 Task: Design a modern blog for food enthusiasts, featuring recipes, cooking tips, and vibrant food photography.
Action: Mouse moved to (48, 258)
Screenshot: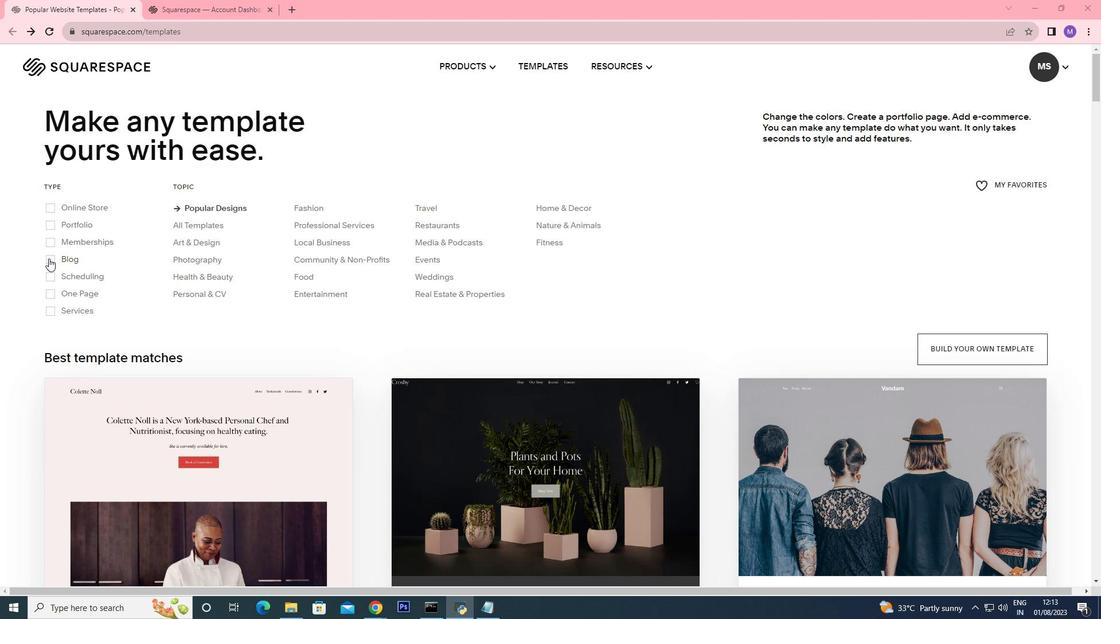 
Action: Mouse pressed left at (48, 258)
Screenshot: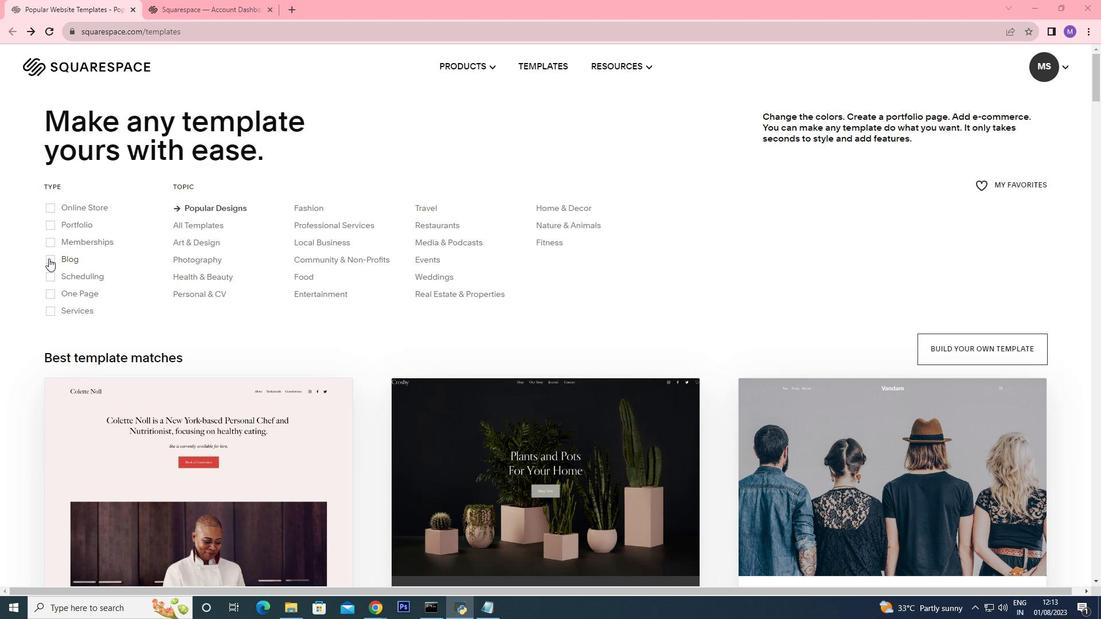 
Action: Mouse moved to (306, 278)
Screenshot: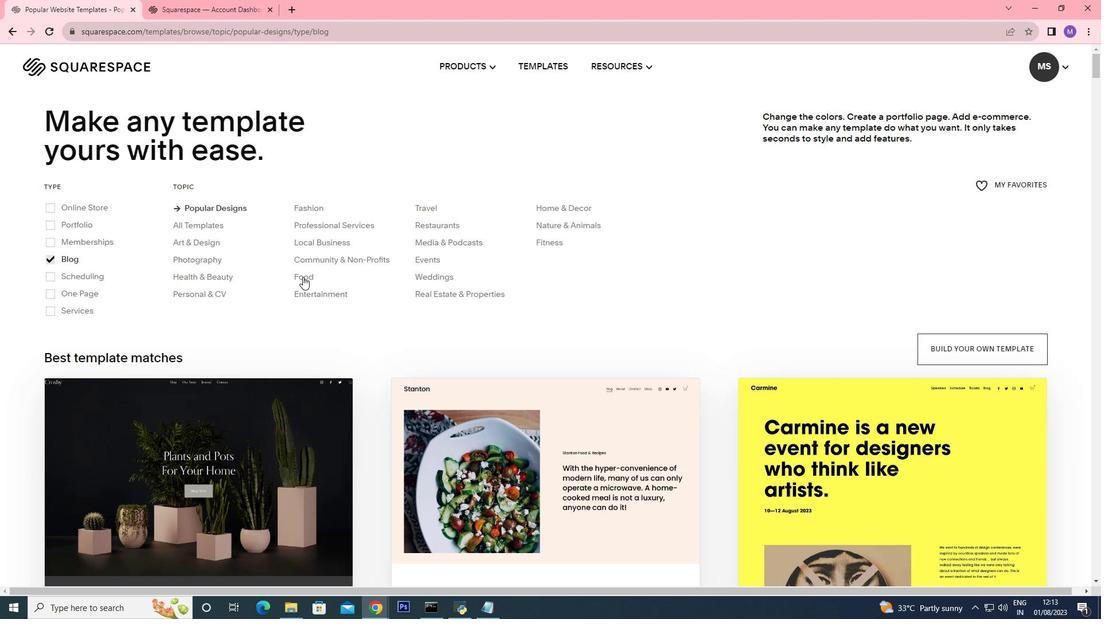 
Action: Mouse pressed left at (306, 278)
Screenshot: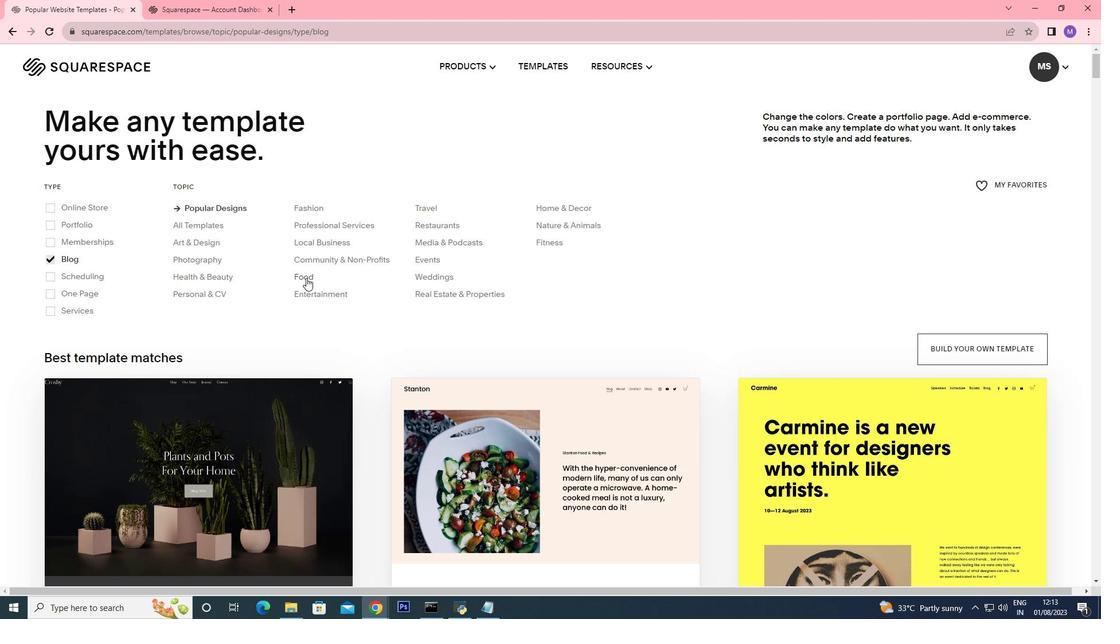 
Action: Mouse moved to (656, 327)
Screenshot: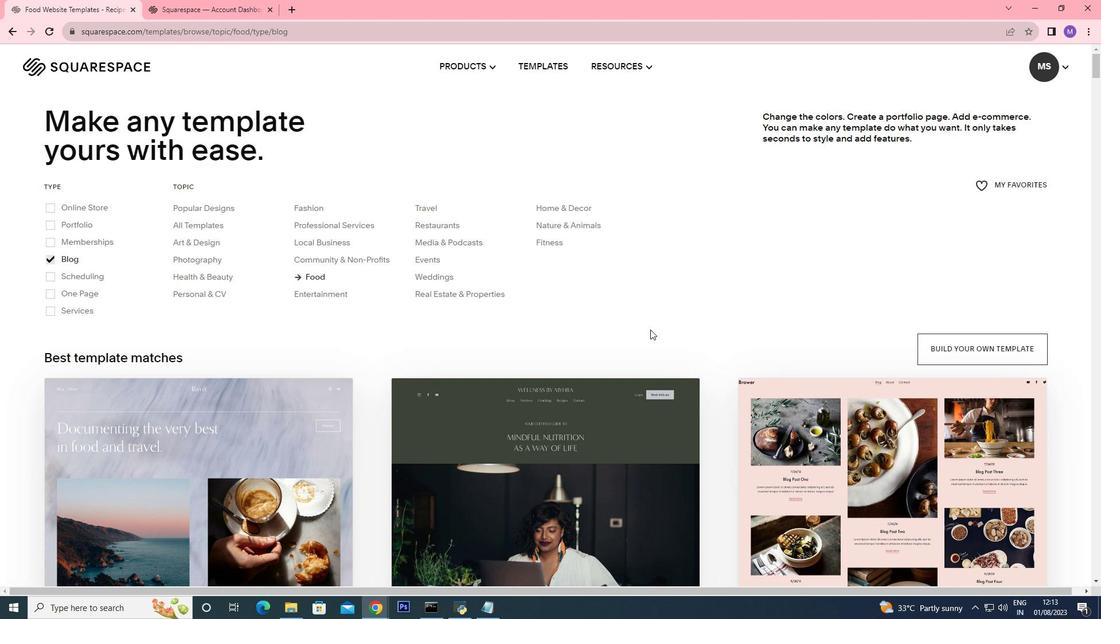 
Action: Mouse scrolled (656, 327) with delta (0, 0)
Screenshot: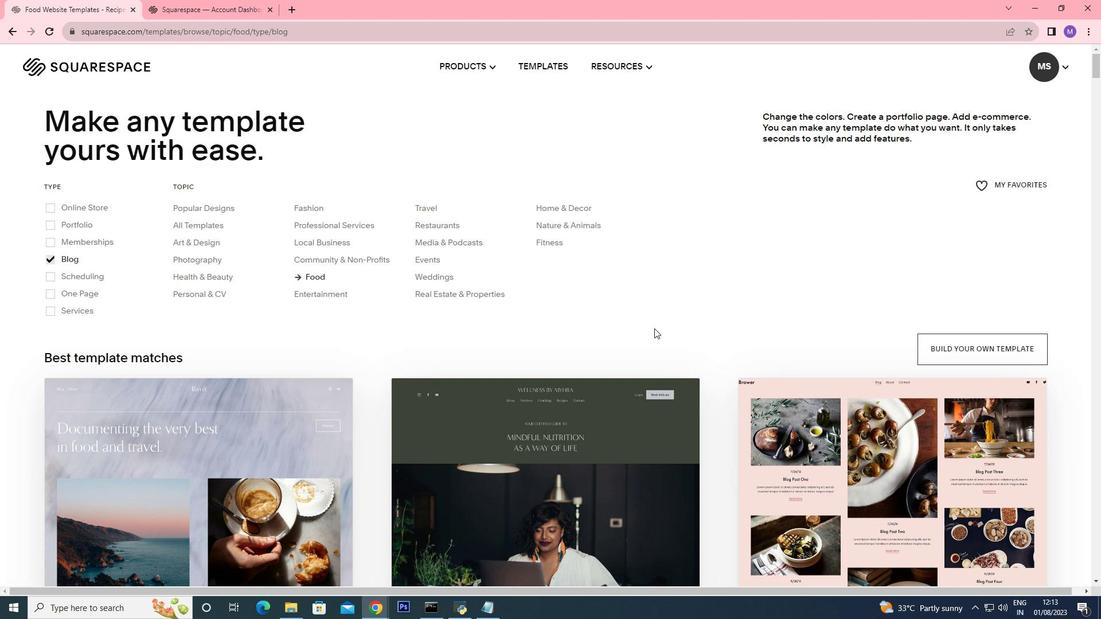 
Action: Mouse moved to (655, 327)
Screenshot: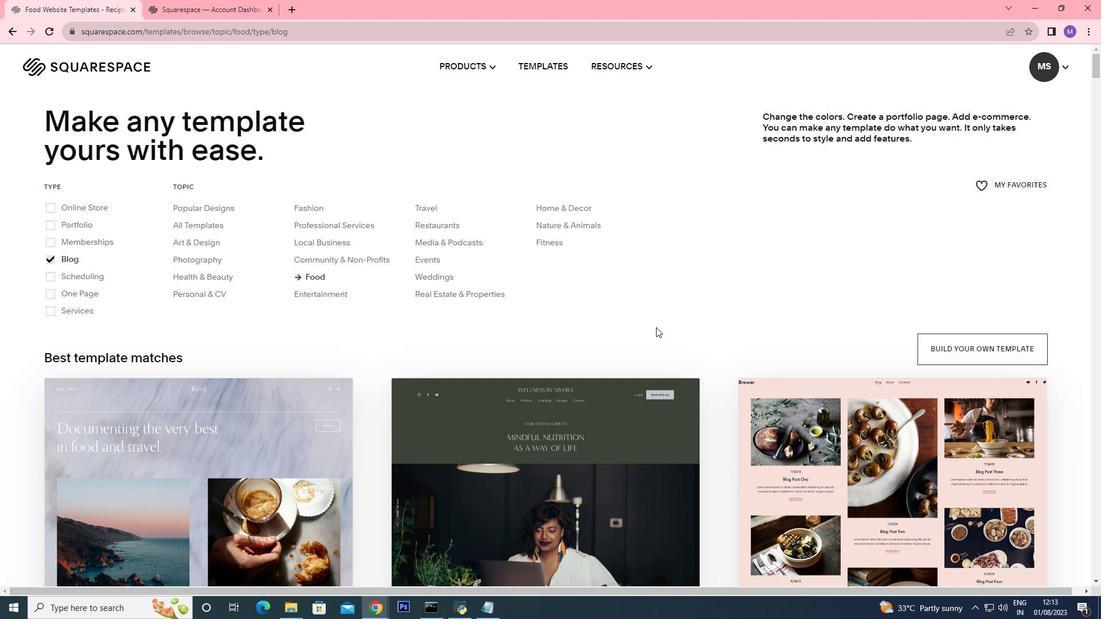 
Action: Mouse scrolled (655, 327) with delta (0, 0)
Screenshot: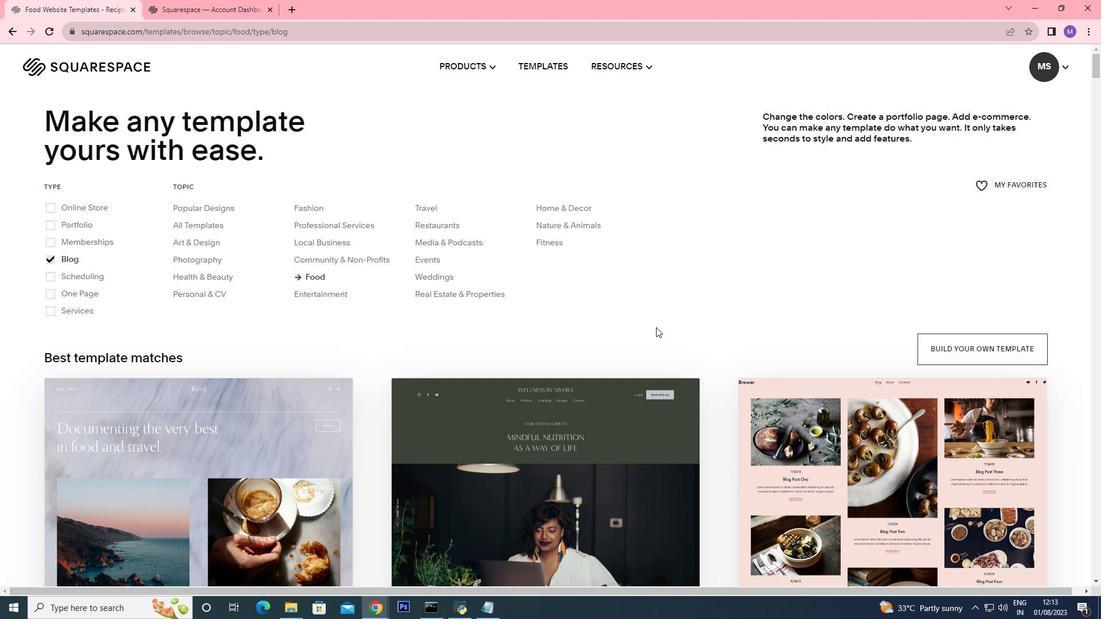 
Action: Mouse moved to (655, 327)
Screenshot: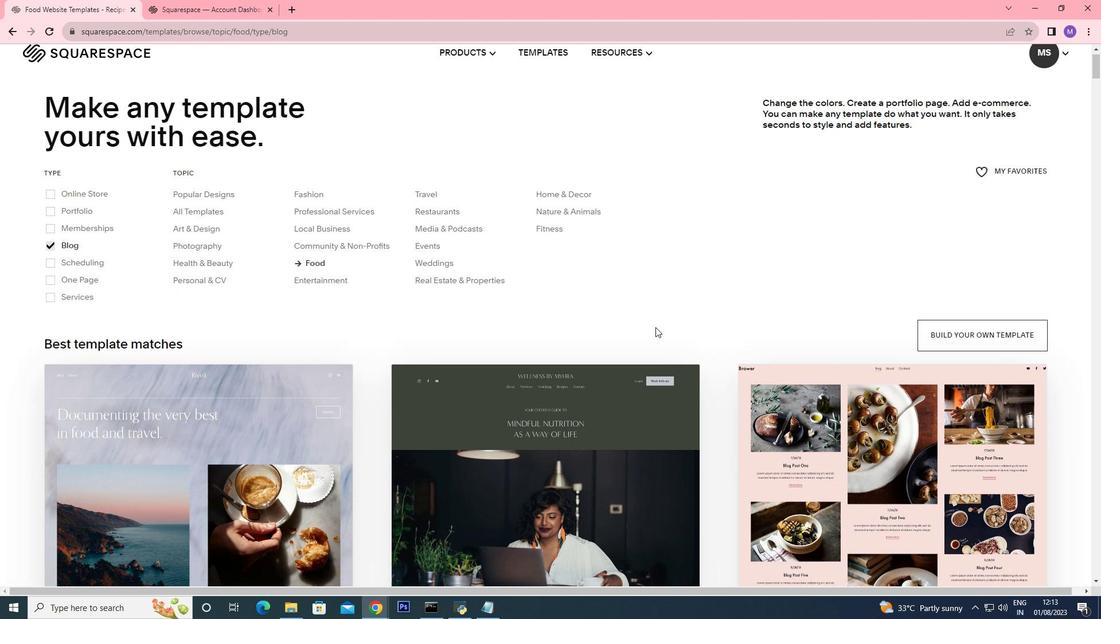 
Action: Mouse scrolled (655, 326) with delta (0, 0)
Screenshot: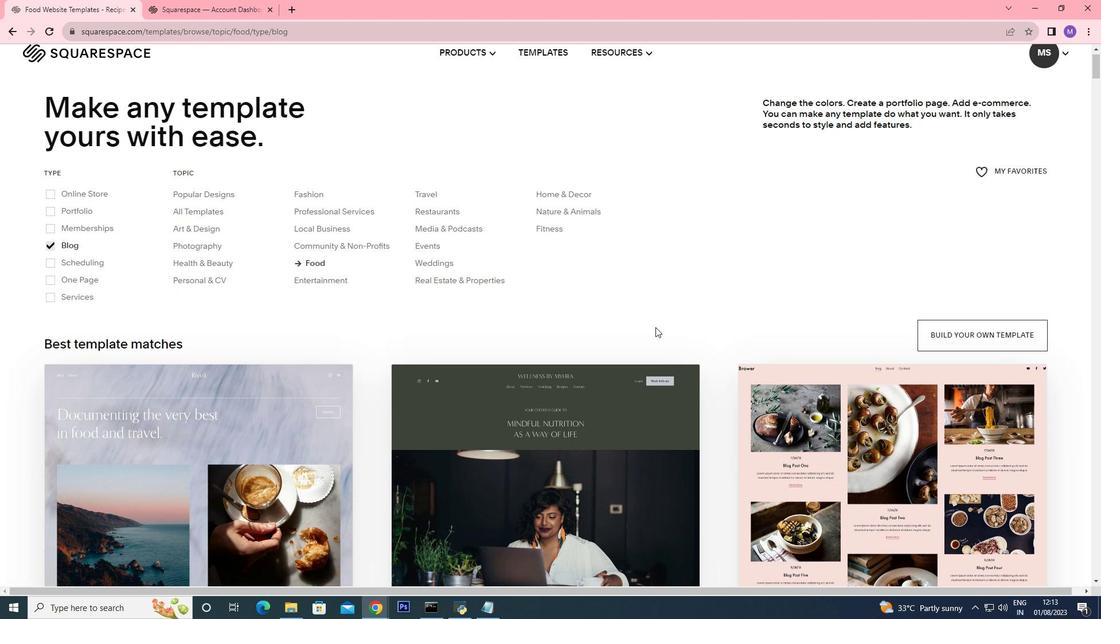 
Action: Mouse scrolled (655, 326) with delta (0, 0)
Screenshot: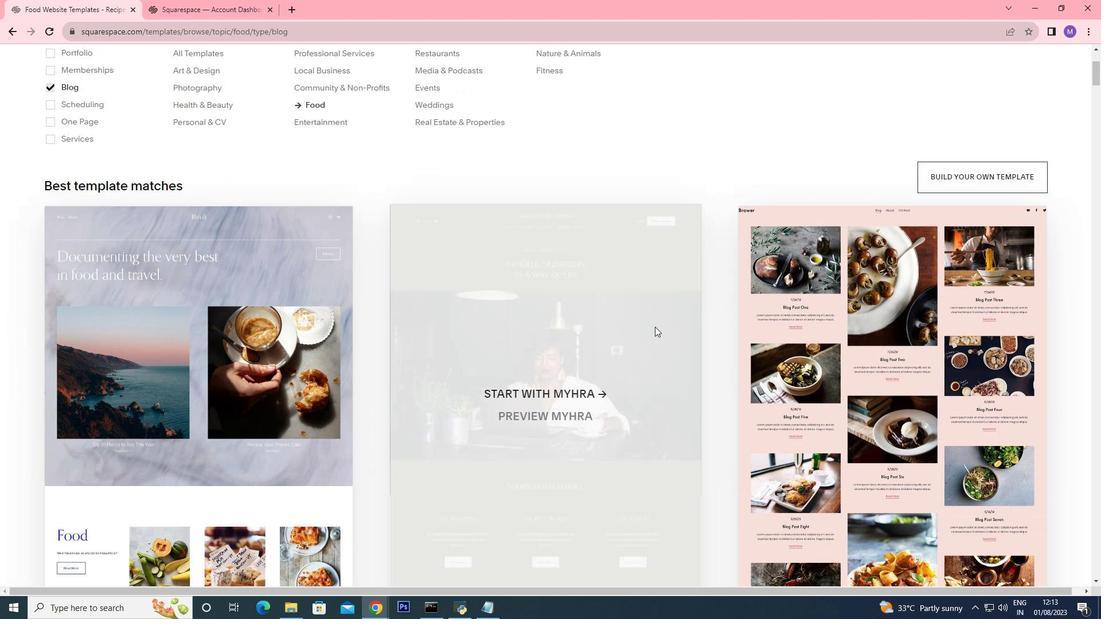 
Action: Mouse moved to (268, 347)
Screenshot: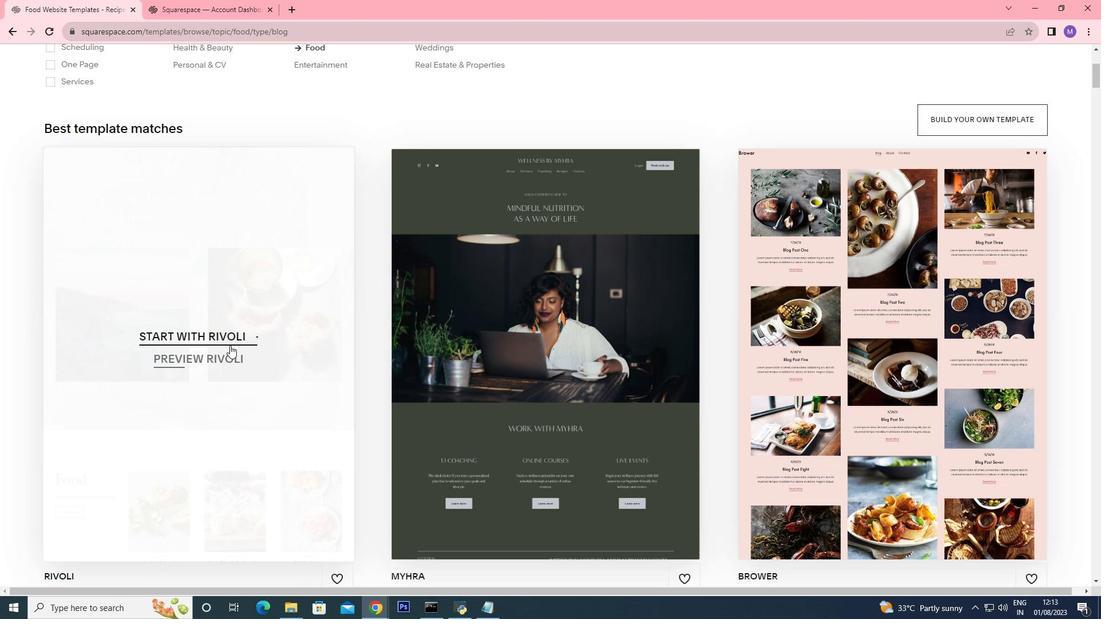 
Action: Mouse pressed left at (268, 347)
Screenshot: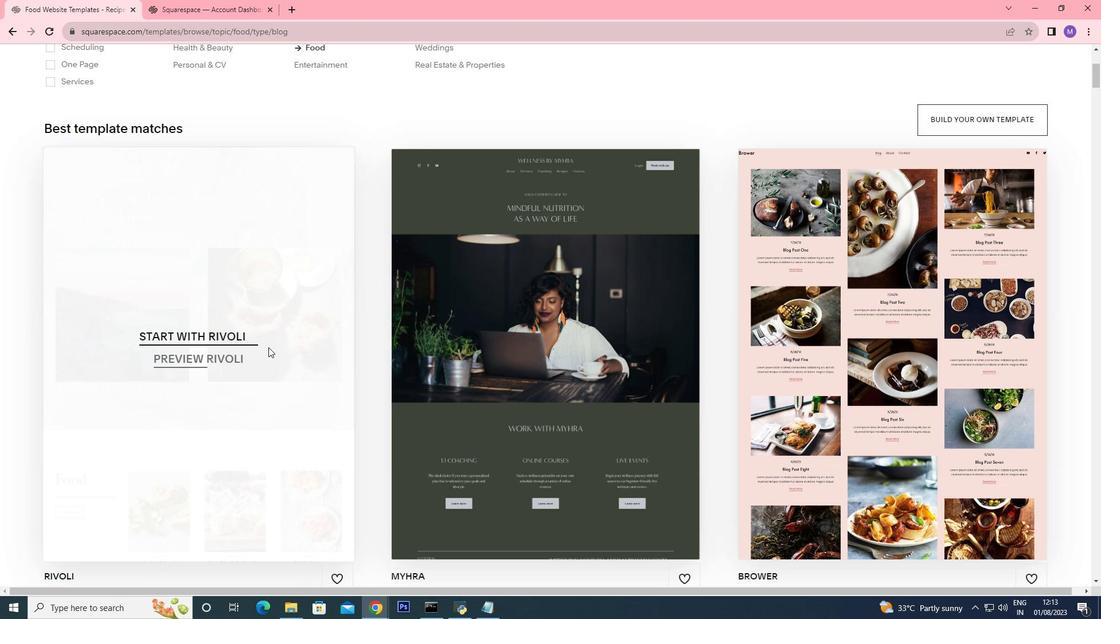 
Action: Mouse pressed left at (268, 347)
Screenshot: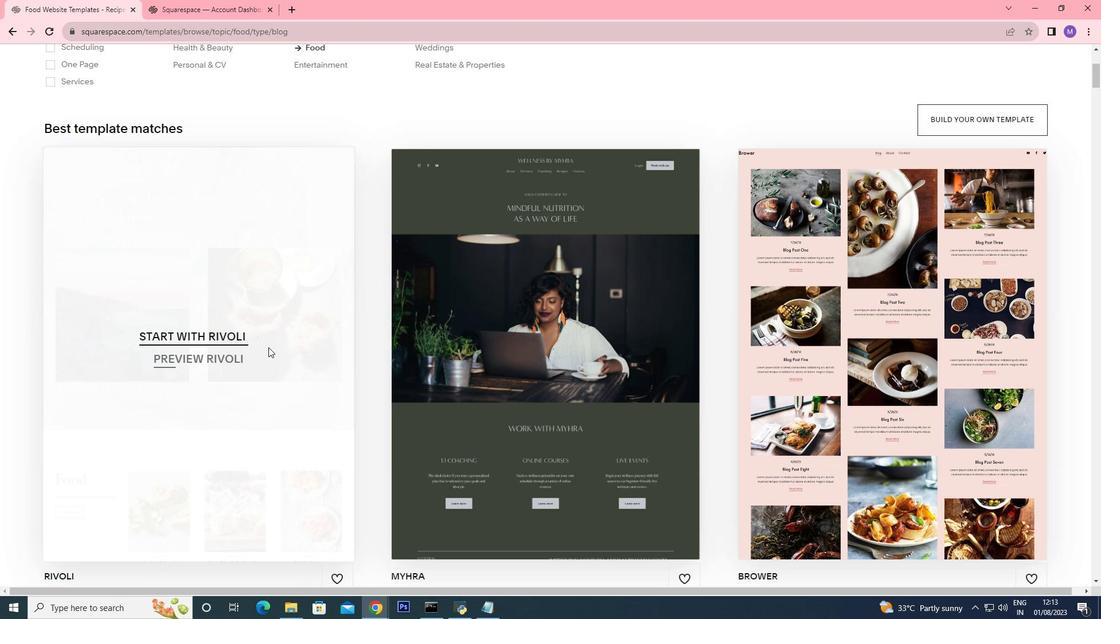 
Action: Mouse moved to (238, 336)
Screenshot: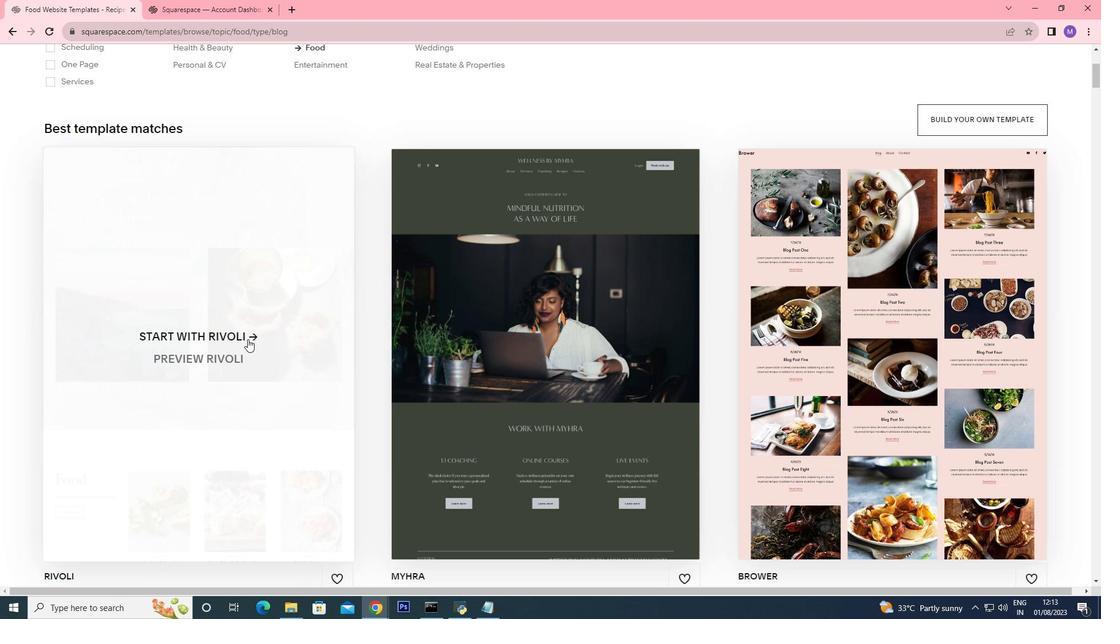 
Action: Mouse pressed left at (238, 336)
Screenshot: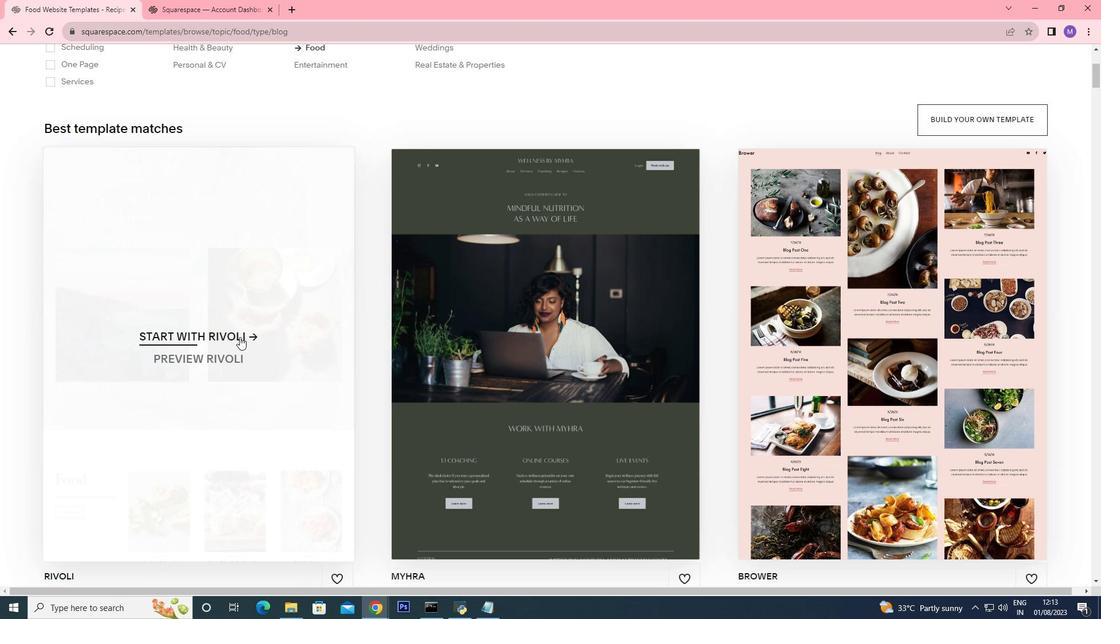 
Action: Mouse moved to (367, 304)
Screenshot: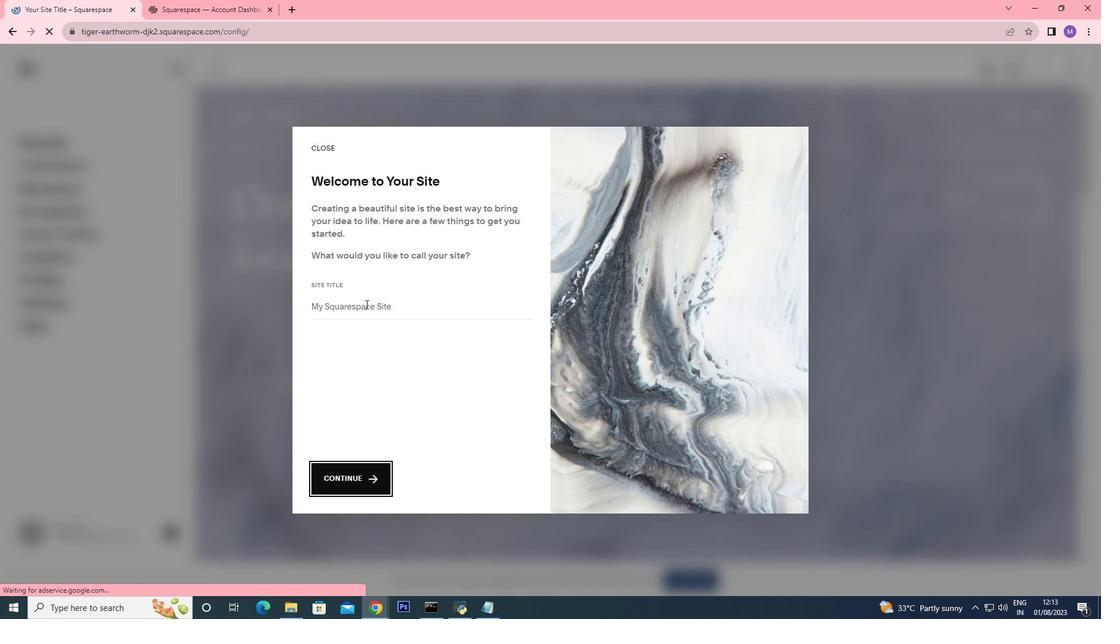 
Action: Mouse pressed left at (367, 304)
Screenshot: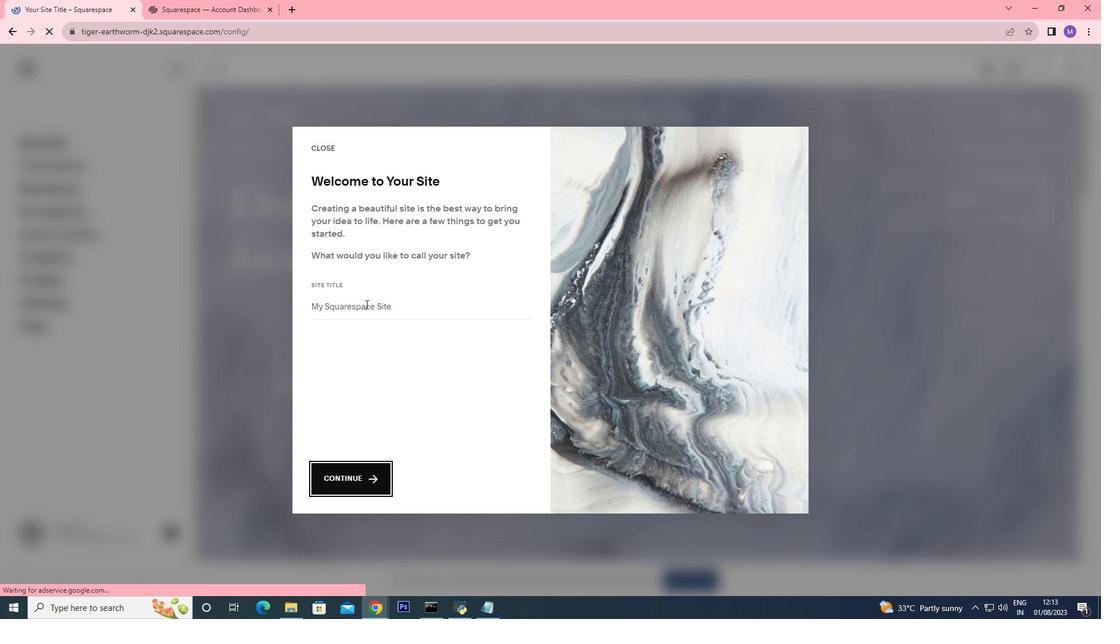 
Action: Mouse moved to (367, 304)
Screenshot: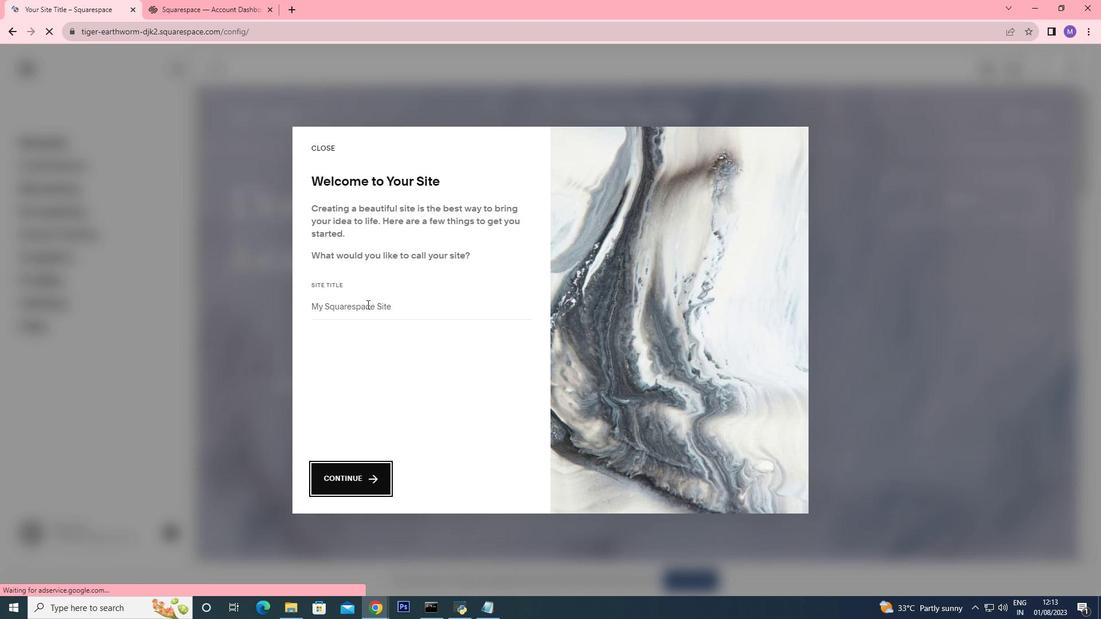 
Action: Mouse pressed left at (367, 304)
Screenshot: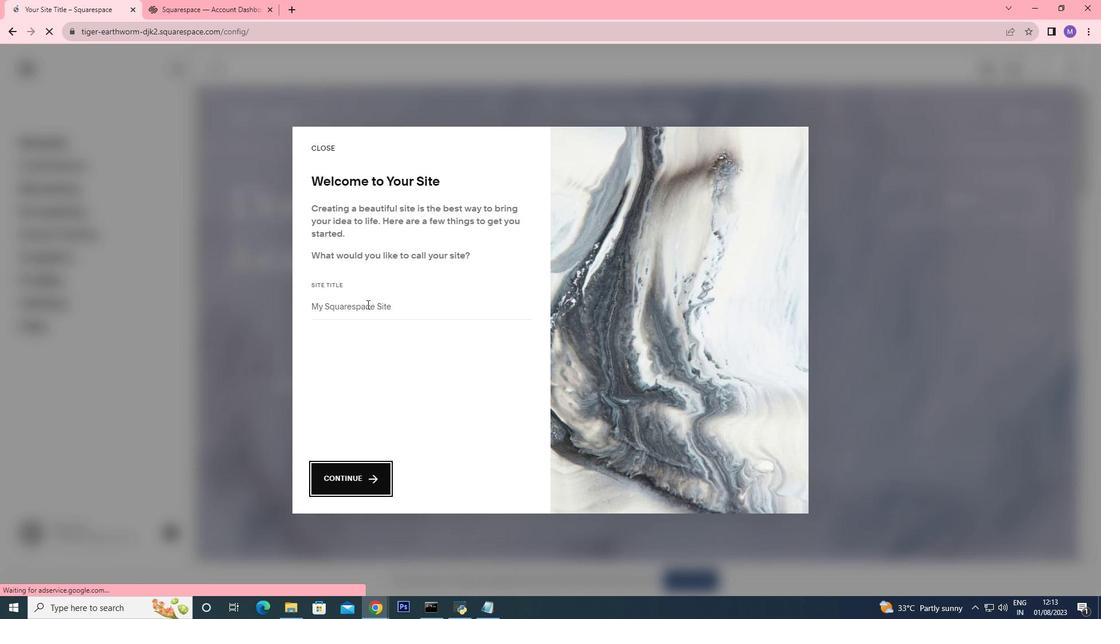 
Action: Key pressed foody
Screenshot: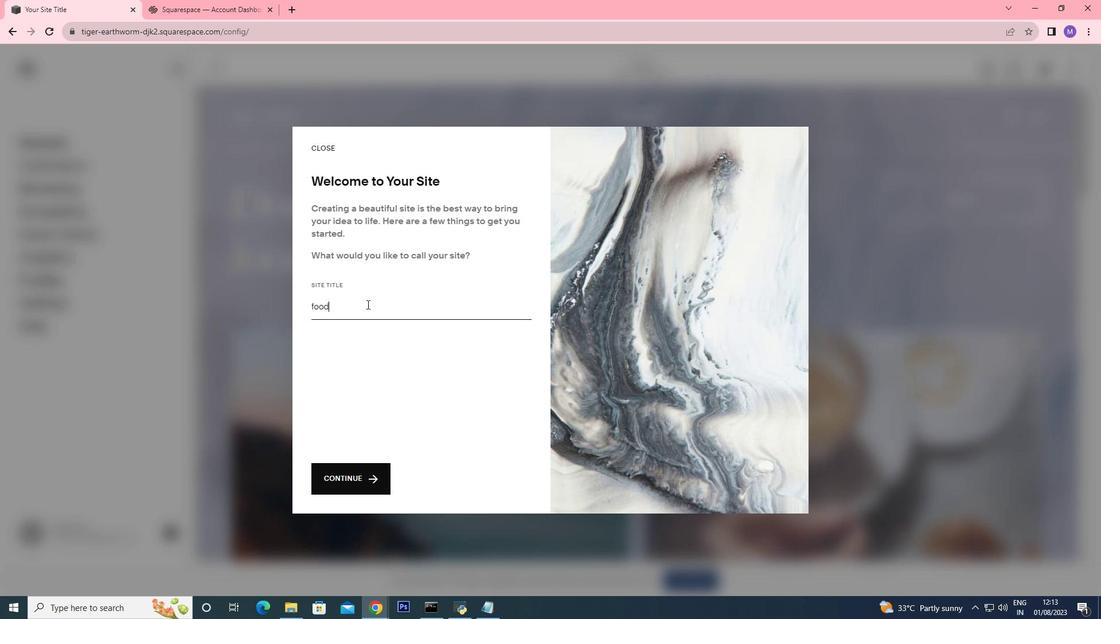 
Action: Mouse moved to (352, 479)
Screenshot: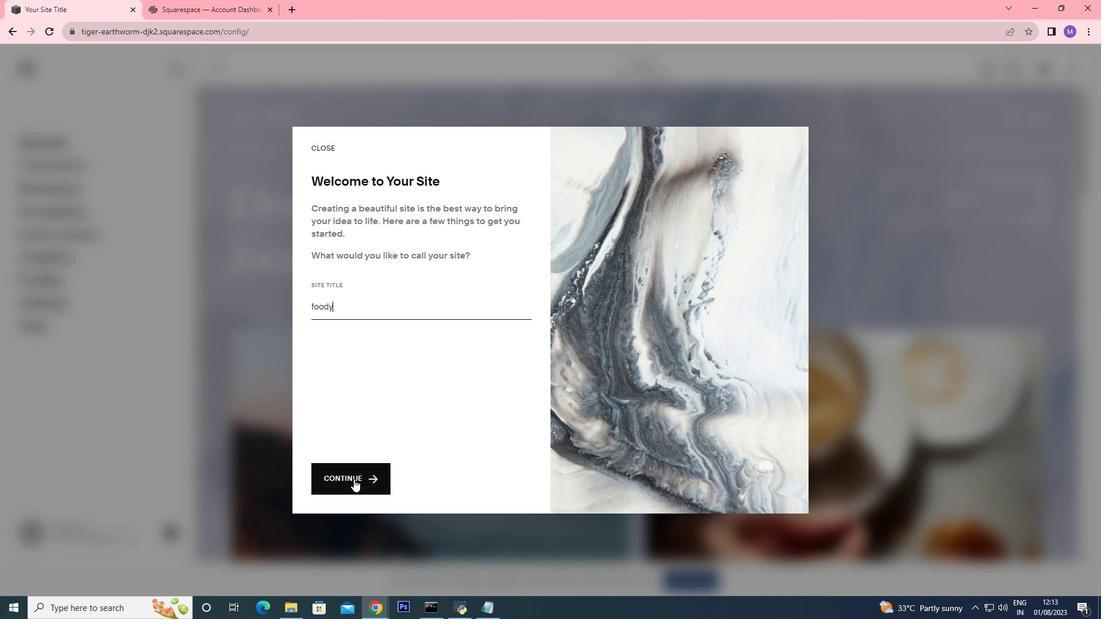 
Action: Mouse pressed left at (352, 479)
Screenshot: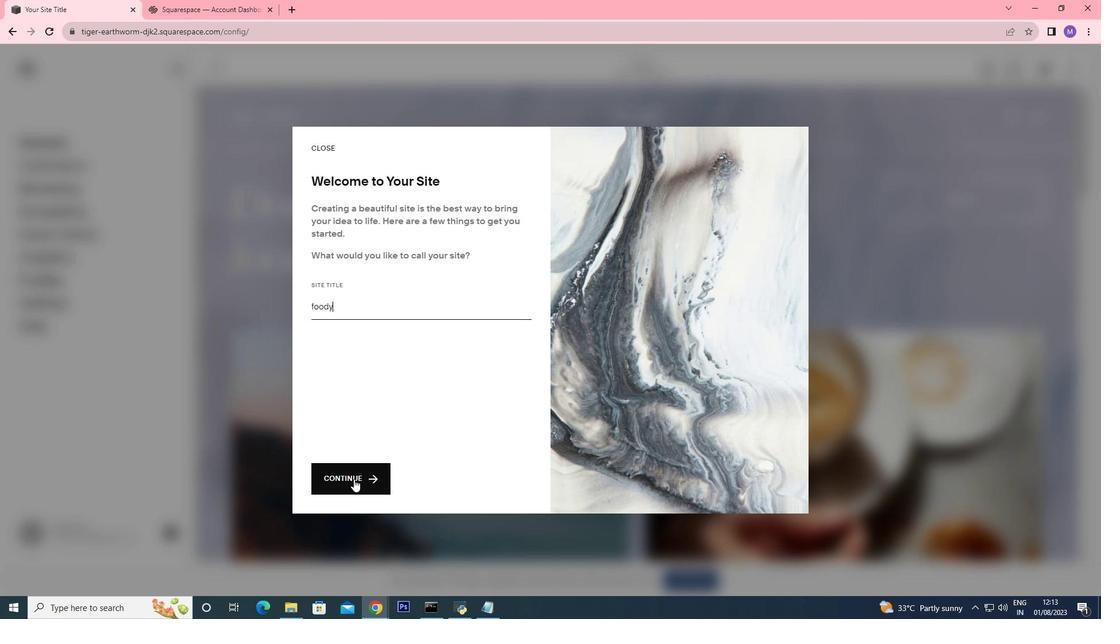 
Action: Mouse moved to (352, 479)
Screenshot: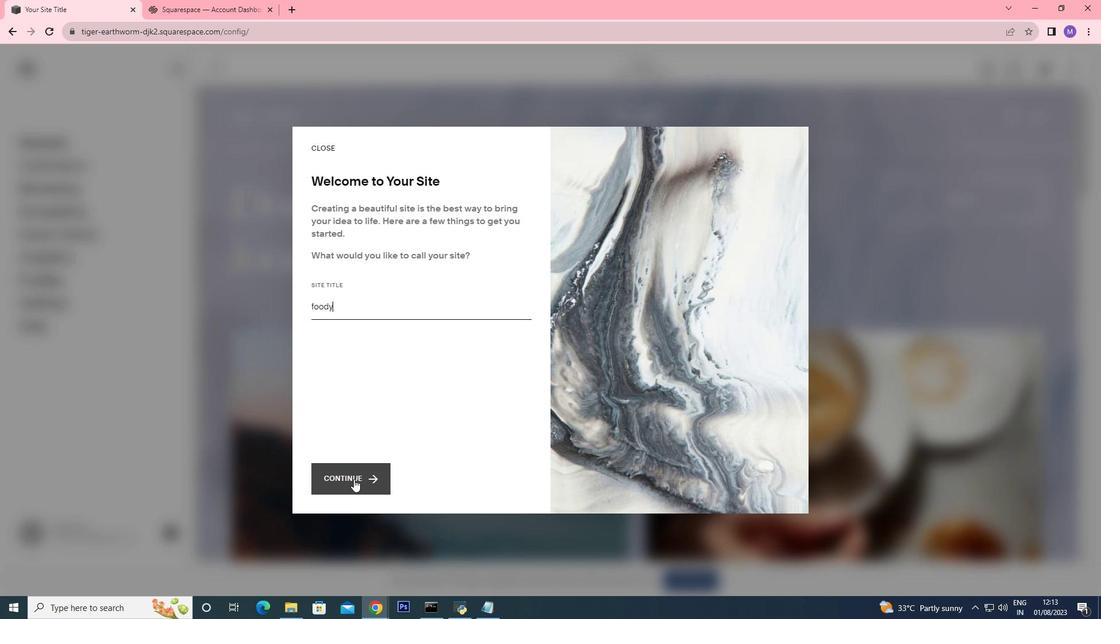 
Action: Mouse pressed left at (352, 479)
Screenshot: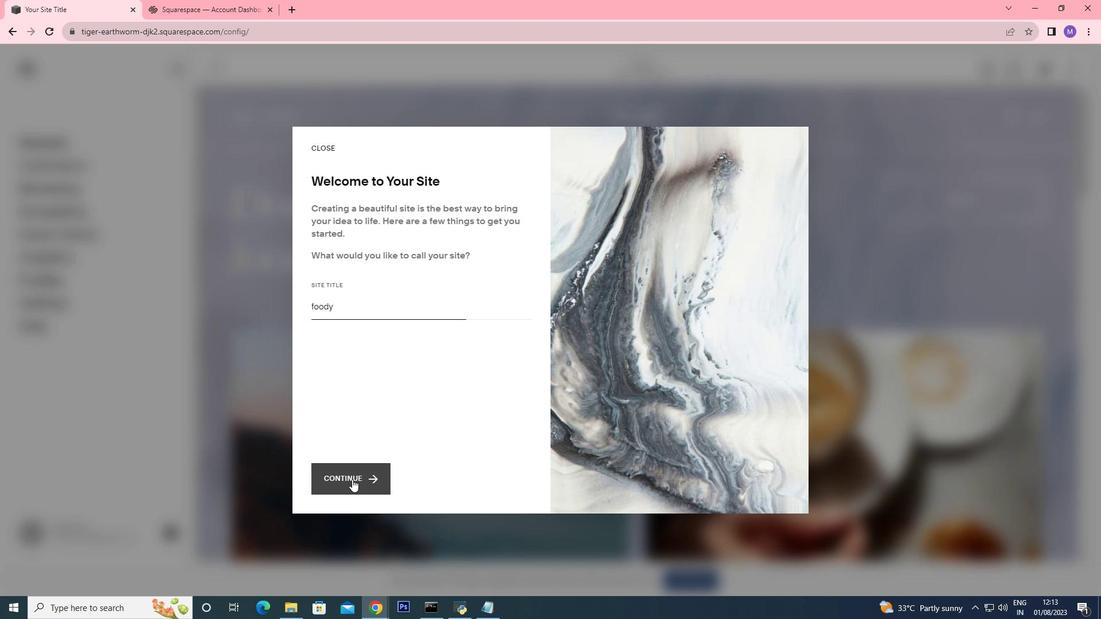 
Action: Mouse moved to (494, 485)
Screenshot: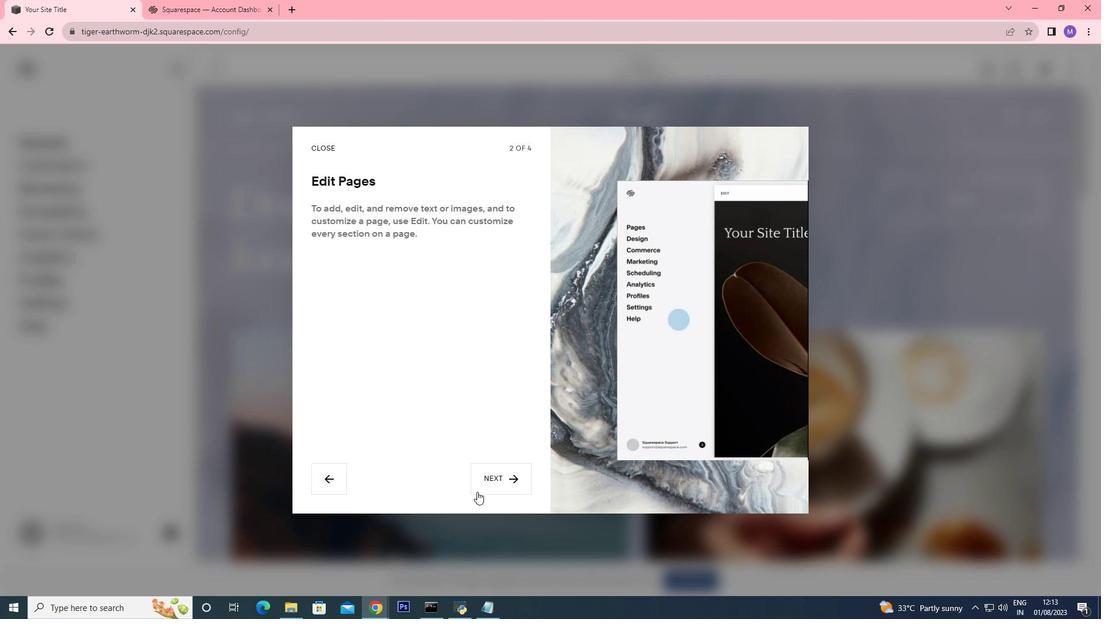 
Action: Mouse pressed left at (494, 485)
Screenshot: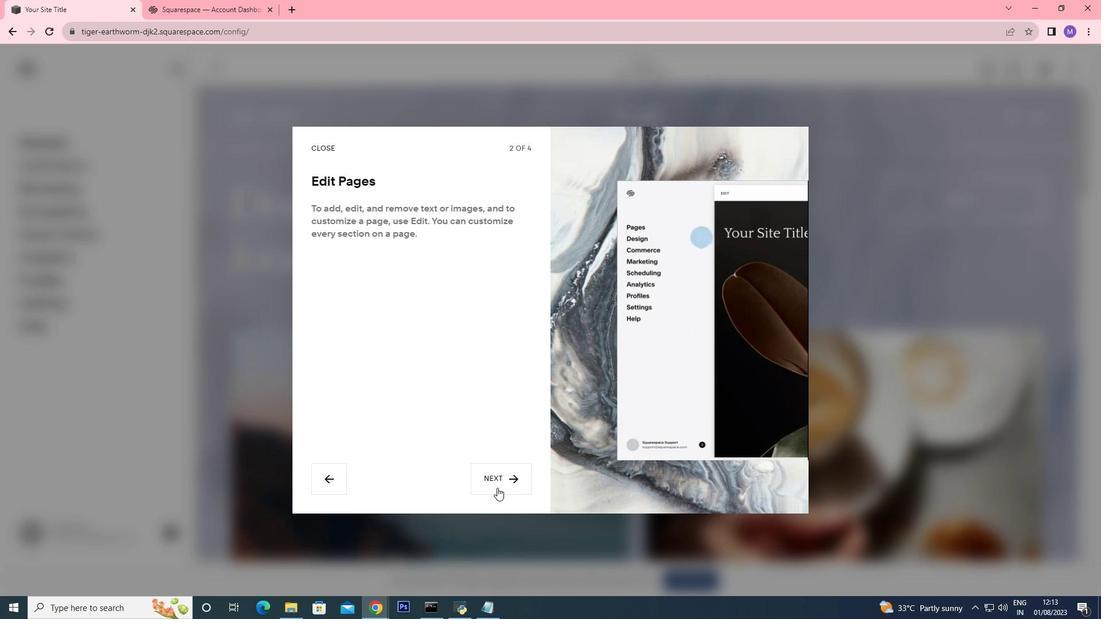 
Action: Mouse pressed left at (494, 485)
Screenshot: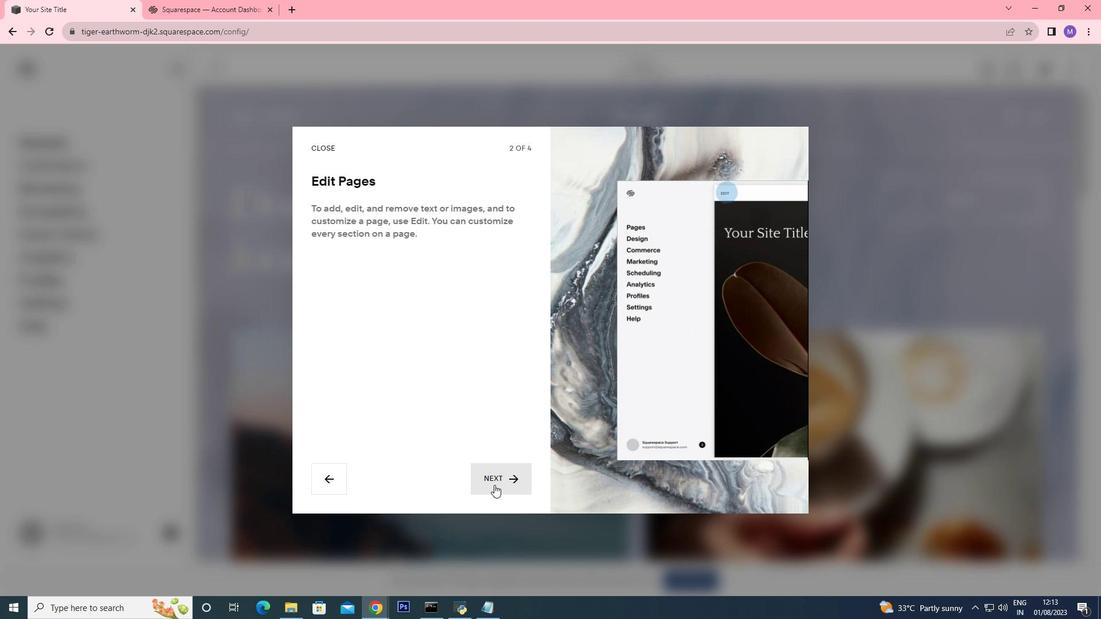 
Action: Mouse pressed left at (494, 485)
Screenshot: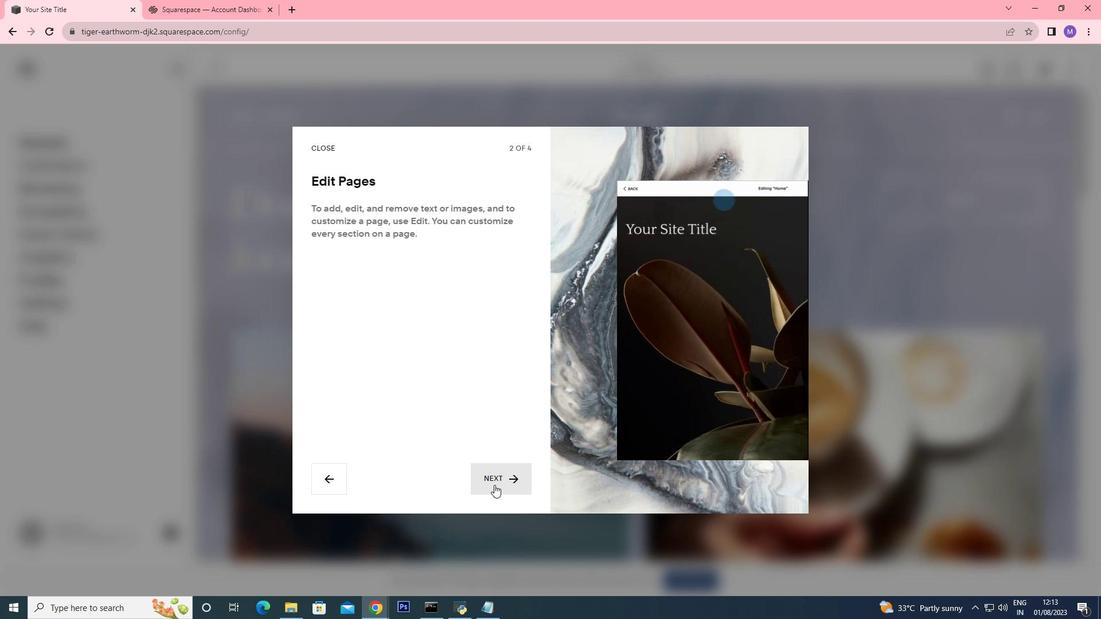 
Action: Mouse moved to (494, 485)
Screenshot: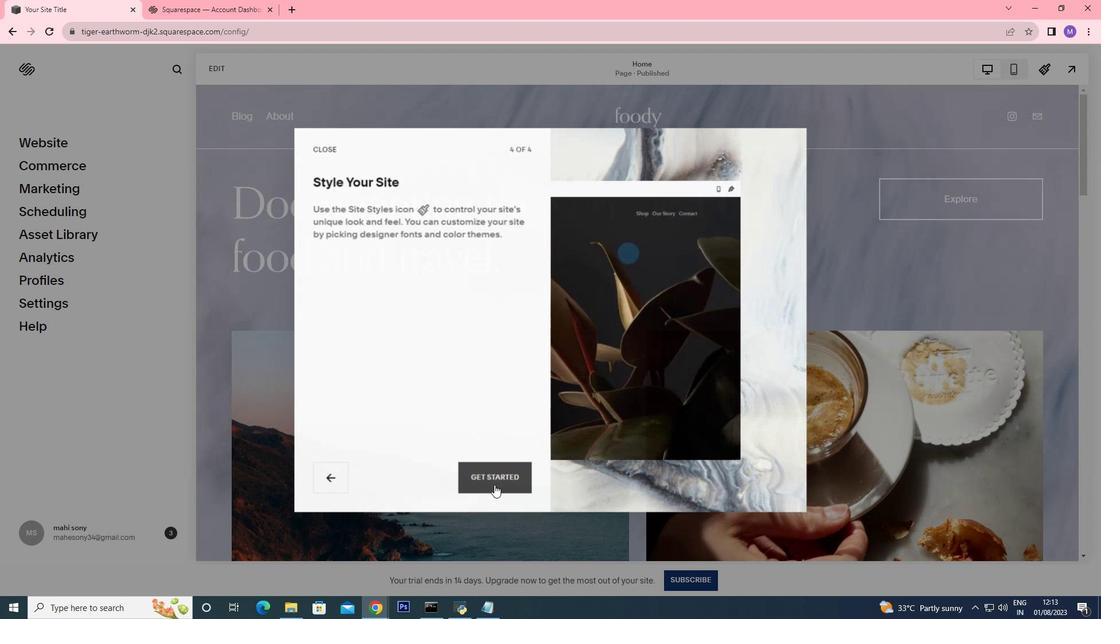 
Action: Mouse pressed left at (494, 485)
Screenshot: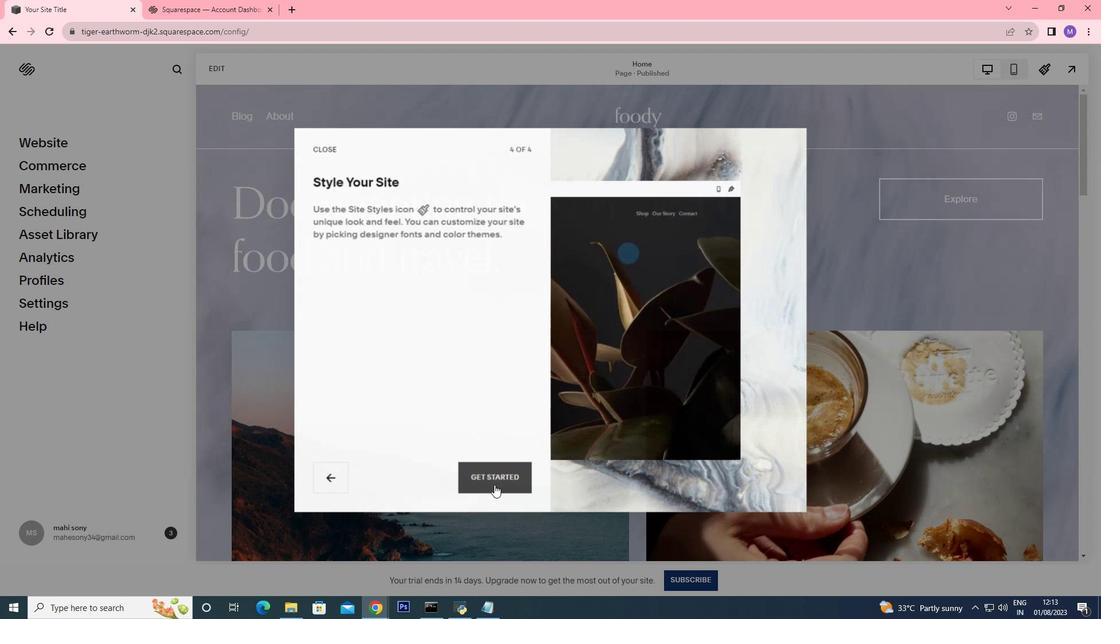 
Action: Mouse moved to (1060, 505)
Screenshot: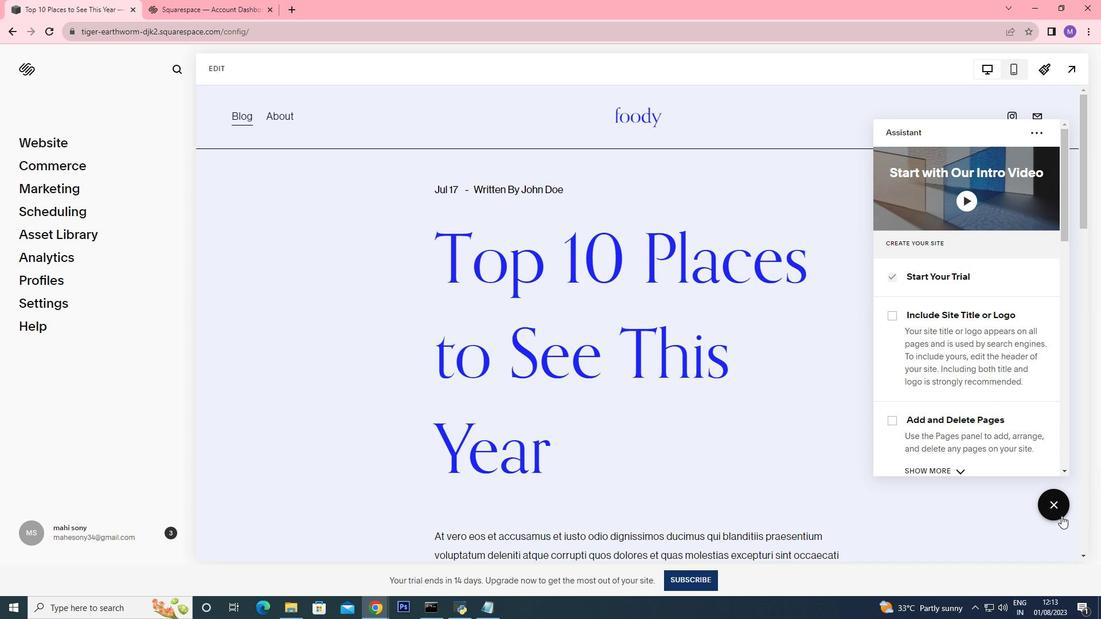 
Action: Mouse pressed left at (1060, 505)
Screenshot: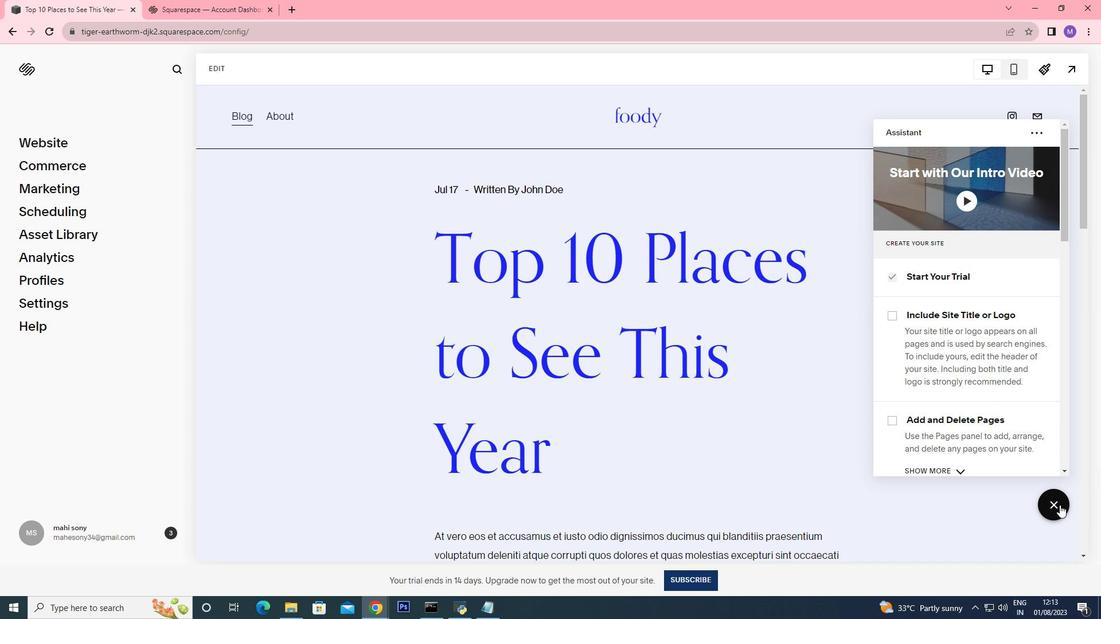 
Action: Mouse moved to (618, 340)
Screenshot: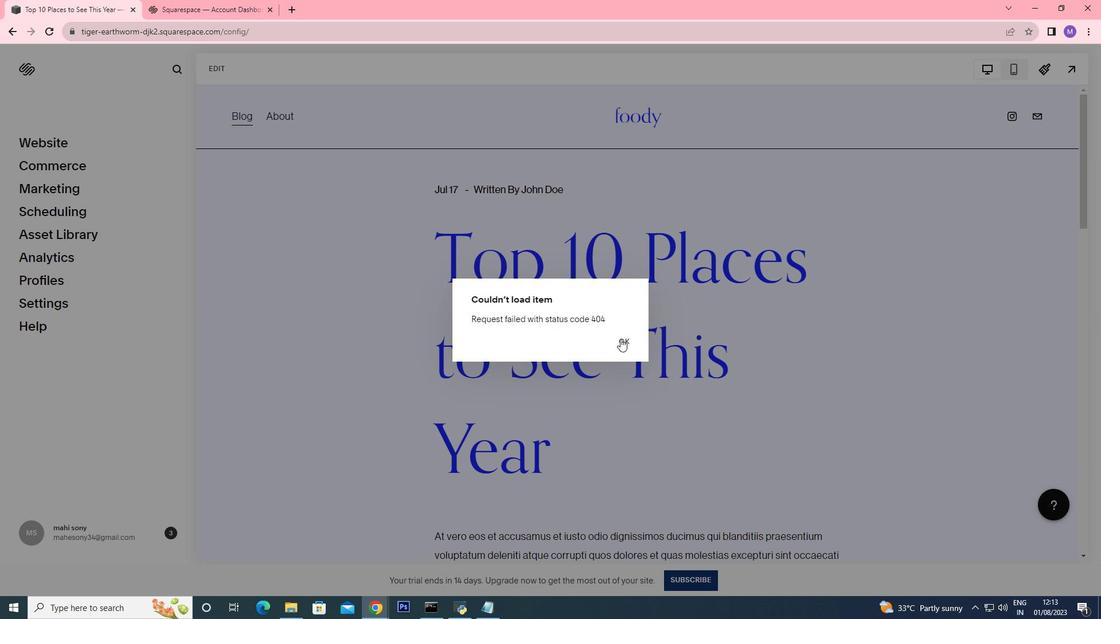 
Action: Mouse pressed left at (618, 340)
Screenshot: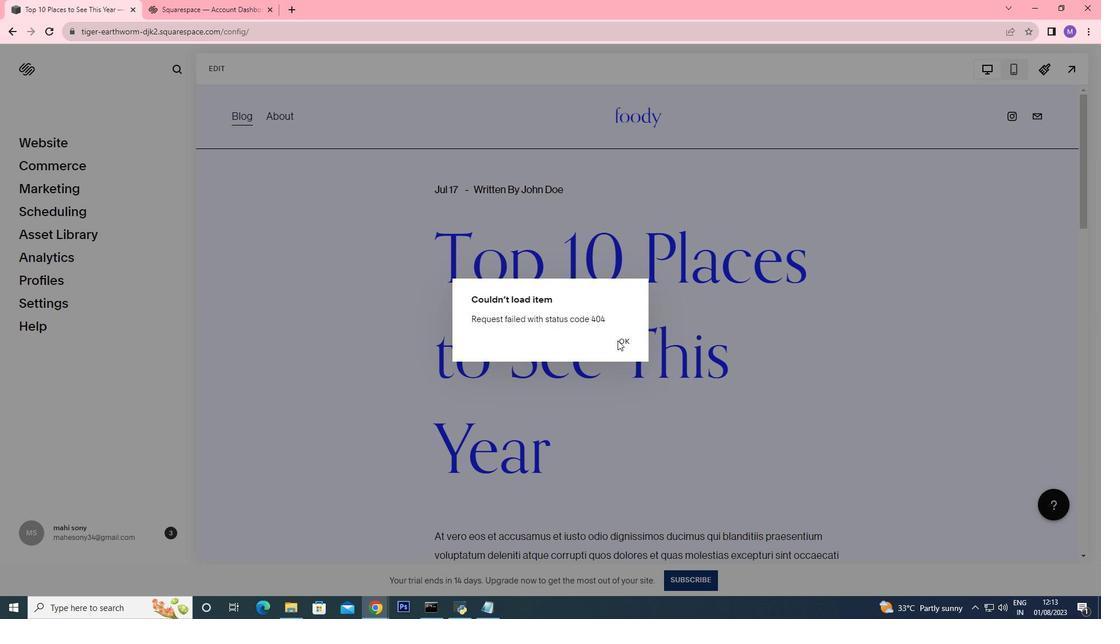 
Action: Mouse moved to (625, 339)
Screenshot: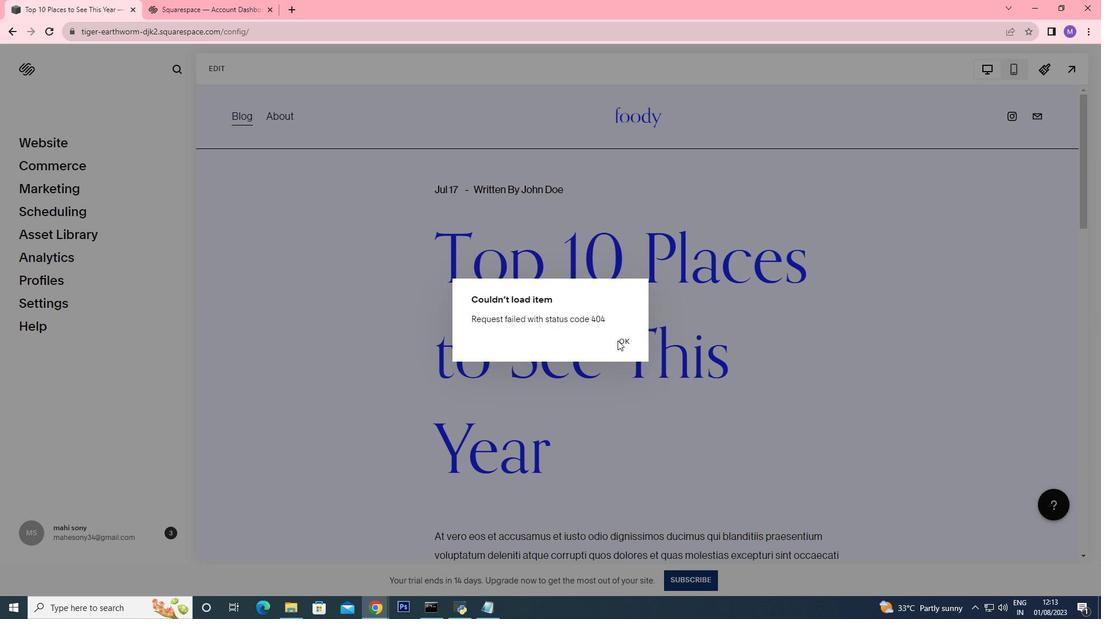 
Action: Mouse pressed left at (625, 339)
Screenshot: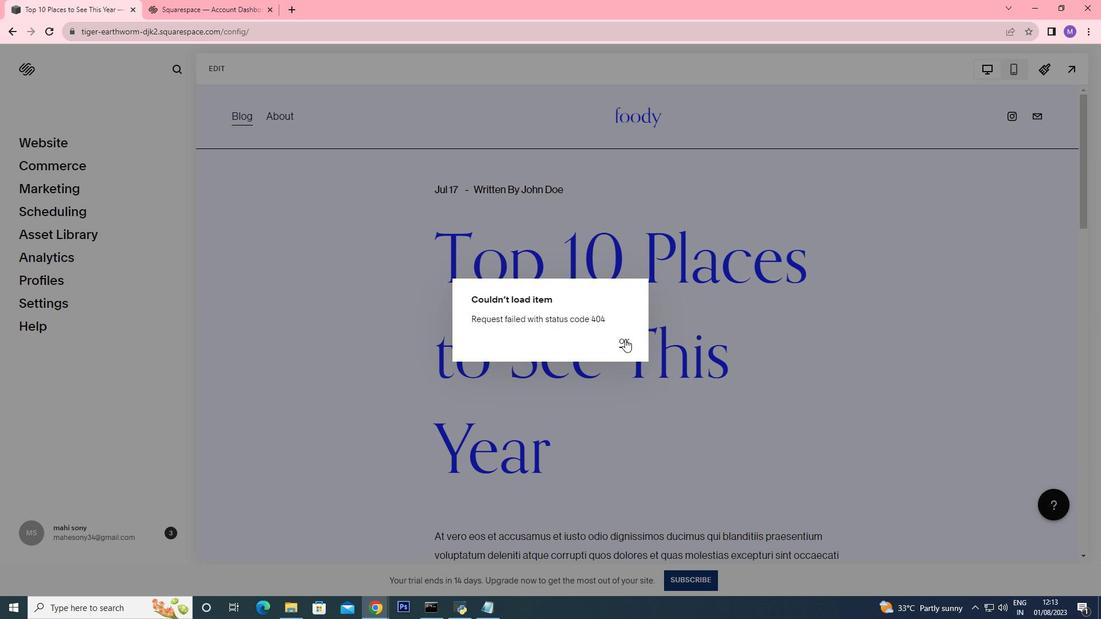 
Action: Mouse moved to (271, 117)
Screenshot: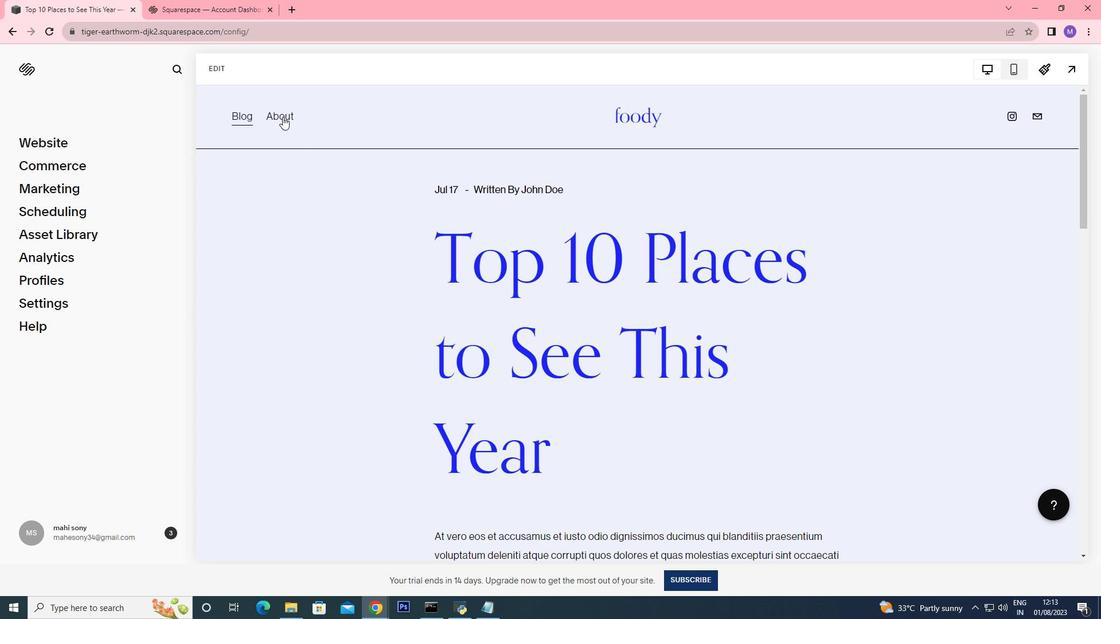 
Action: Mouse pressed left at (271, 117)
Screenshot: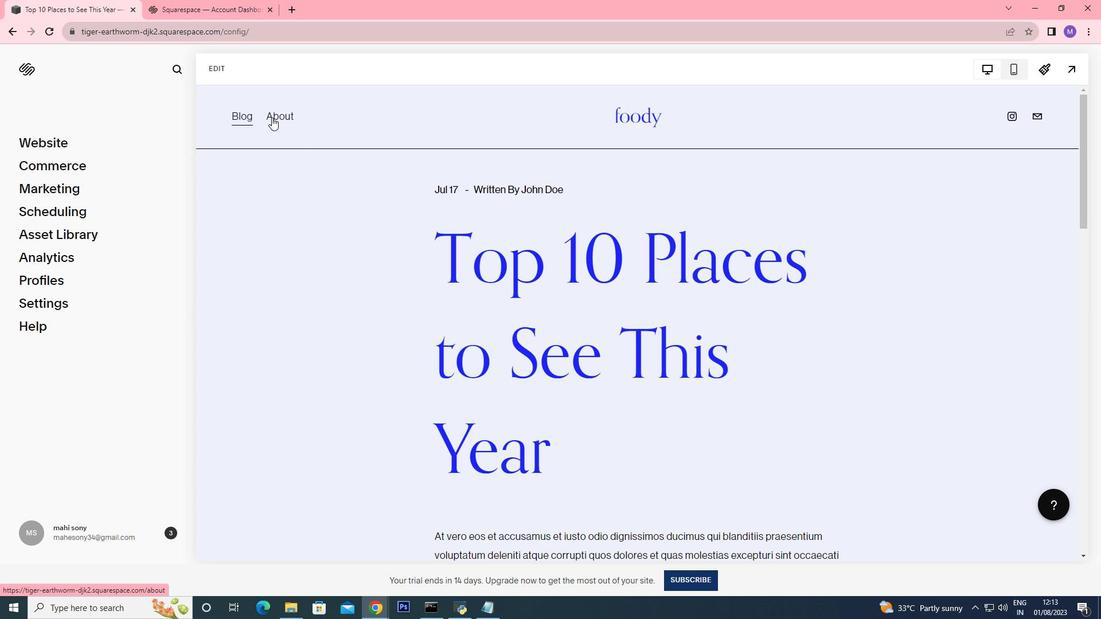 
Action: Mouse moved to (243, 113)
Screenshot: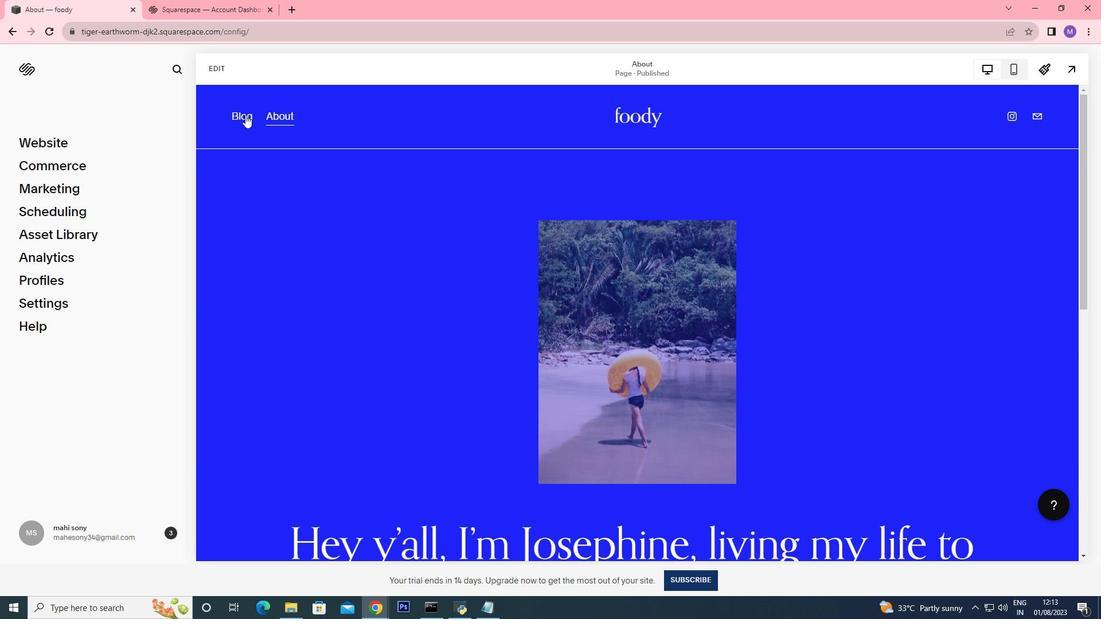 
Action: Mouse pressed left at (243, 113)
Screenshot: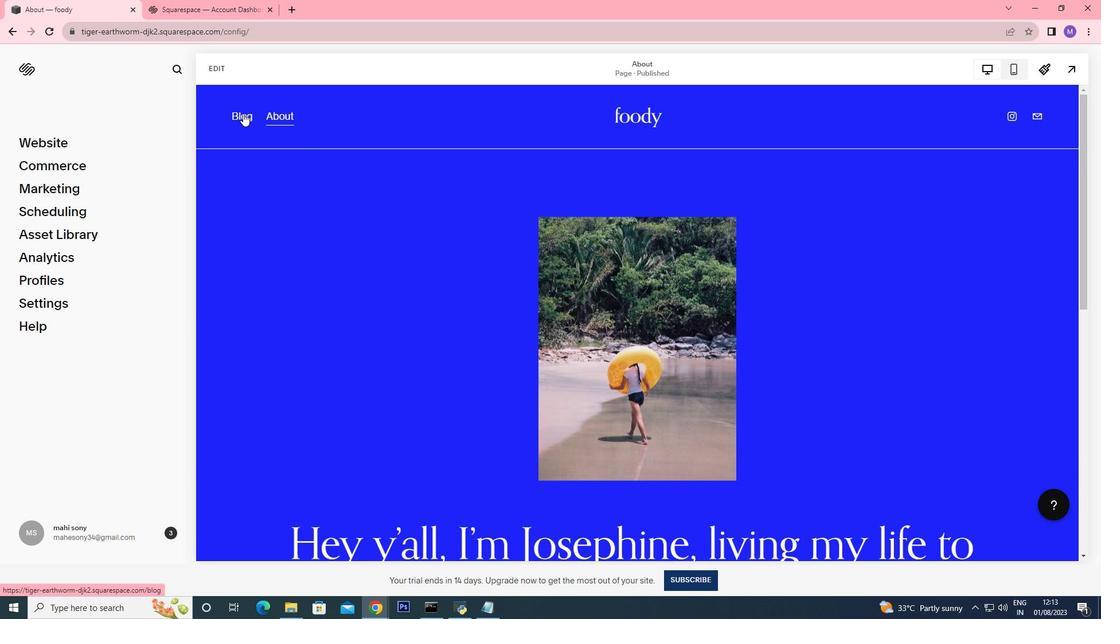 
Action: Mouse moved to (214, 72)
Screenshot: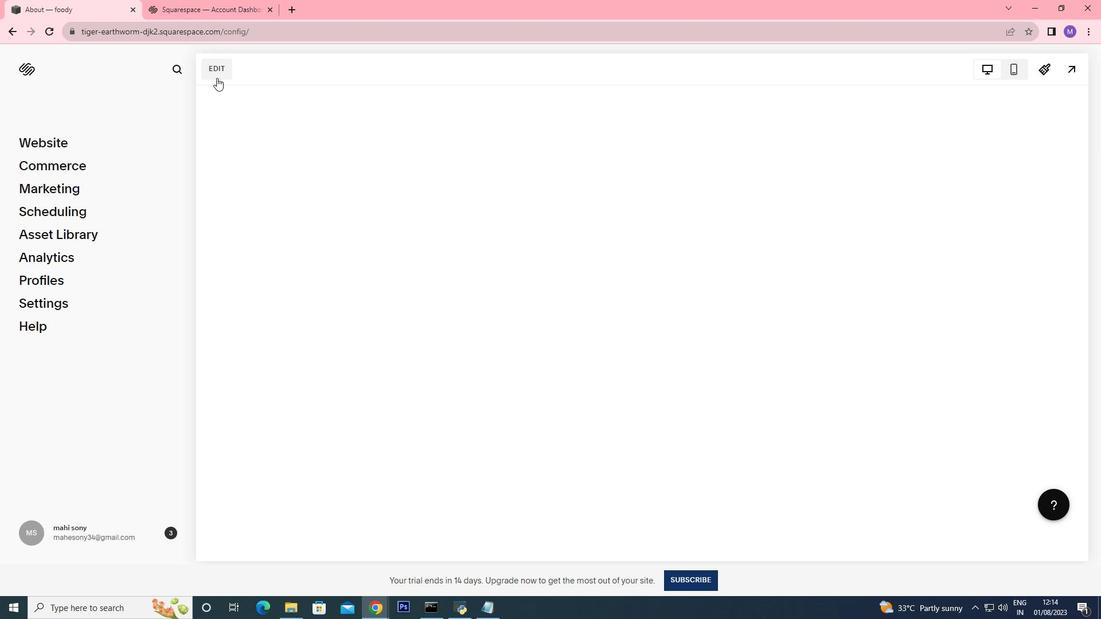 
Action: Mouse pressed left at (214, 71)
Screenshot: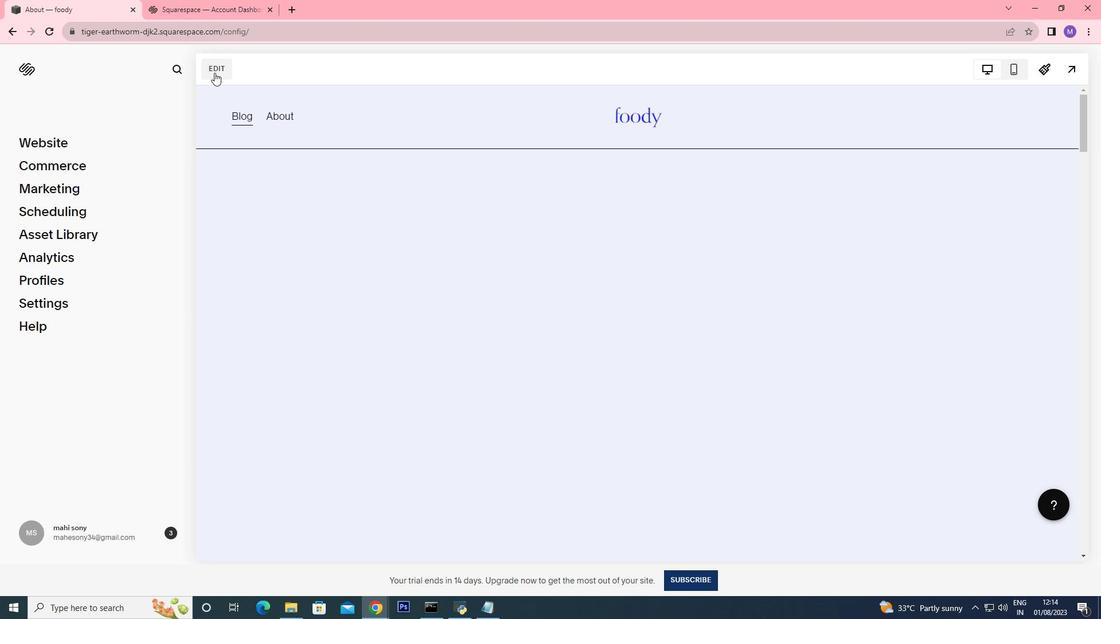 
Action: Mouse moved to (564, 293)
Screenshot: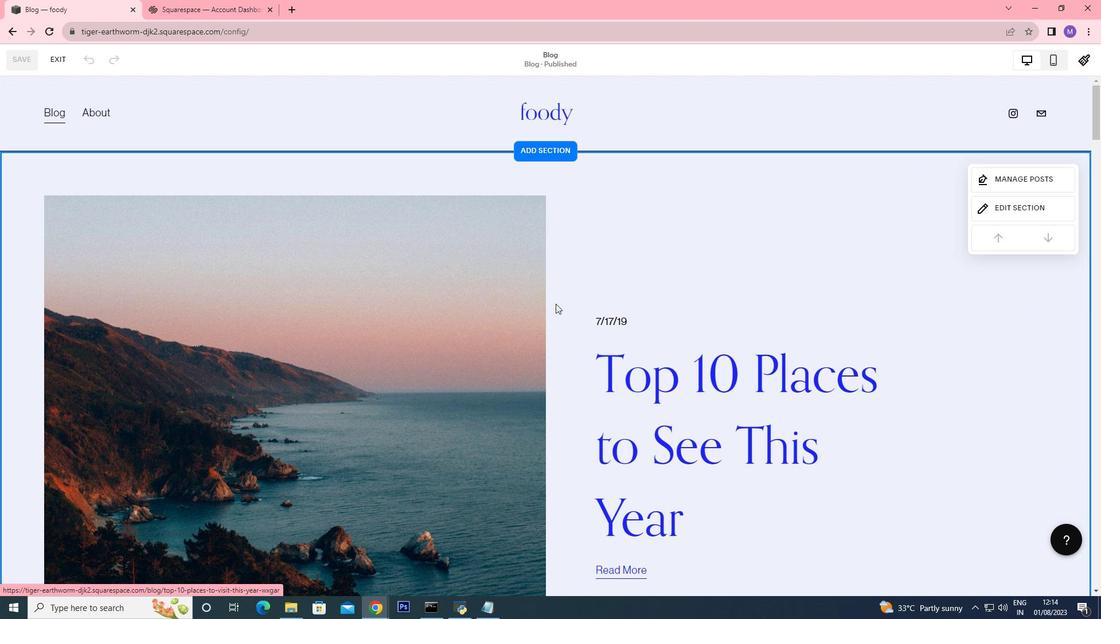 
Action: Mouse scrolled (564, 294) with delta (0, 0)
Screenshot: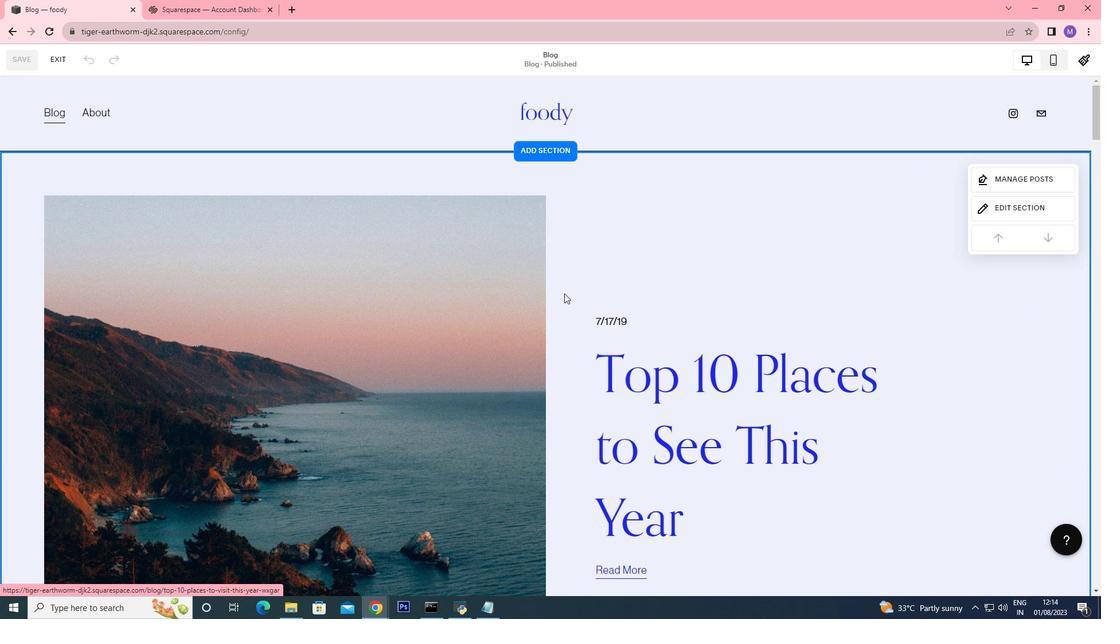 
Action: Mouse scrolled (564, 294) with delta (0, 0)
Screenshot: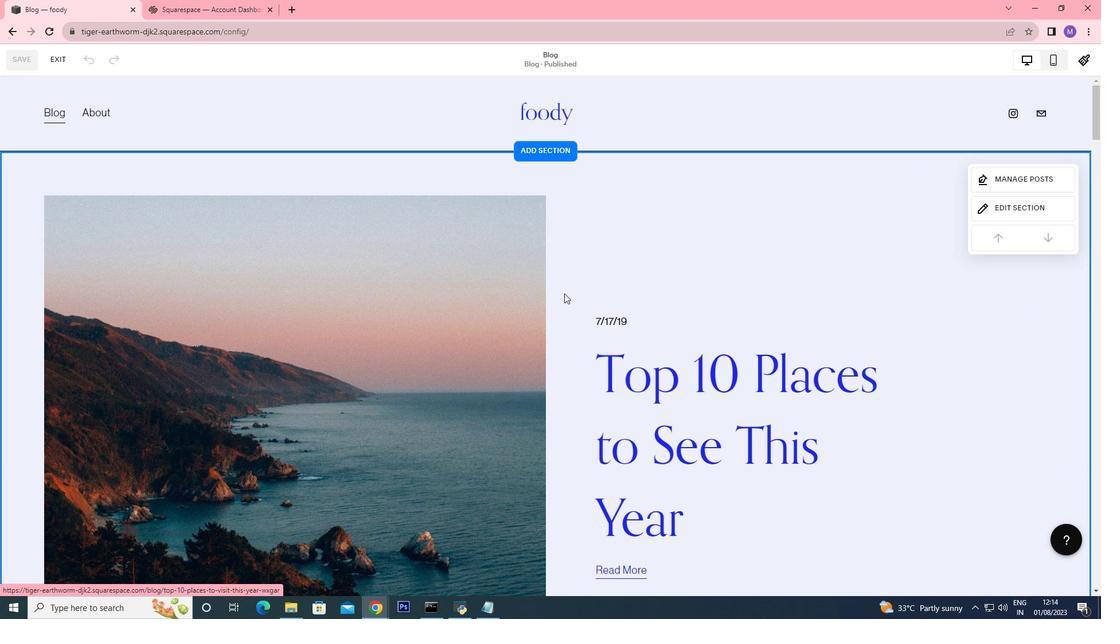 
Action: Mouse moved to (477, 305)
Screenshot: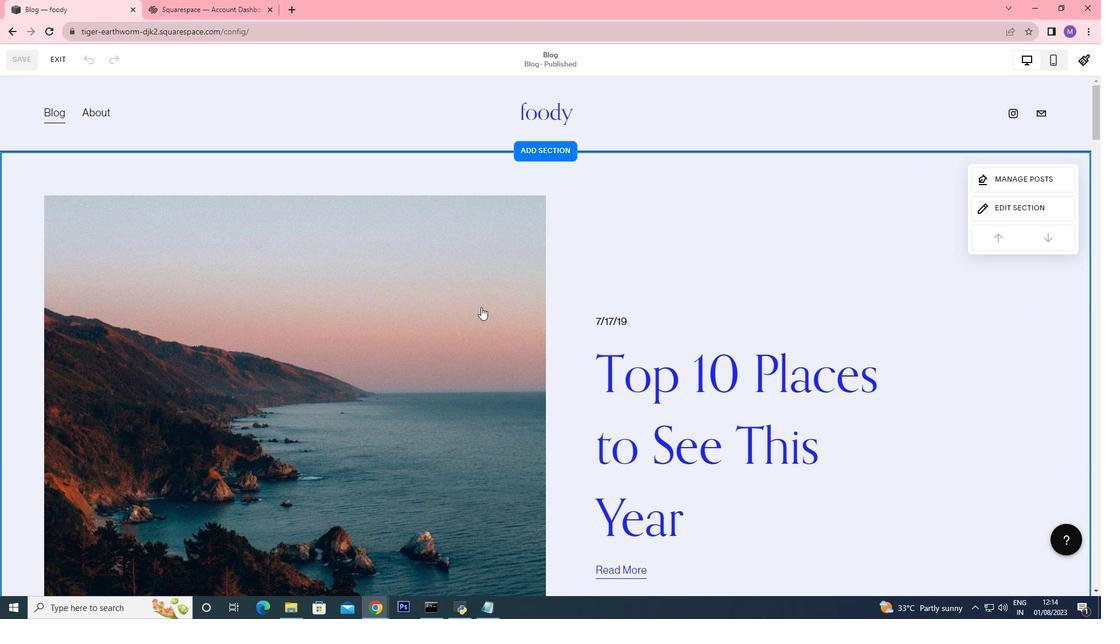 
Action: Mouse scrolled (477, 305) with delta (0, 0)
Screenshot: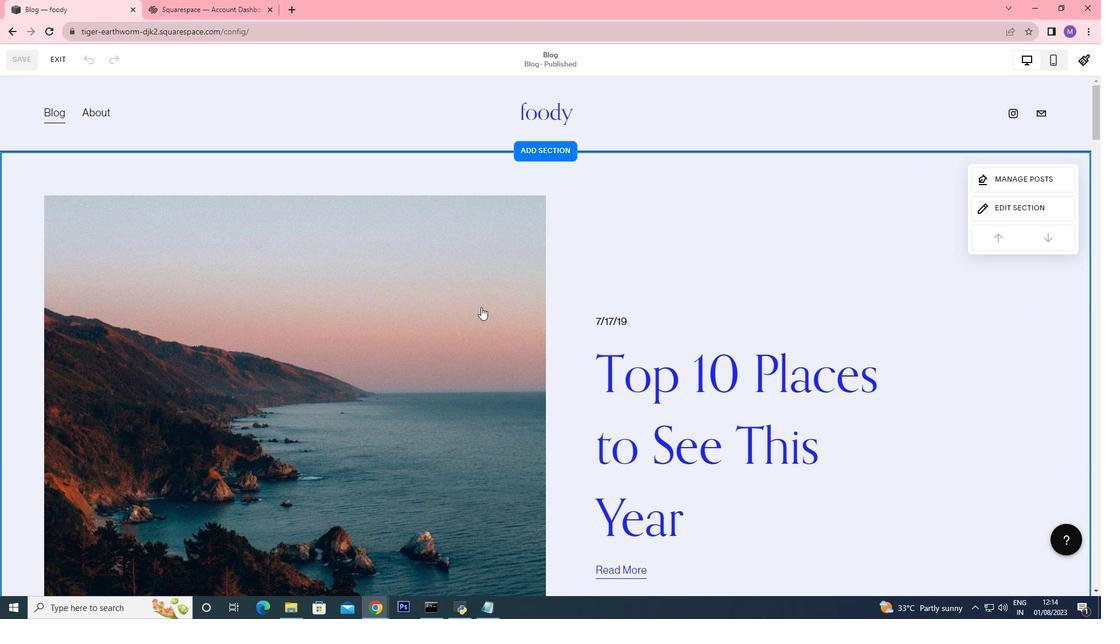 
Action: Mouse moved to (477, 305)
Screenshot: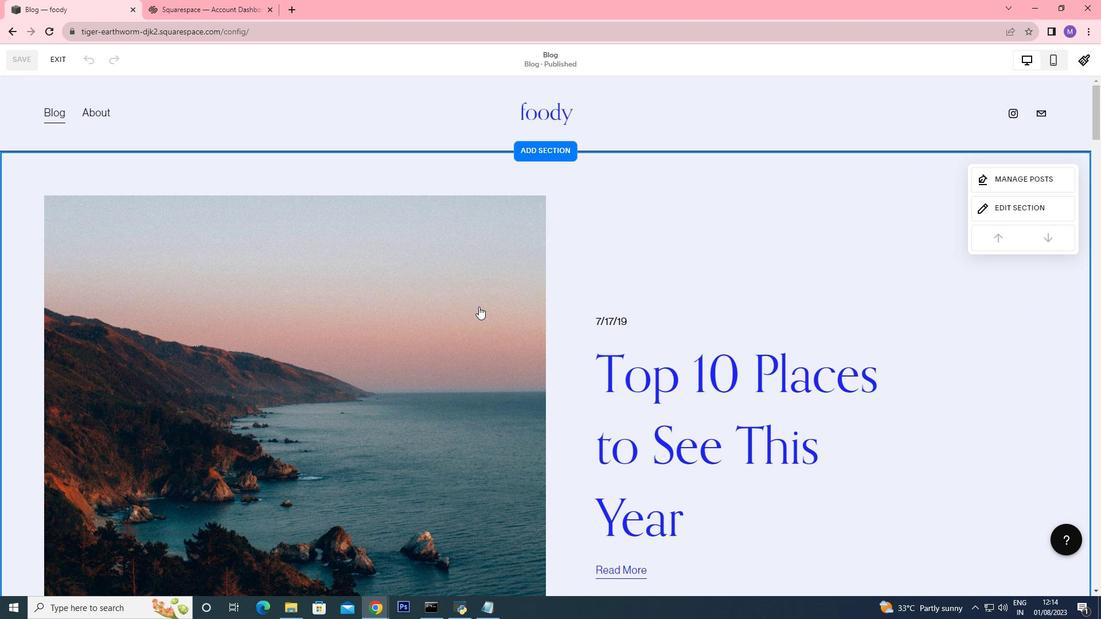 
Action: Mouse scrolled (477, 305) with delta (0, 0)
Screenshot: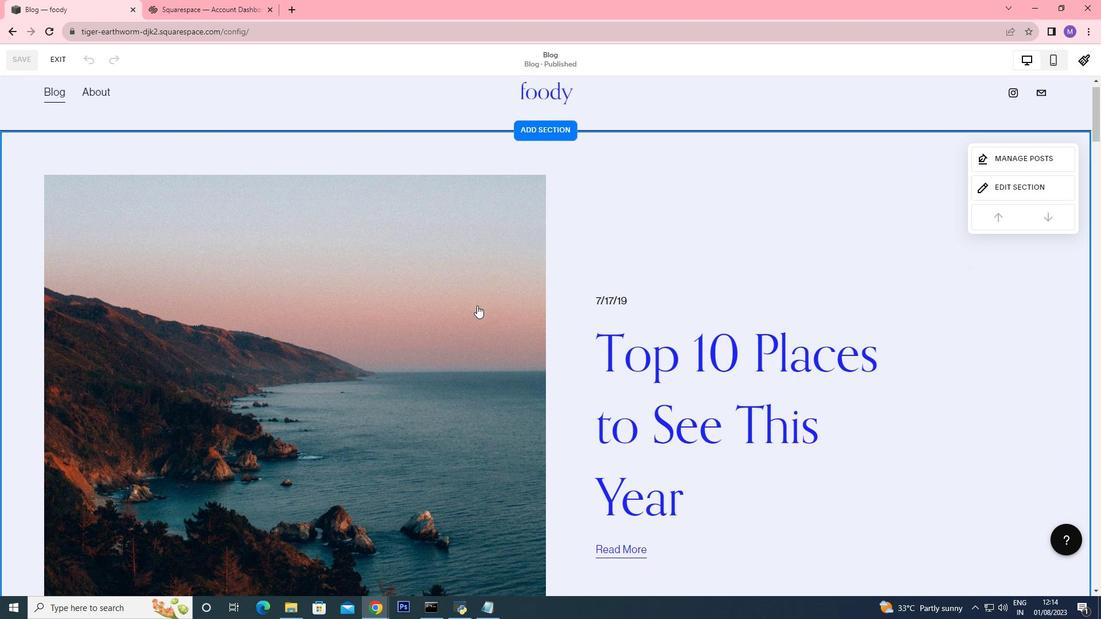 
Action: Mouse moved to (477, 305)
Screenshot: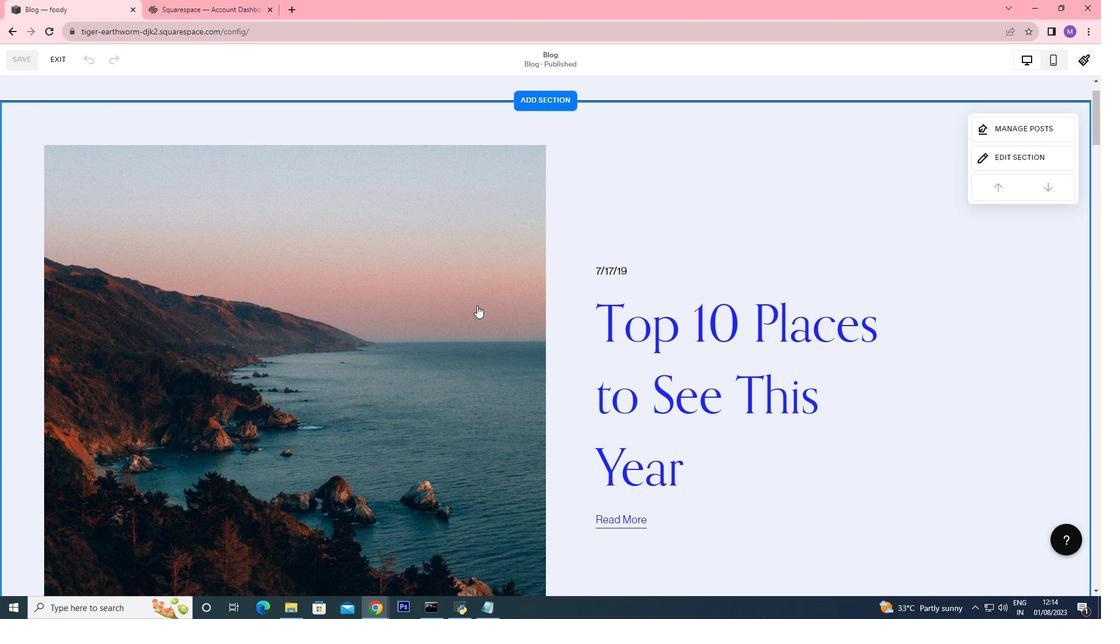 
Action: Mouse scrolled (477, 304) with delta (0, 0)
Screenshot: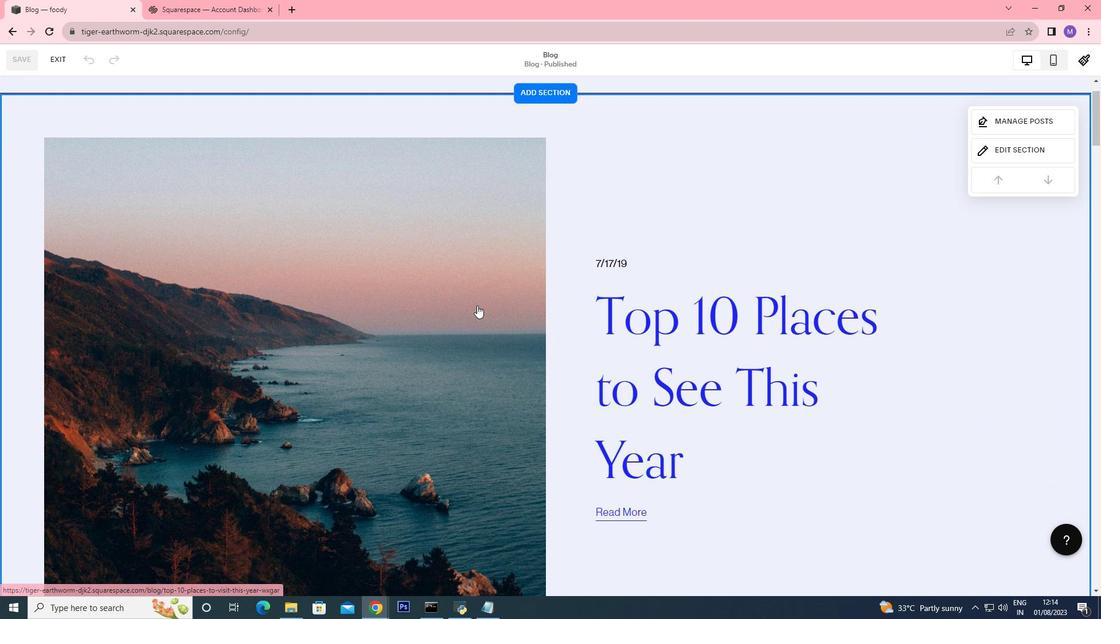 
Action: Mouse scrolled (477, 304) with delta (0, 0)
Screenshot: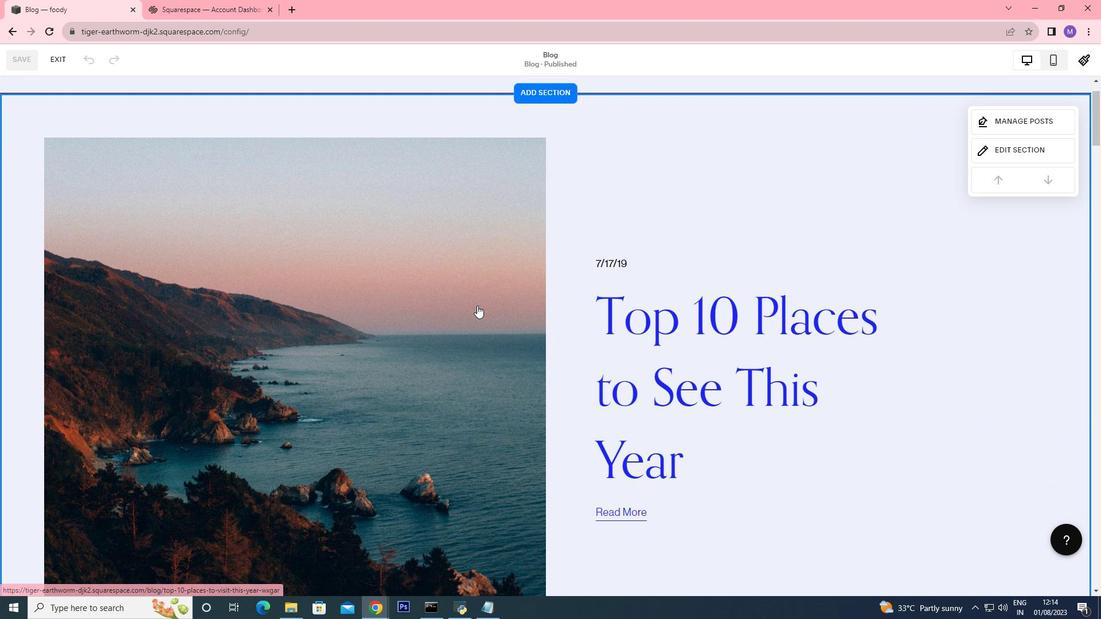 
Action: Mouse scrolled (477, 304) with delta (0, 0)
Screenshot: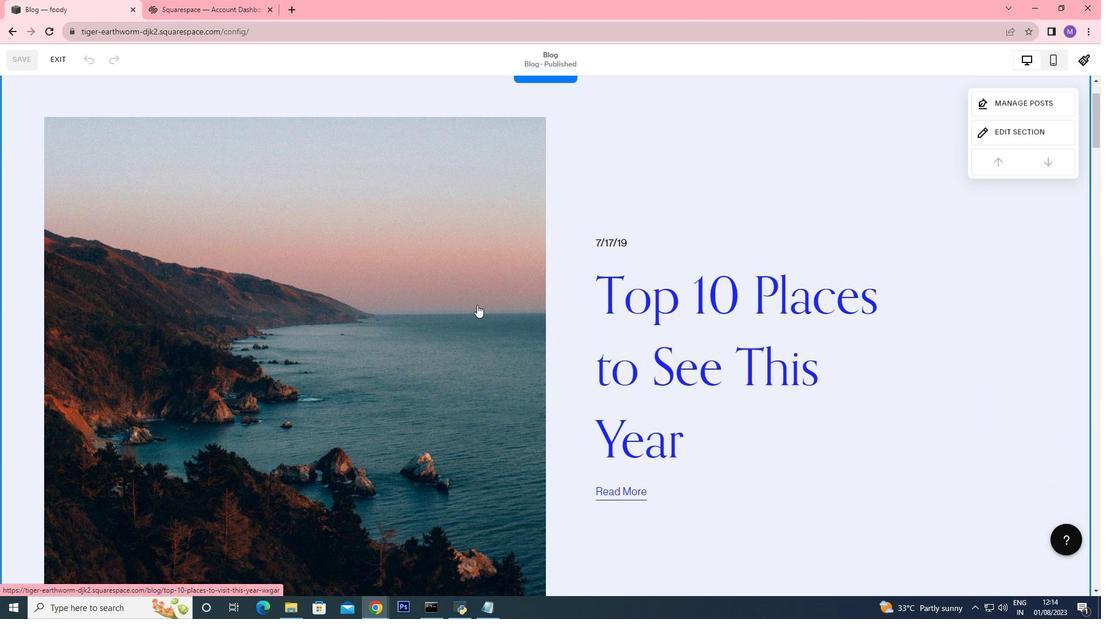 
Action: Mouse scrolled (477, 304) with delta (0, 0)
Screenshot: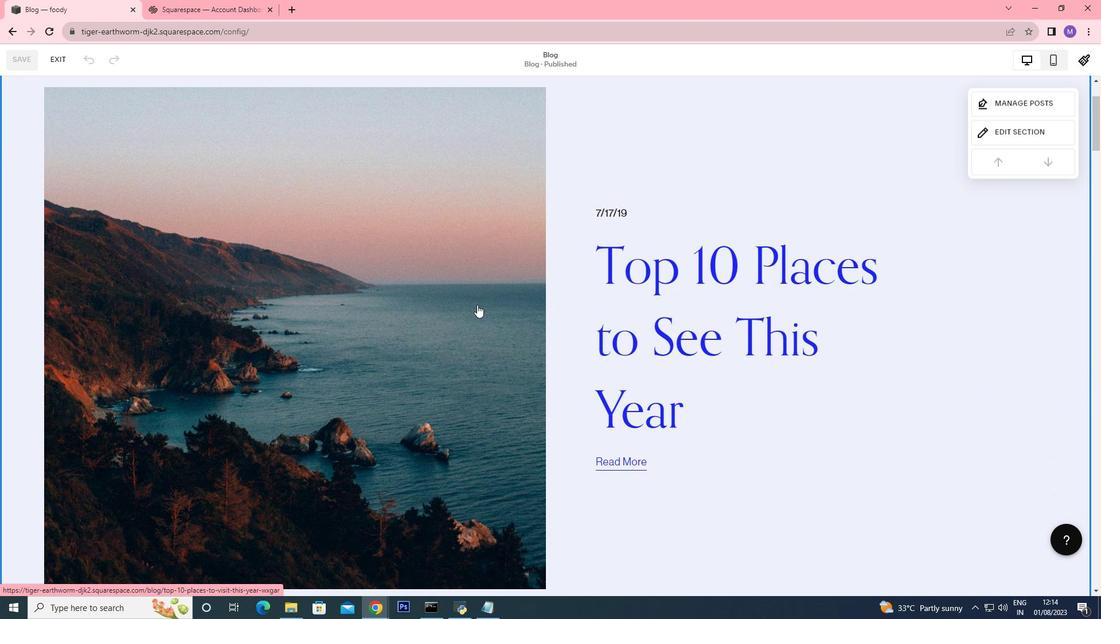 
Action: Mouse scrolled (477, 305) with delta (0, 0)
Screenshot: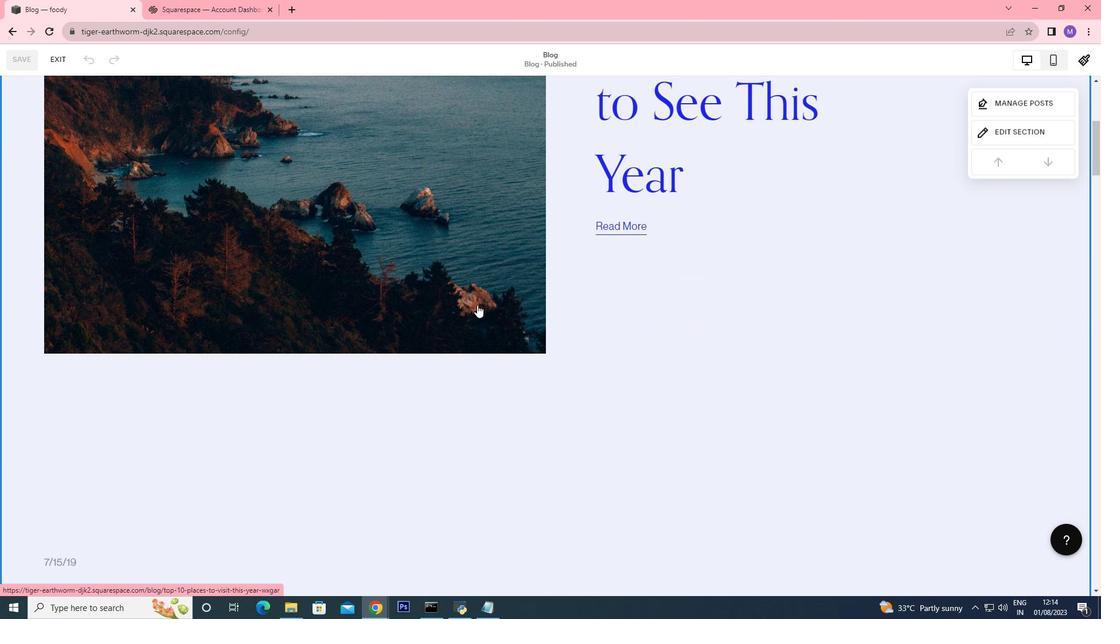 
Action: Mouse scrolled (477, 305) with delta (0, 0)
Screenshot: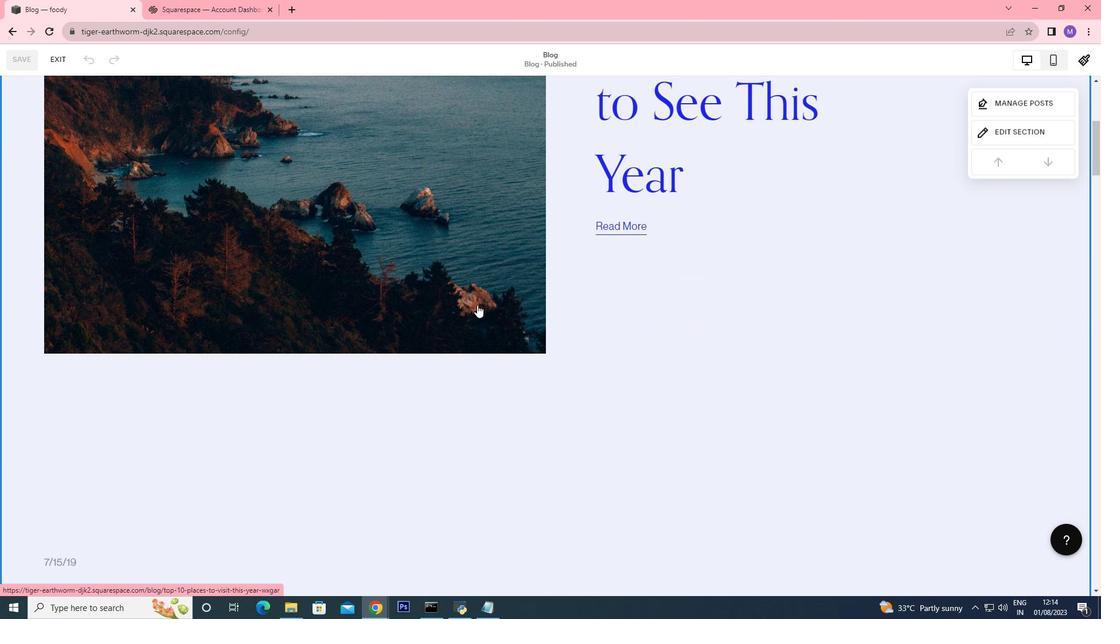 
Action: Mouse scrolled (477, 305) with delta (0, 0)
Screenshot: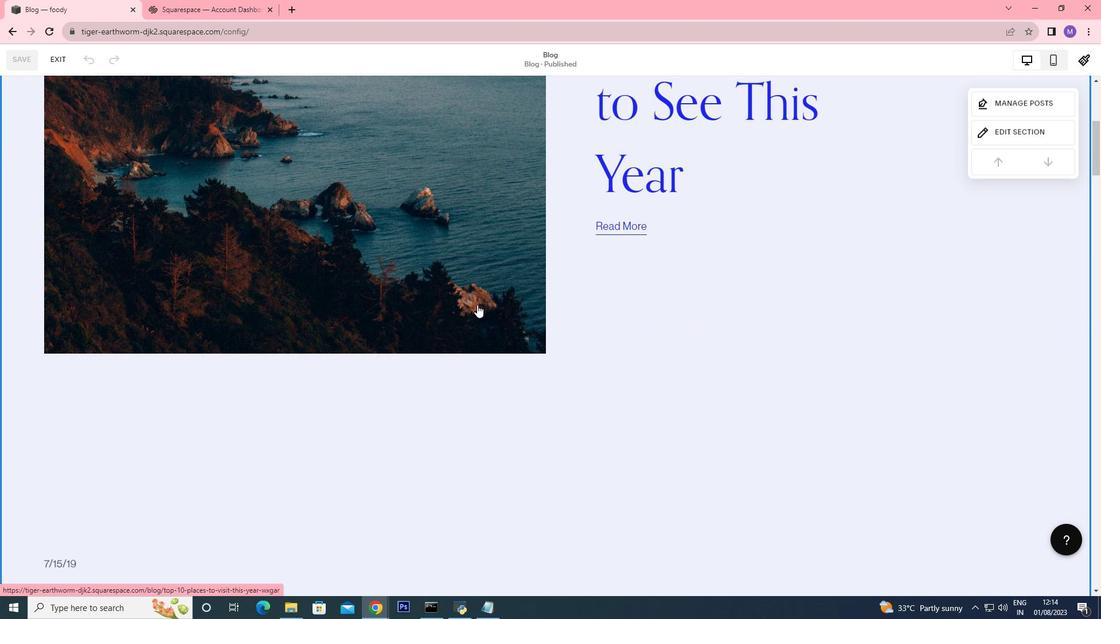 
Action: Mouse scrolled (477, 305) with delta (0, 0)
Screenshot: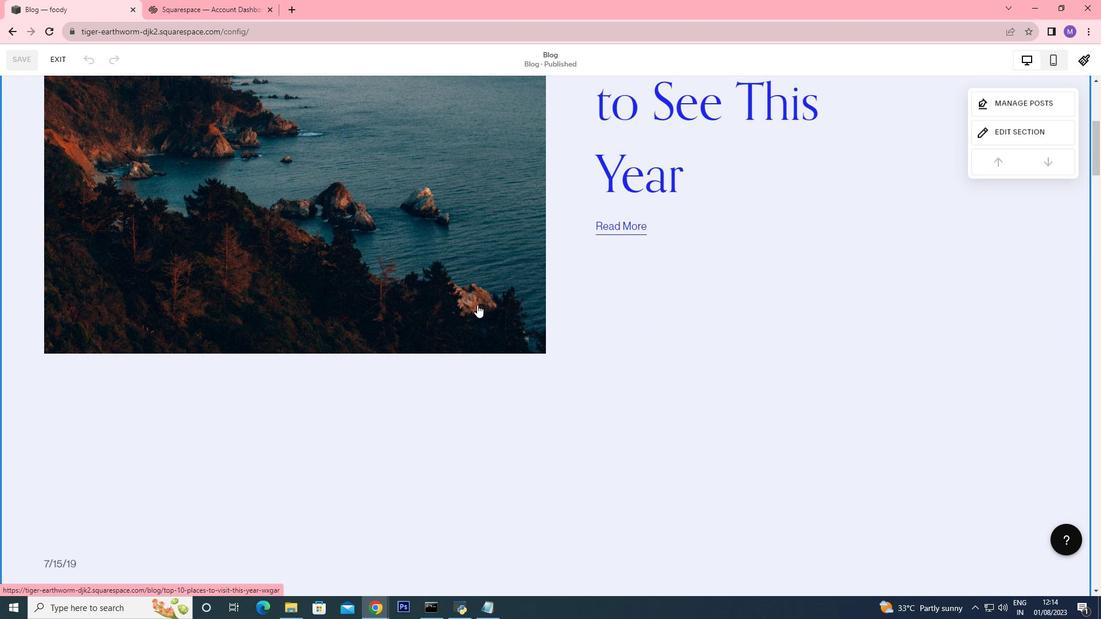 
Action: Mouse moved to (464, 300)
Screenshot: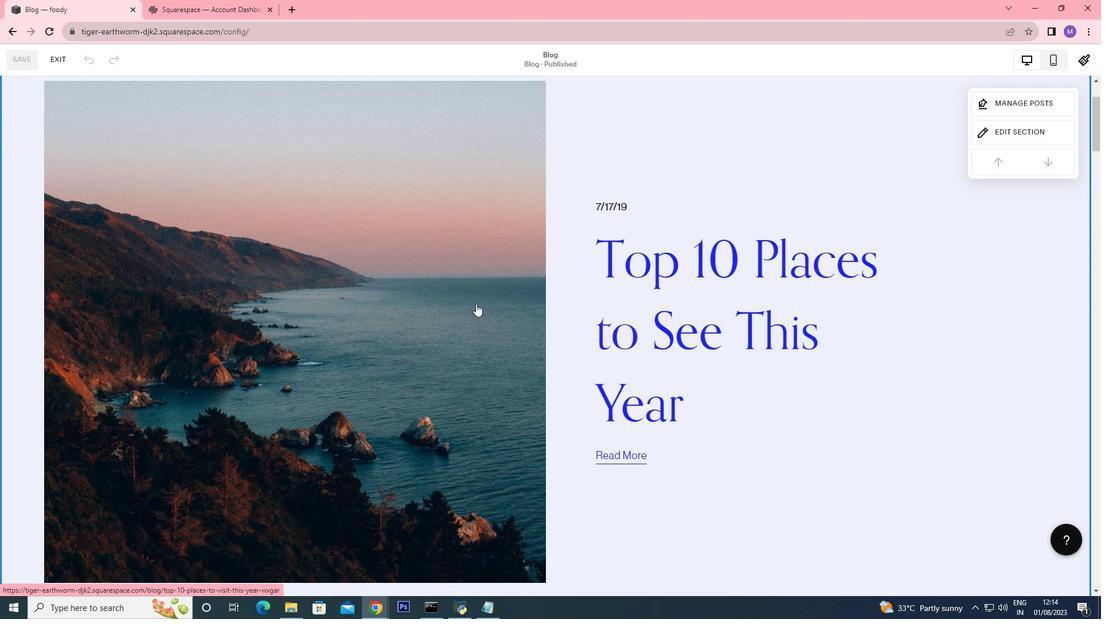 
Action: Mouse pressed left at (464, 300)
Screenshot: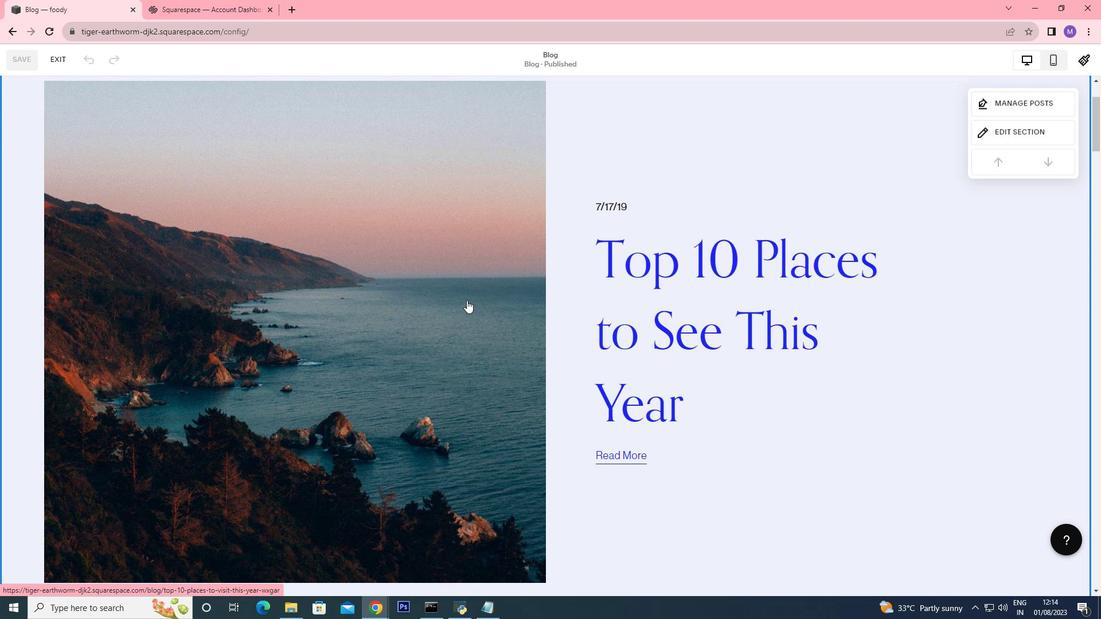 
Action: Mouse scrolled (464, 299) with delta (0, 0)
Screenshot: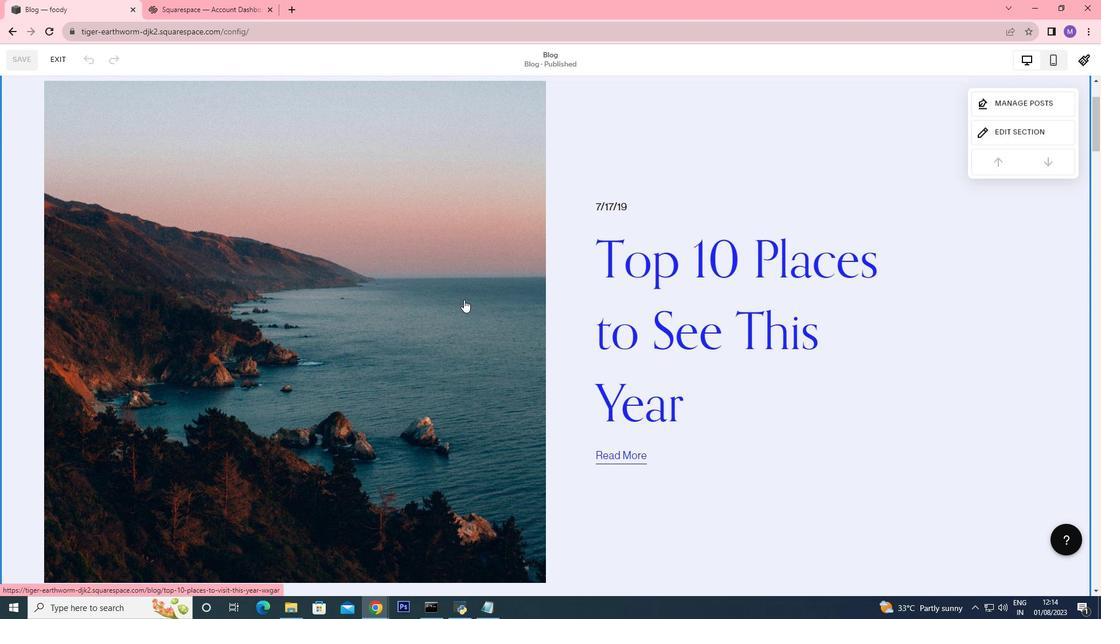 
Action: Mouse scrolled (464, 299) with delta (0, 0)
Screenshot: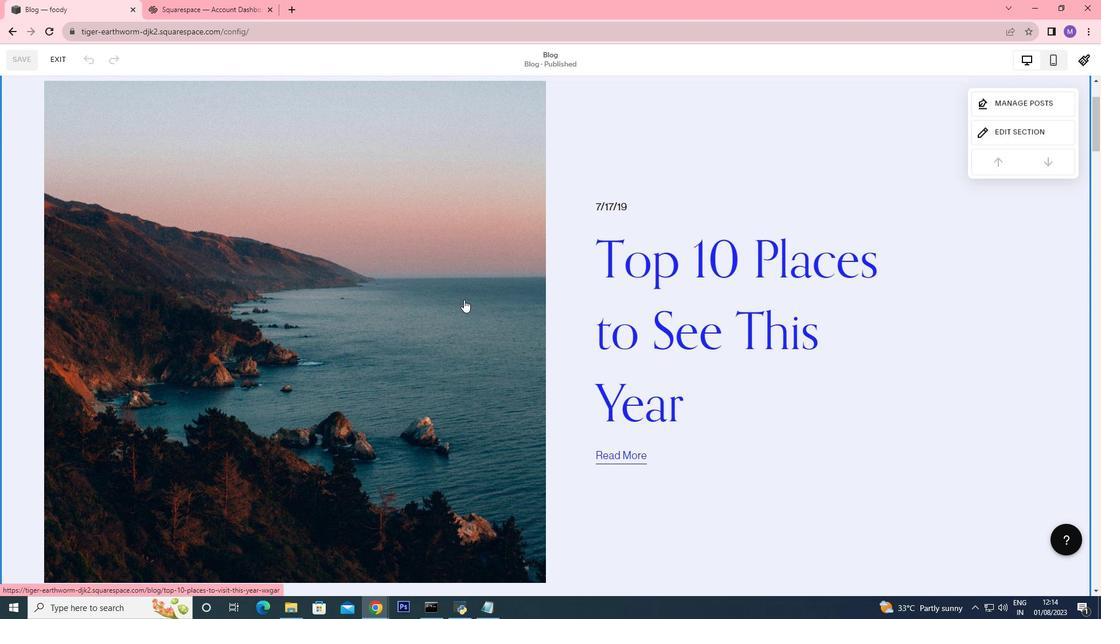 
Action: Mouse scrolled (464, 299) with delta (0, 0)
Screenshot: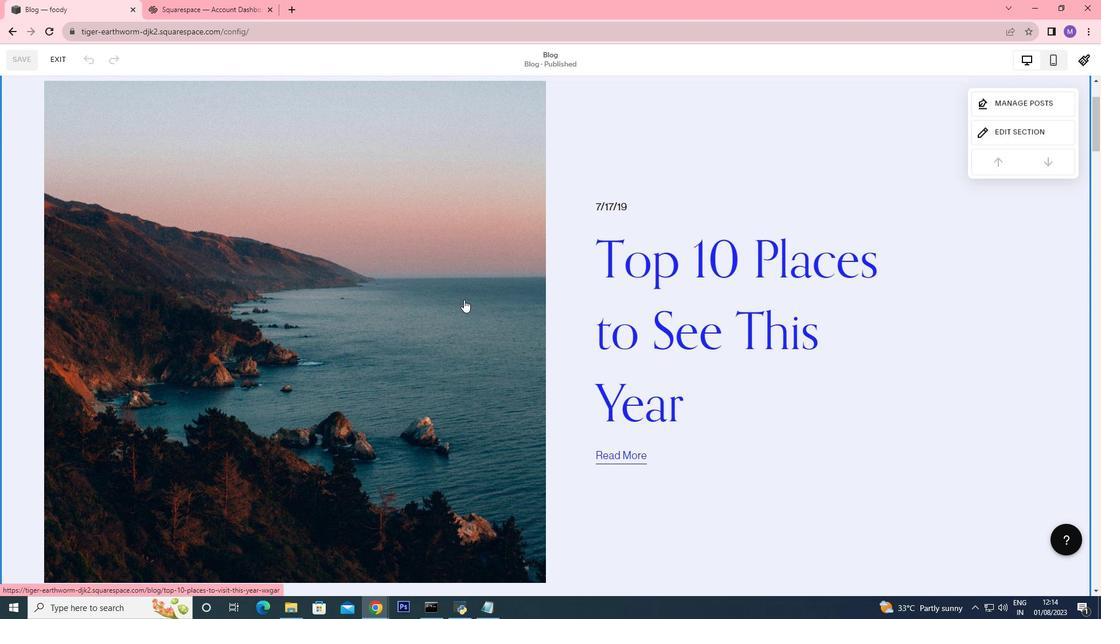 
Action: Mouse scrolled (464, 299) with delta (0, 0)
Screenshot: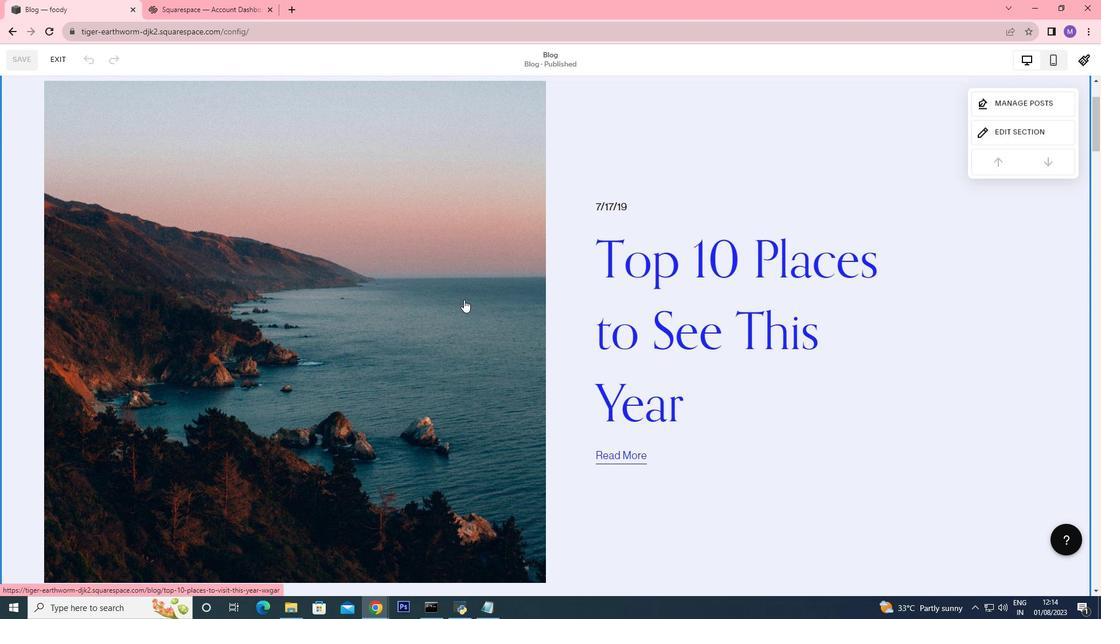 
Action: Mouse moved to (460, 263)
Screenshot: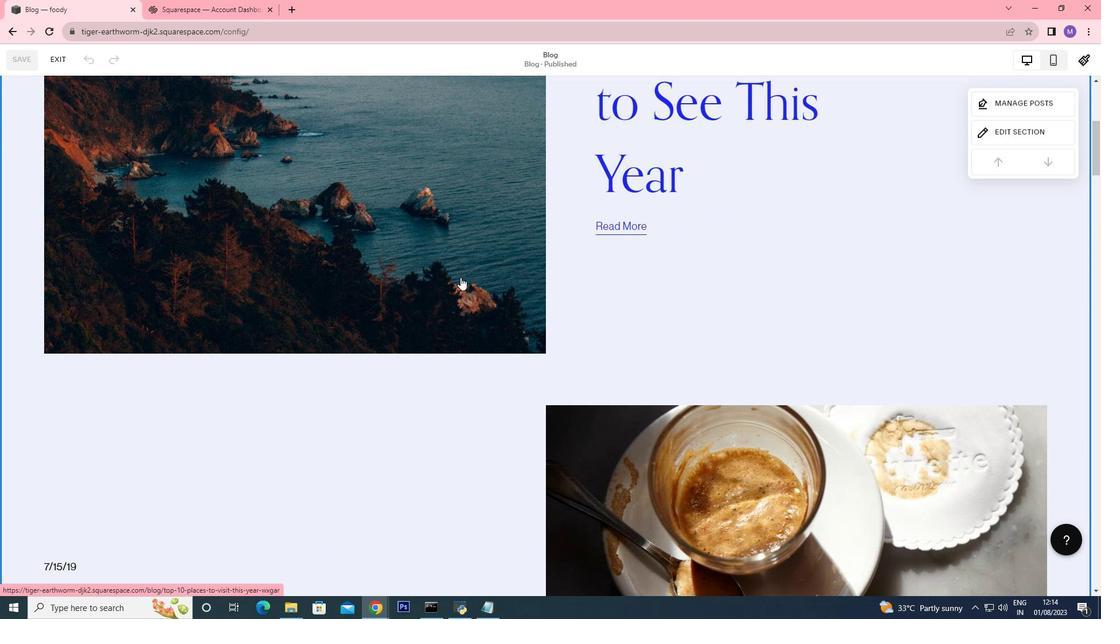 
Action: Mouse pressed left at (460, 263)
Screenshot: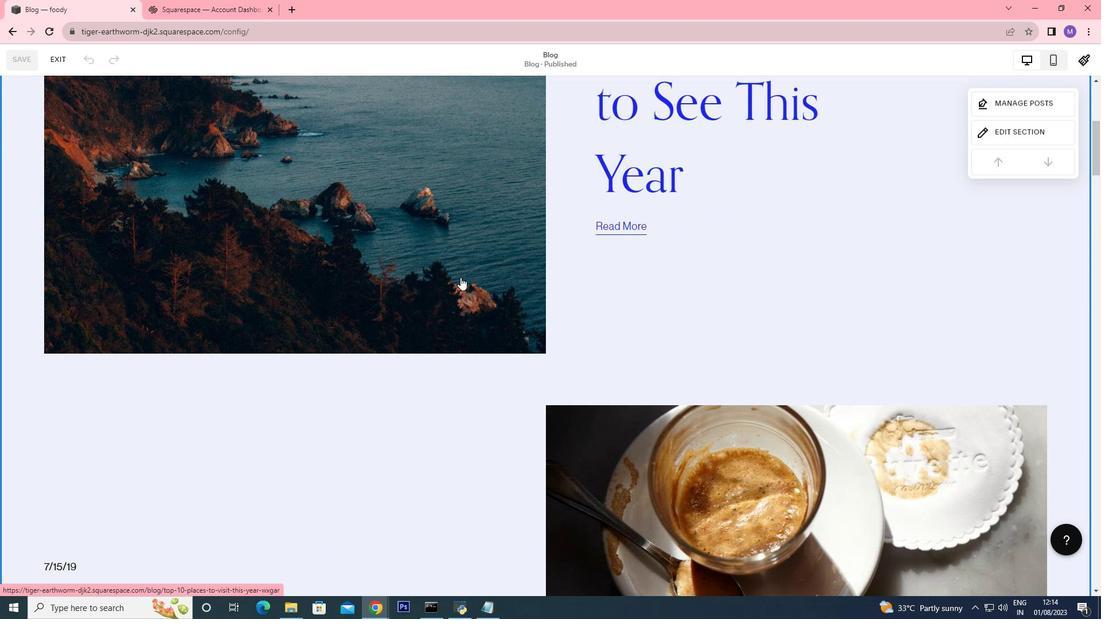 
Action: Mouse pressed left at (460, 263)
Screenshot: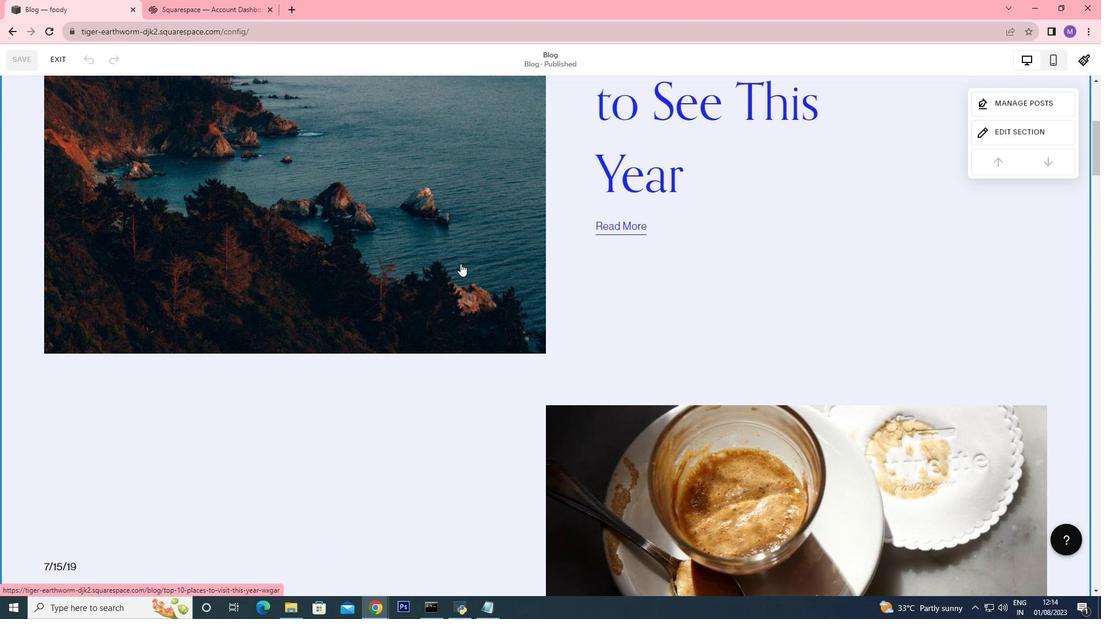 
Action: Mouse moved to (976, 142)
Screenshot: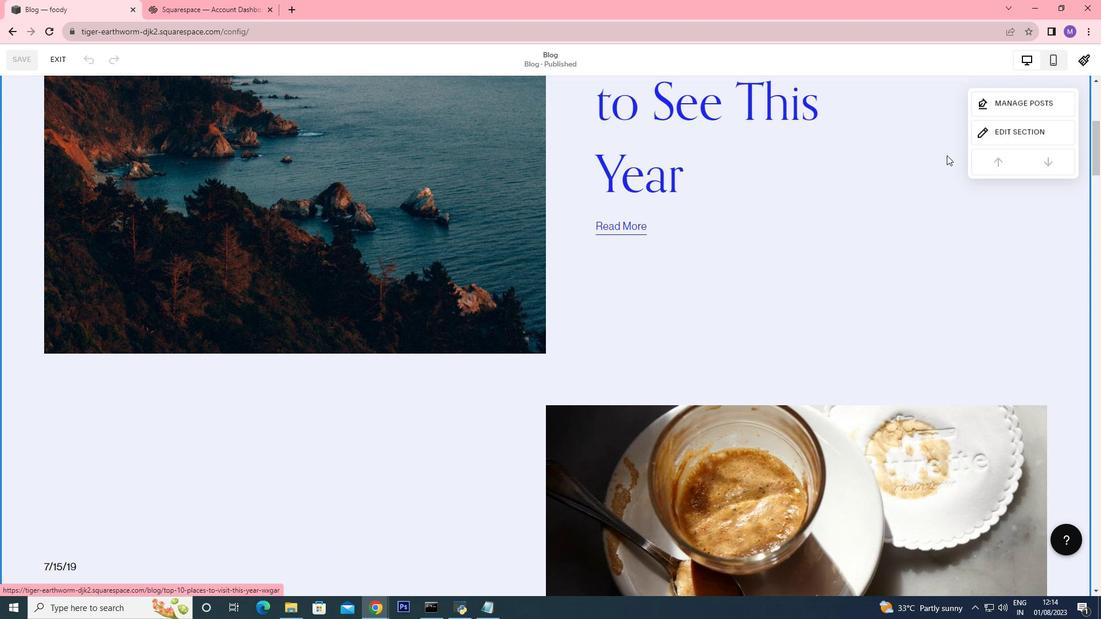 
Action: Mouse scrolled (976, 142) with delta (0, 0)
Screenshot: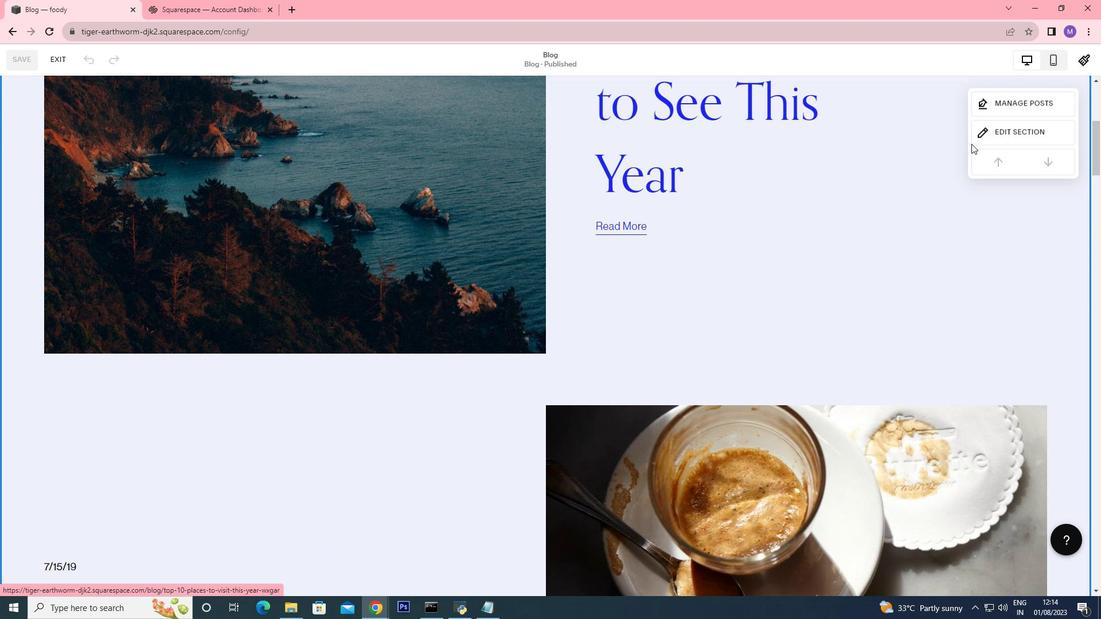 
Action: Mouse scrolled (976, 142) with delta (0, 0)
Screenshot: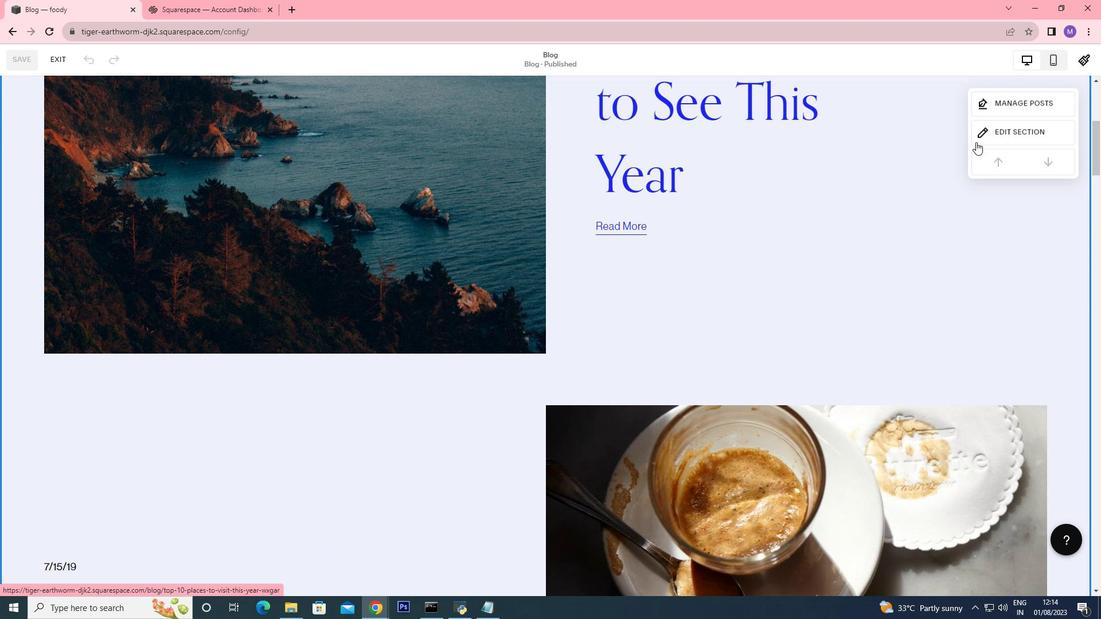 
Action: Mouse scrolled (976, 142) with delta (0, 0)
Screenshot: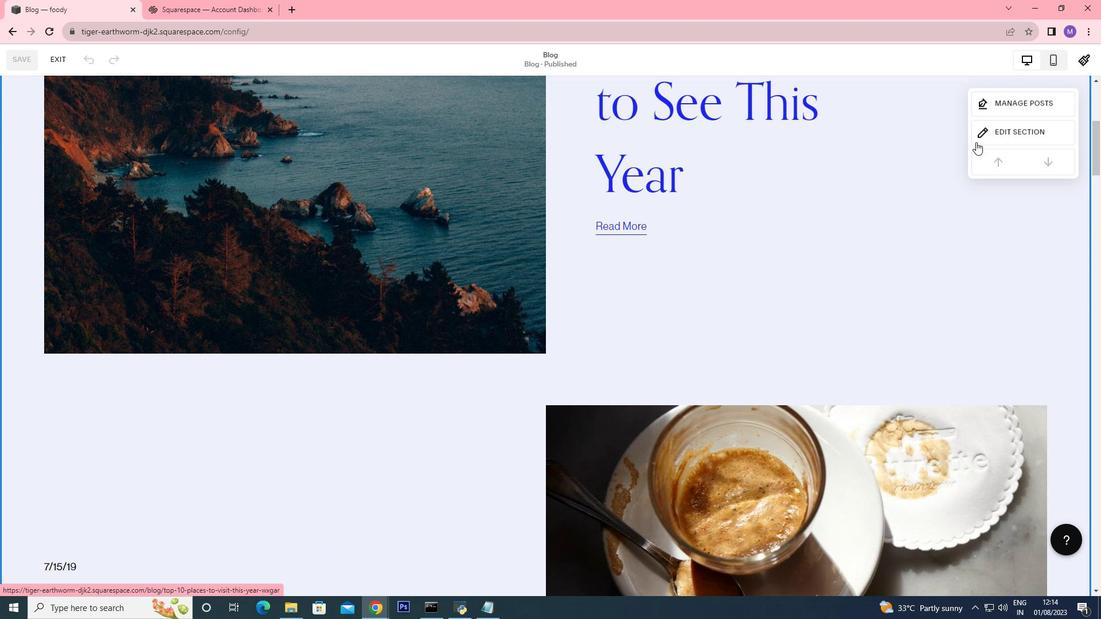 
Action: Mouse moved to (1040, 127)
Screenshot: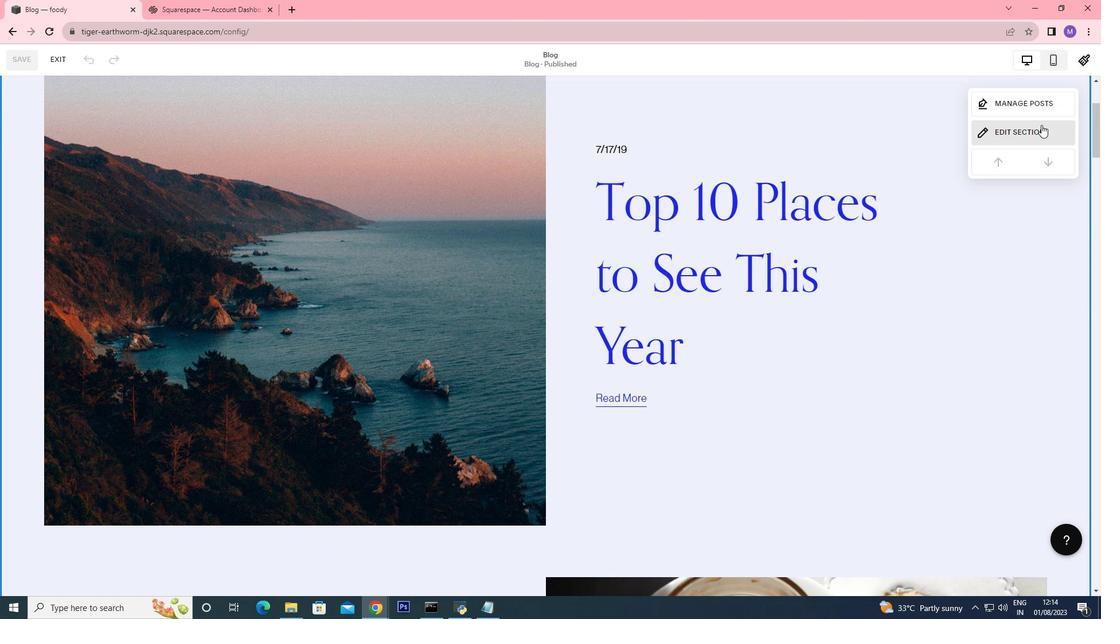 
Action: Mouse pressed left at (1040, 127)
Screenshot: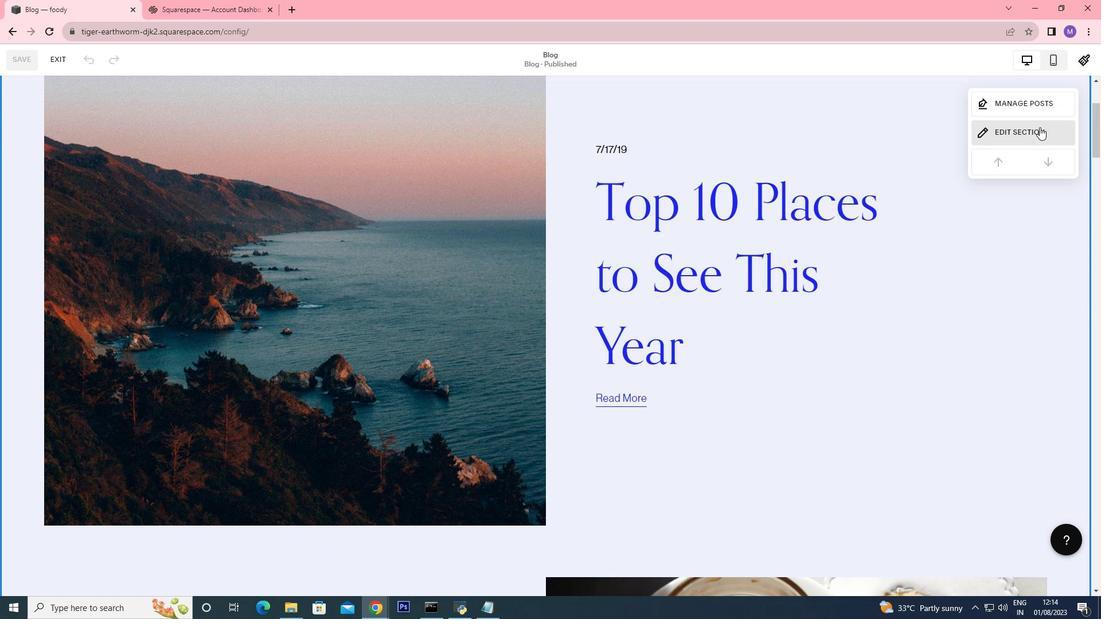 
Action: Mouse moved to (974, 140)
Screenshot: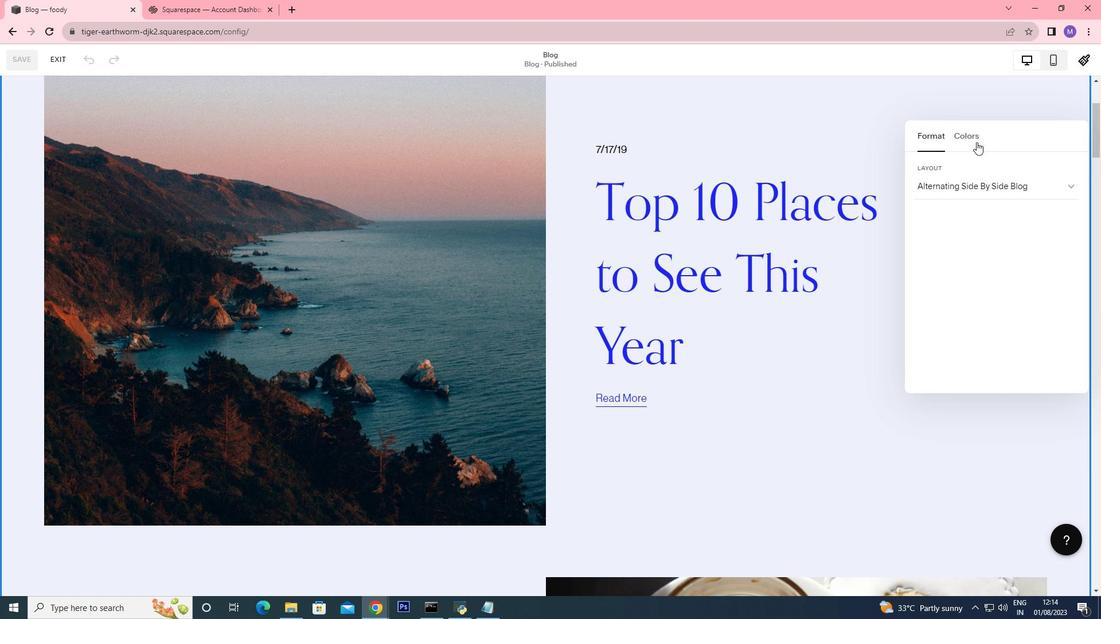 
Action: Mouse pressed left at (974, 140)
Screenshot: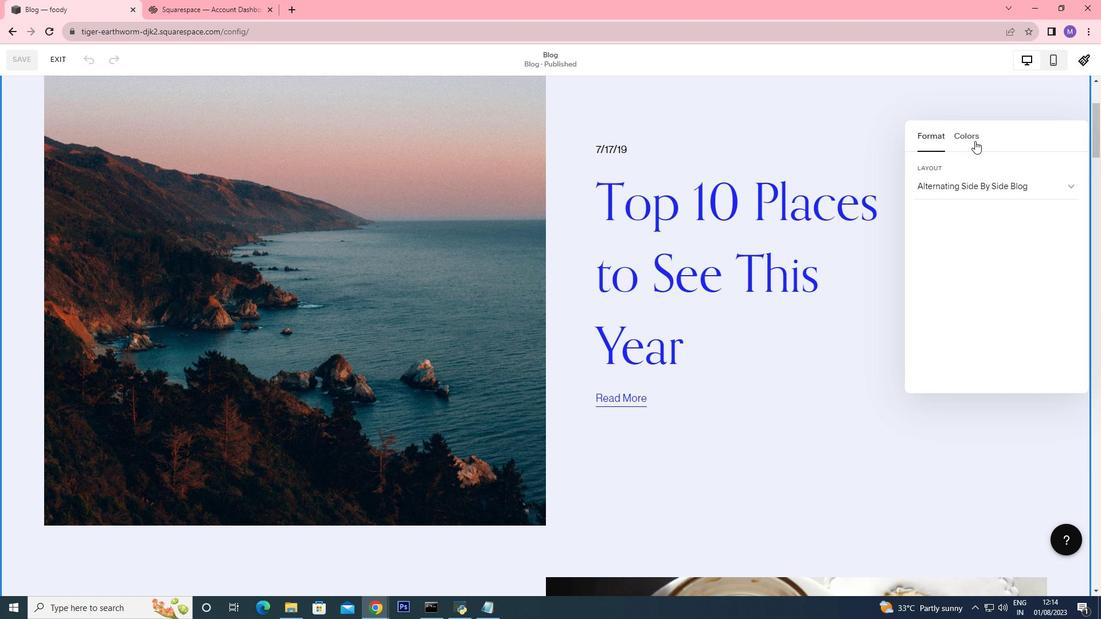 
Action: Mouse moved to (1032, 287)
Screenshot: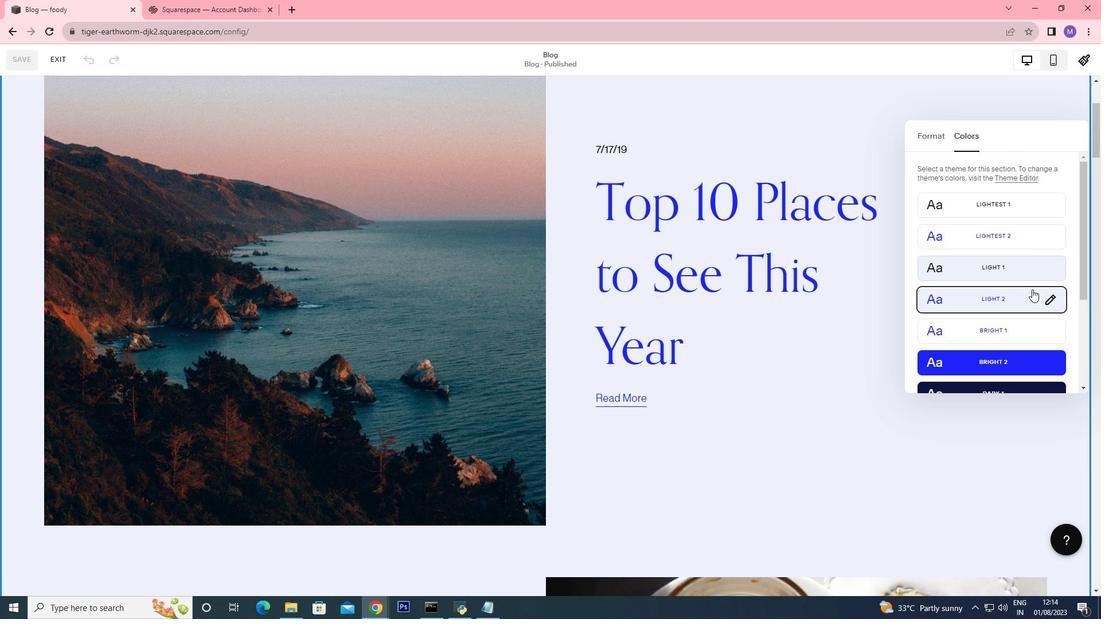 
Action: Mouse scrolled (1032, 286) with delta (0, 0)
Screenshot: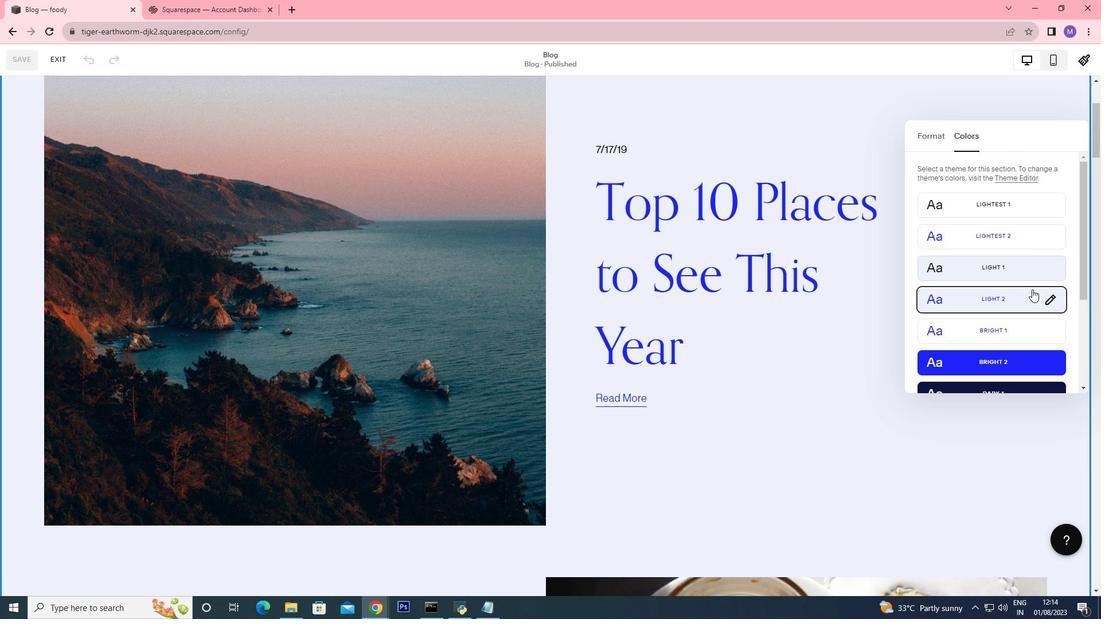 
Action: Mouse moved to (930, 126)
Screenshot: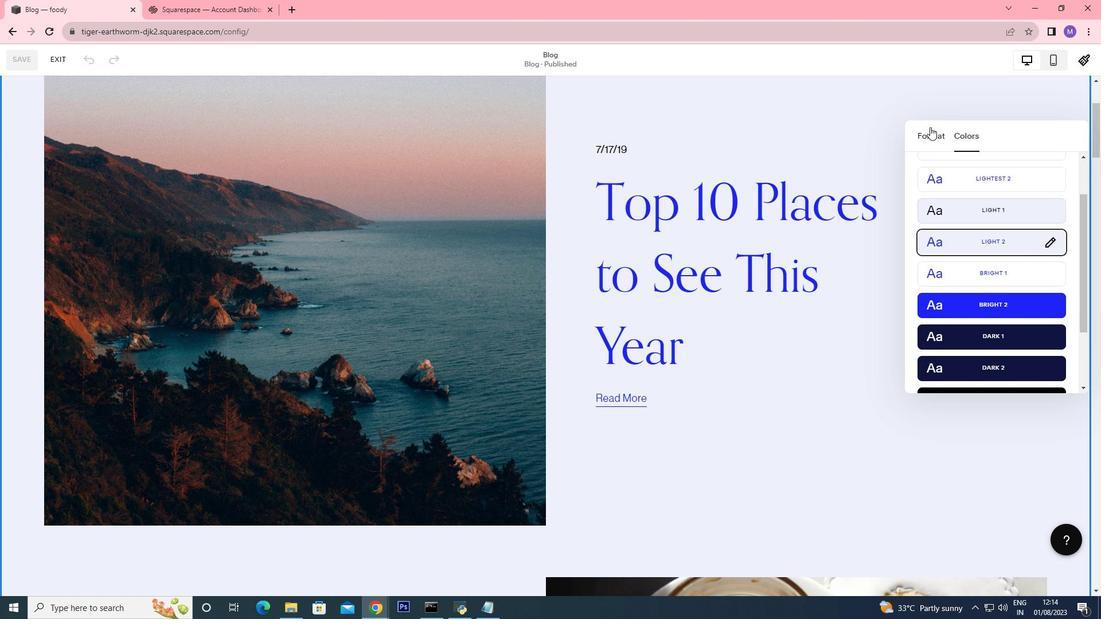 
Action: Mouse pressed left at (930, 126)
Screenshot: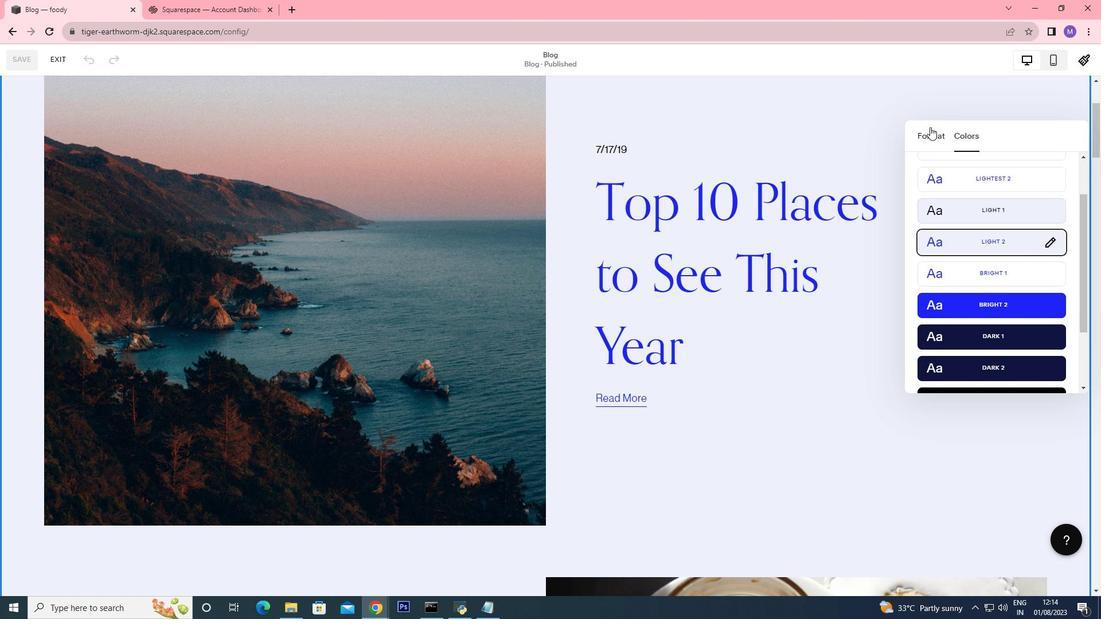
Action: Mouse moved to (1065, 183)
Screenshot: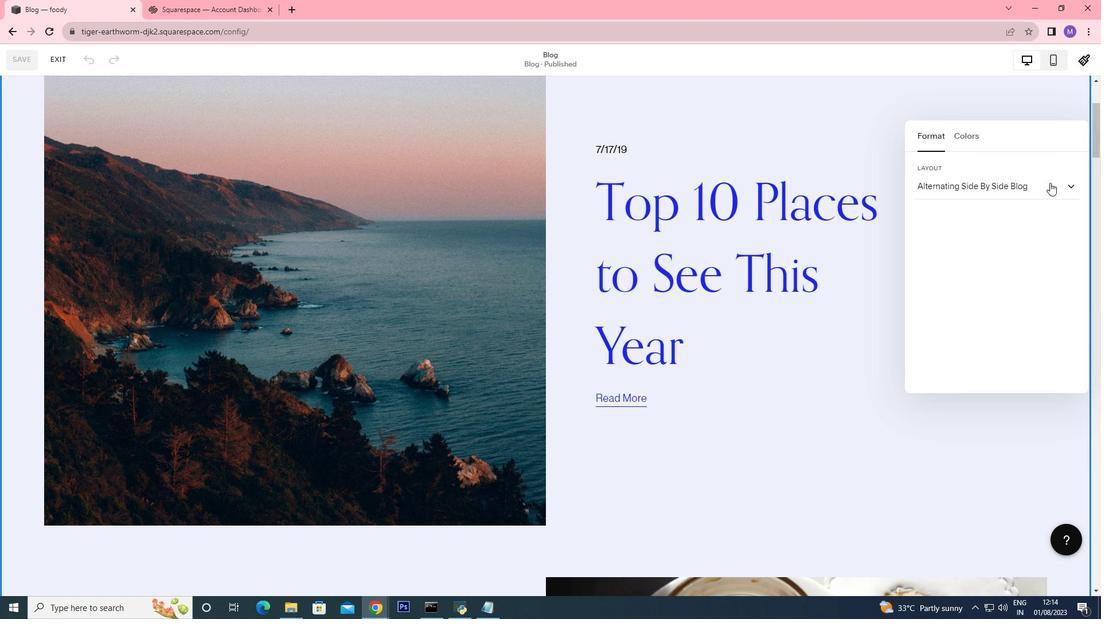 
Action: Mouse pressed left at (1065, 183)
Screenshot: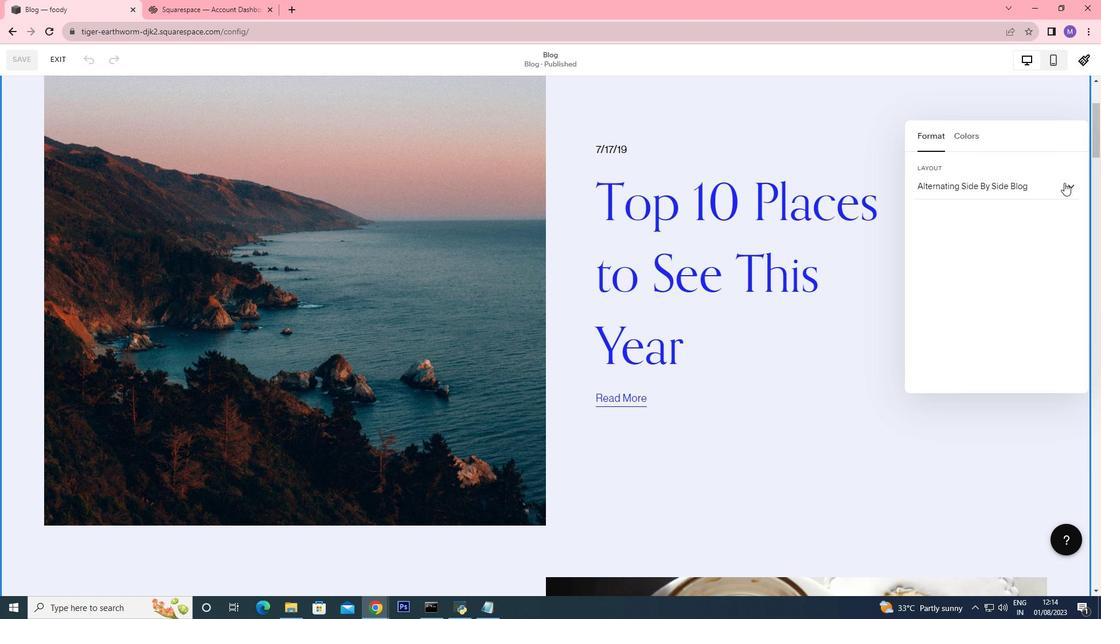 
Action: Mouse moved to (1009, 219)
Screenshot: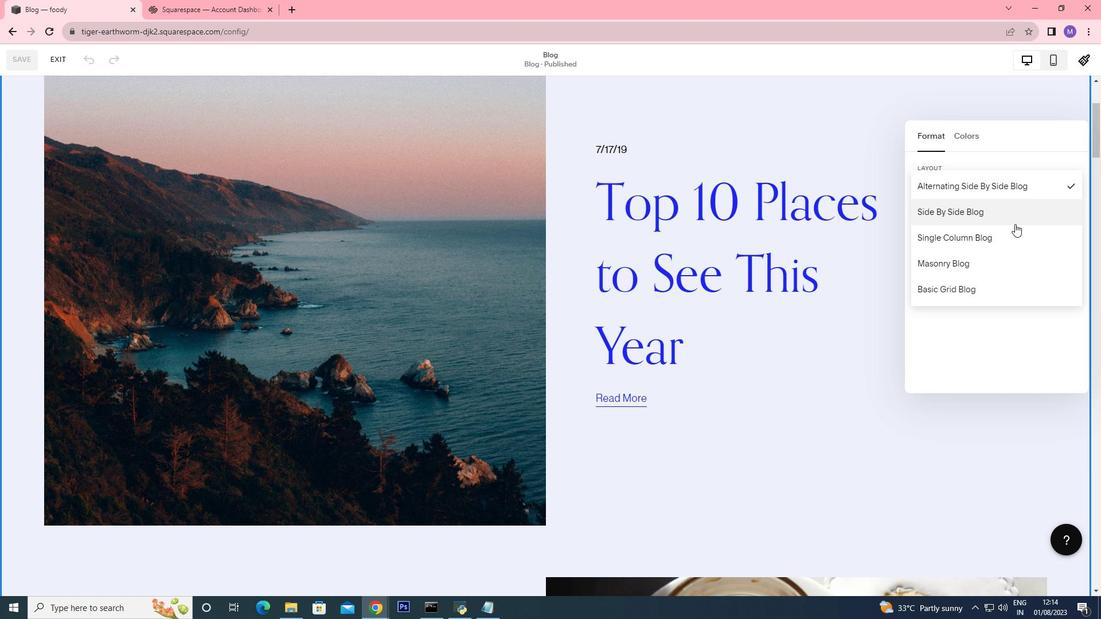 
Action: Mouse pressed left at (1009, 219)
Screenshot: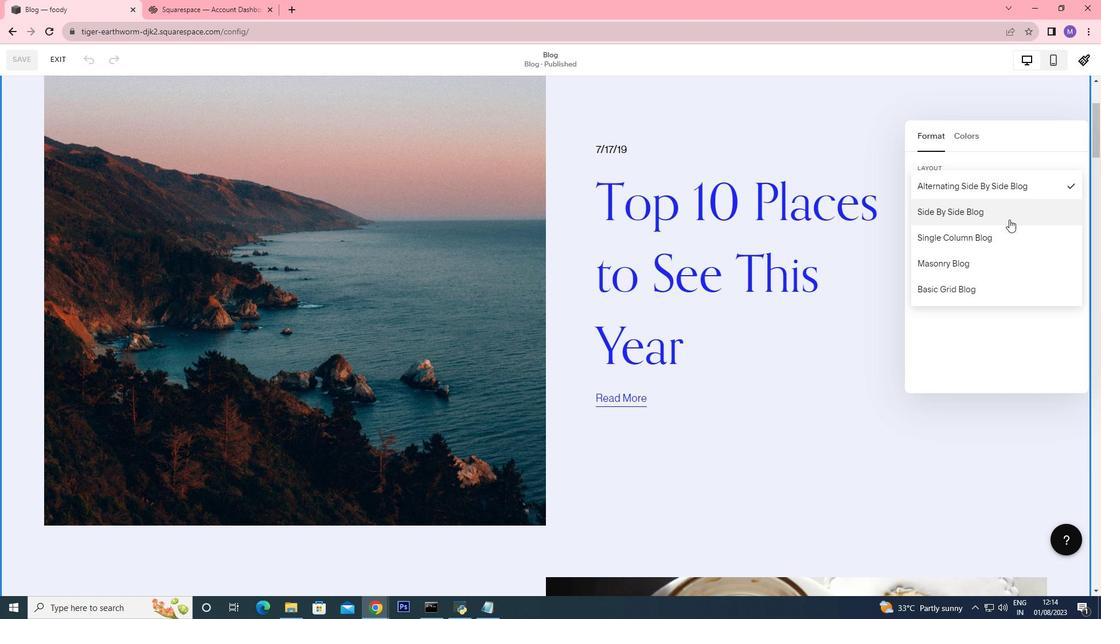 
Action: Mouse moved to (895, 242)
Screenshot: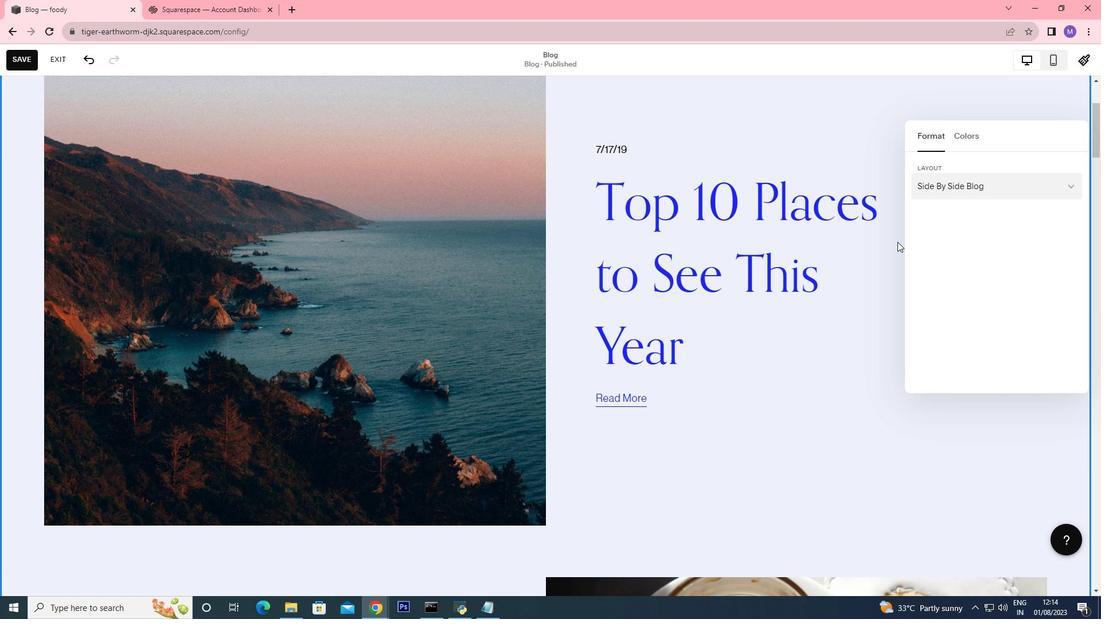 
Action: Mouse scrolled (895, 242) with delta (0, 0)
Screenshot: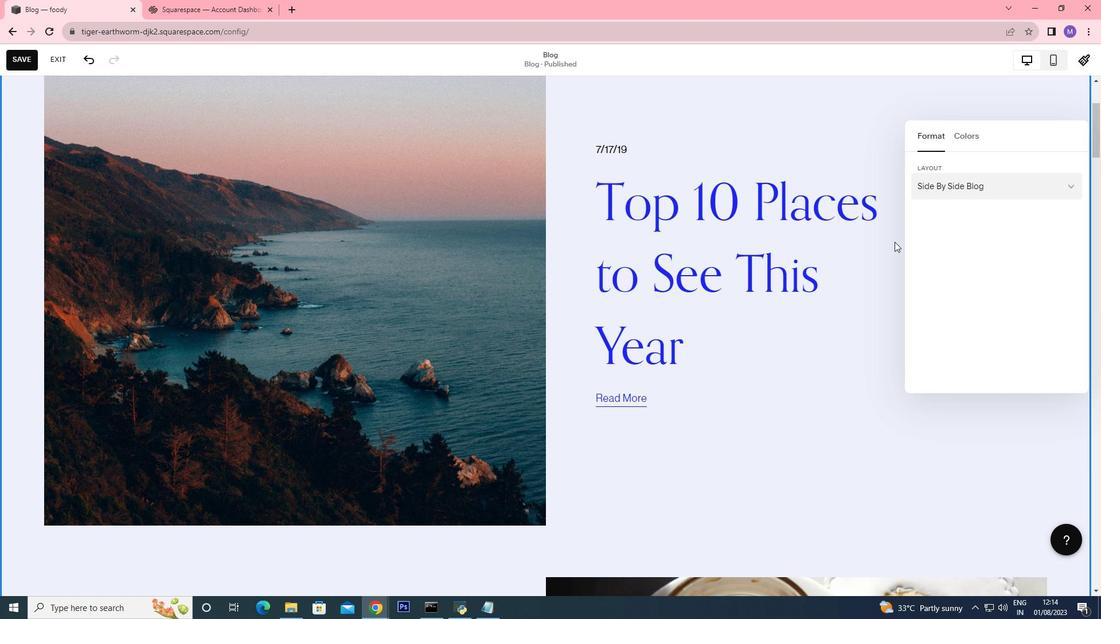 
Action: Mouse scrolled (895, 242) with delta (0, 0)
Screenshot: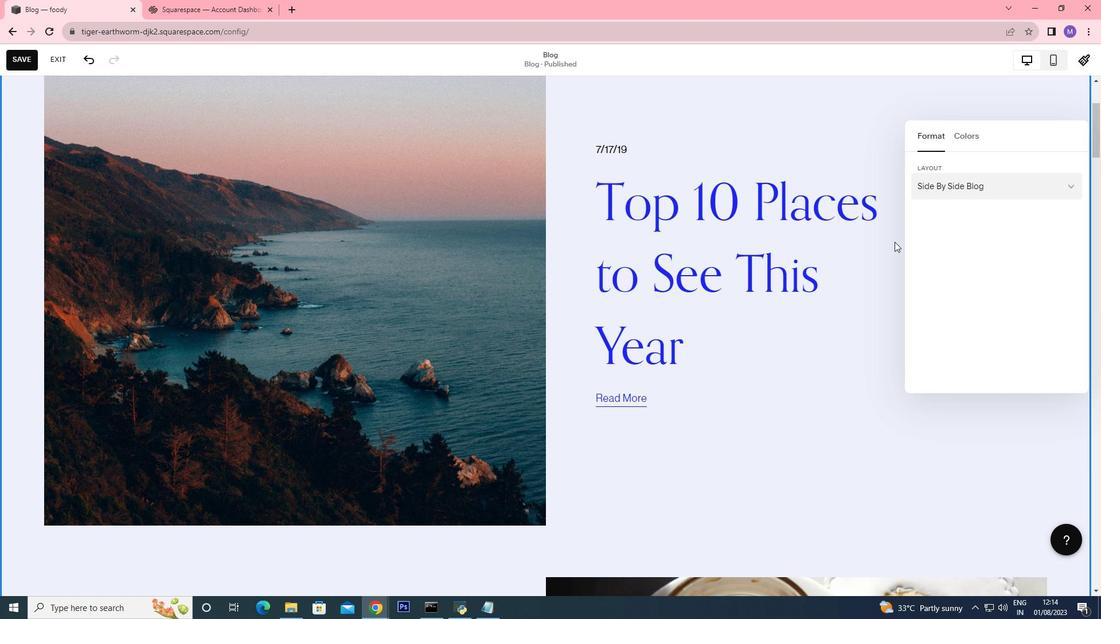 
Action: Mouse scrolled (895, 242) with delta (0, 0)
Screenshot: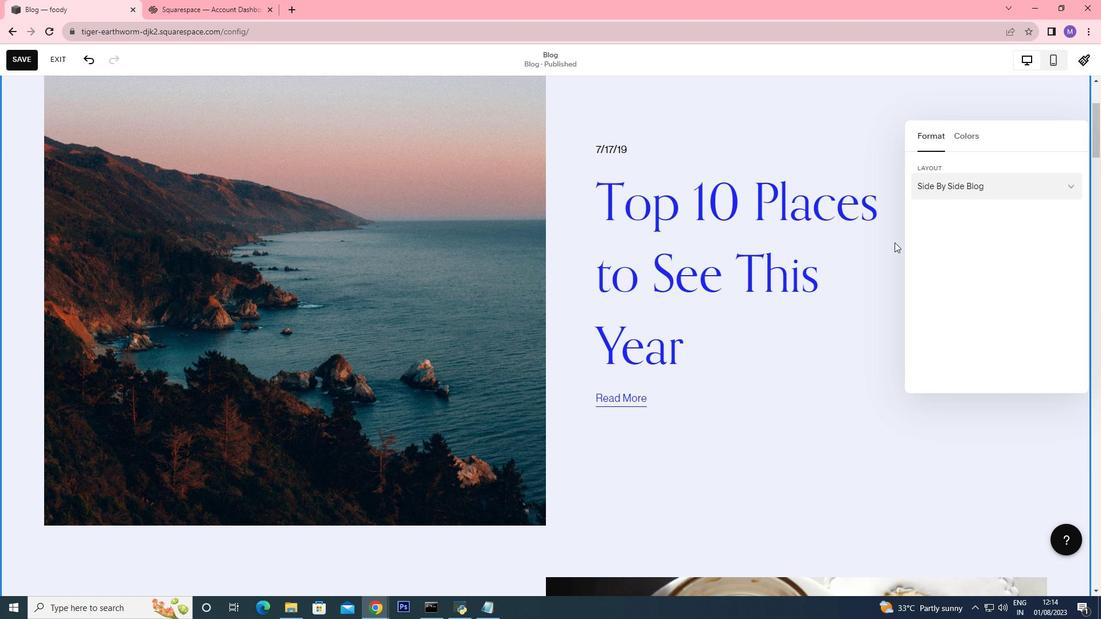 
Action: Mouse scrolled (895, 242) with delta (0, 0)
Screenshot: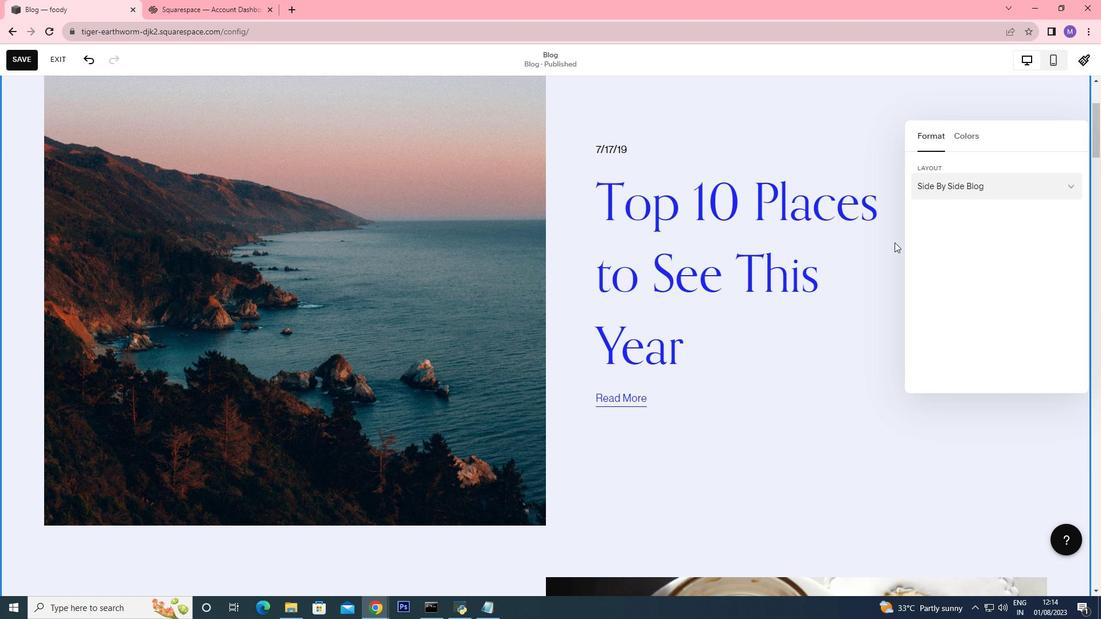 
Action: Mouse moved to (836, 265)
Screenshot: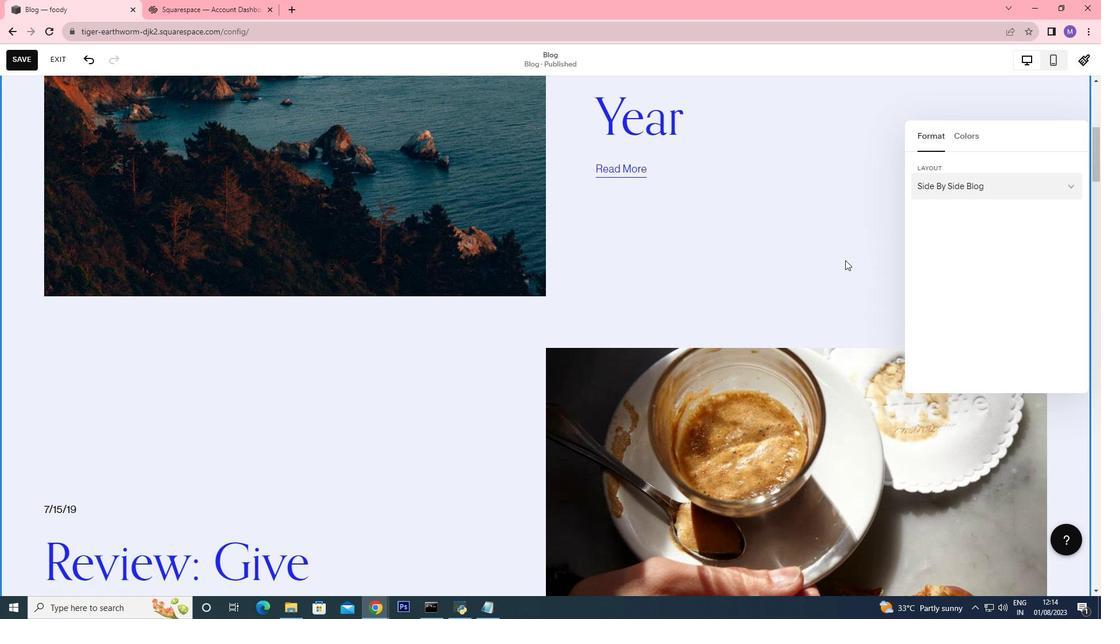 
Action: Mouse scrolled (836, 265) with delta (0, 0)
Screenshot: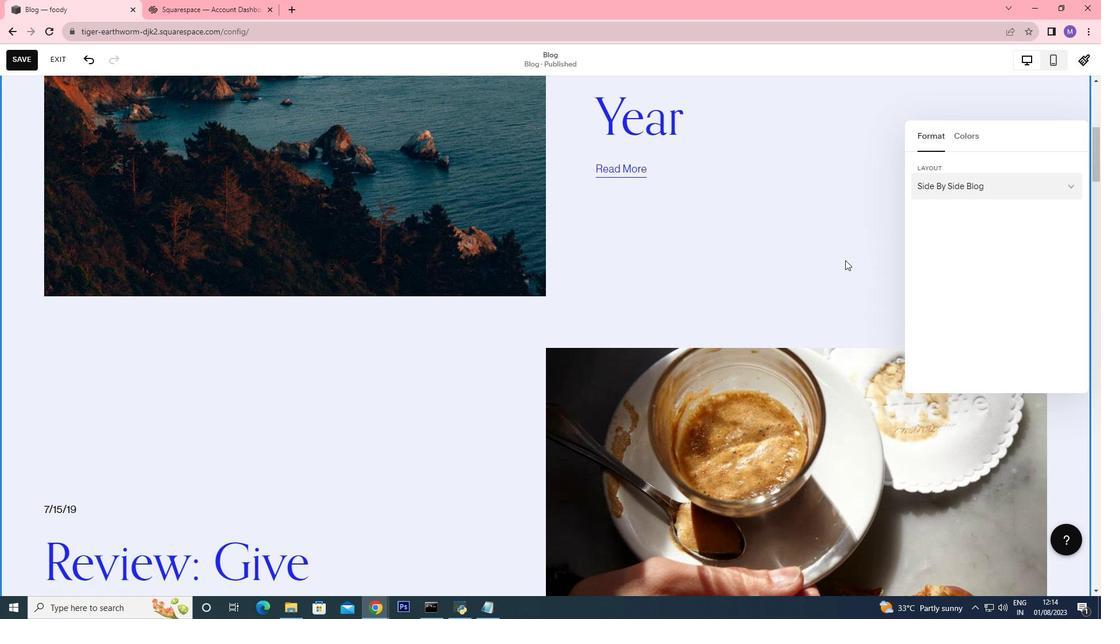 
Action: Mouse moved to (790, 282)
Screenshot: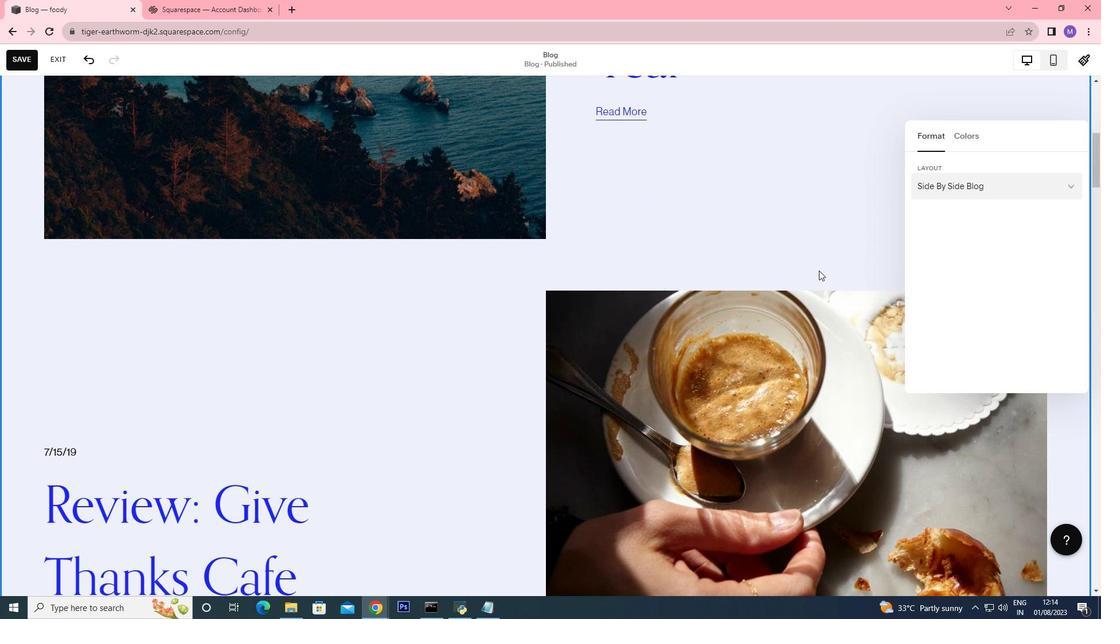 
Action: Mouse scrolled (791, 281) with delta (0, 0)
Screenshot: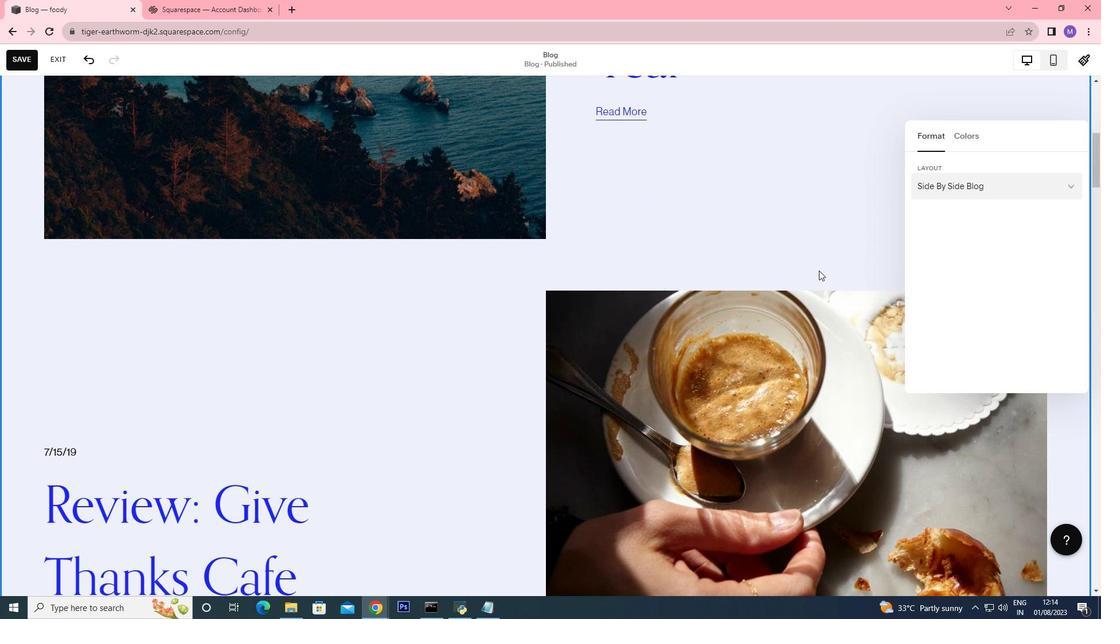 
Action: Mouse moved to (789, 282)
Screenshot: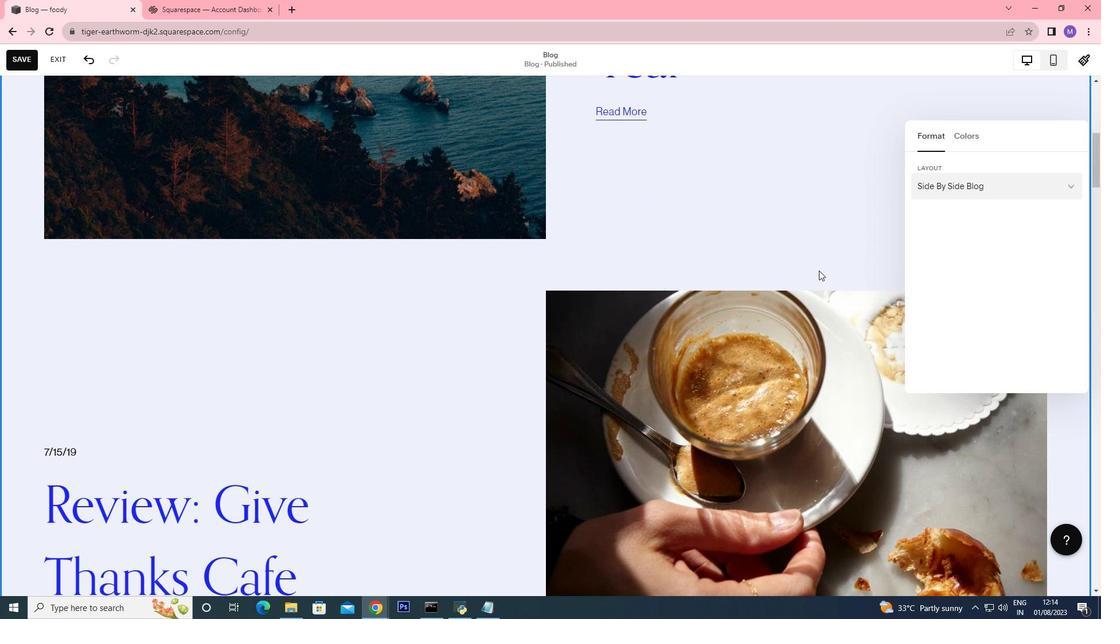
Action: Mouse scrolled (790, 281) with delta (0, 0)
Screenshot: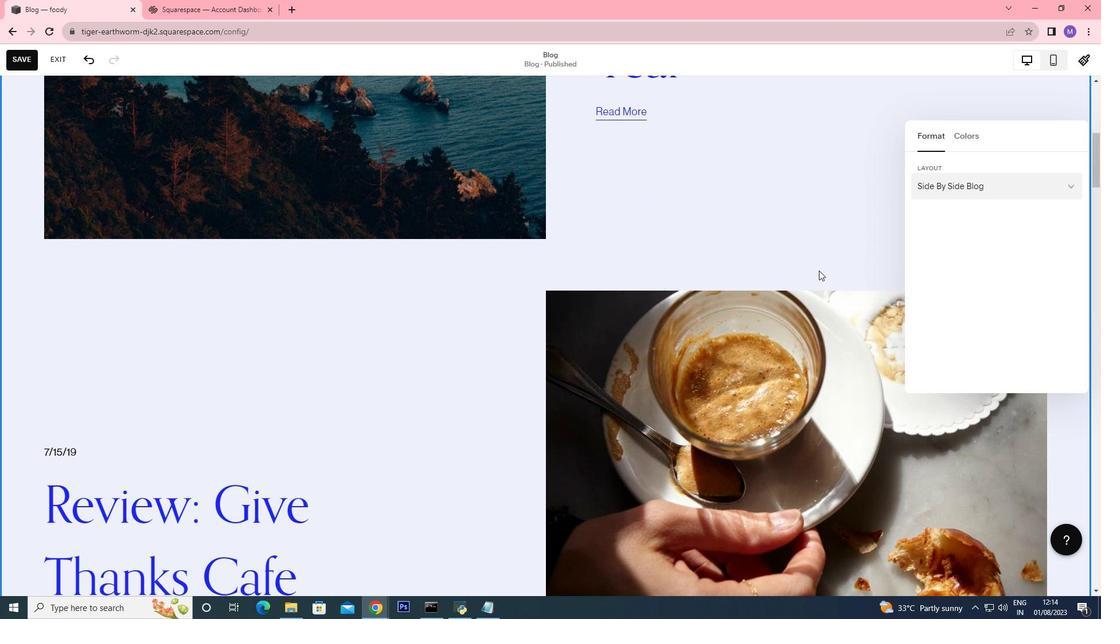 
Action: Mouse moved to (788, 282)
Screenshot: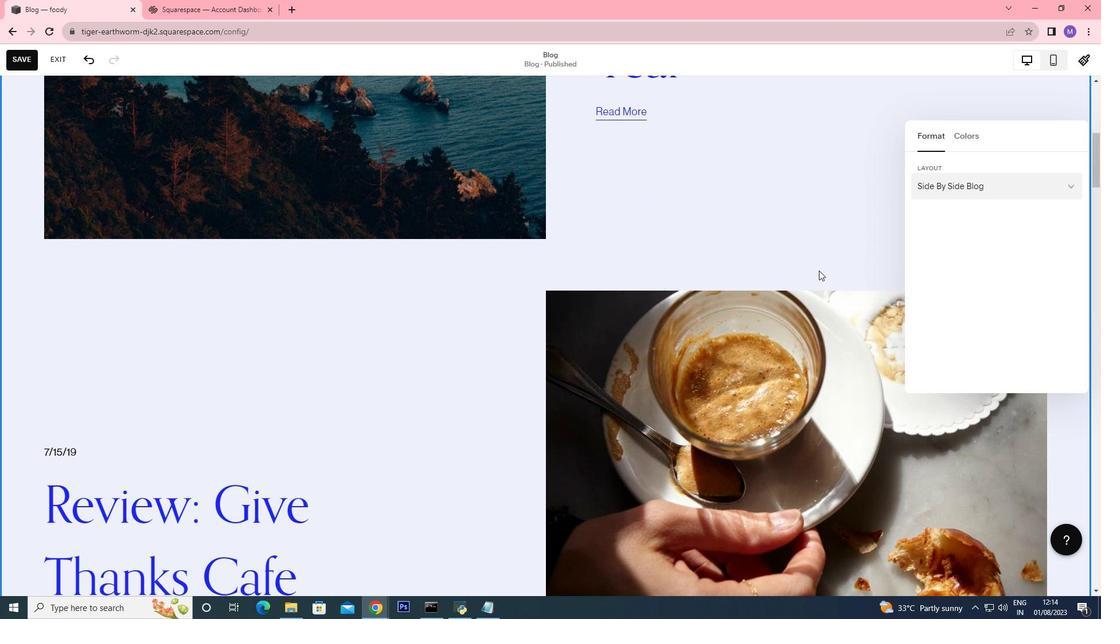 
Action: Mouse scrolled (790, 281) with delta (0, 0)
Screenshot: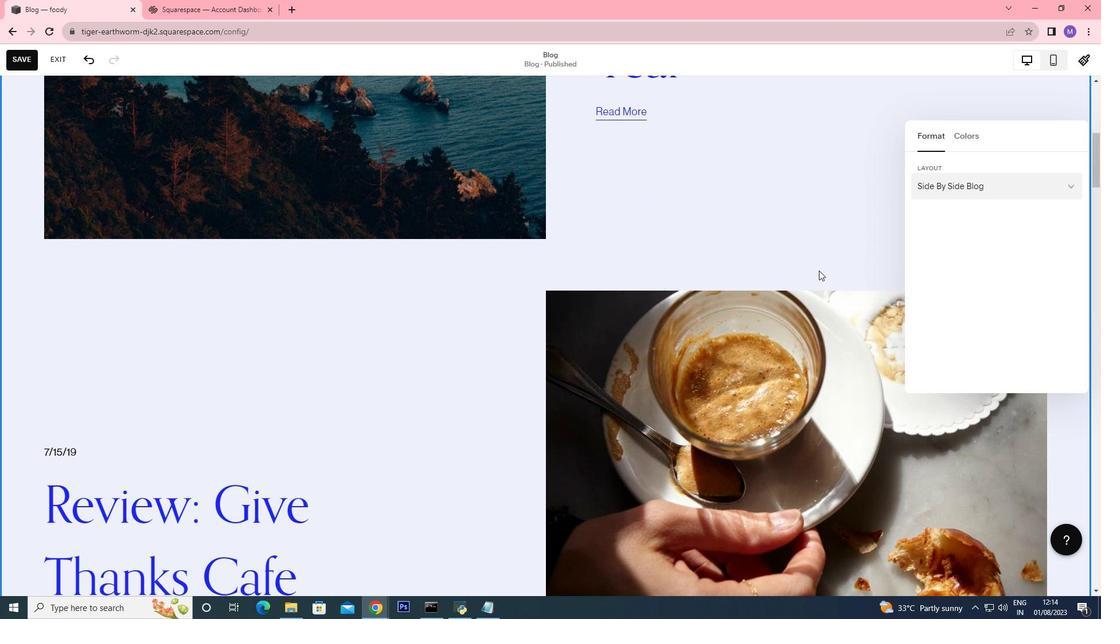 
Action: Mouse moved to (786, 284)
Screenshot: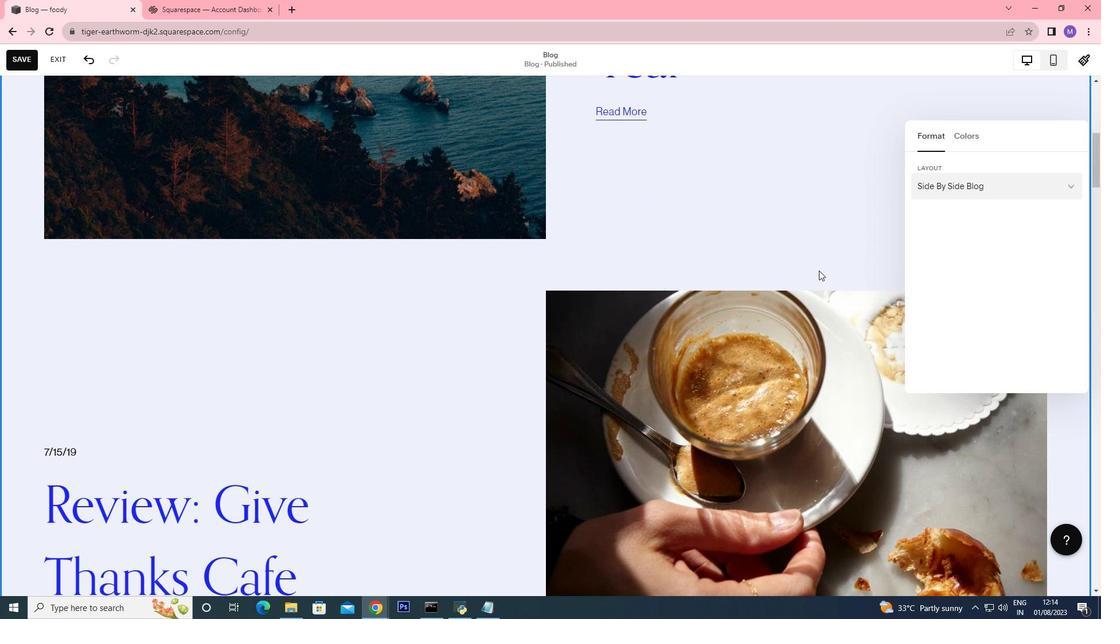 
Action: Mouse scrolled (789, 281) with delta (0, 0)
Screenshot: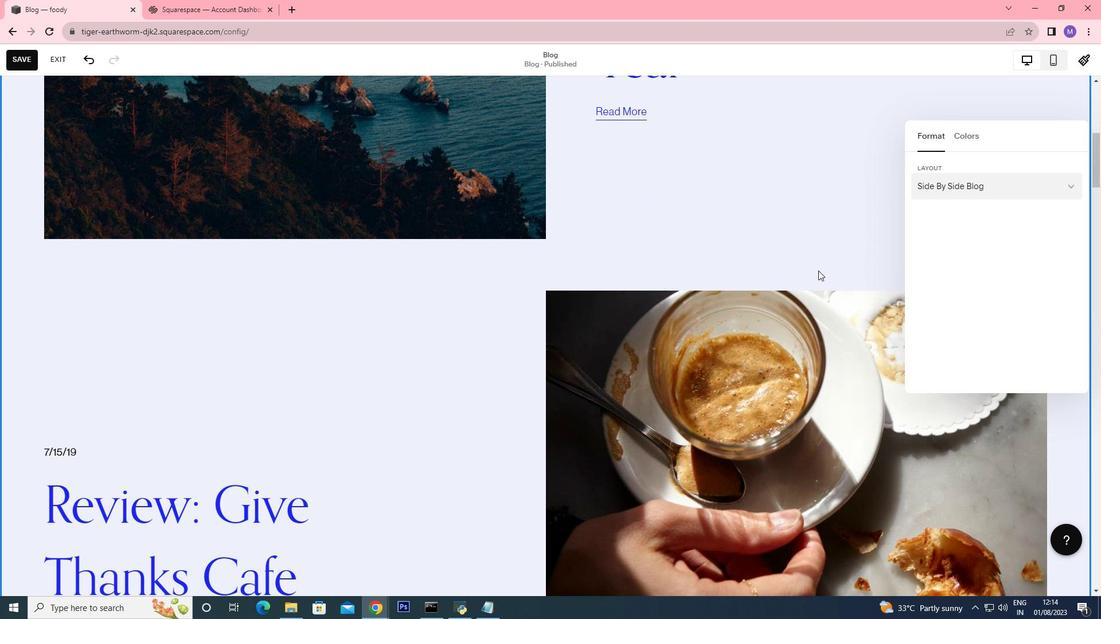 
Action: Mouse moved to (786, 284)
Screenshot: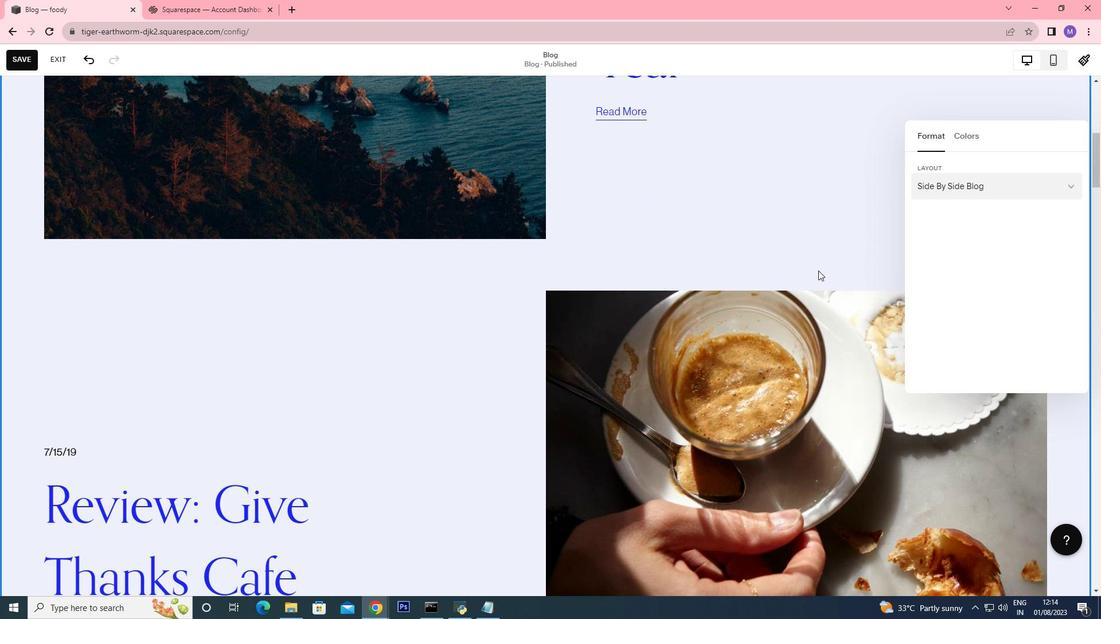 
Action: Mouse scrolled (788, 282) with delta (0, 0)
Screenshot: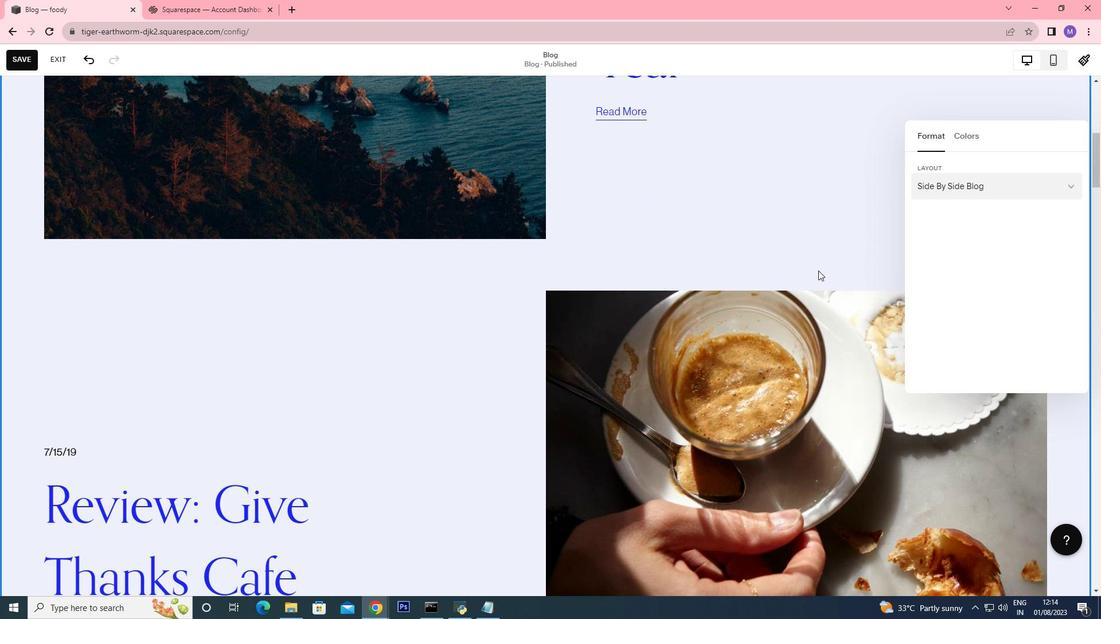 
Action: Mouse moved to (783, 285)
Screenshot: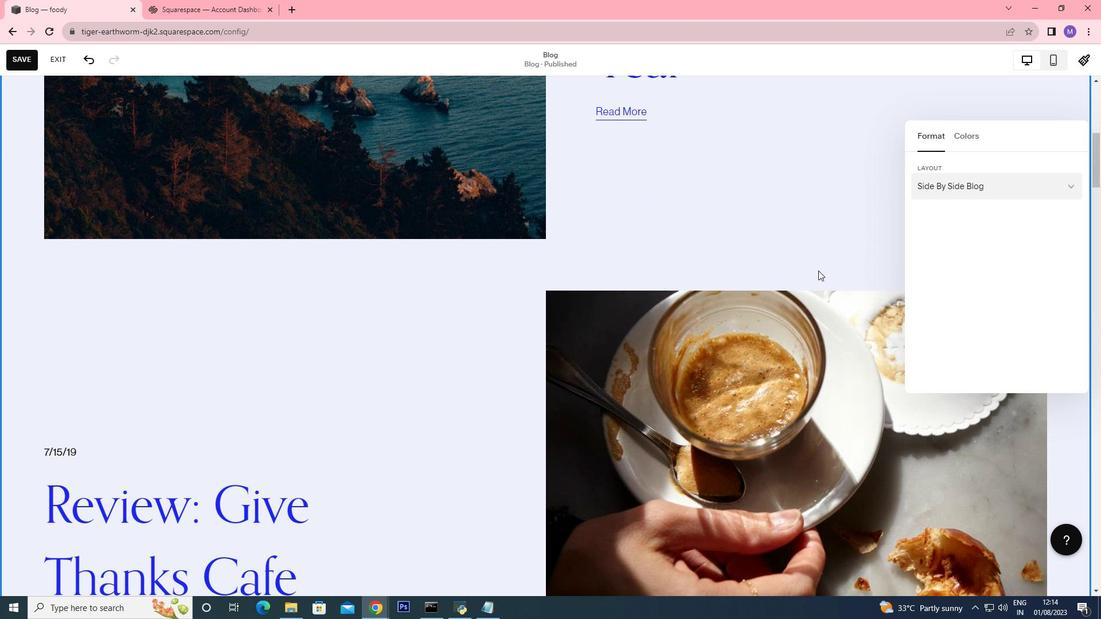 
Action: Mouse scrolled (785, 283) with delta (0, 0)
Screenshot: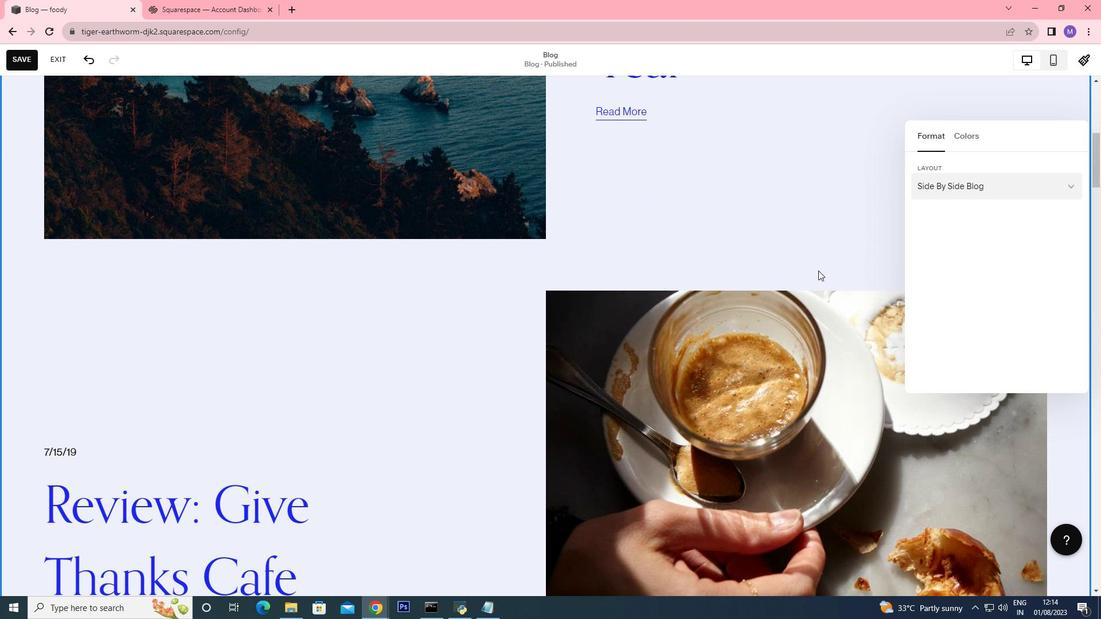 
Action: Mouse moved to (775, 286)
Screenshot: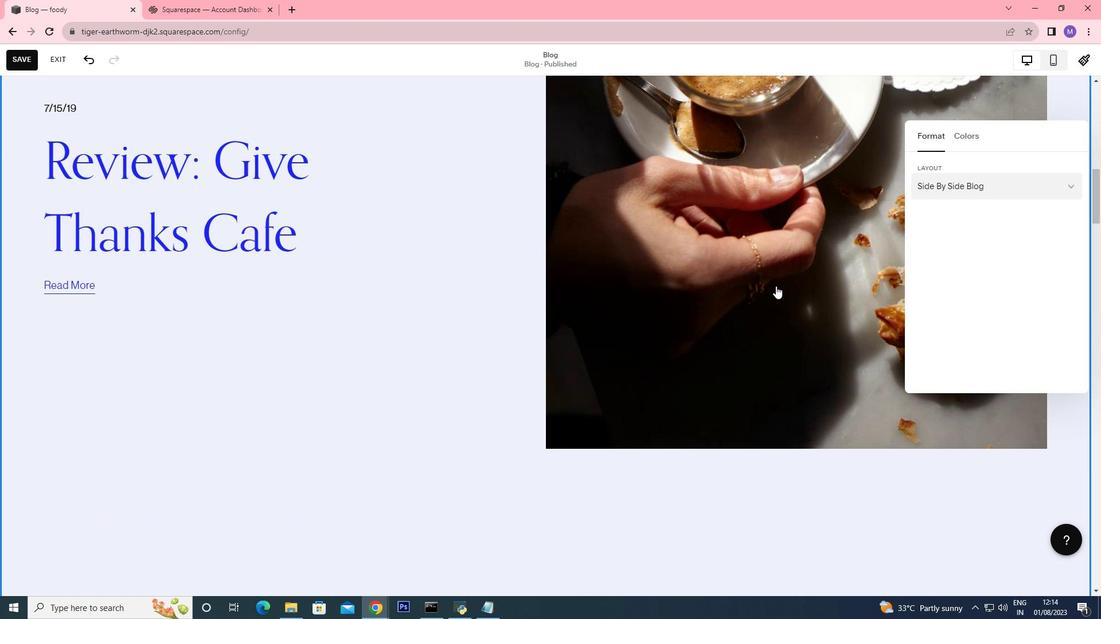 
Action: Mouse scrolled (775, 286) with delta (0, 0)
Screenshot: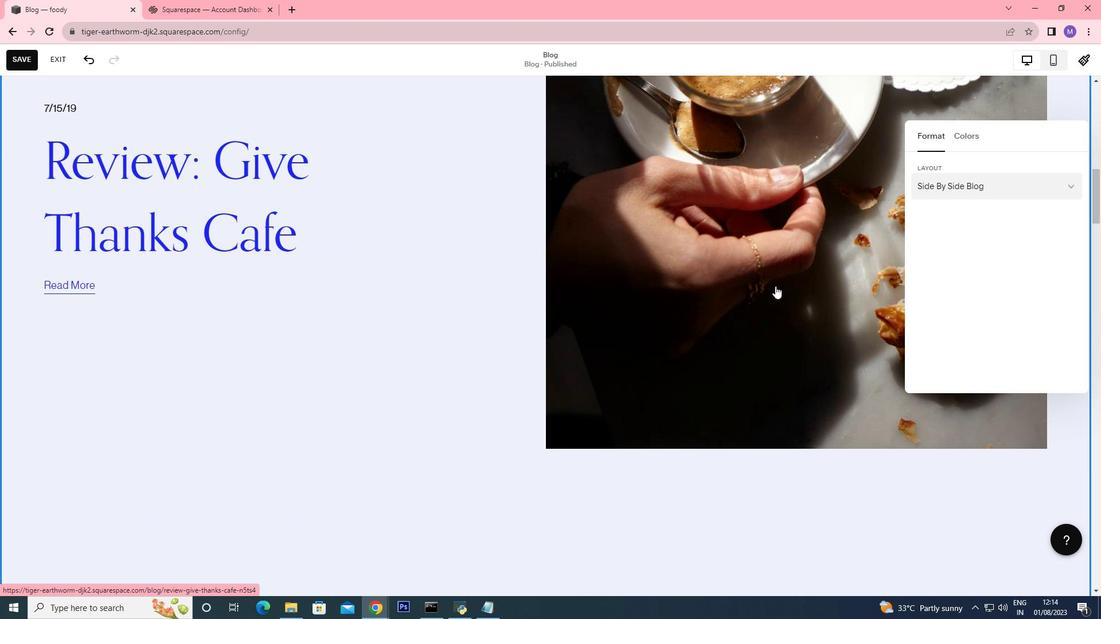 
Action: Mouse scrolled (775, 286) with delta (0, 0)
Screenshot: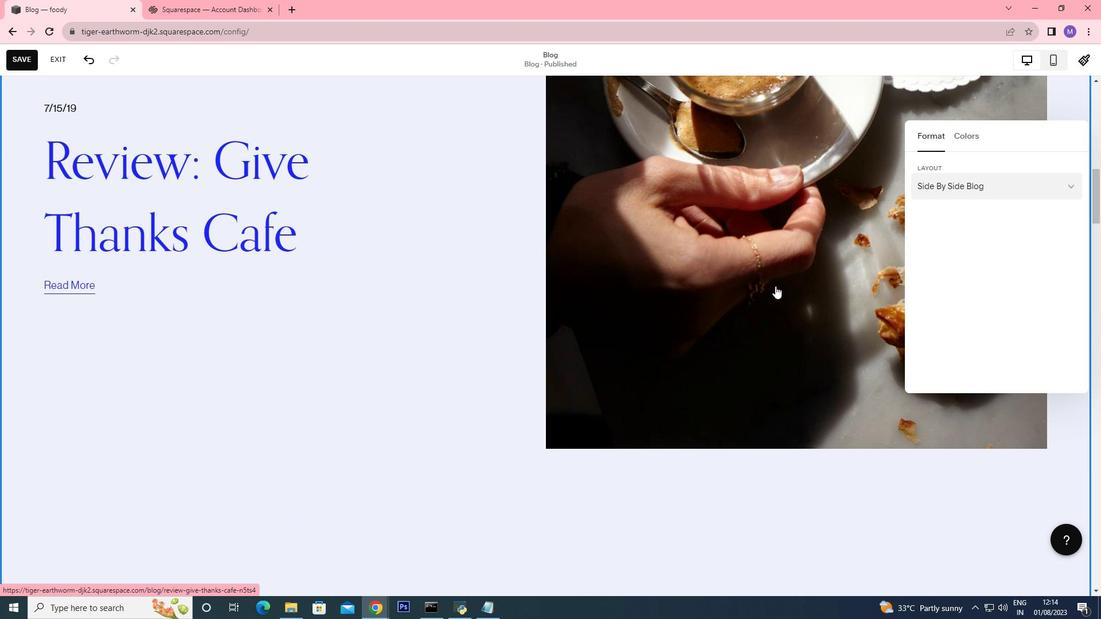 
Action: Mouse scrolled (775, 286) with delta (0, 0)
Screenshot: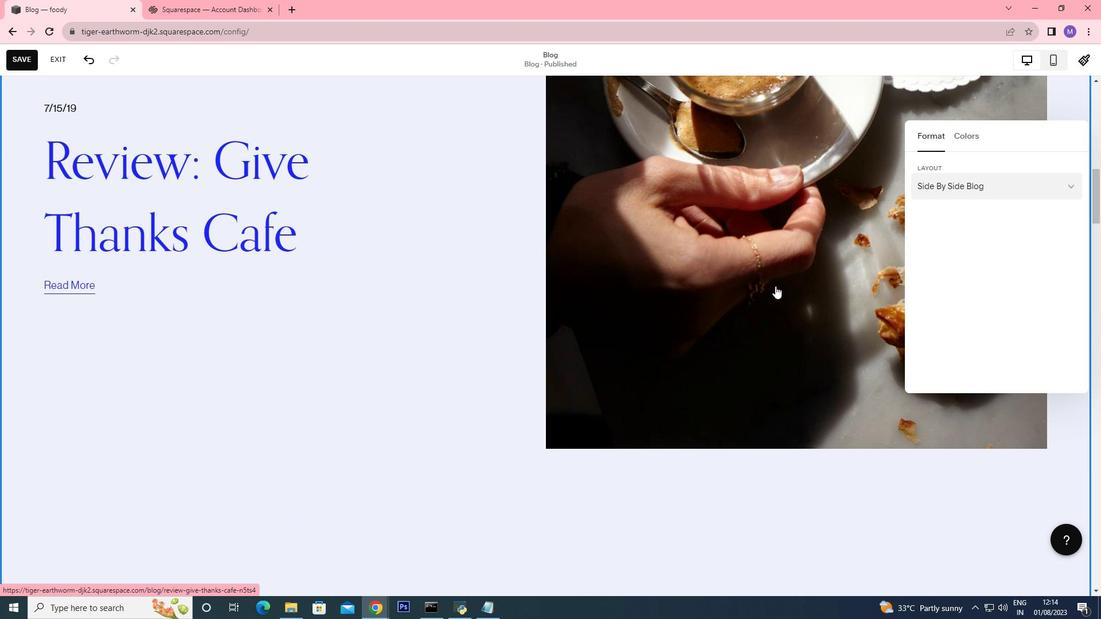 
Action: Mouse scrolled (775, 286) with delta (0, 0)
Screenshot: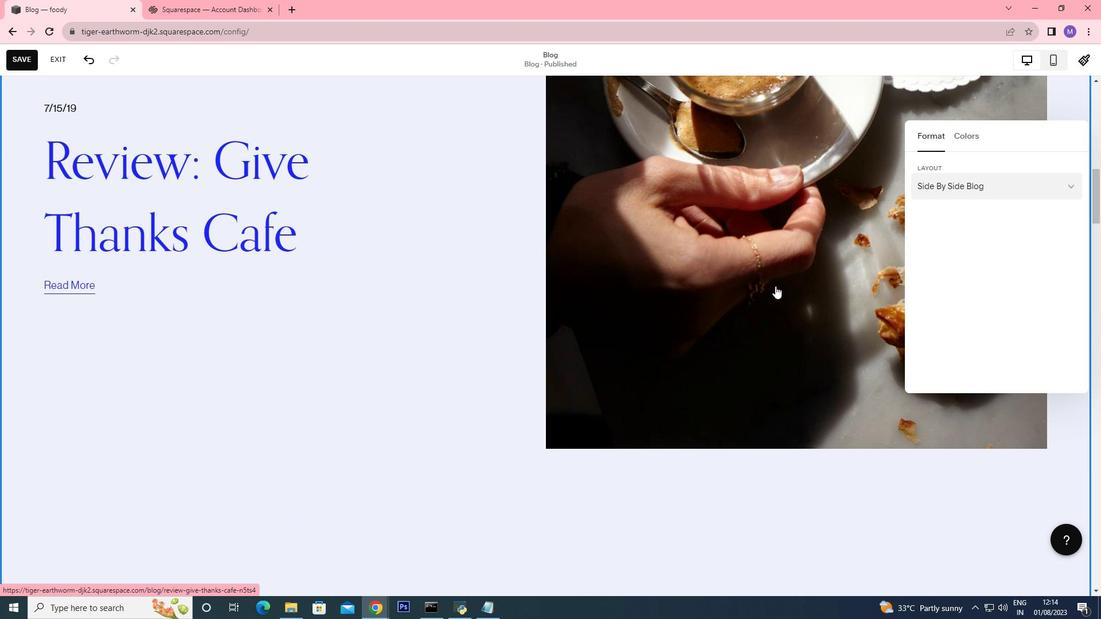 
Action: Mouse scrolled (775, 286) with delta (0, 0)
Screenshot: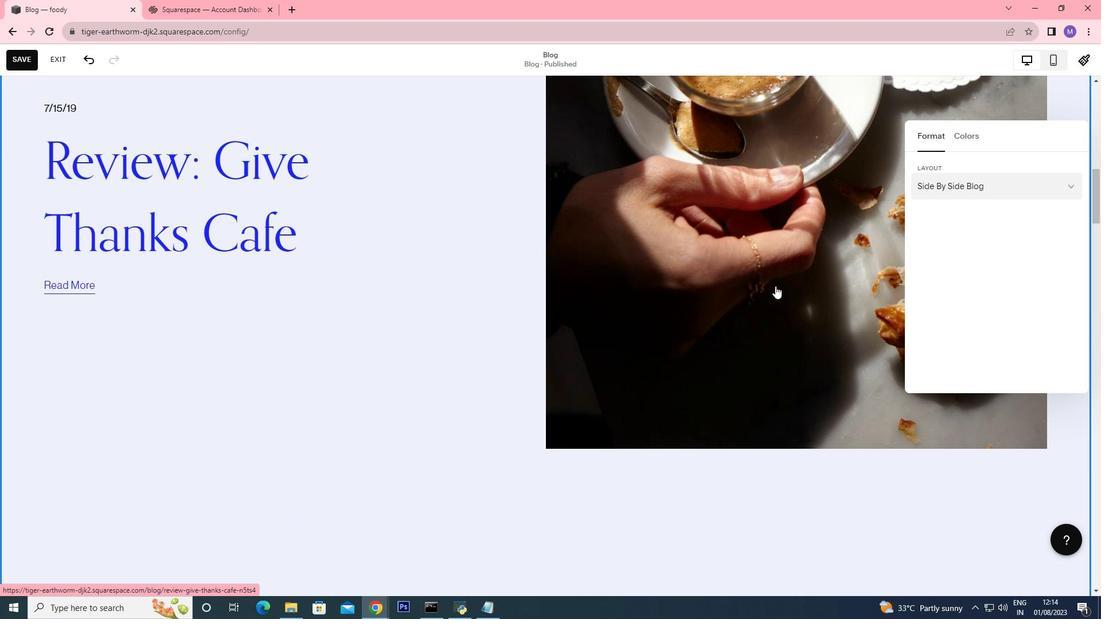 
Action: Mouse scrolled (775, 286) with delta (0, 0)
Screenshot: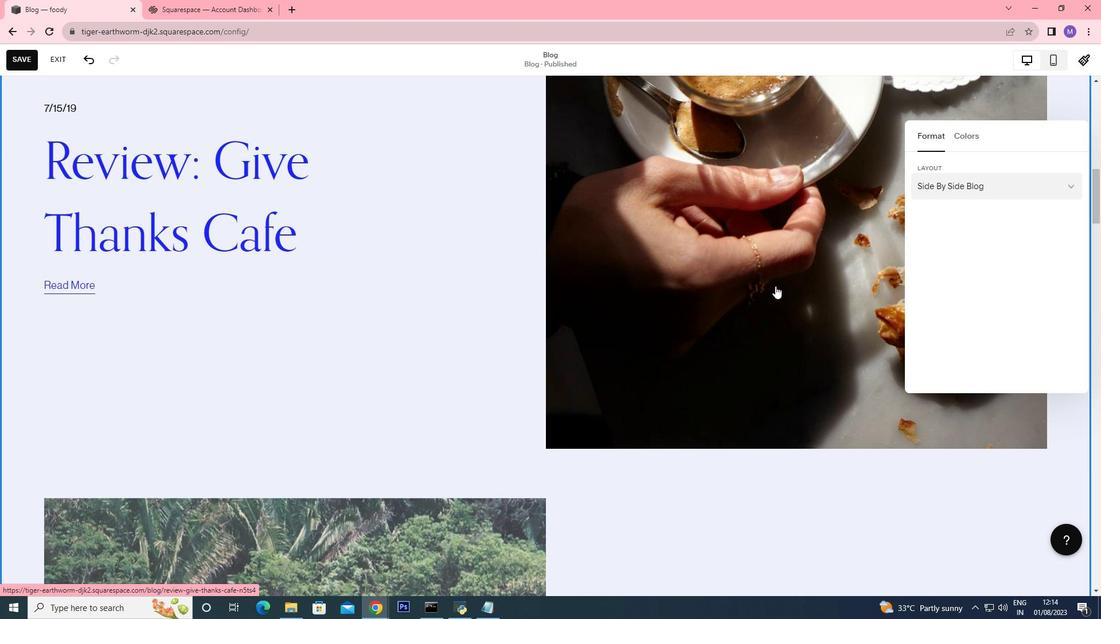 
Action: Mouse scrolled (775, 286) with delta (0, 0)
Screenshot: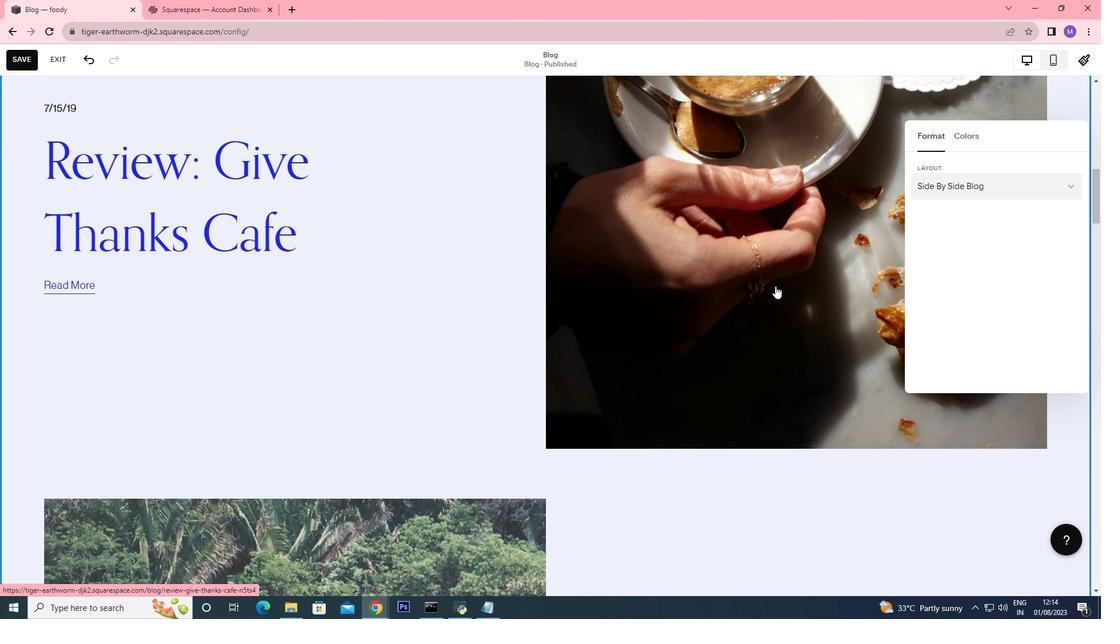 
Action: Mouse scrolled (775, 286) with delta (0, 0)
Screenshot: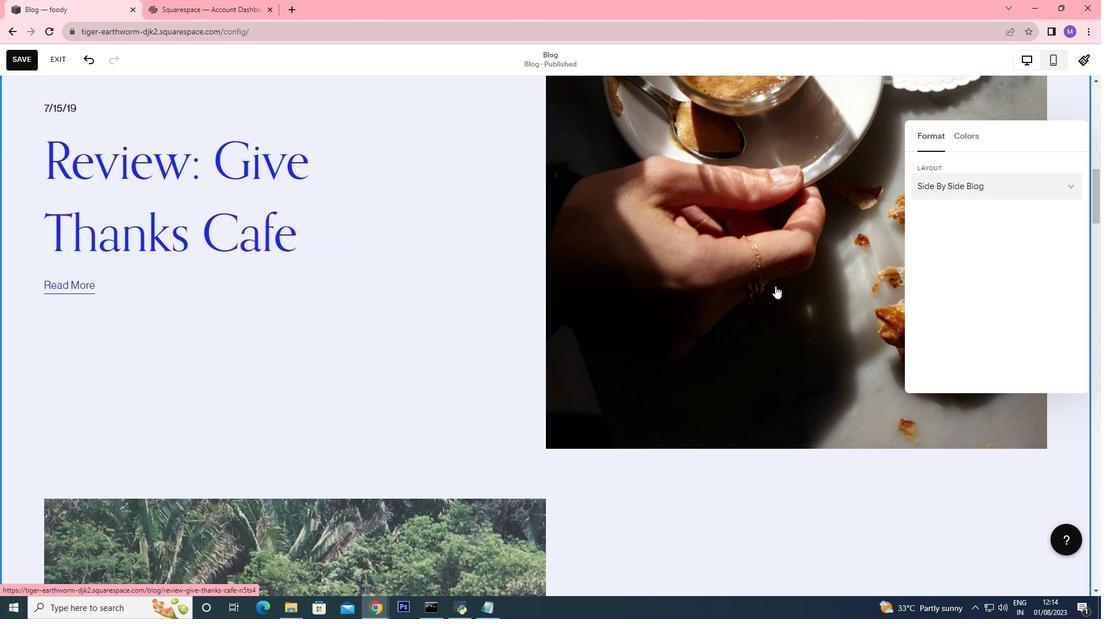 
Action: Mouse moved to (775, 284)
Screenshot: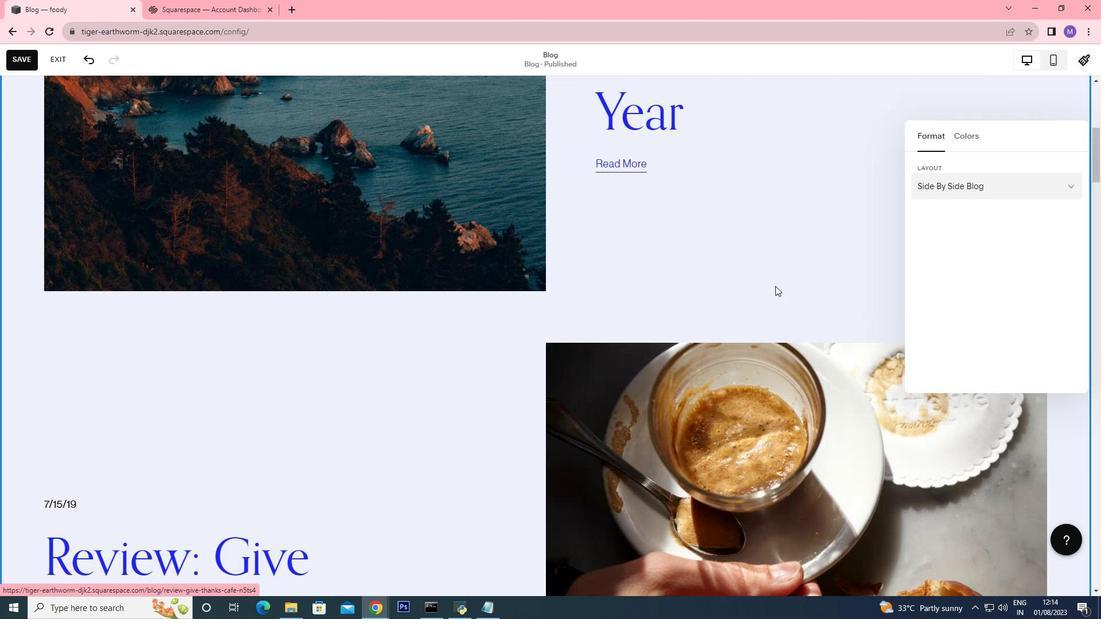 
Action: Mouse scrolled (775, 285) with delta (0, 0)
Screenshot: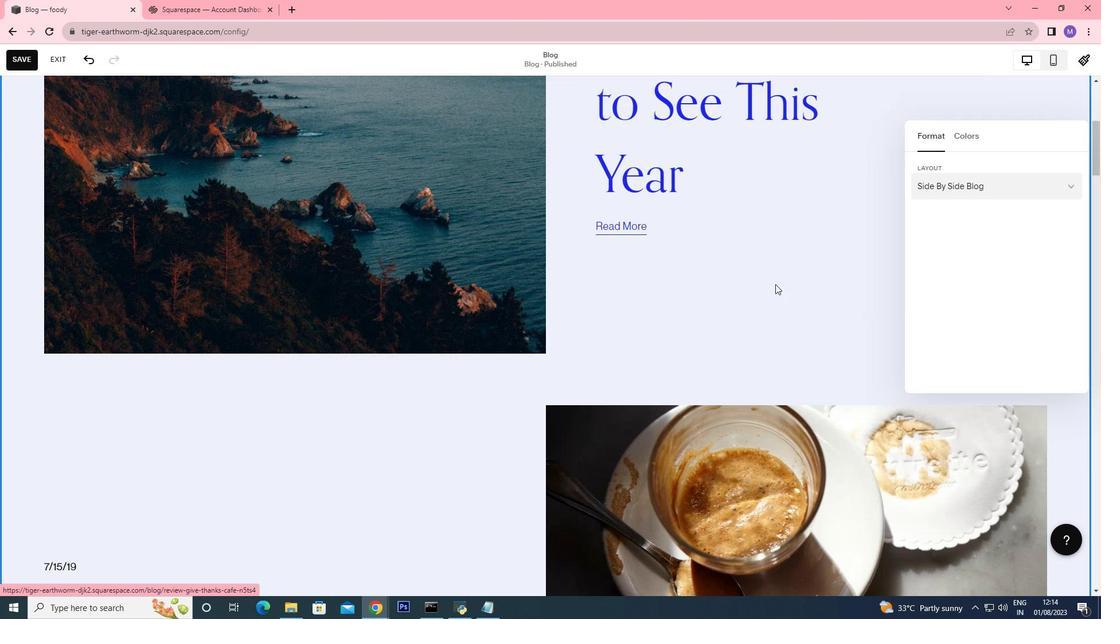 
Action: Mouse scrolled (775, 285) with delta (0, 0)
Screenshot: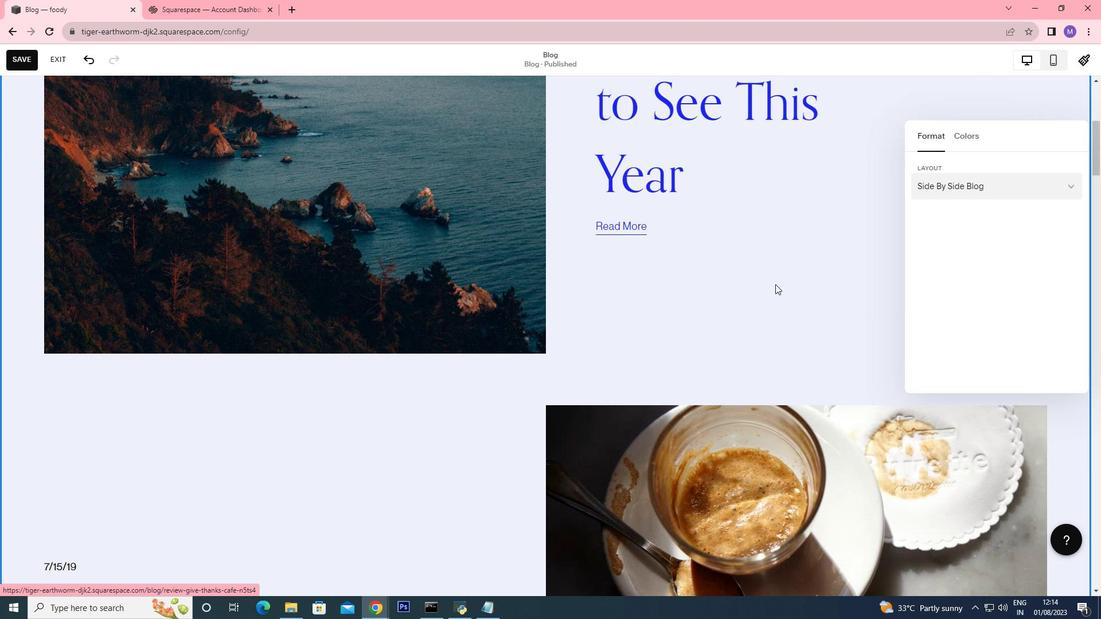 
Action: Mouse scrolled (775, 285) with delta (0, 0)
Screenshot: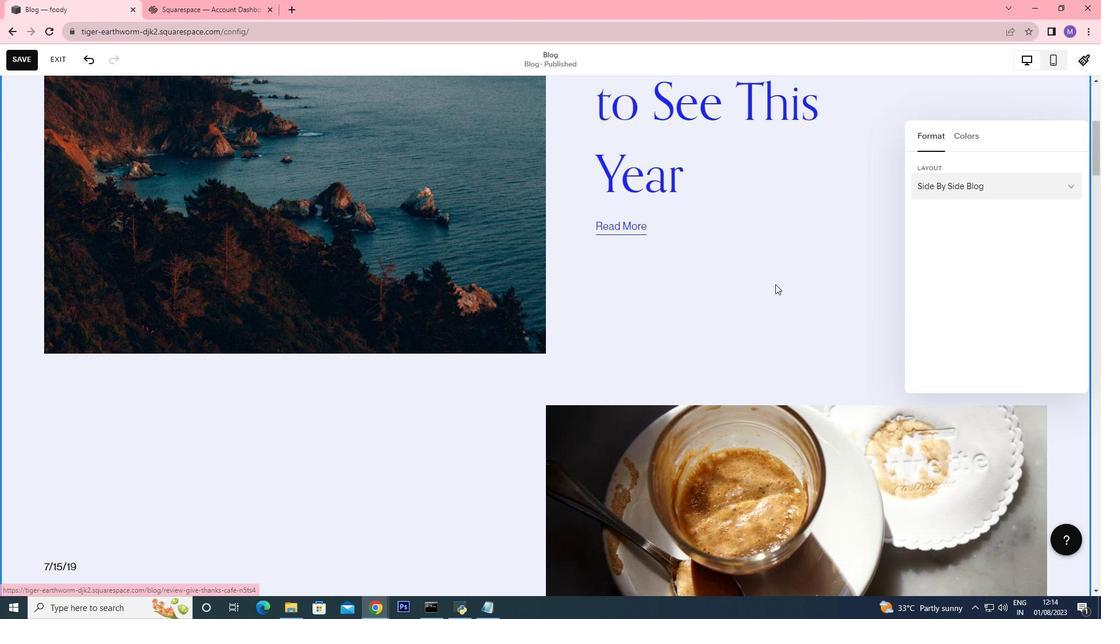 
Action: Mouse scrolled (775, 285) with delta (0, 0)
Screenshot: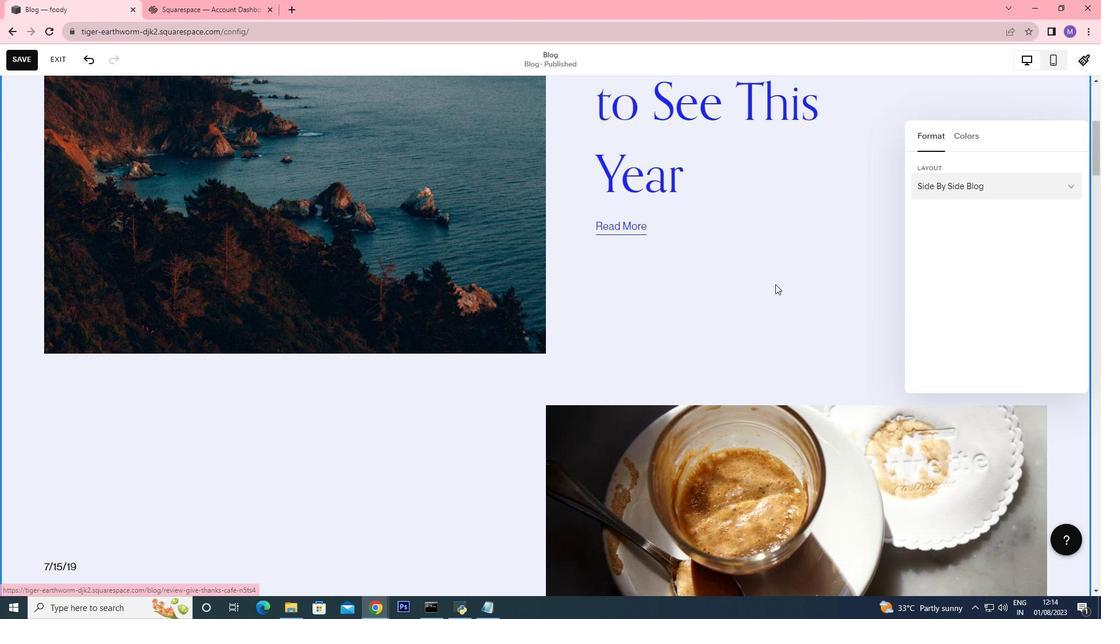 
Action: Mouse scrolled (775, 285) with delta (0, 0)
Screenshot: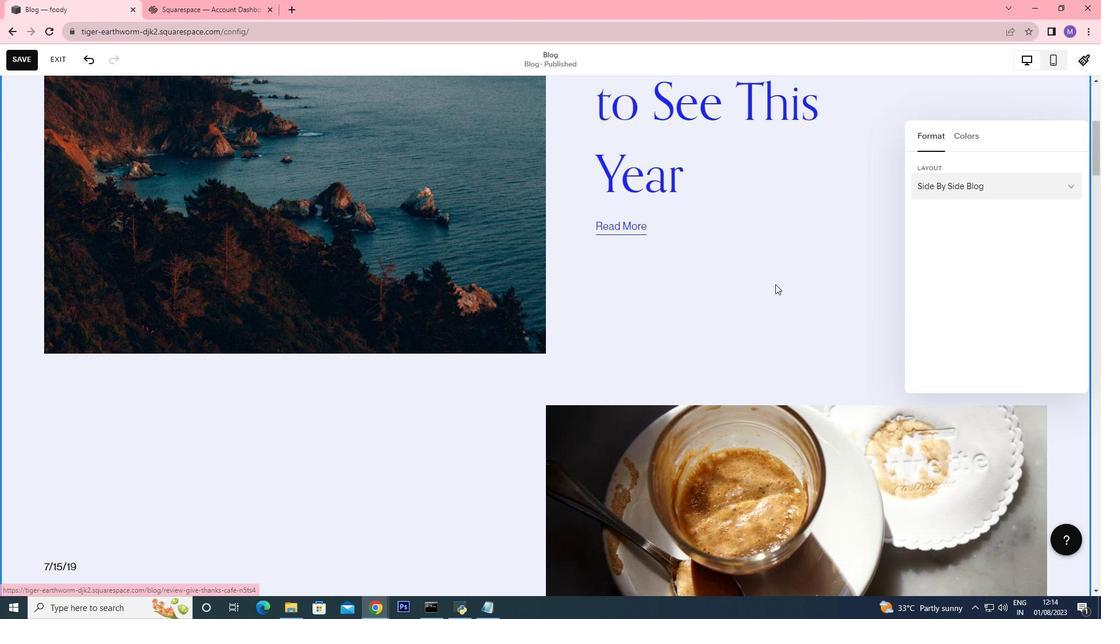 
Action: Mouse scrolled (775, 285) with delta (0, 0)
Screenshot: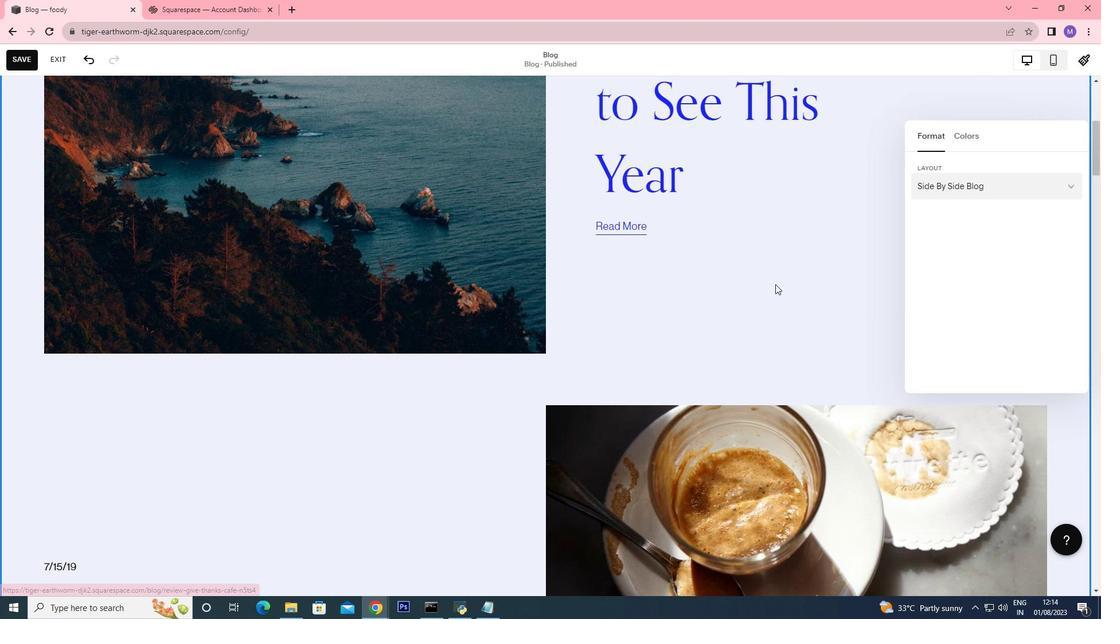 
Action: Mouse scrolled (775, 285) with delta (0, 0)
Screenshot: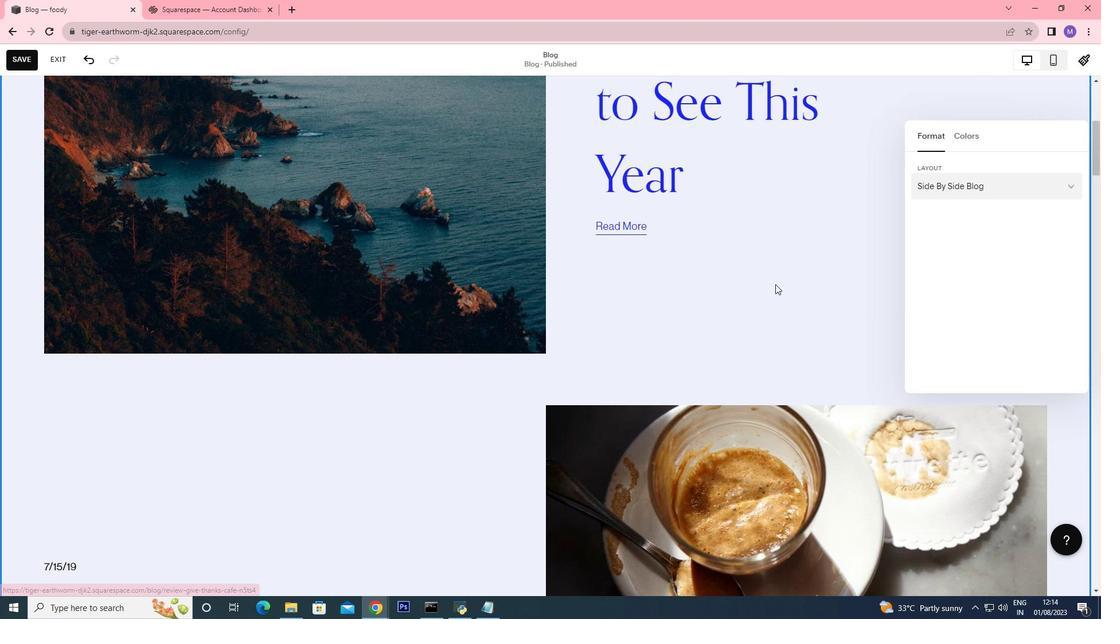 
Action: Mouse scrolled (775, 285) with delta (0, 0)
Screenshot: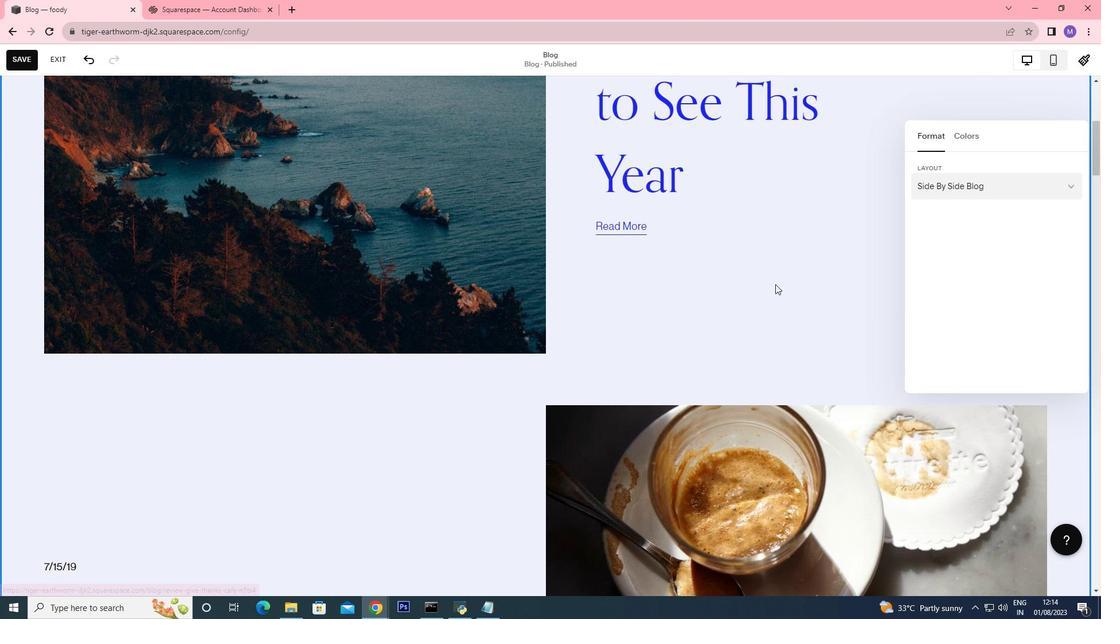 
Action: Mouse moved to (777, 280)
Screenshot: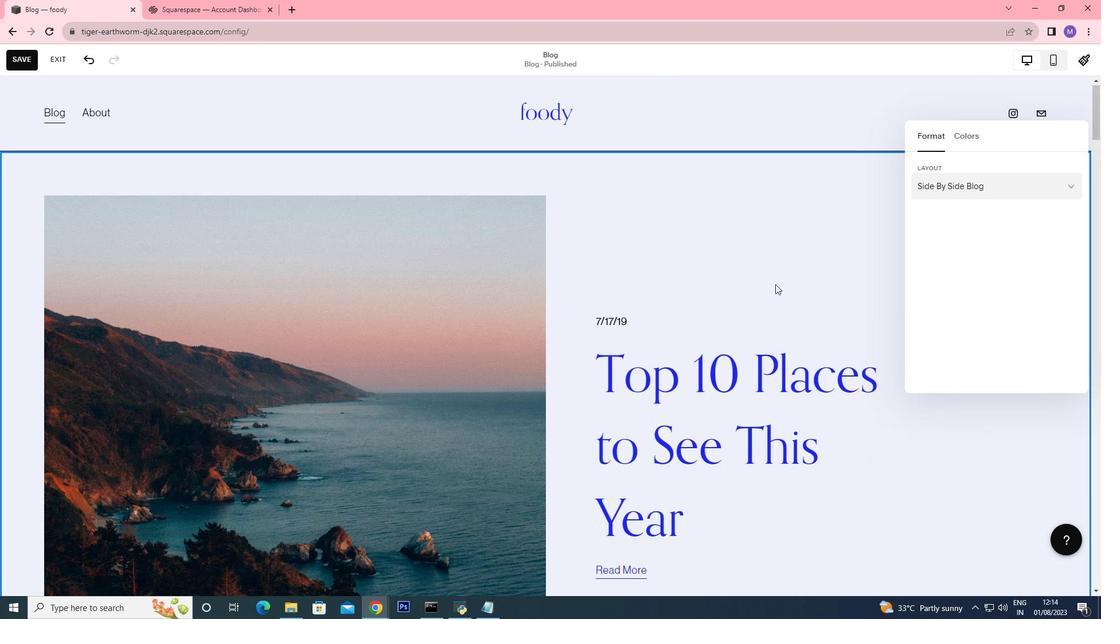 
Action: Mouse scrolled (777, 280) with delta (0, 0)
Screenshot: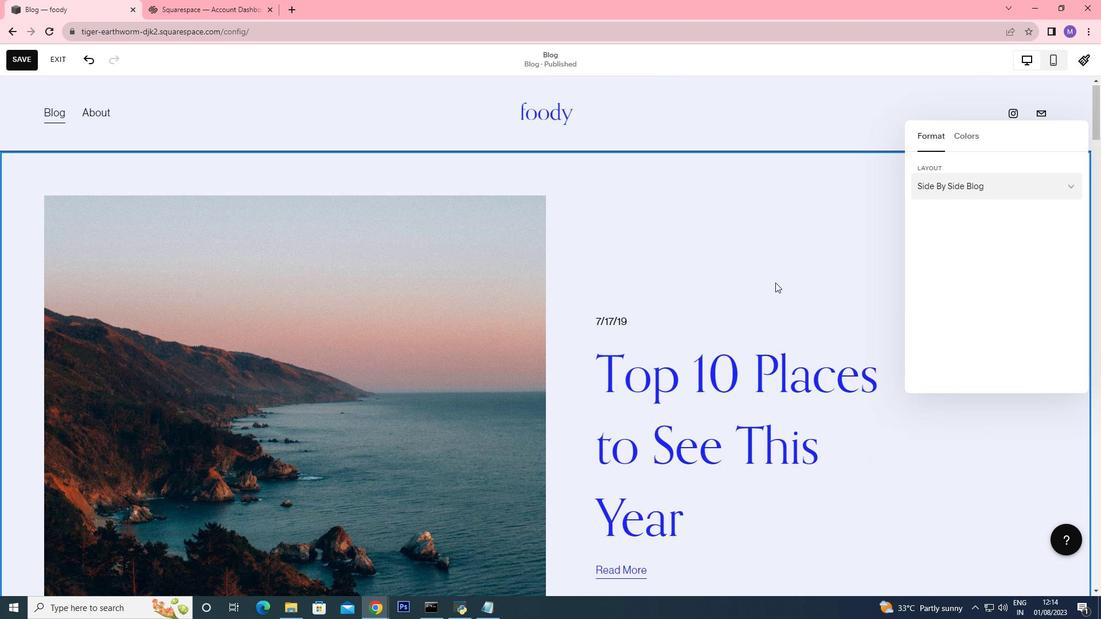 
Action: Mouse scrolled (777, 280) with delta (0, 0)
Screenshot: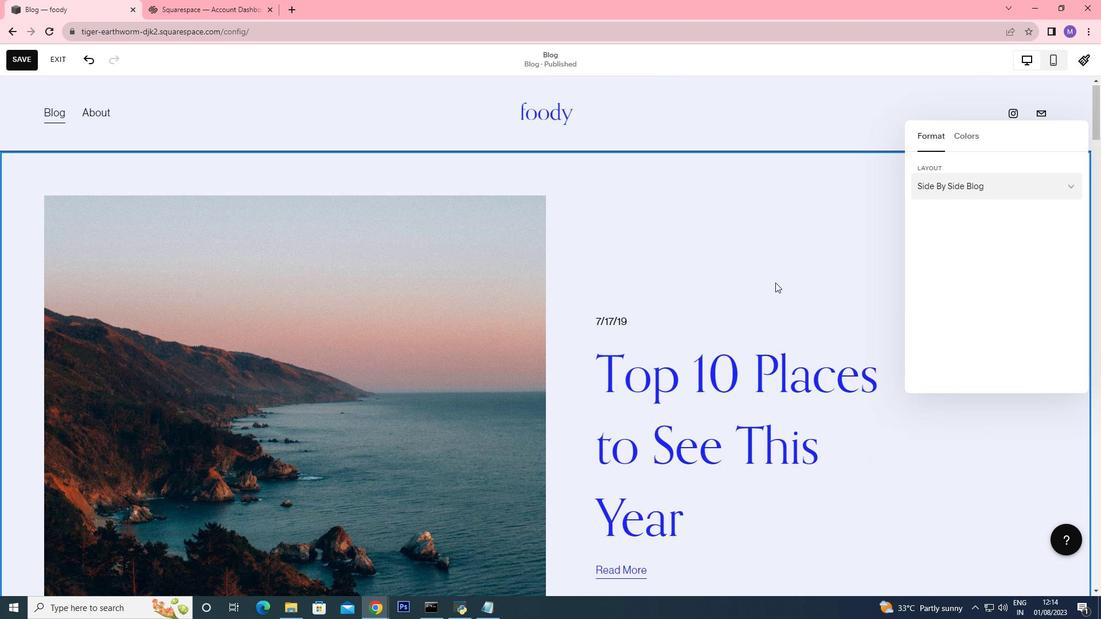 
Action: Mouse scrolled (777, 280) with delta (0, 0)
Screenshot: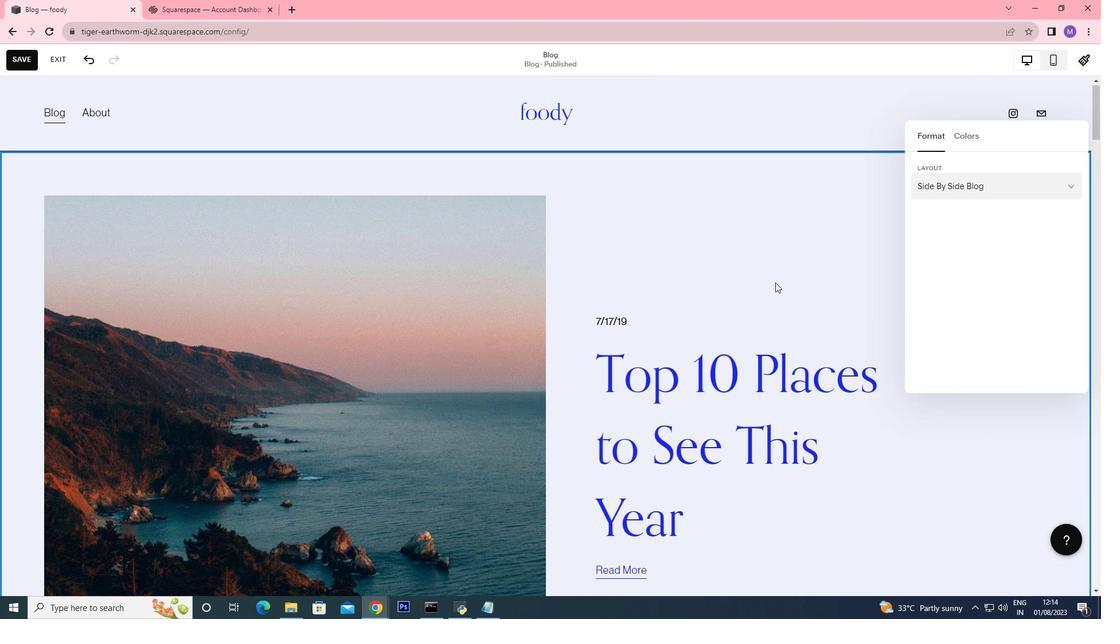 
Action: Mouse scrolled (777, 280) with delta (0, 0)
Screenshot: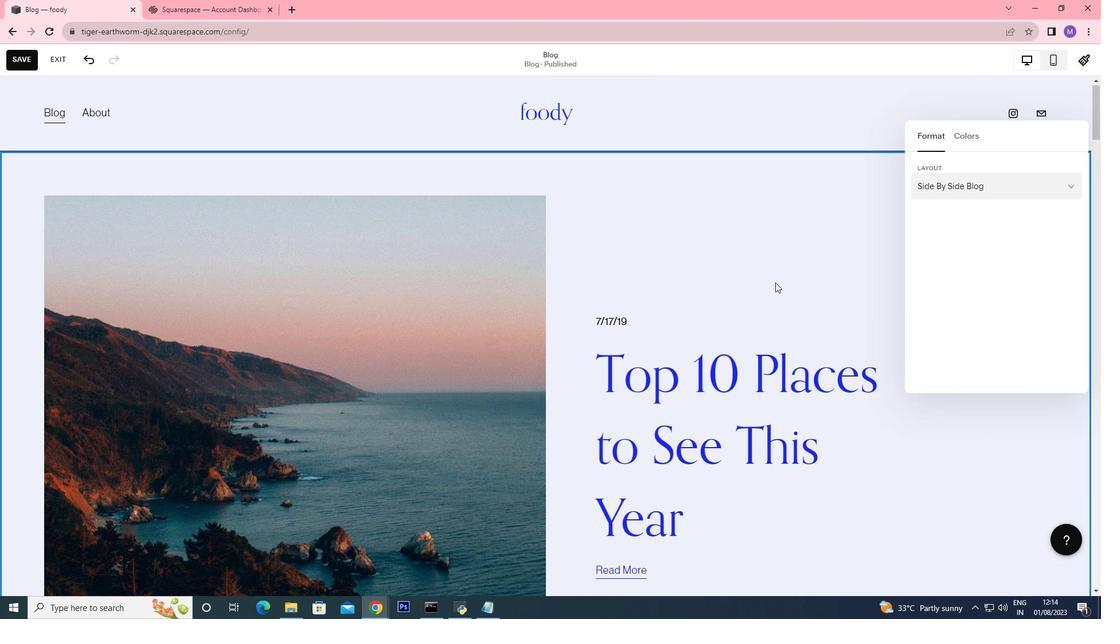 
Action: Mouse scrolled (777, 280) with delta (0, 0)
Screenshot: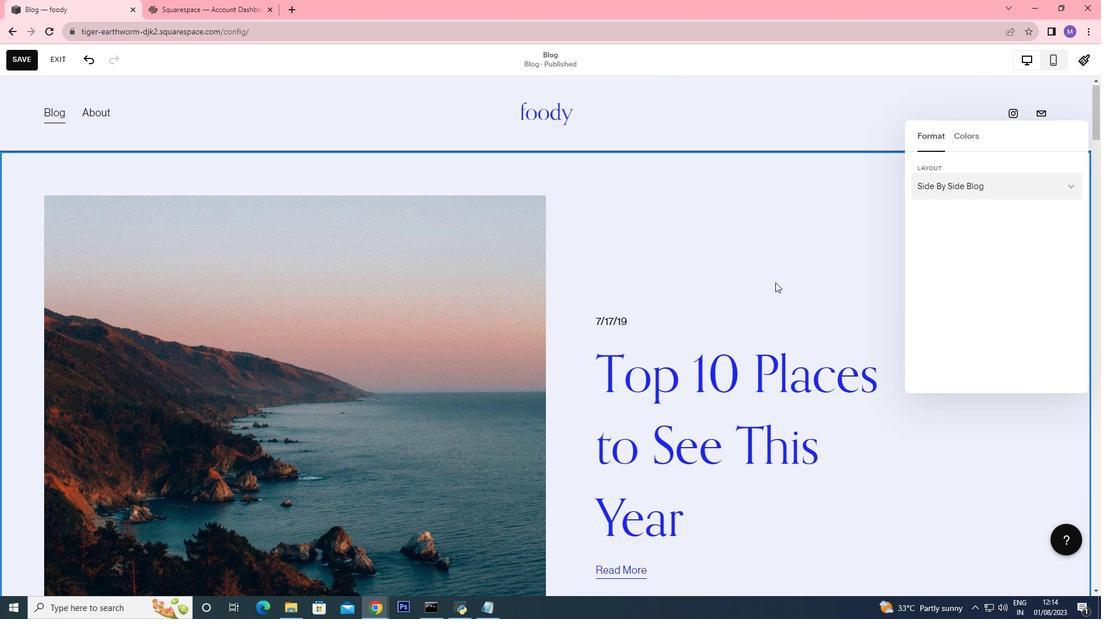 
Action: Mouse scrolled (777, 280) with delta (0, 0)
Screenshot: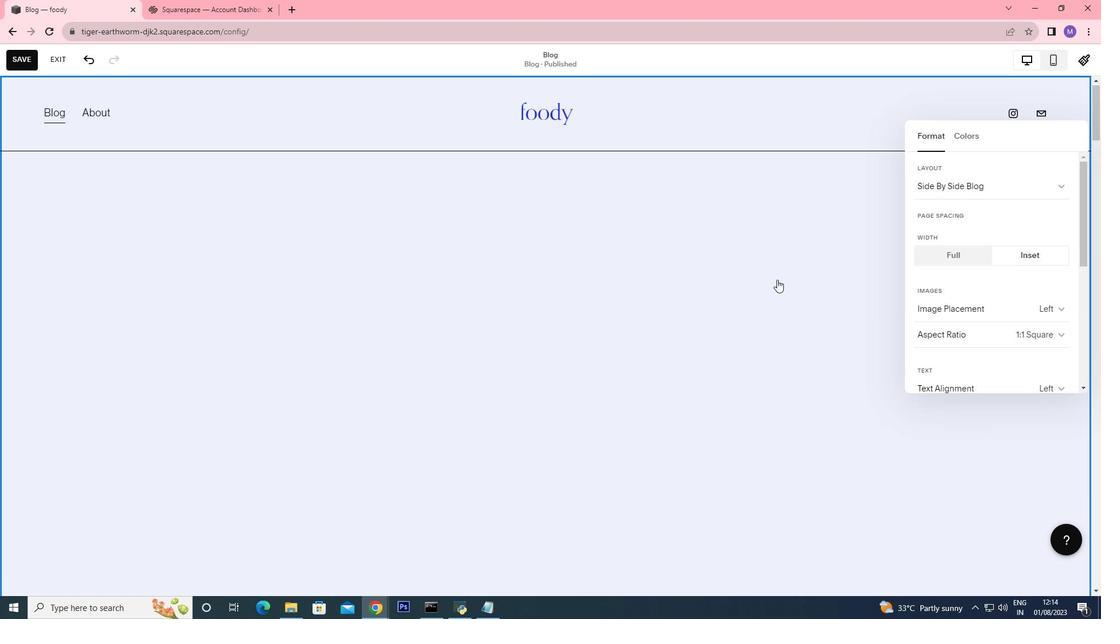 
Action: Mouse moved to (780, 277)
Screenshot: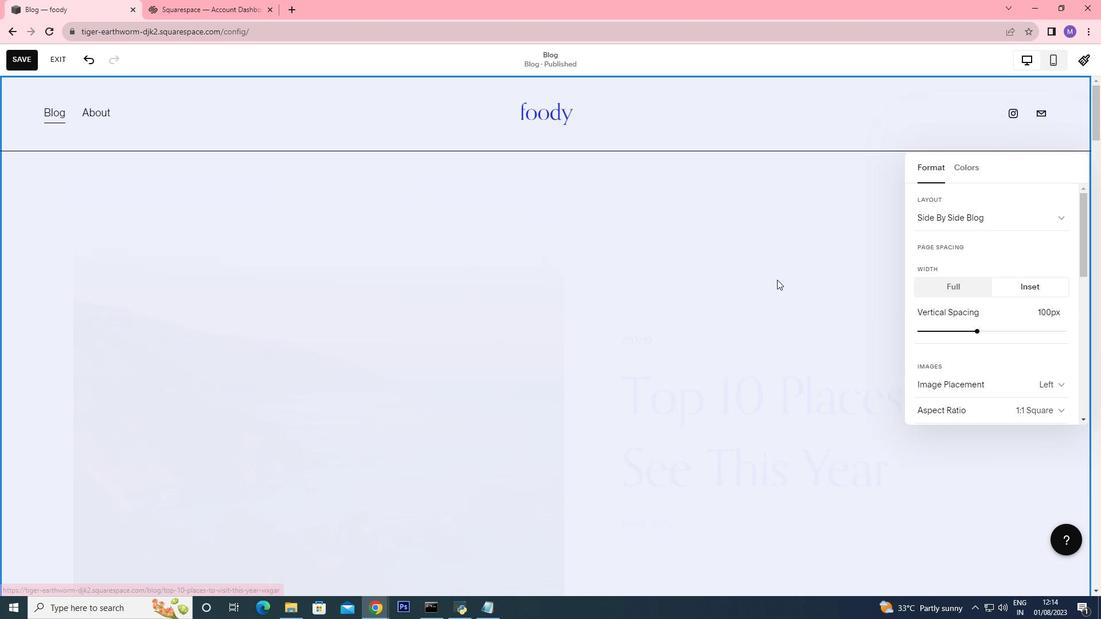 
Action: Mouse scrolled (780, 277) with delta (0, 0)
Screenshot: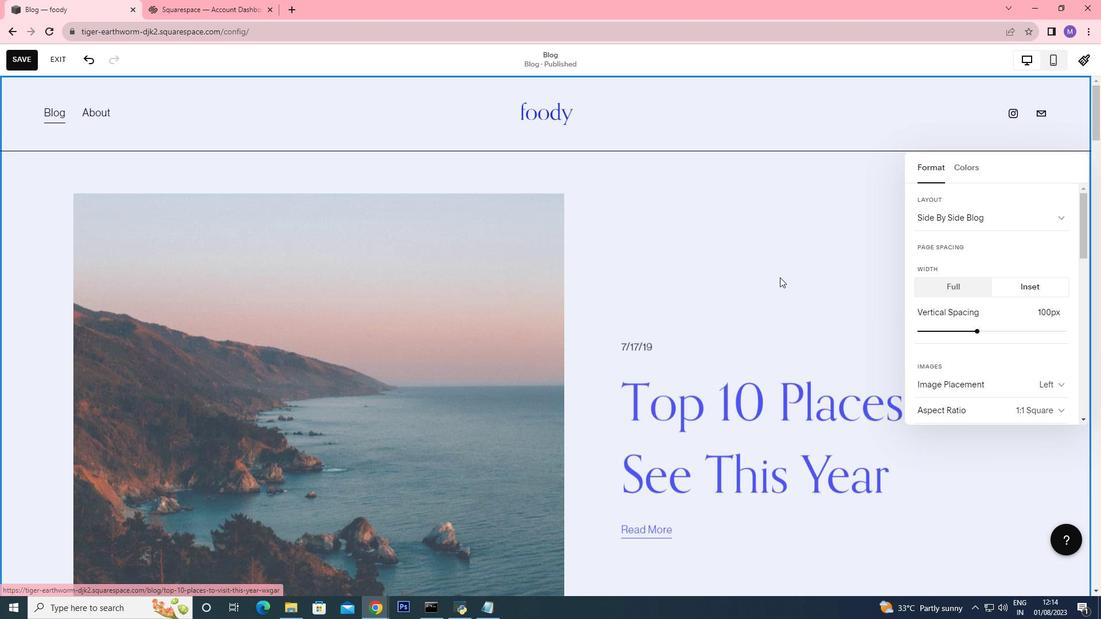 
Action: Mouse scrolled (780, 277) with delta (0, 0)
Screenshot: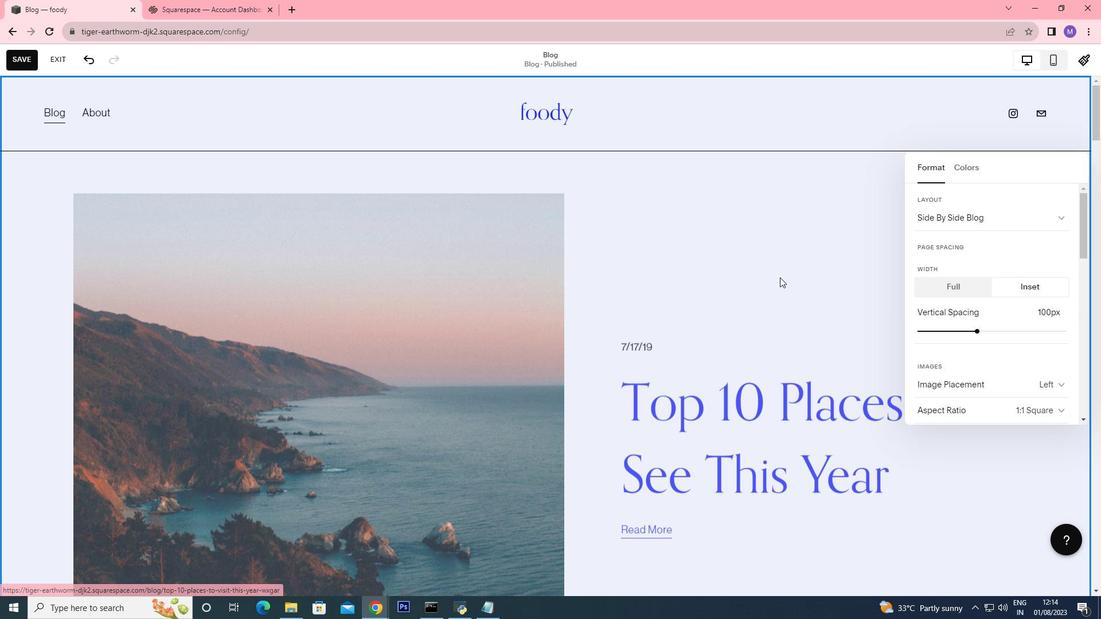 
Action: Mouse scrolled (780, 277) with delta (0, 0)
Screenshot: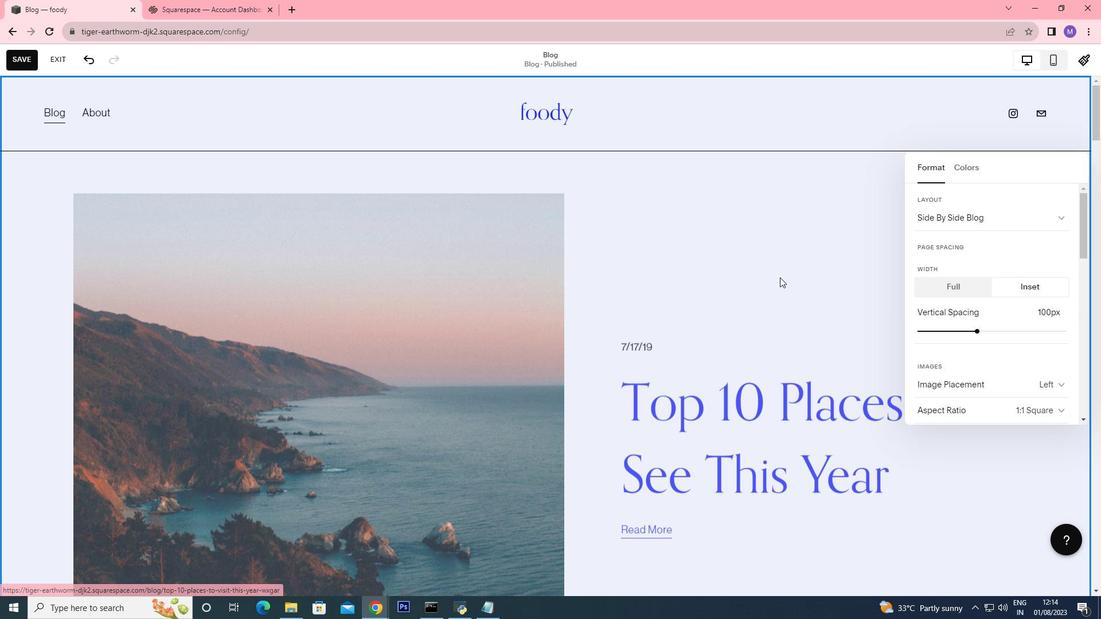 
Action: Mouse scrolled (780, 277) with delta (0, 0)
Screenshot: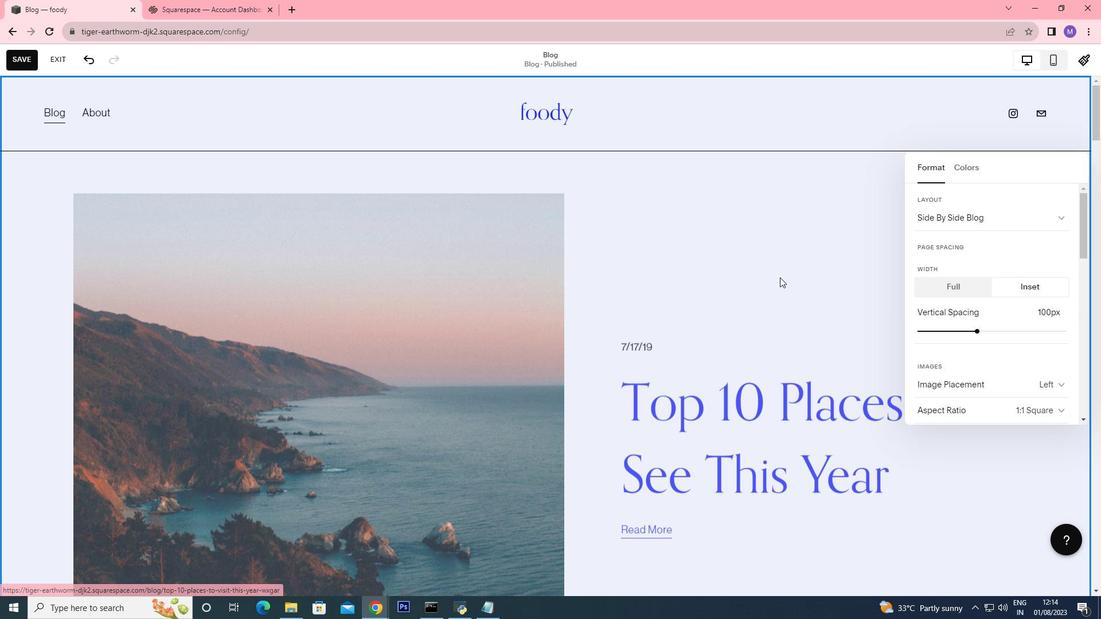 
Action: Mouse scrolled (780, 277) with delta (0, 0)
Screenshot: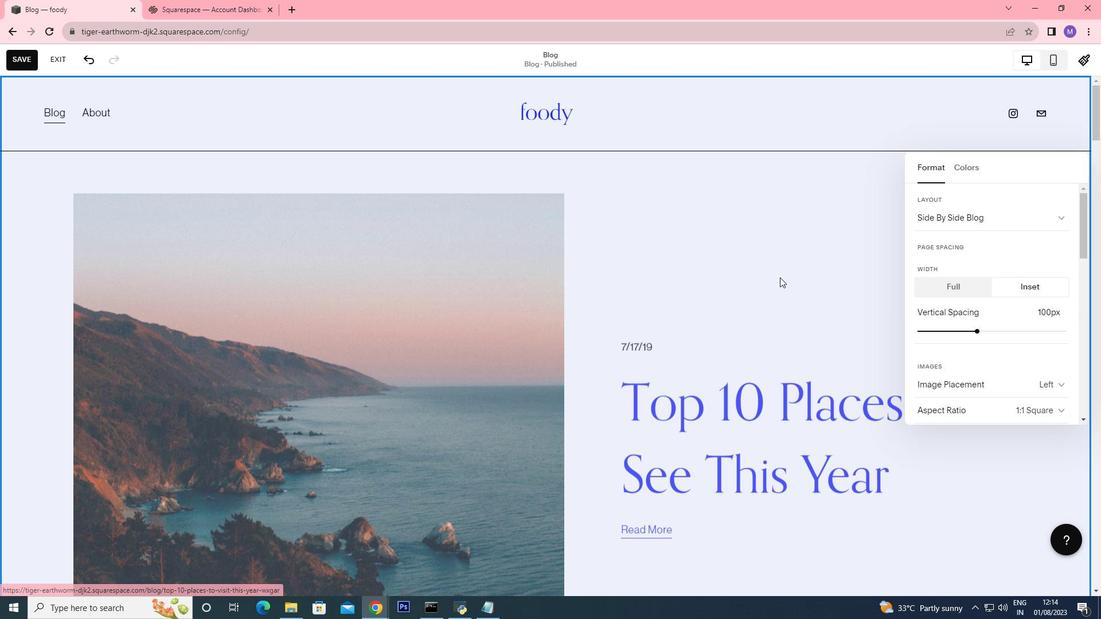 
Action: Mouse scrolled (780, 277) with delta (0, 0)
Screenshot: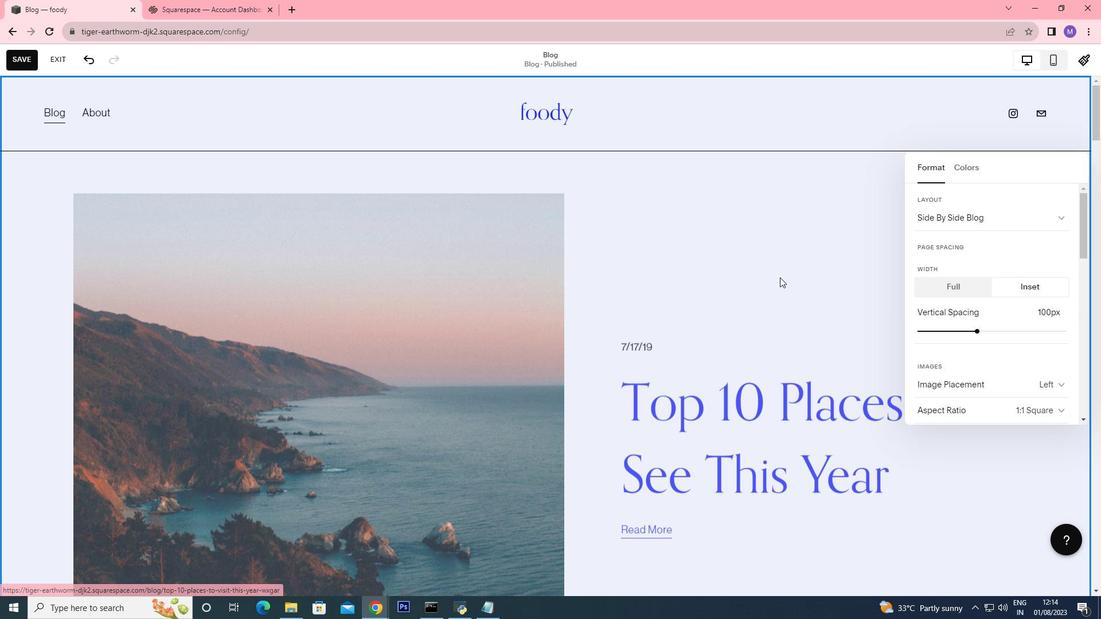 
Action: Mouse moved to (780, 277)
Screenshot: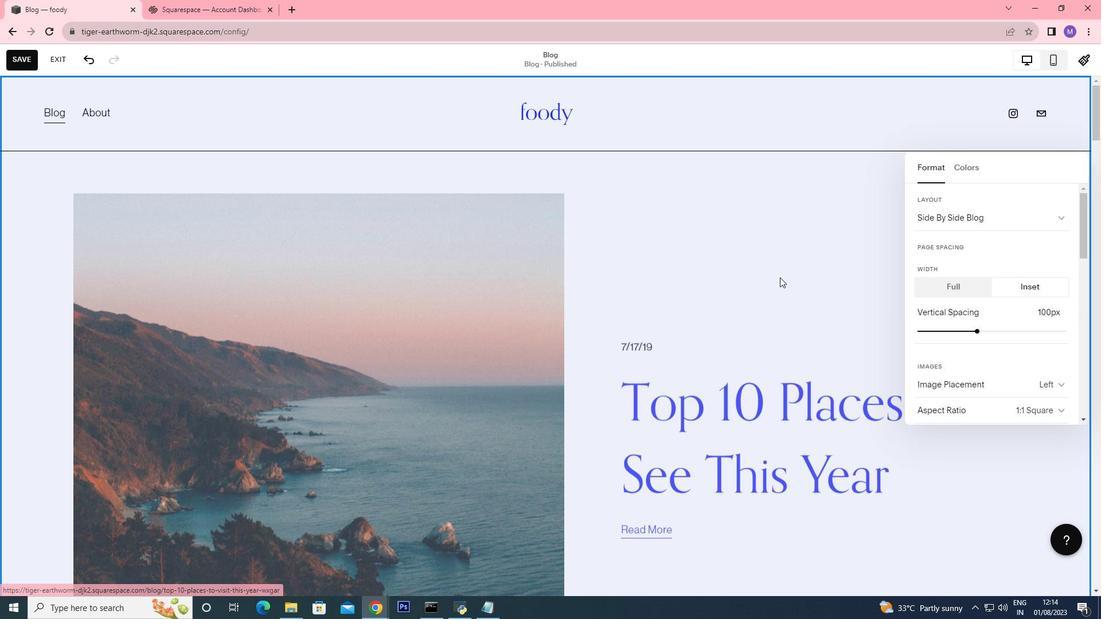 
Action: Mouse scrolled (780, 277) with delta (0, 0)
Screenshot: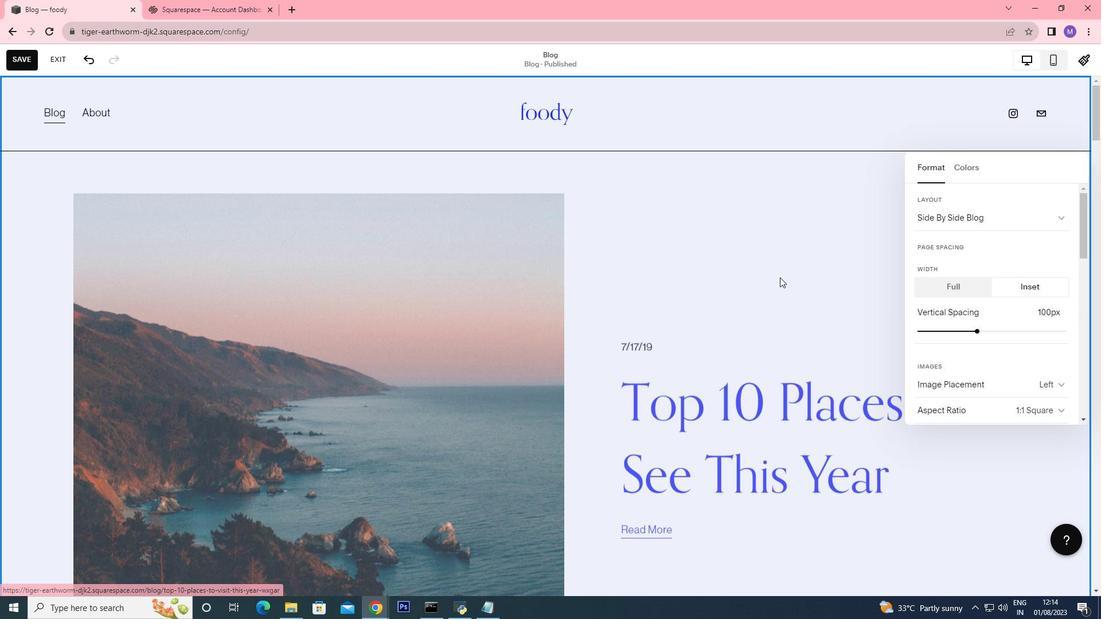 
Action: Mouse moved to (780, 277)
Screenshot: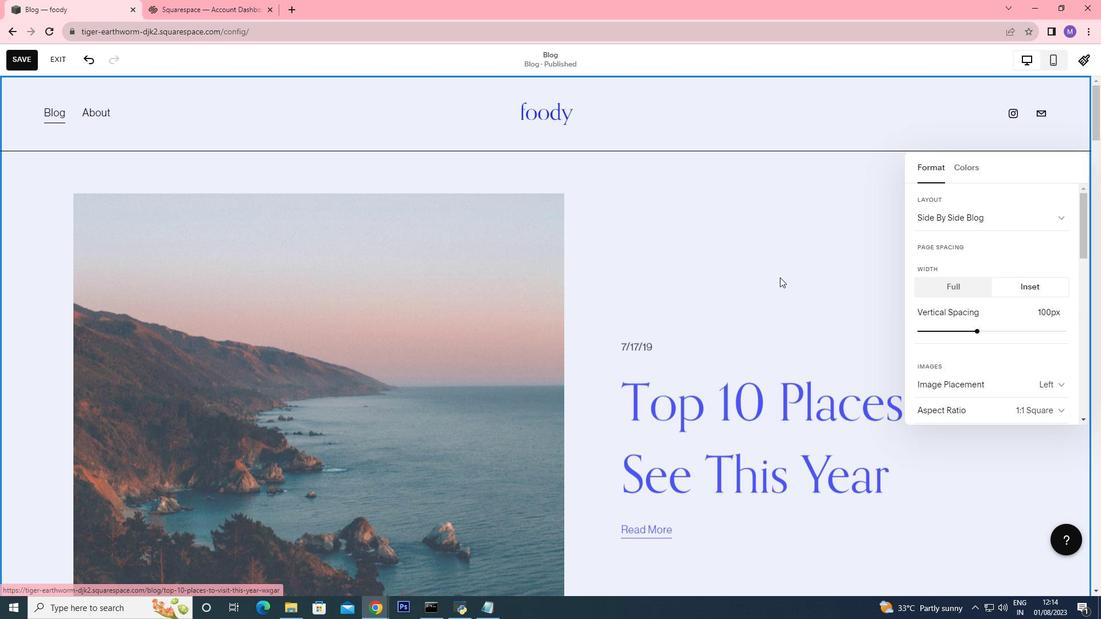 
Action: Mouse scrolled (780, 277) with delta (0, 0)
Screenshot: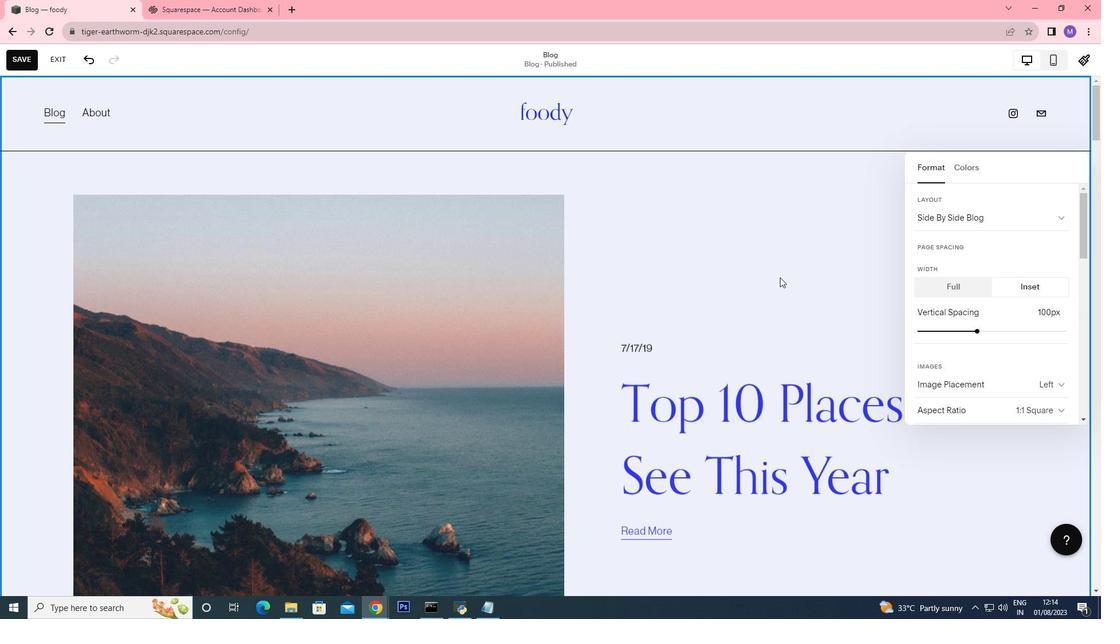 
Action: Mouse scrolled (780, 277) with delta (0, 0)
Screenshot: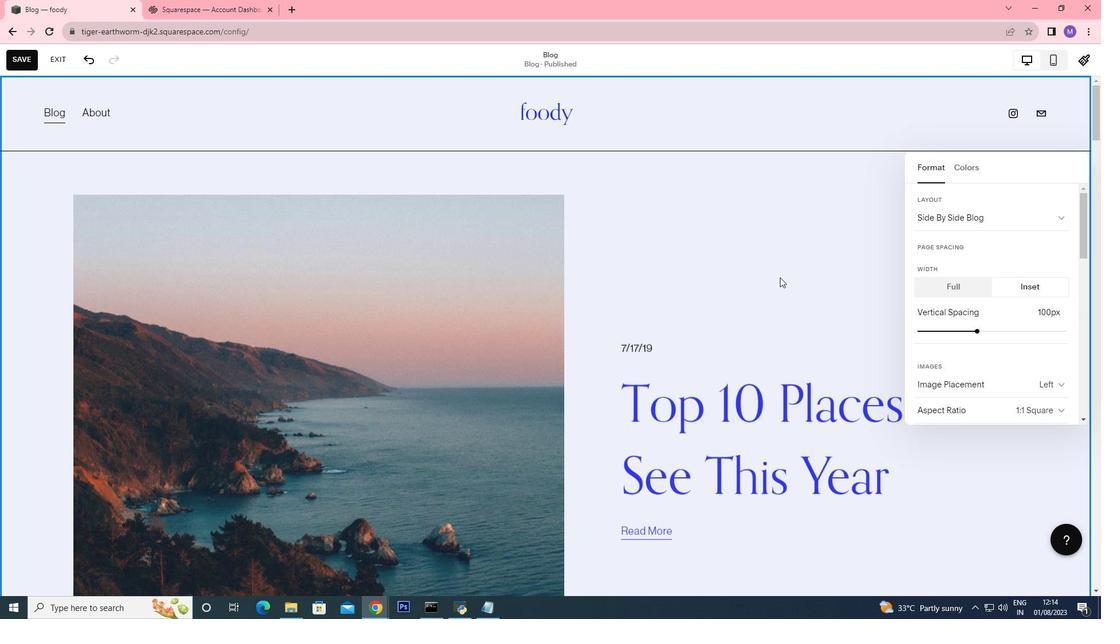 
Action: Mouse moved to (781, 279)
Screenshot: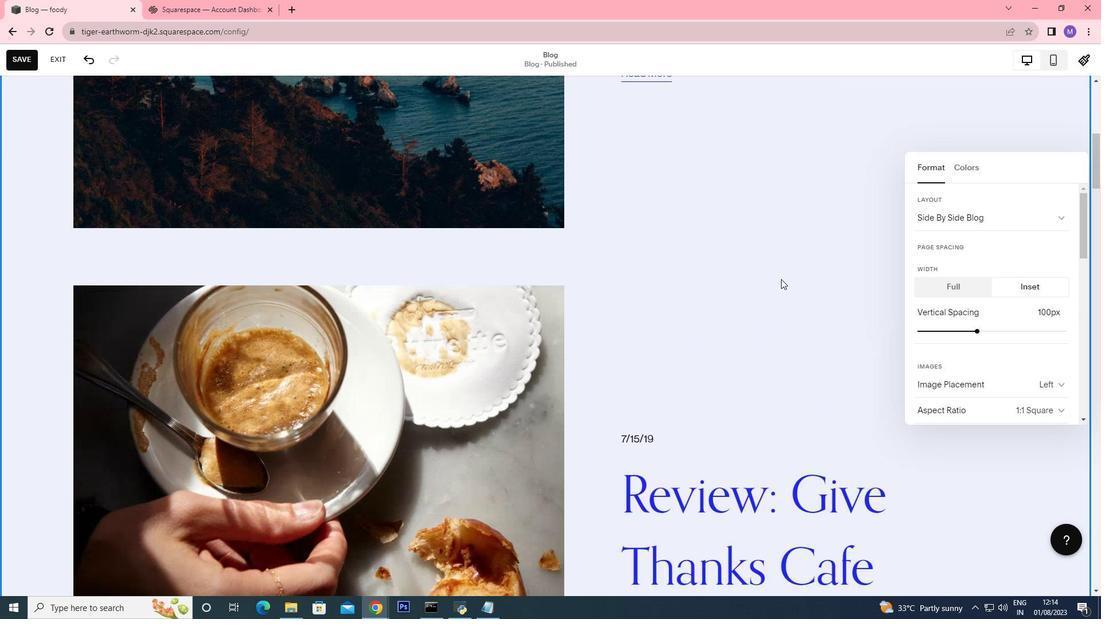 
Action: Mouse scrolled (781, 278) with delta (0, 0)
Screenshot: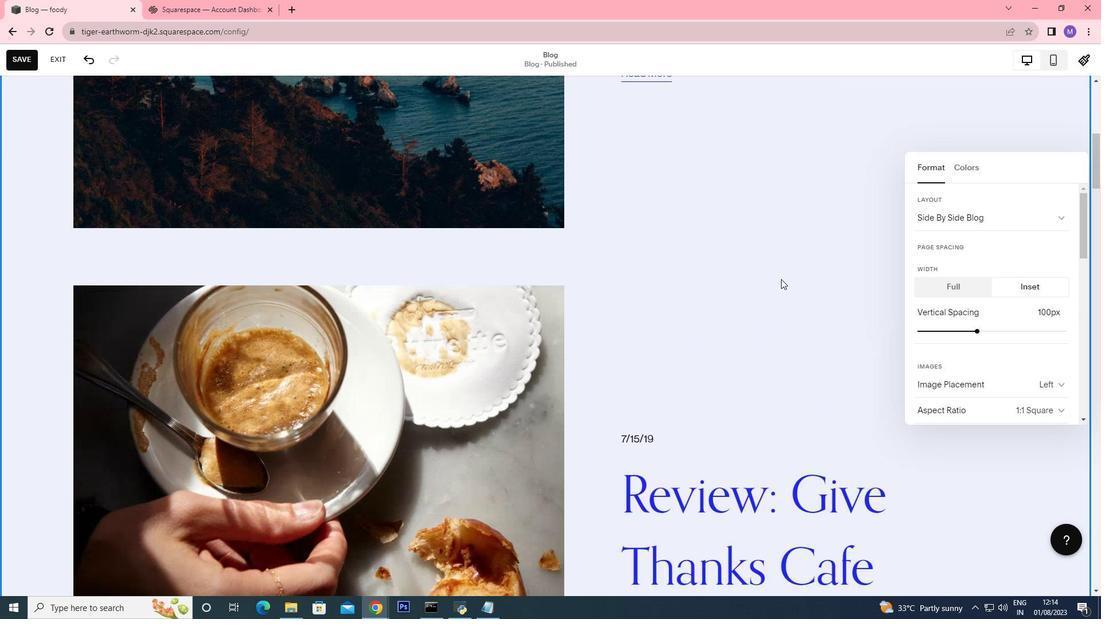 
Action: Mouse scrolled (781, 278) with delta (0, 0)
Screenshot: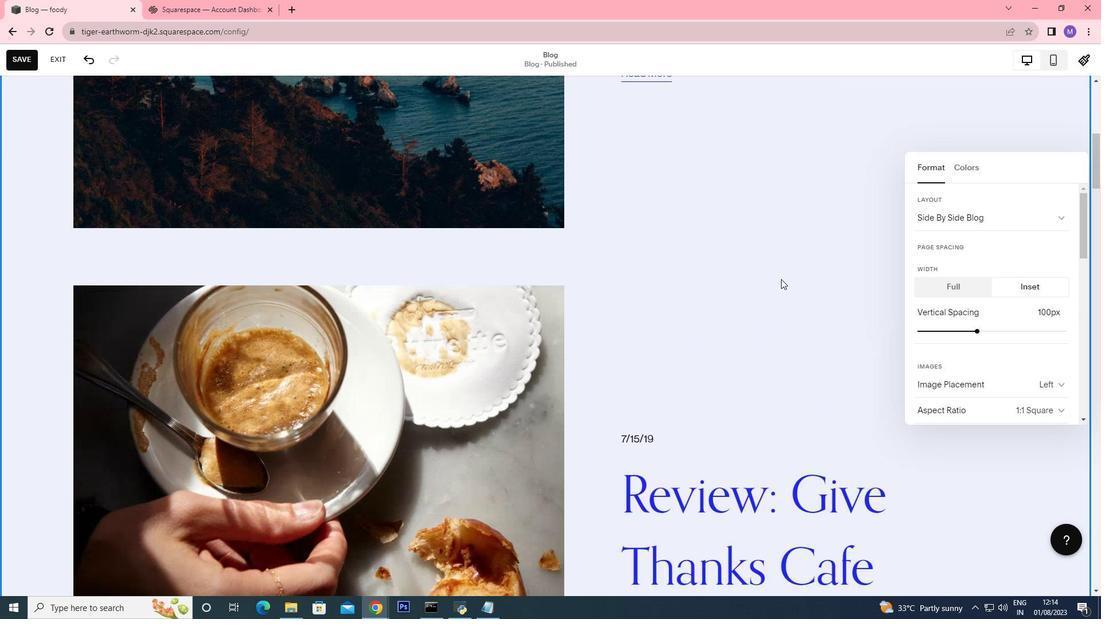 
Action: Mouse scrolled (781, 278) with delta (0, 0)
Screenshot: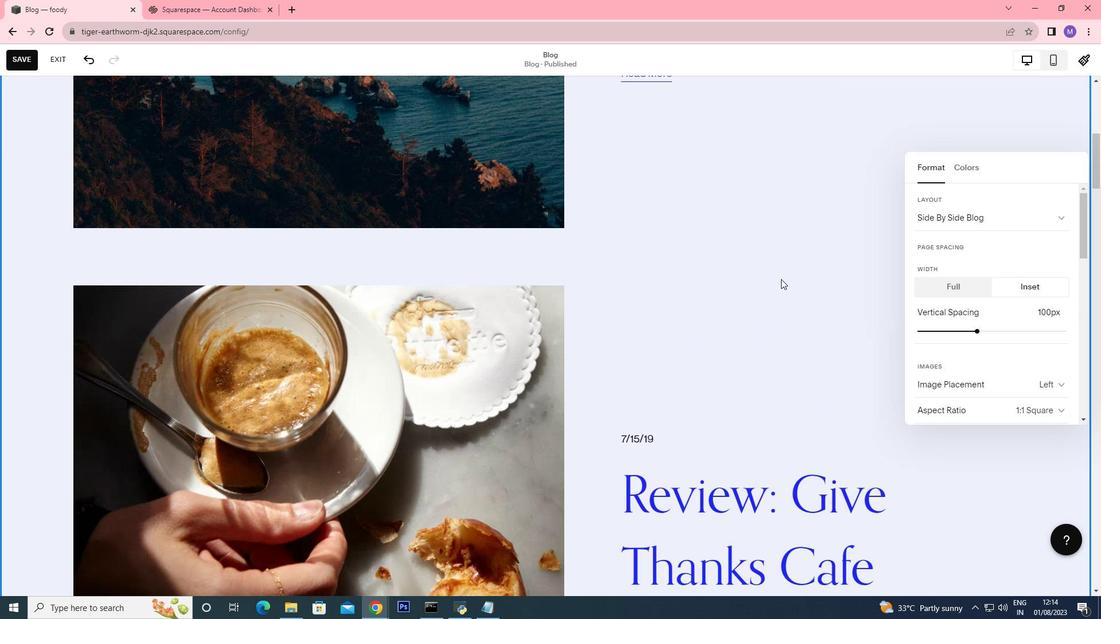 
Action: Mouse scrolled (781, 278) with delta (0, 0)
Screenshot: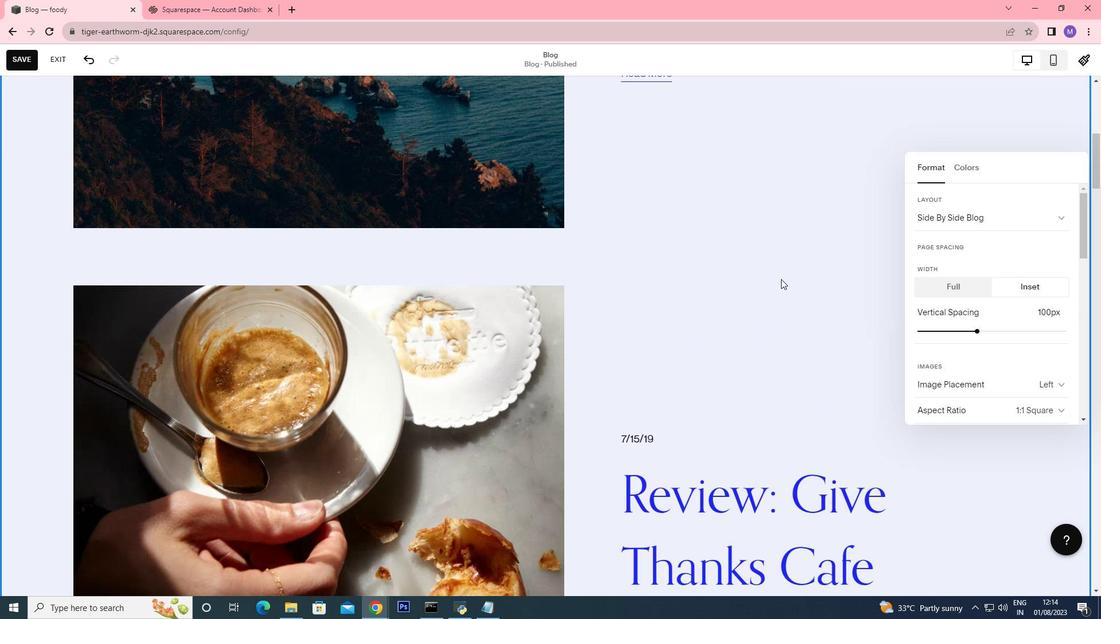 
Action: Mouse scrolled (781, 278) with delta (0, 0)
Screenshot: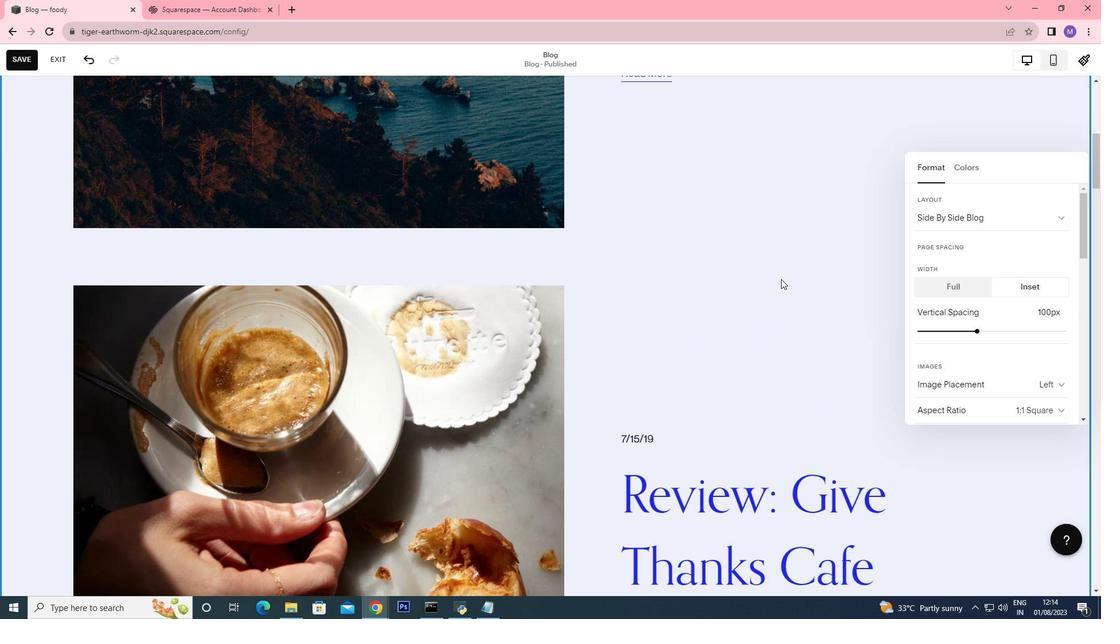 
Action: Mouse scrolled (781, 278) with delta (0, 0)
Screenshot: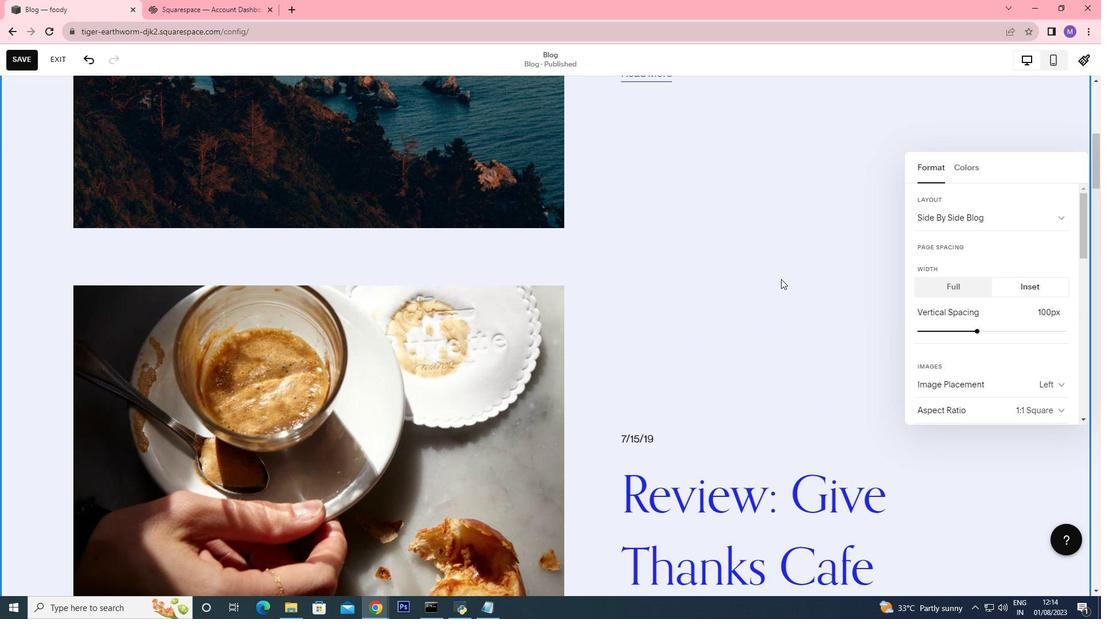 
Action: Mouse moved to (780, 280)
Screenshot: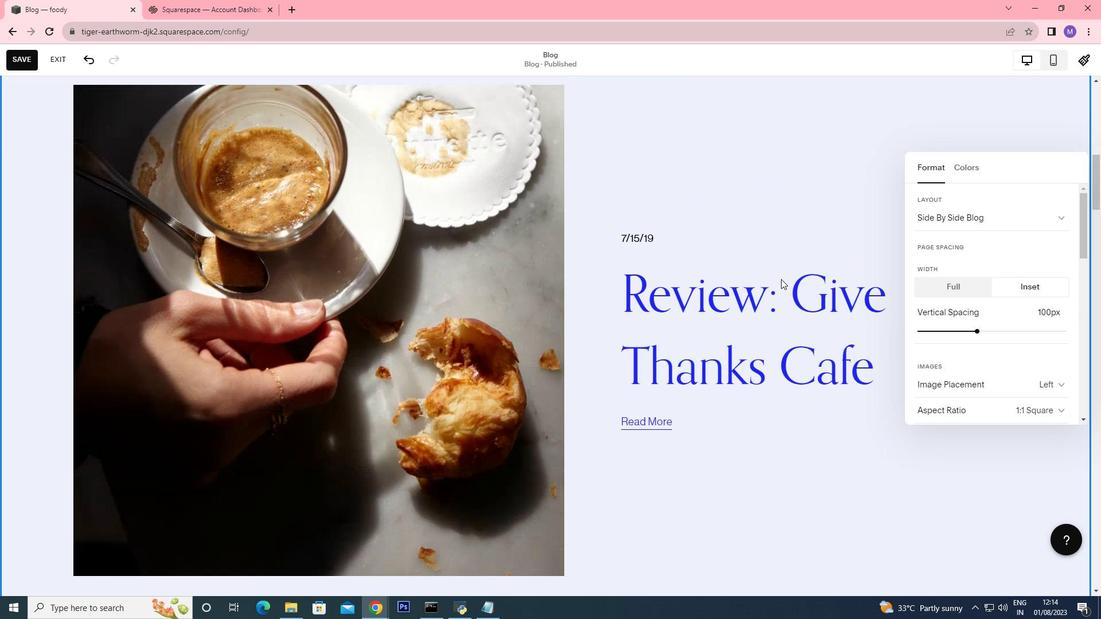 
Action: Mouse scrolled (780, 279) with delta (0, 0)
Screenshot: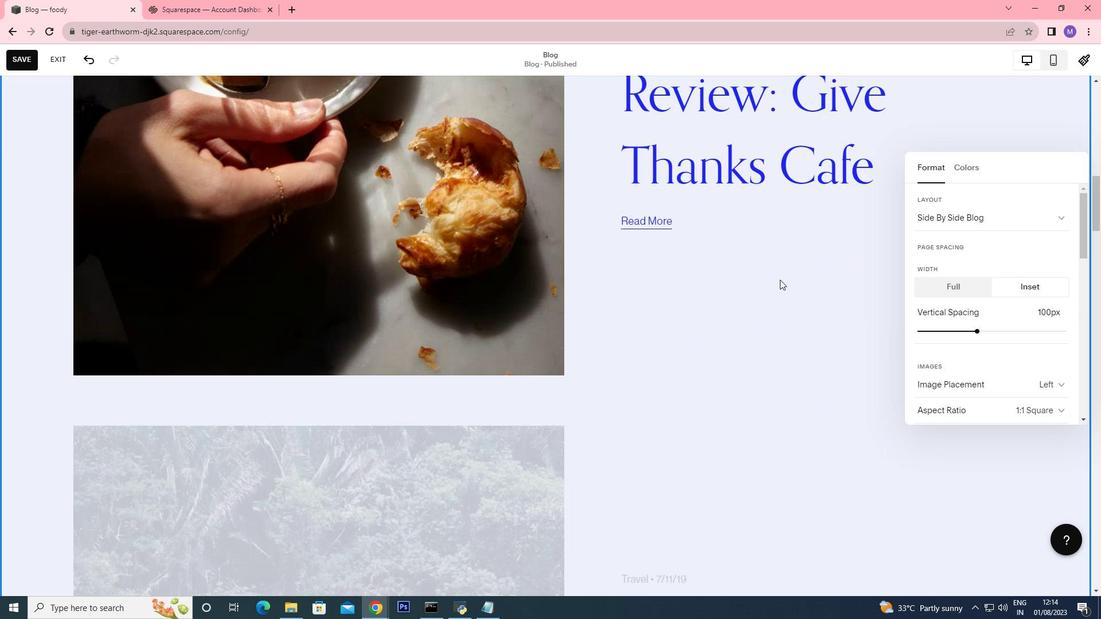 
Action: Mouse scrolled (780, 279) with delta (0, 0)
Screenshot: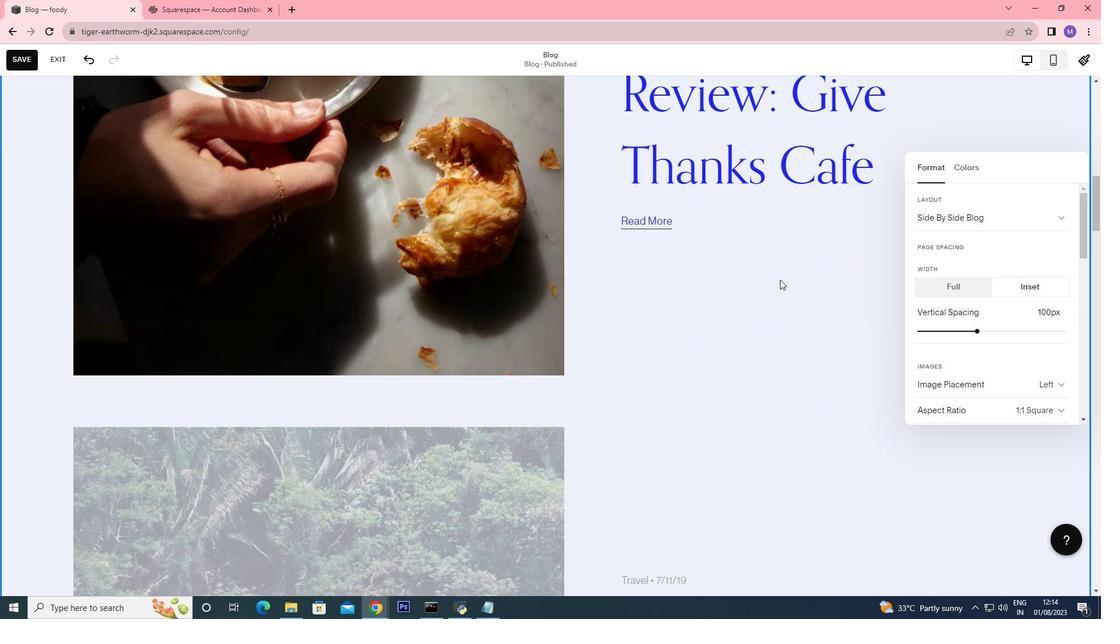 
Action: Mouse scrolled (780, 279) with delta (0, 0)
Screenshot: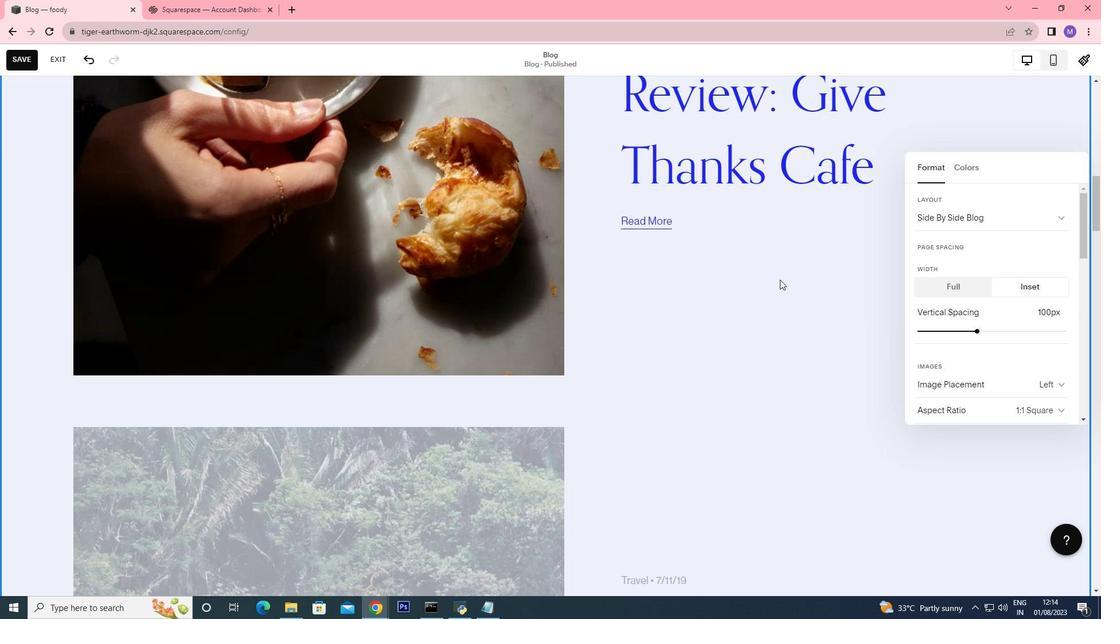 
Action: Mouse scrolled (780, 279) with delta (0, 0)
Screenshot: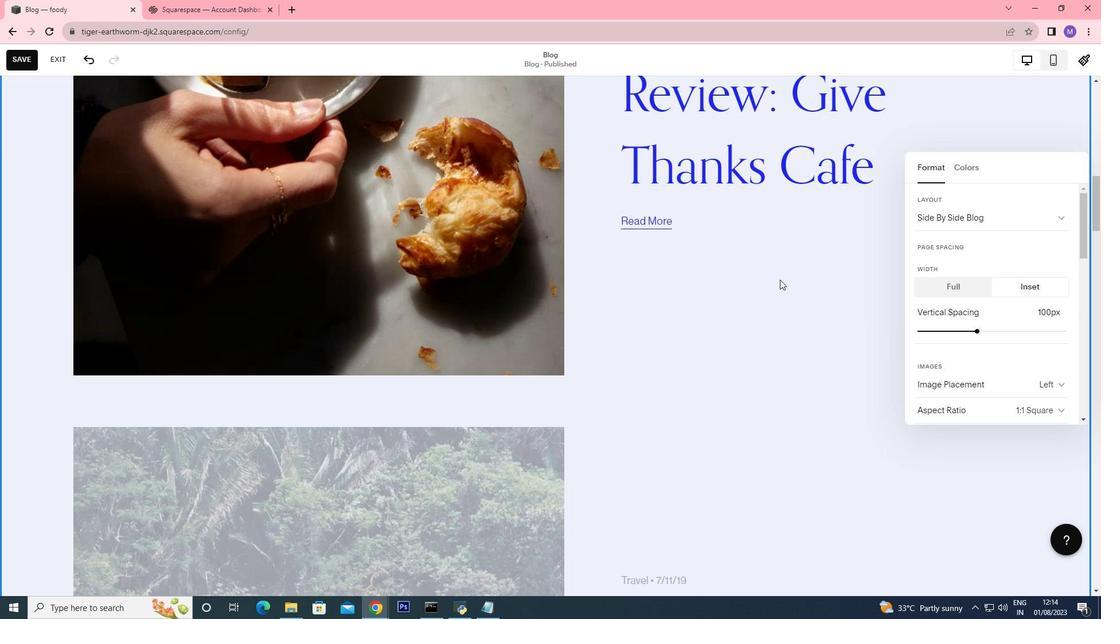 
Action: Mouse scrolled (780, 279) with delta (0, 0)
Screenshot: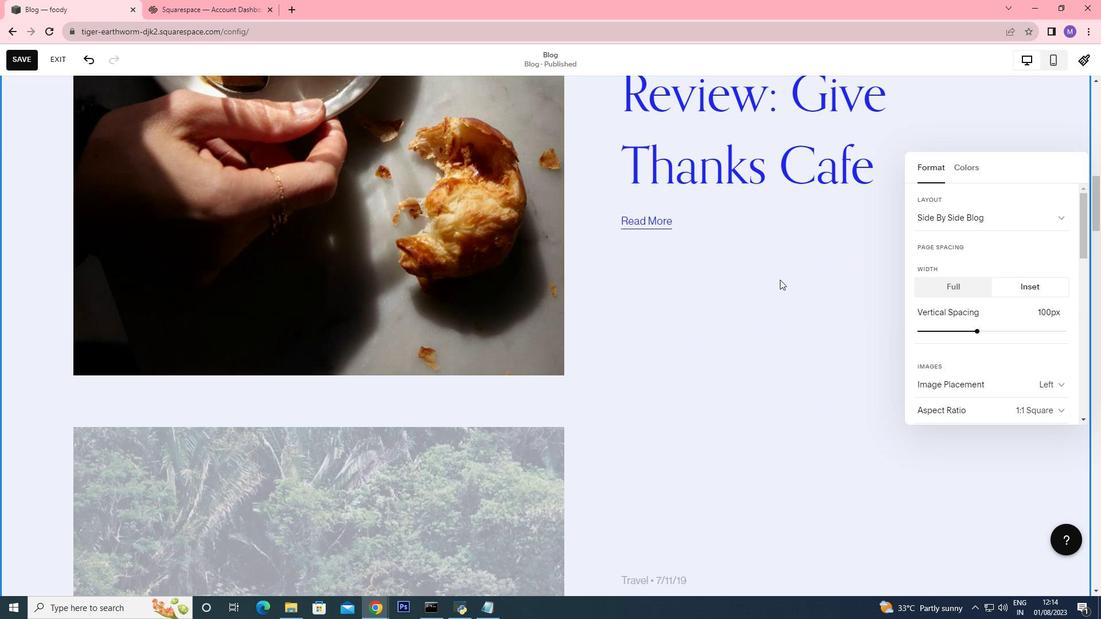 
Action: Mouse scrolled (780, 279) with delta (0, 0)
Screenshot: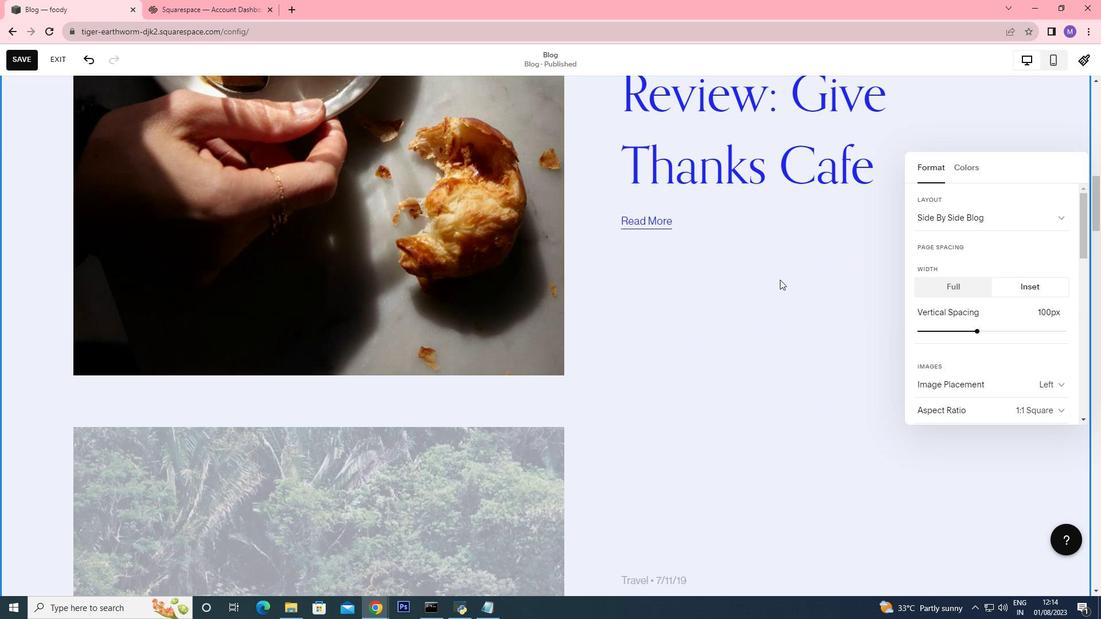 
Action: Mouse scrolled (780, 279) with delta (0, 0)
Screenshot: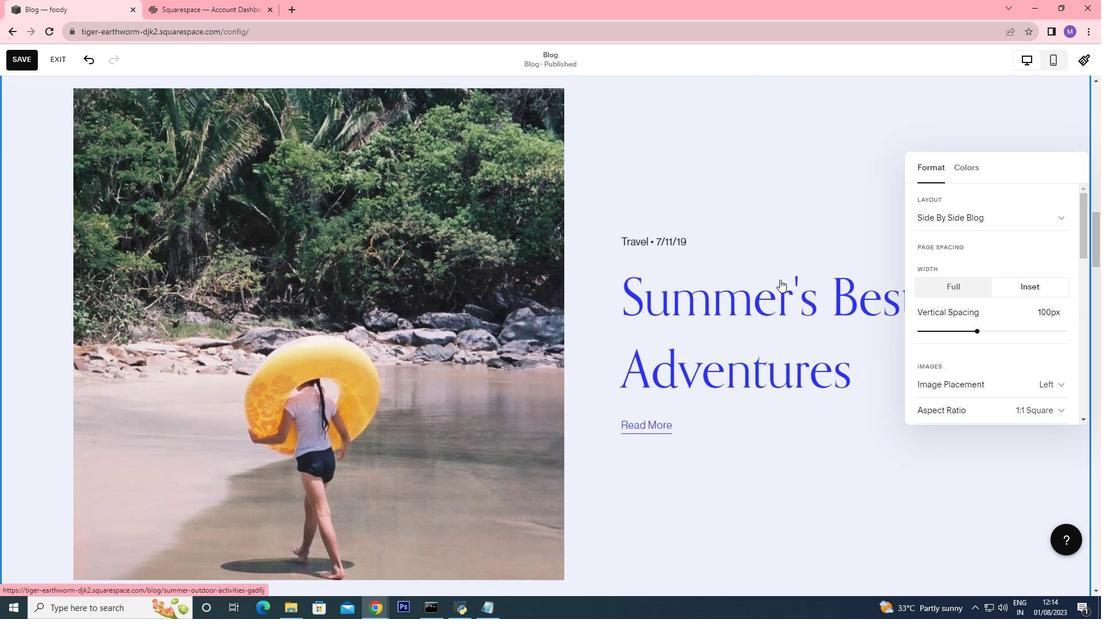 
Action: Mouse scrolled (780, 279) with delta (0, 0)
Screenshot: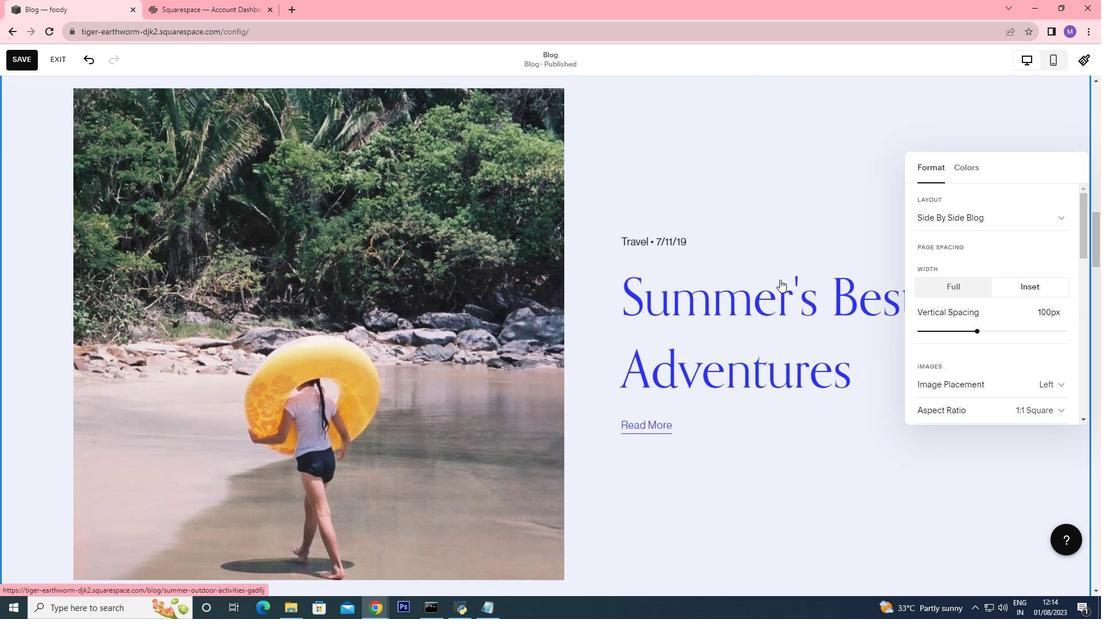
Action: Mouse scrolled (780, 279) with delta (0, 0)
Screenshot: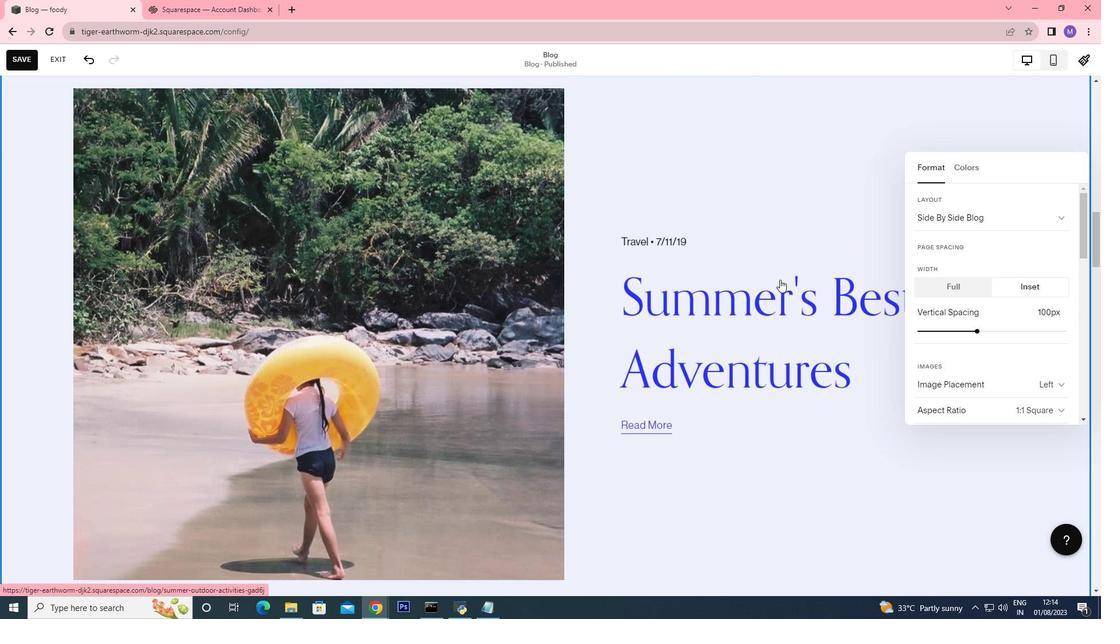 
Action: Mouse scrolled (780, 279) with delta (0, 0)
Screenshot: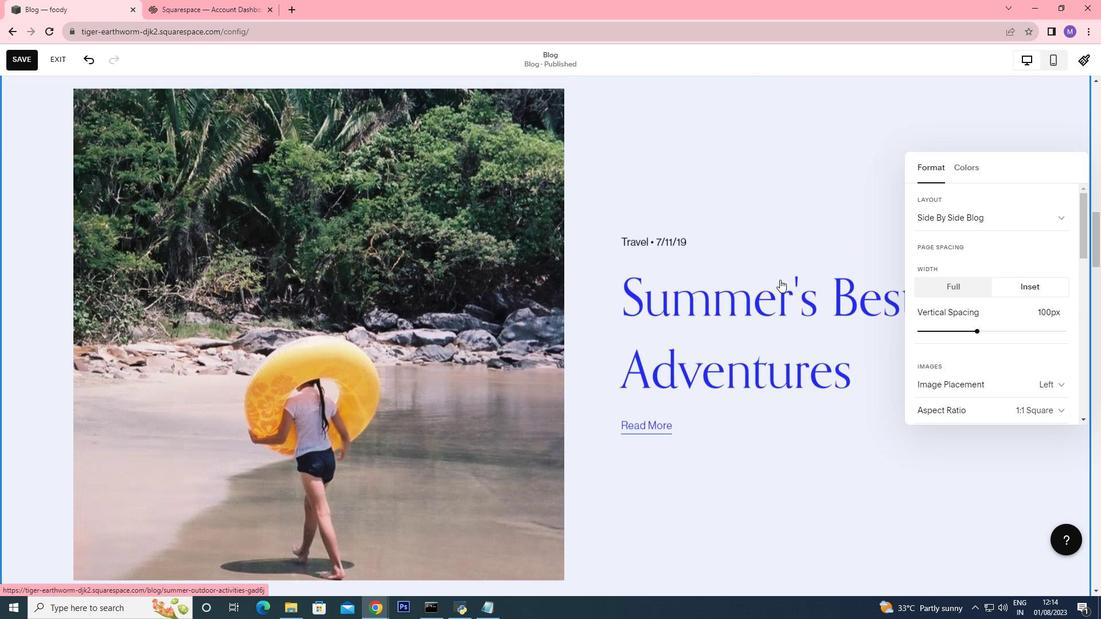 
Action: Mouse scrolled (780, 279) with delta (0, 0)
Screenshot: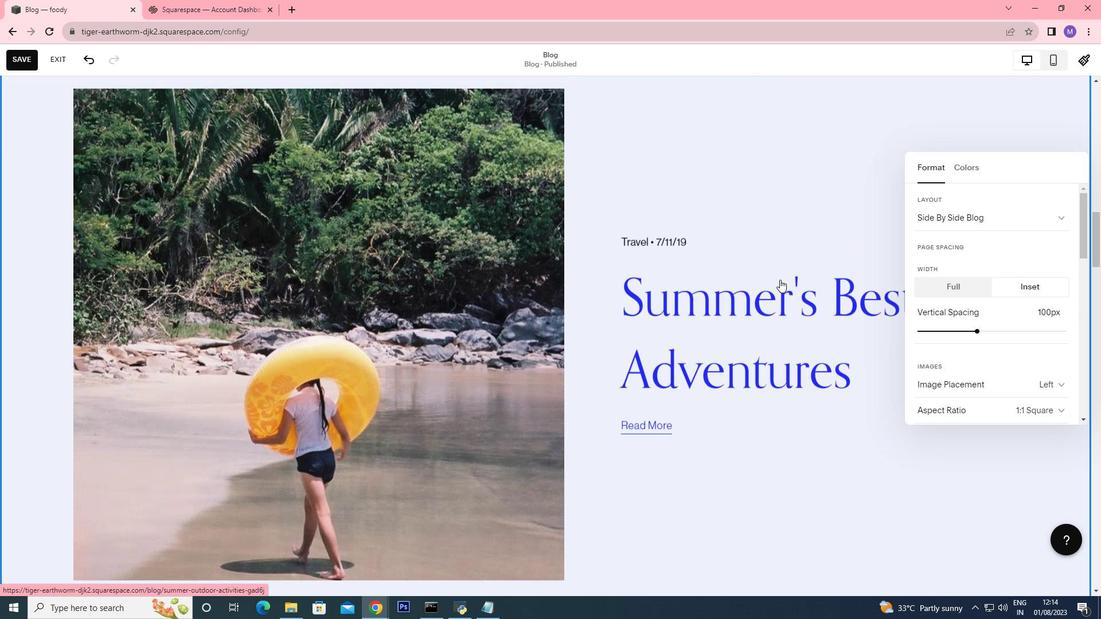 
Action: Mouse scrolled (780, 279) with delta (0, 0)
Screenshot: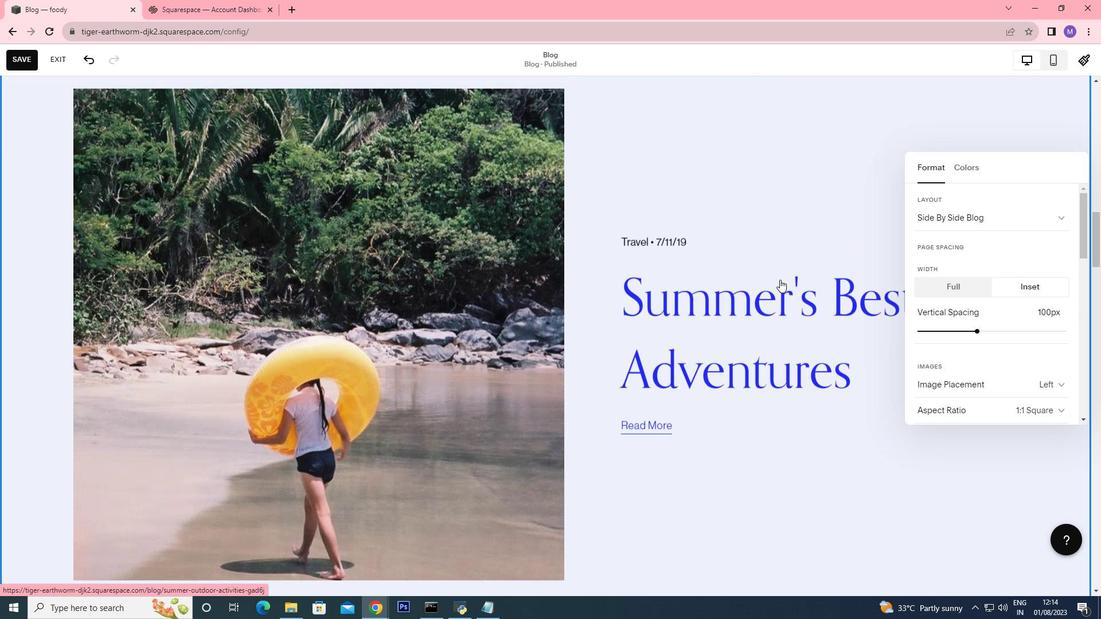 
Action: Mouse scrolled (780, 279) with delta (0, 0)
Screenshot: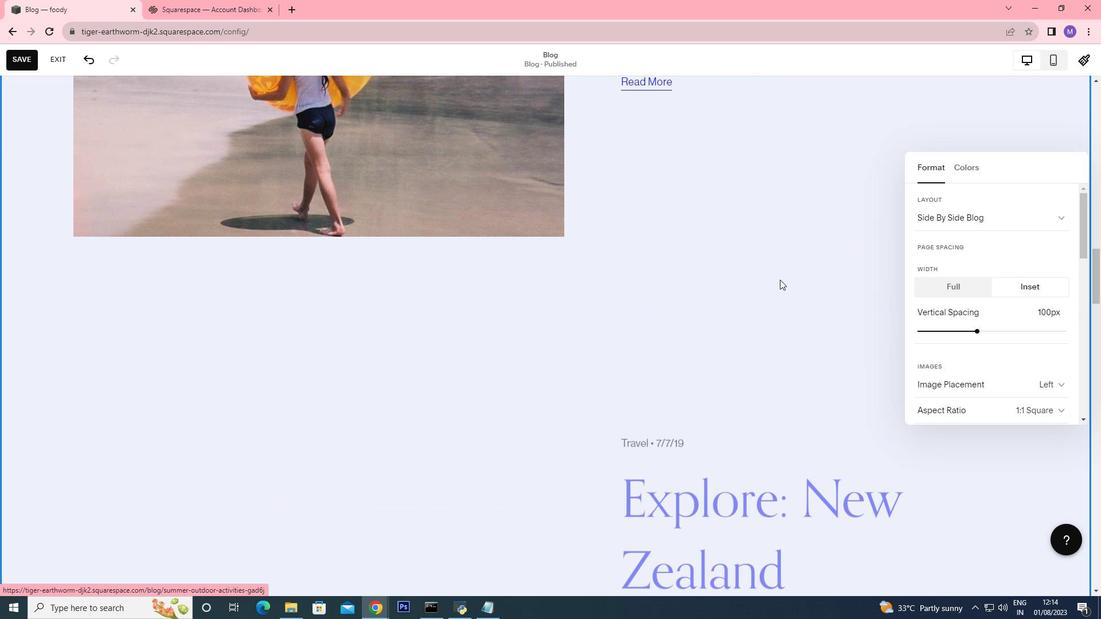 
Action: Mouse scrolled (780, 279) with delta (0, 0)
Screenshot: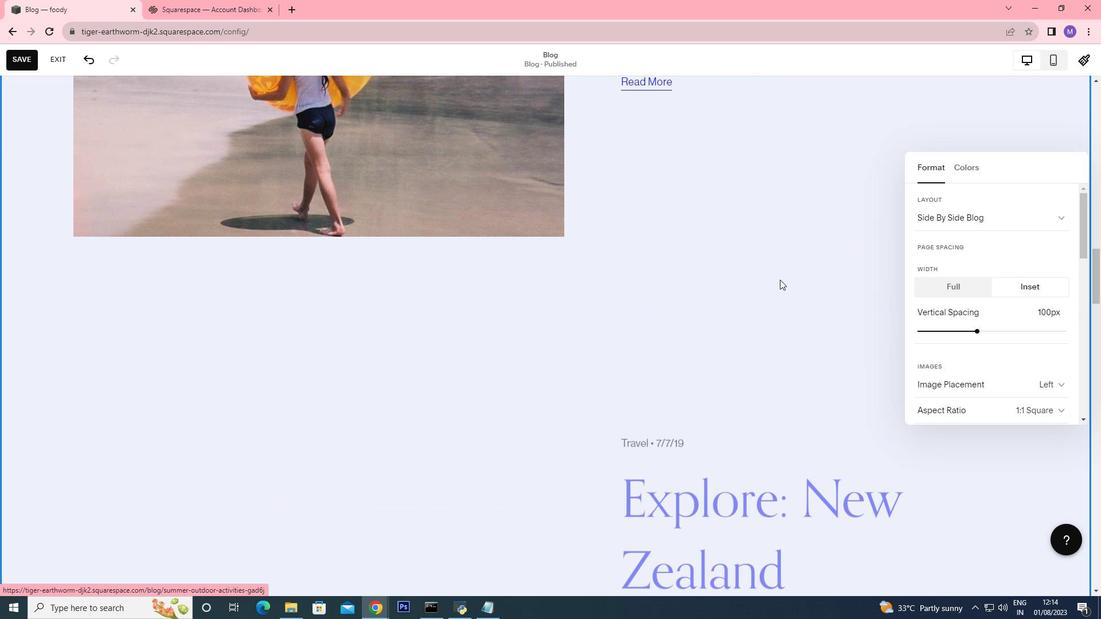 
Action: Mouse scrolled (780, 279) with delta (0, 0)
Screenshot: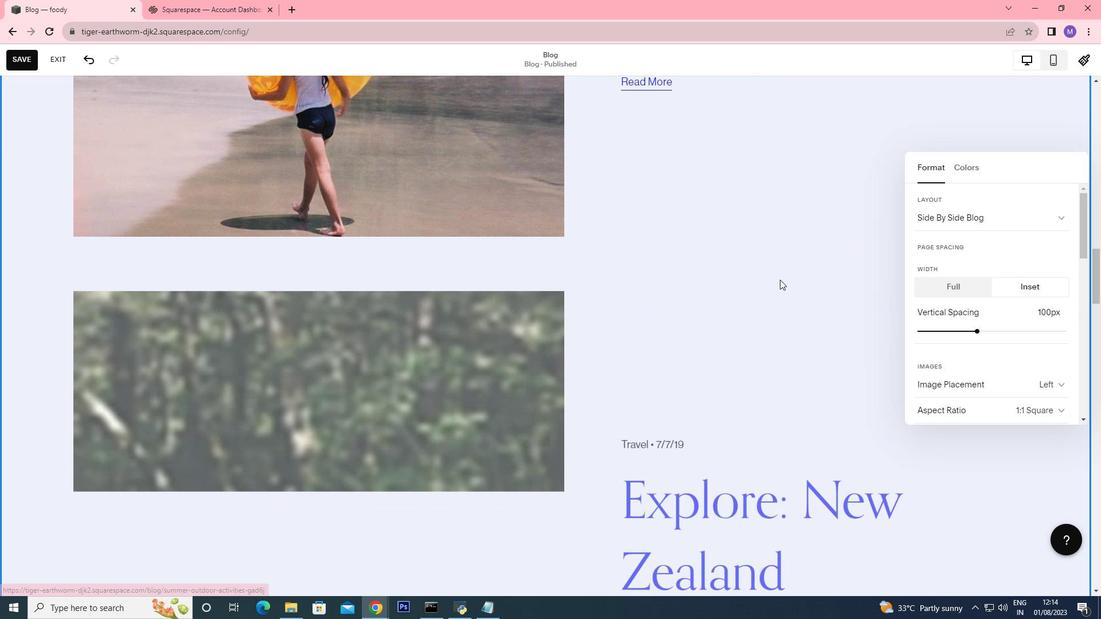 
Action: Mouse scrolled (780, 279) with delta (0, 0)
Screenshot: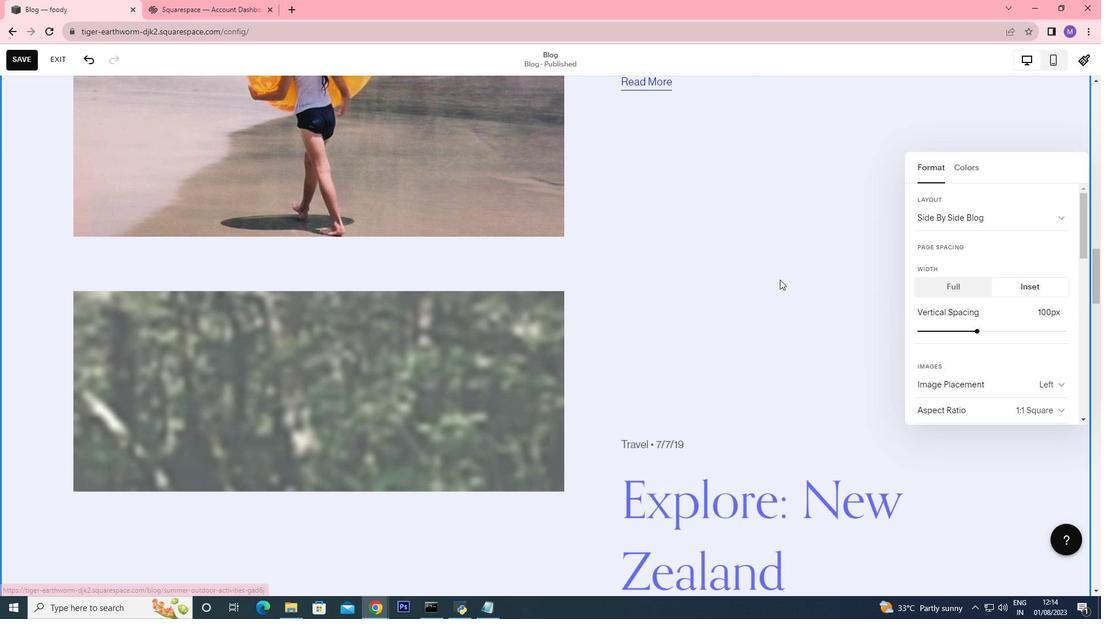 
Action: Mouse scrolled (780, 279) with delta (0, 0)
Screenshot: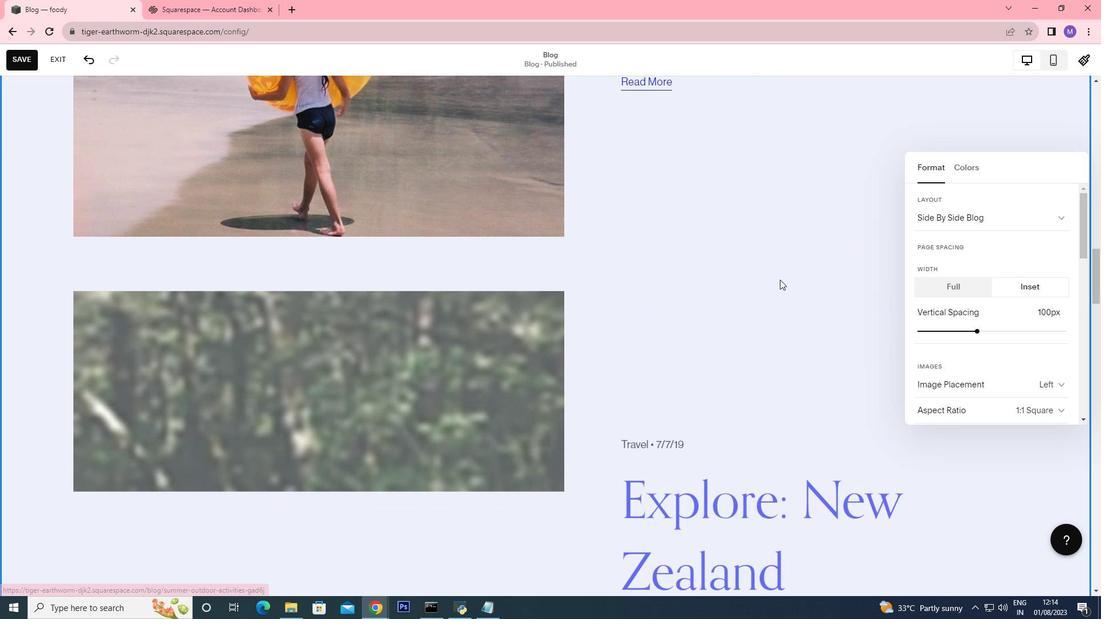 
Action: Mouse moved to (998, 223)
Screenshot: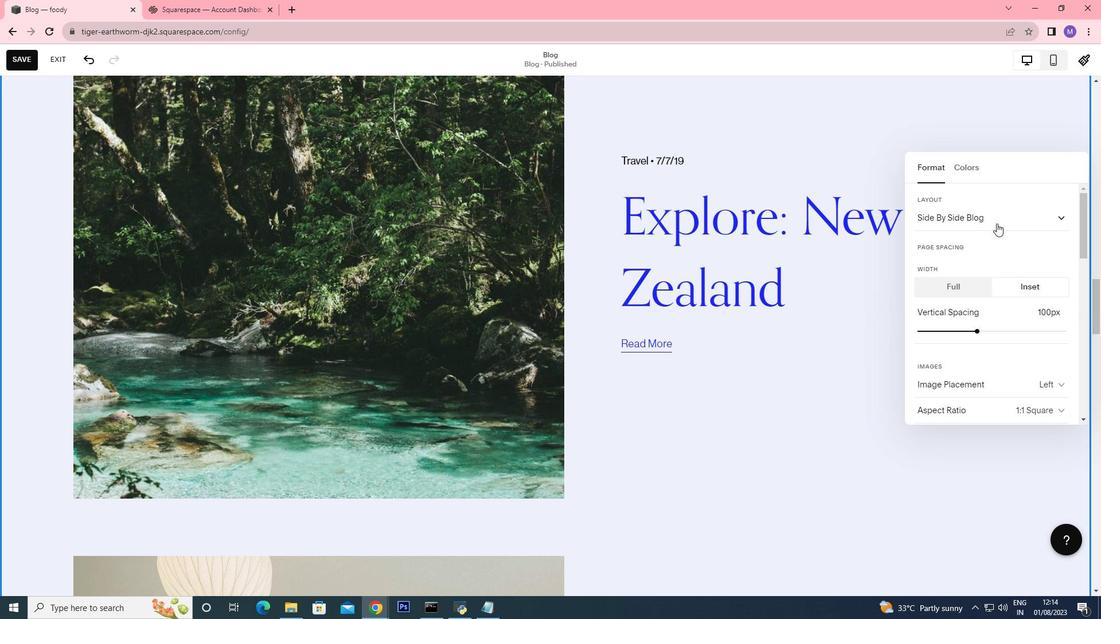 
Action: Mouse pressed left at (998, 223)
Screenshot: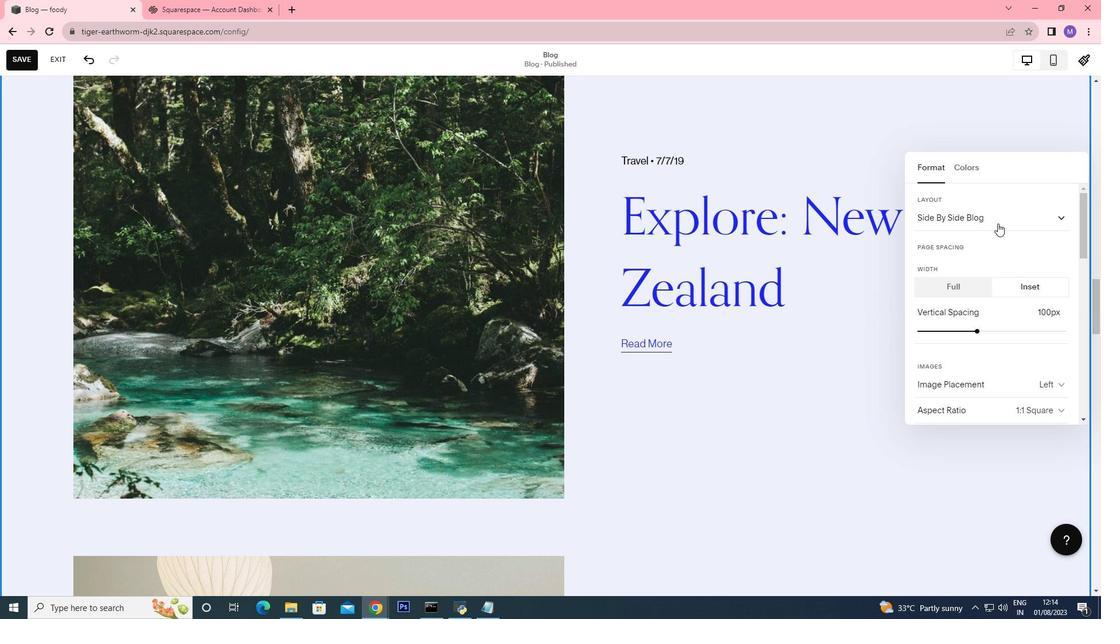 
Action: Mouse moved to (1005, 265)
Screenshot: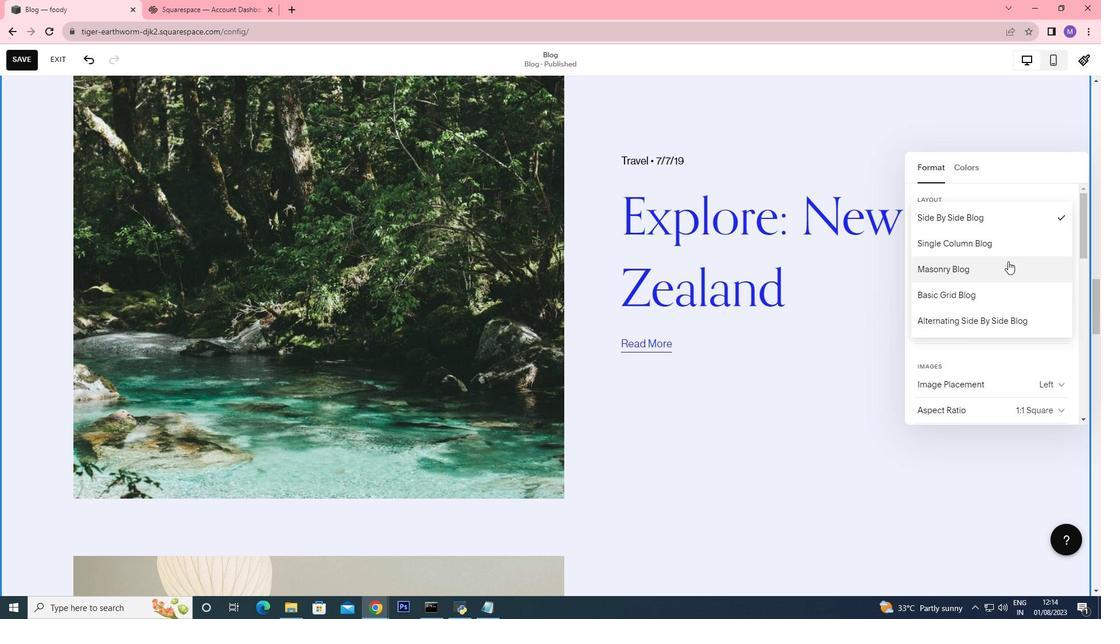
Action: Mouse pressed left at (1005, 265)
Screenshot: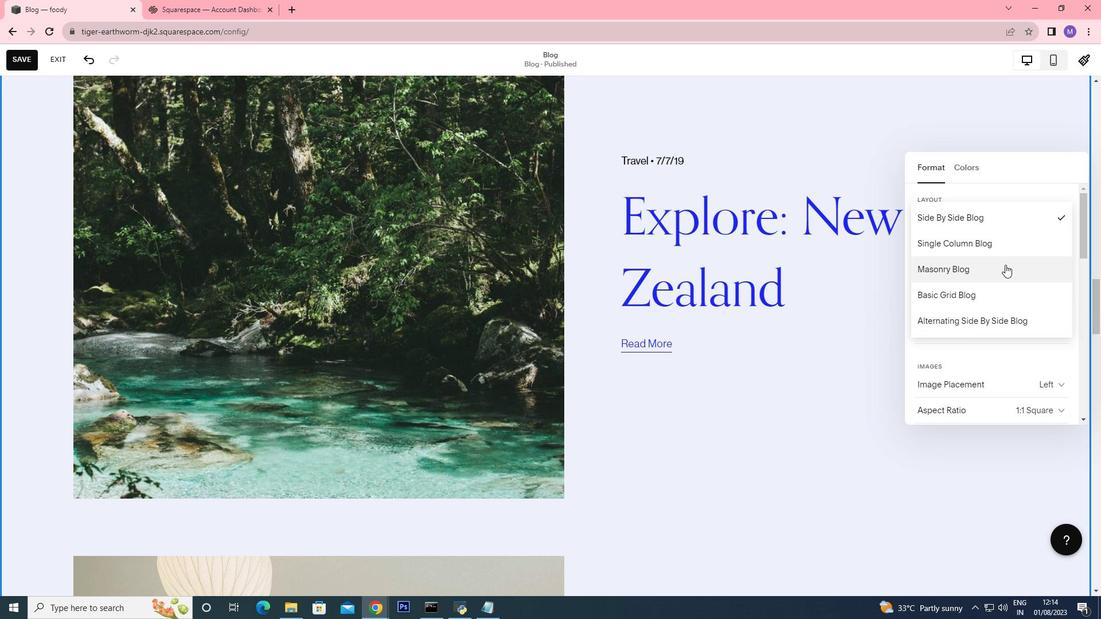 
Action: Mouse moved to (666, 324)
Screenshot: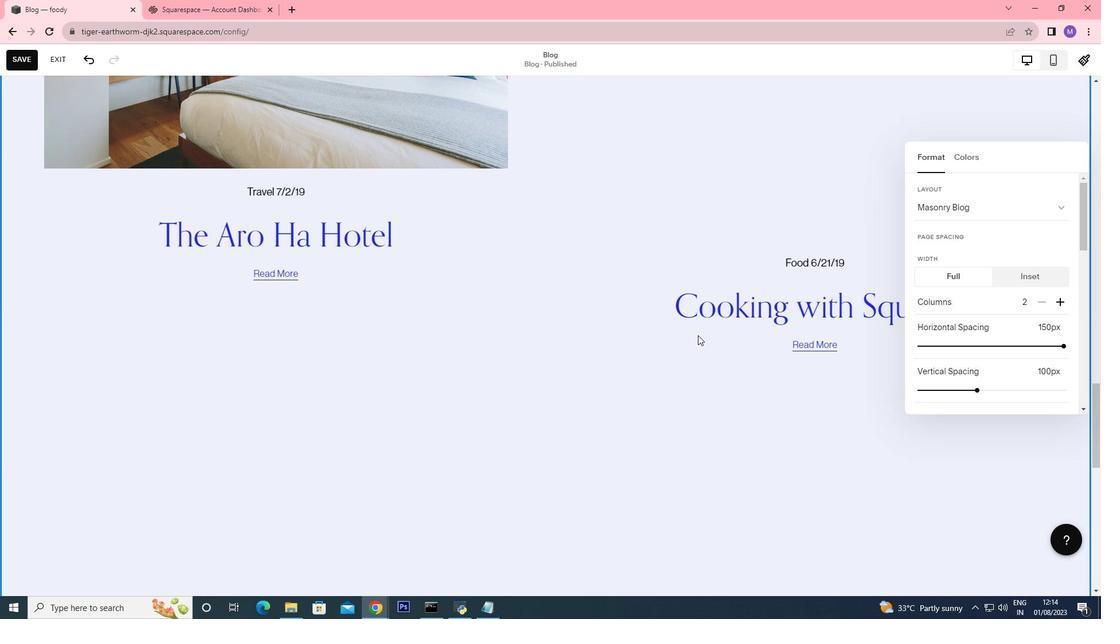 
Action: Mouse scrolled (666, 324) with delta (0, 0)
Screenshot: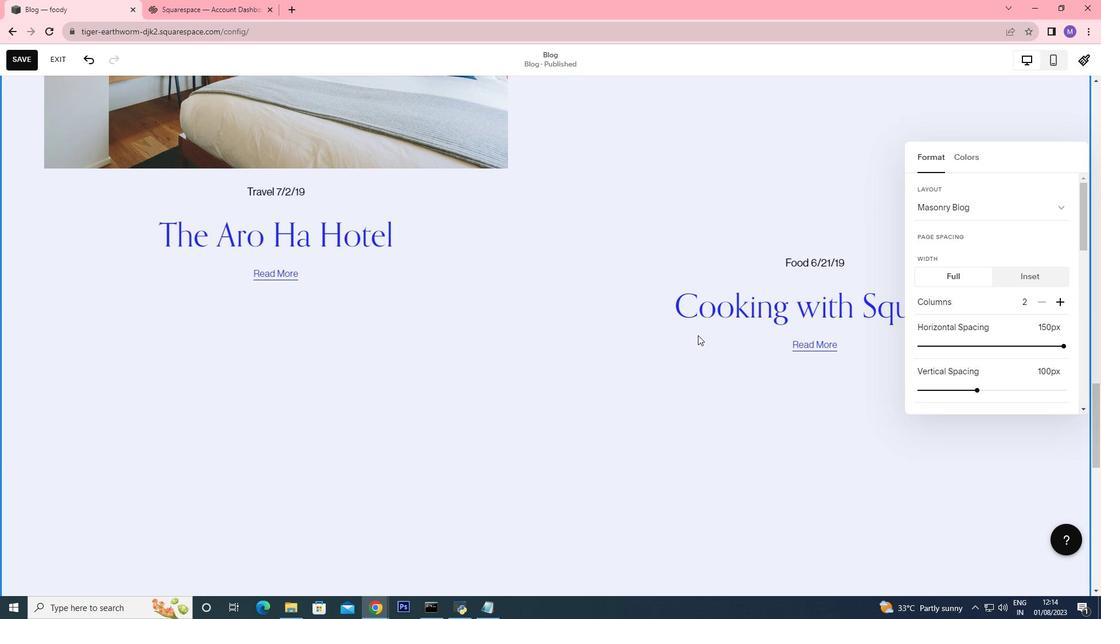
Action: Mouse scrolled (666, 324) with delta (0, 0)
Screenshot: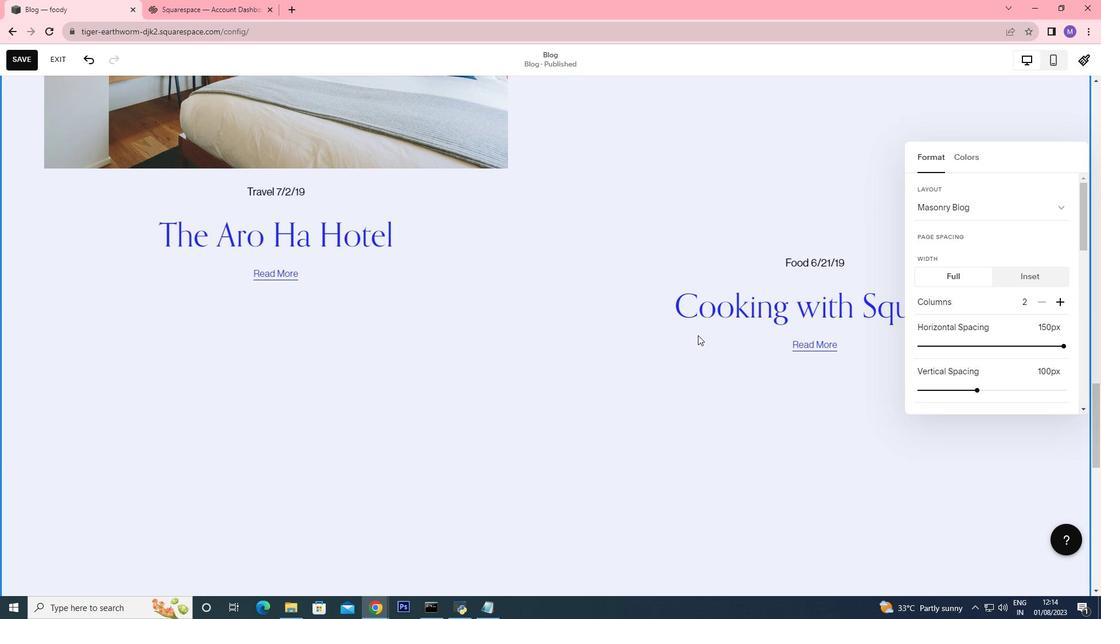 
Action: Mouse scrolled (666, 324) with delta (0, 0)
Screenshot: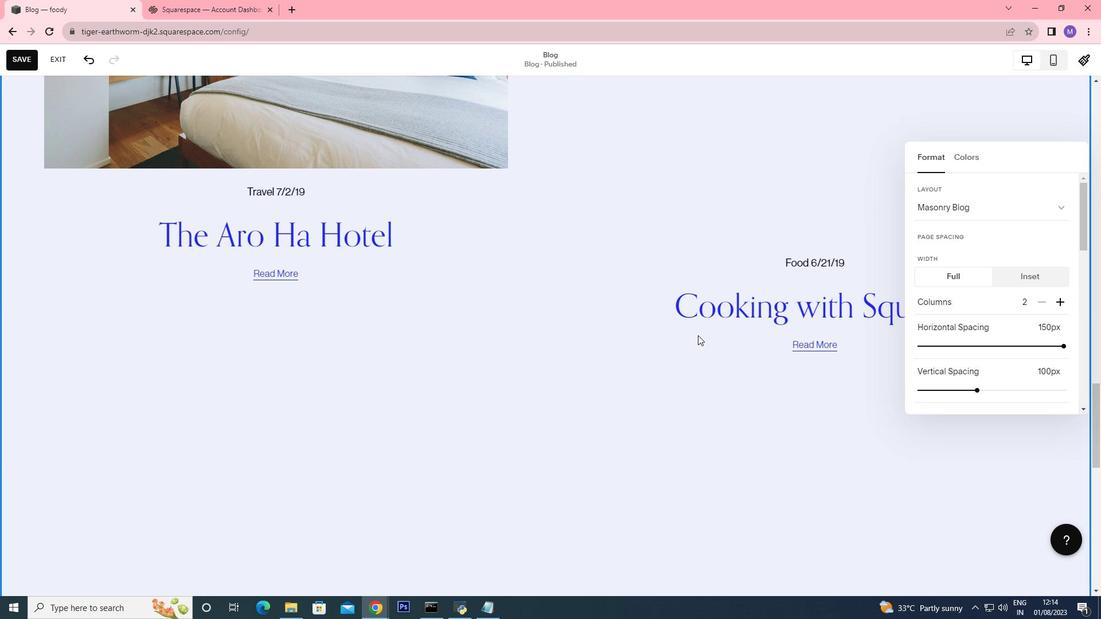 
Action: Mouse scrolled (666, 324) with delta (0, 0)
Screenshot: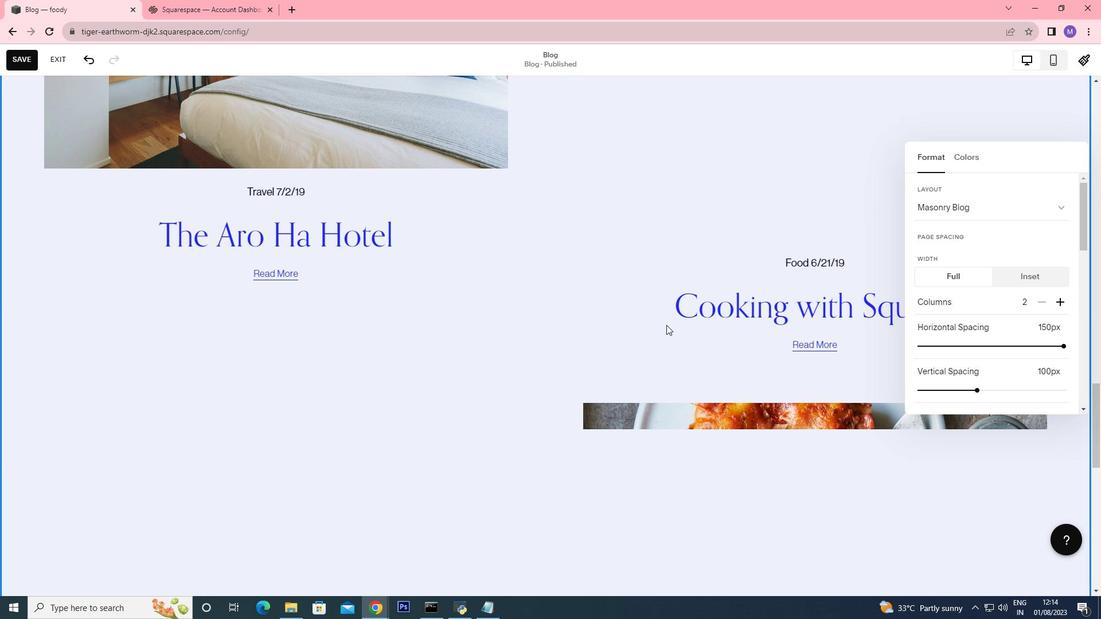 
Action: Mouse scrolled (666, 324) with delta (0, 0)
Screenshot: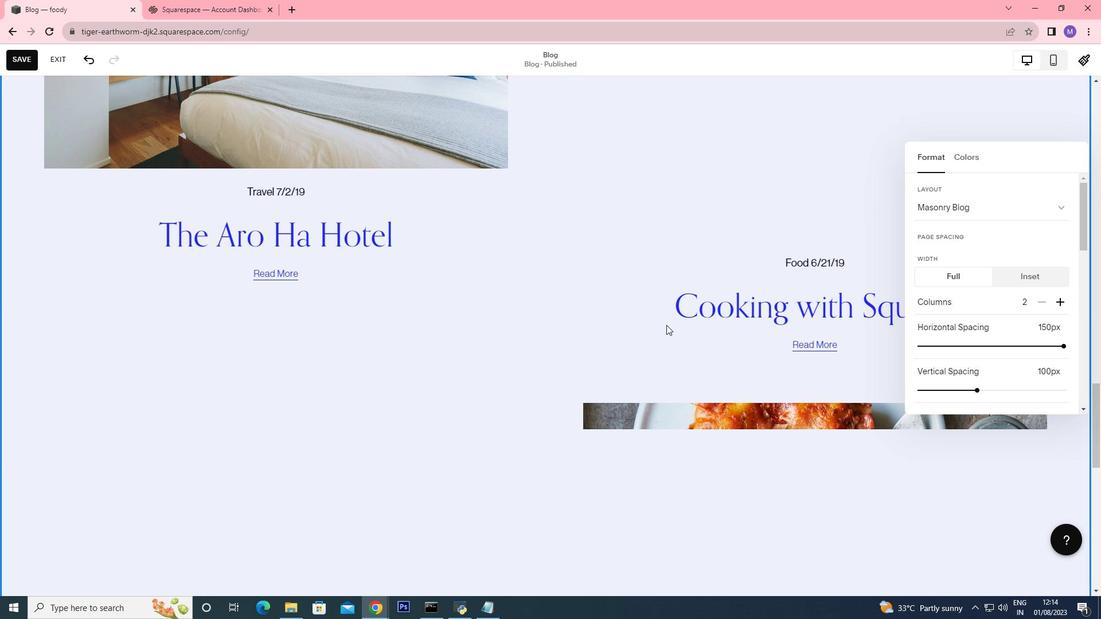 
Action: Mouse scrolled (666, 324) with delta (0, 0)
Screenshot: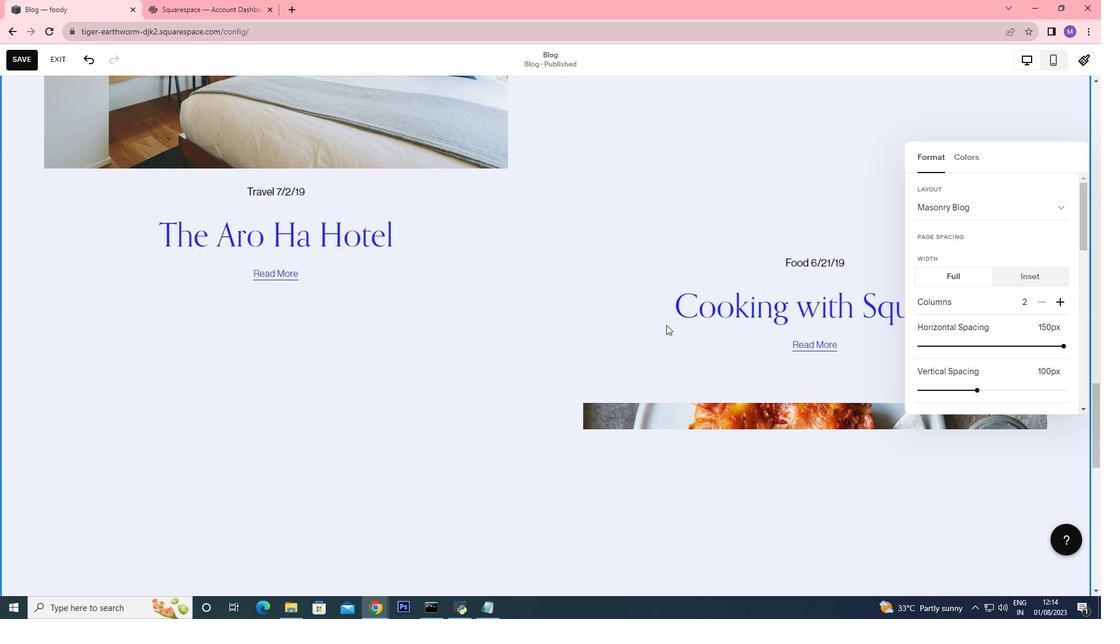 
Action: Mouse scrolled (666, 324) with delta (0, 0)
Screenshot: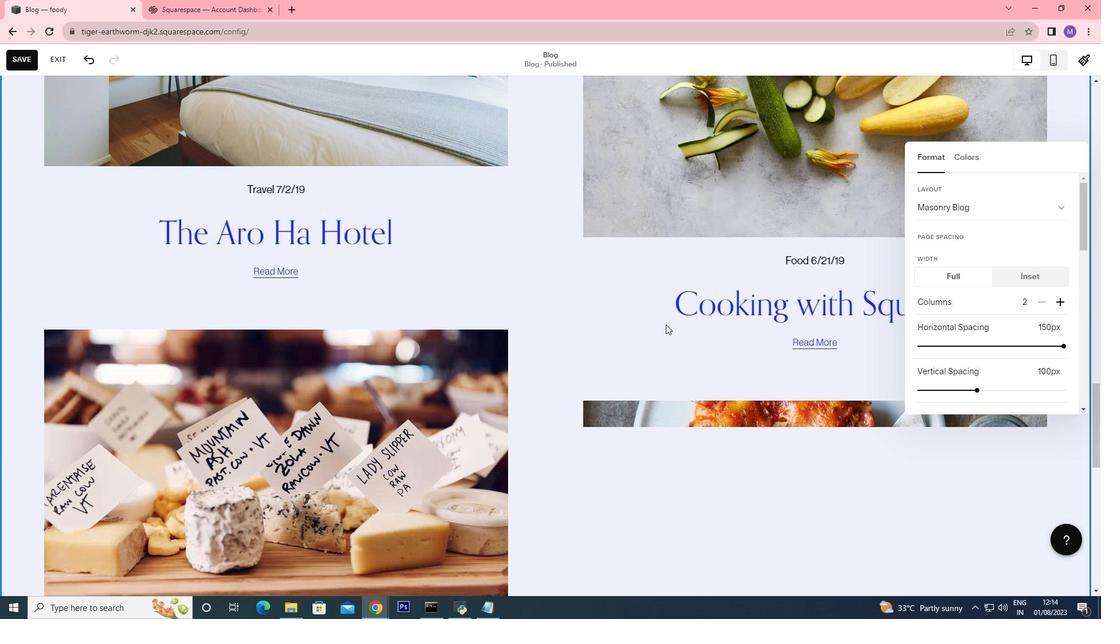 
Action: Mouse scrolled (666, 325) with delta (0, 0)
Screenshot: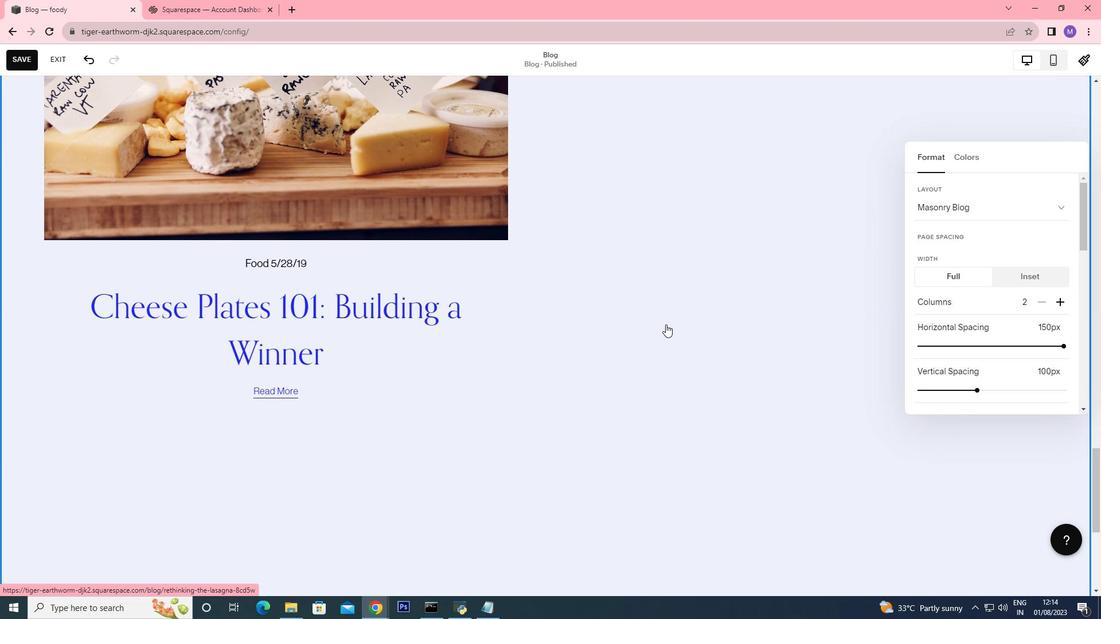
Action: Mouse scrolled (666, 325) with delta (0, 0)
Screenshot: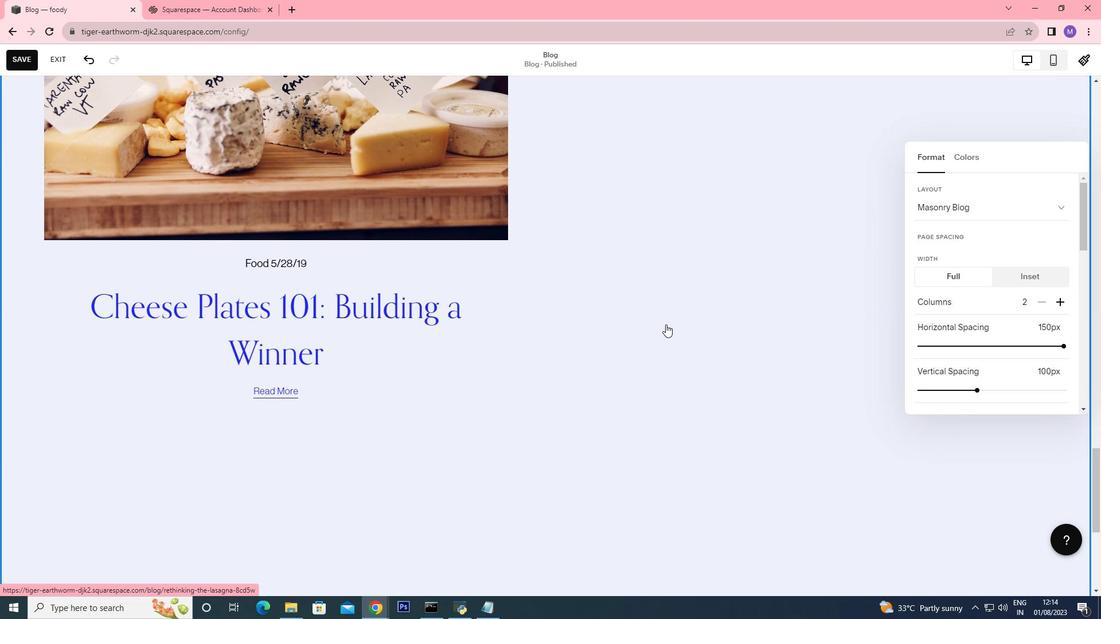 
Action: Mouse scrolled (666, 325) with delta (0, 0)
Screenshot: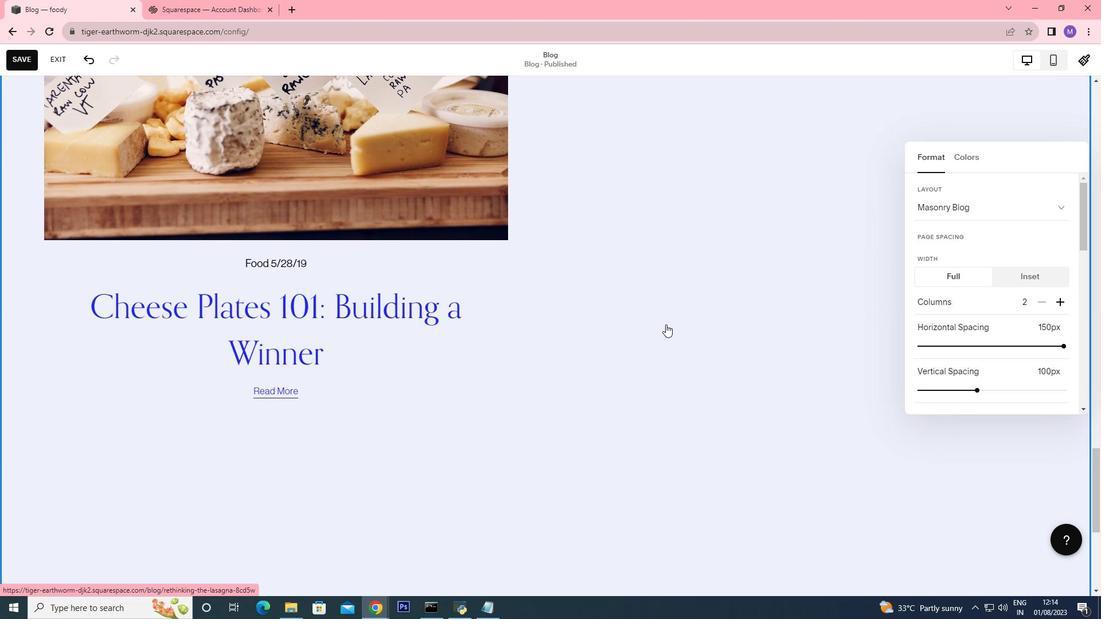 
Action: Mouse scrolled (666, 325) with delta (0, 0)
Screenshot: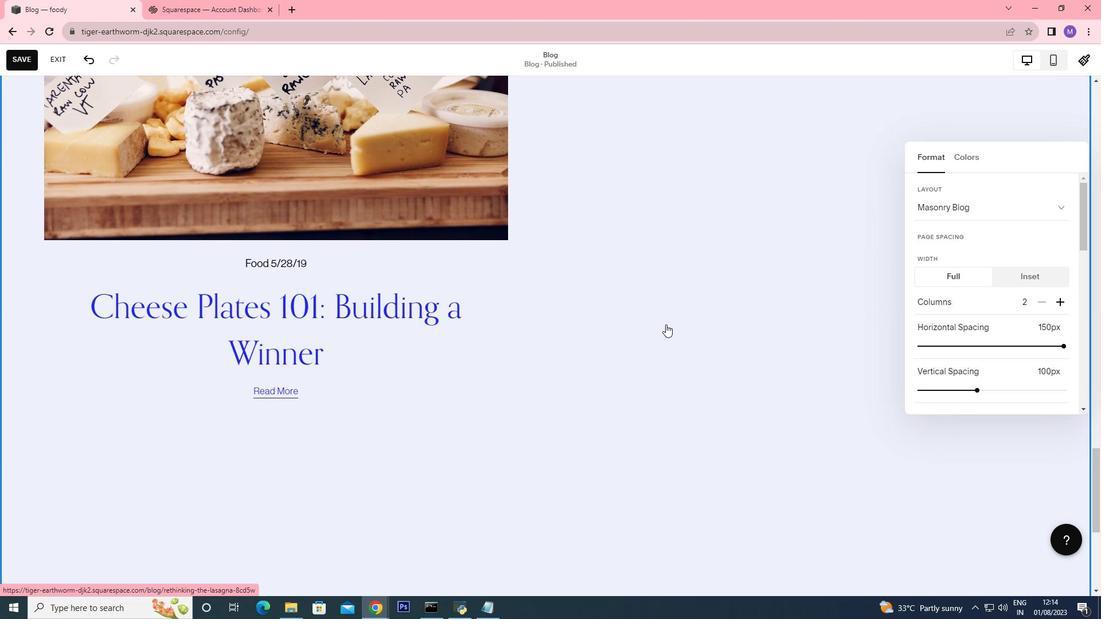 
Action: Mouse scrolled (666, 325) with delta (0, 0)
Screenshot: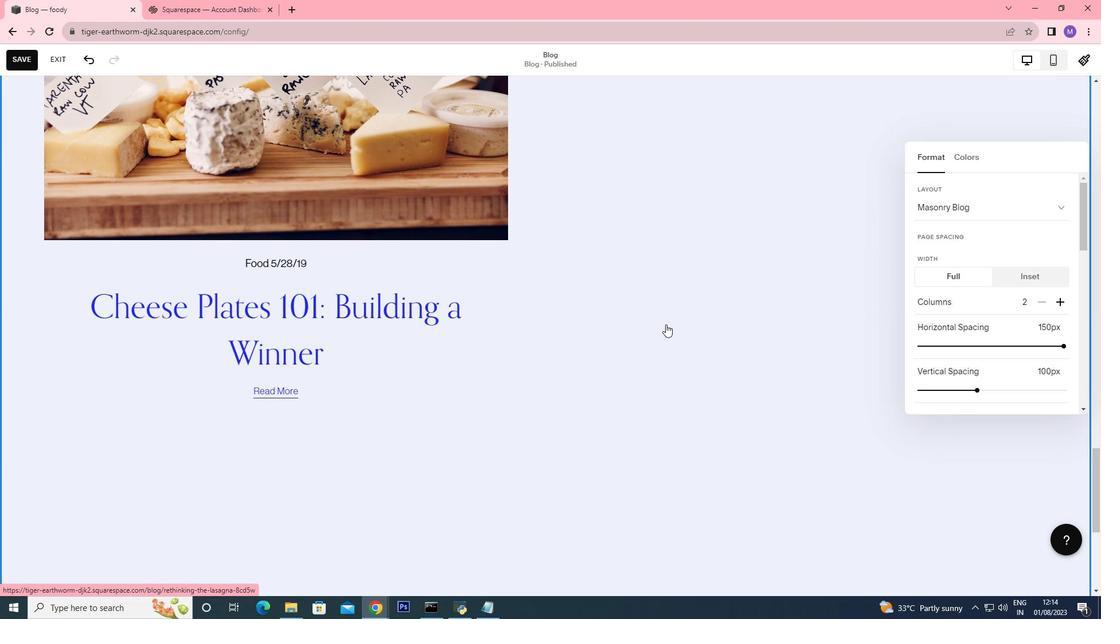 
Action: Mouse scrolled (666, 325) with delta (0, 0)
Screenshot: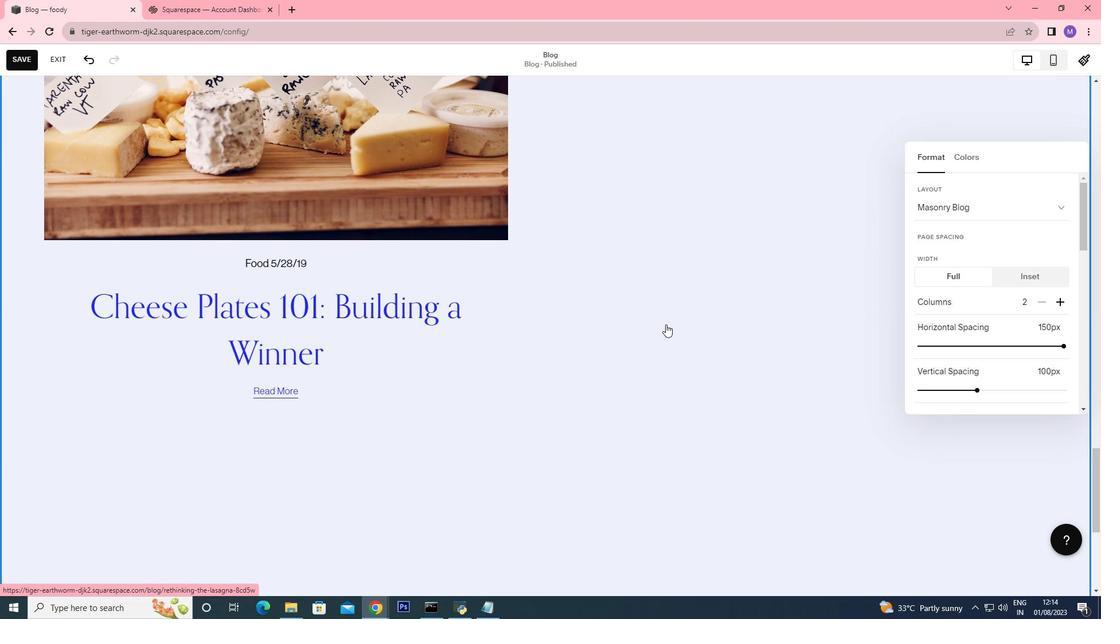 
Action: Mouse scrolled (666, 325) with delta (0, 0)
Screenshot: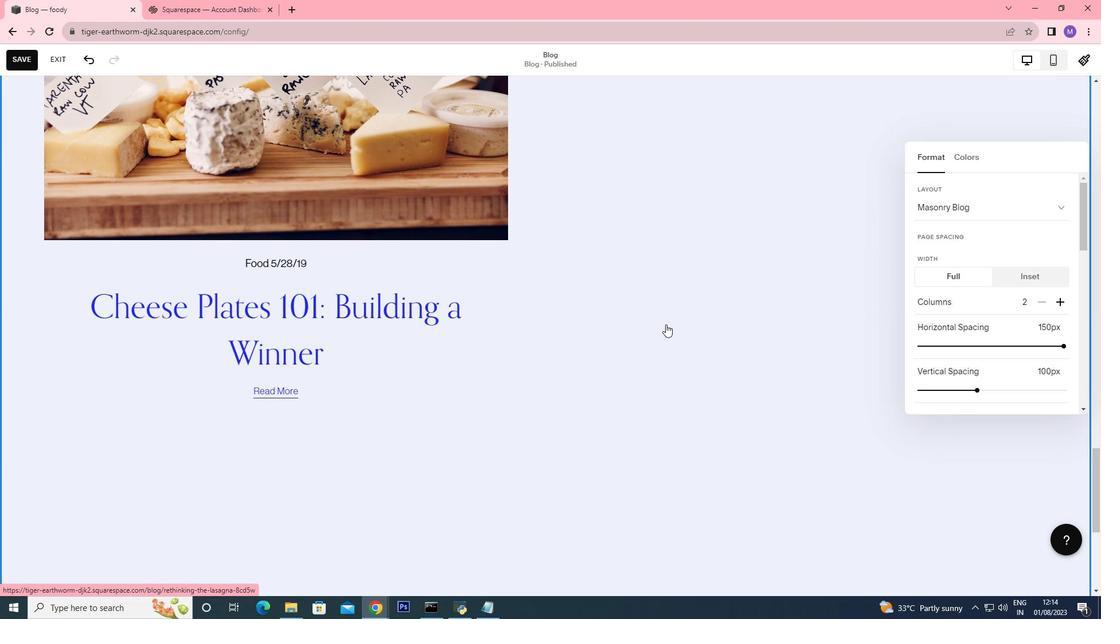 
Action: Mouse scrolled (666, 325) with delta (0, 0)
Screenshot: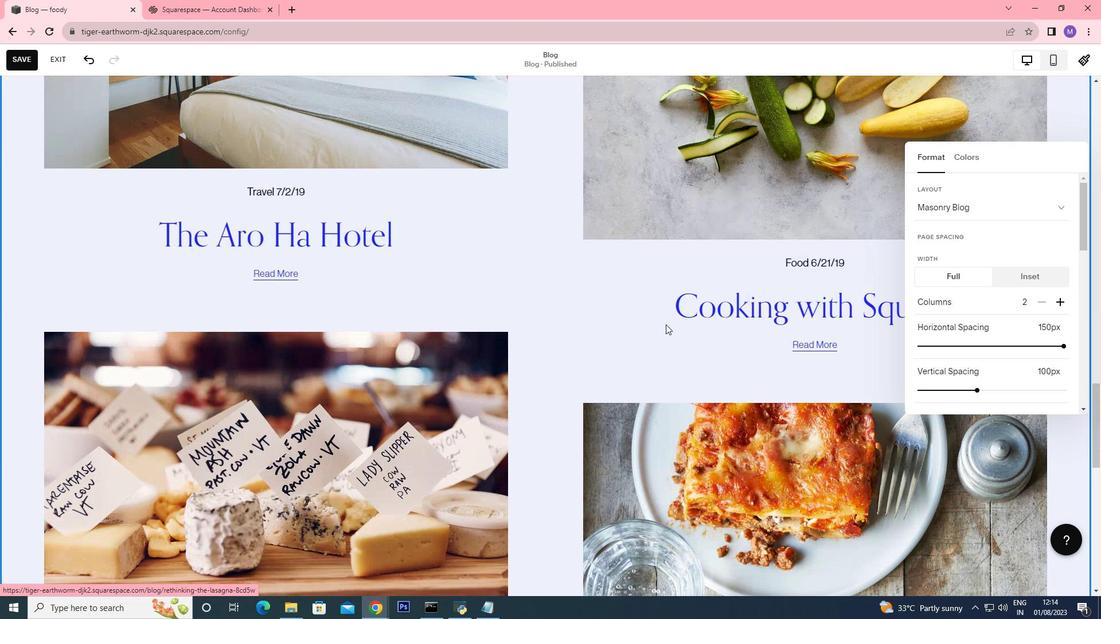 
Action: Mouse scrolled (666, 325) with delta (0, 0)
Screenshot: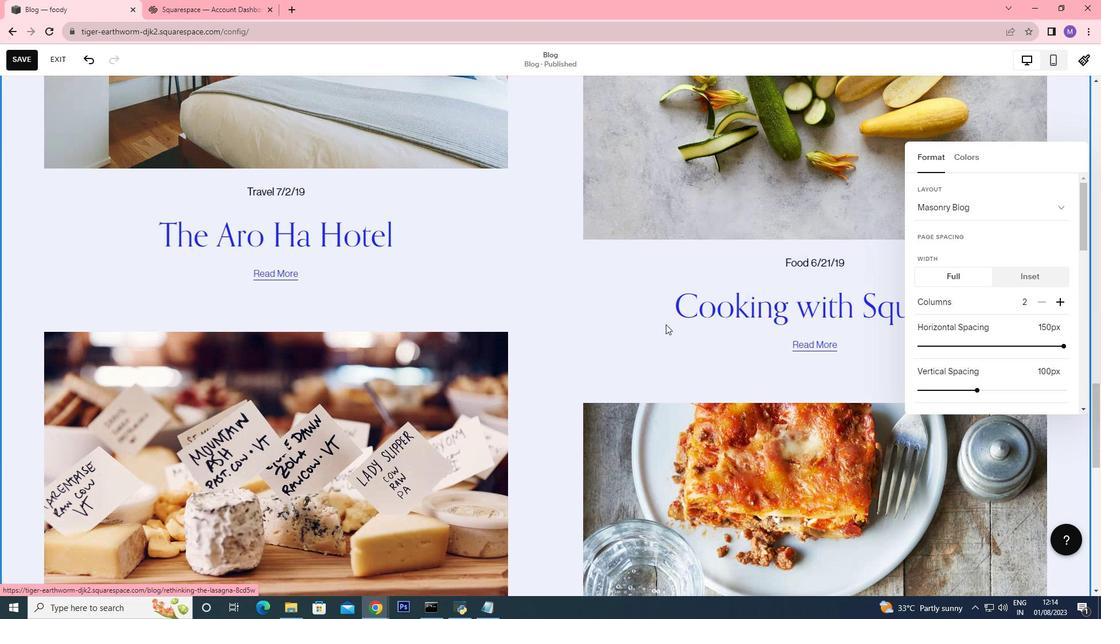 
Action: Mouse scrolled (666, 325) with delta (0, 0)
Screenshot: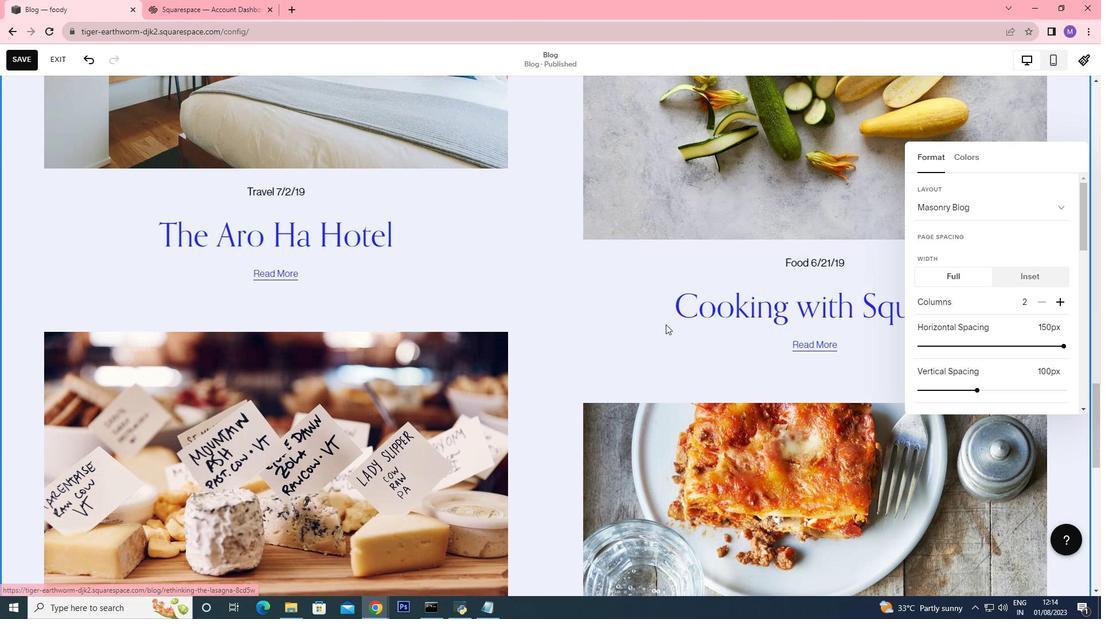 
Action: Mouse moved to (666, 324)
Screenshot: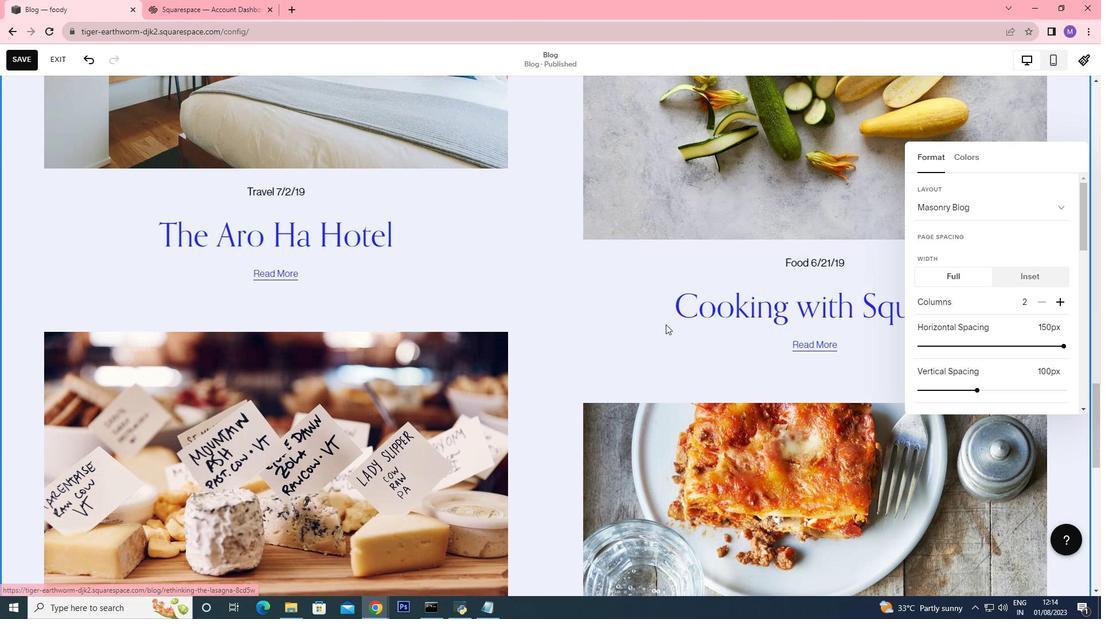 
Action: Mouse scrolled (666, 325) with delta (0, 0)
Screenshot: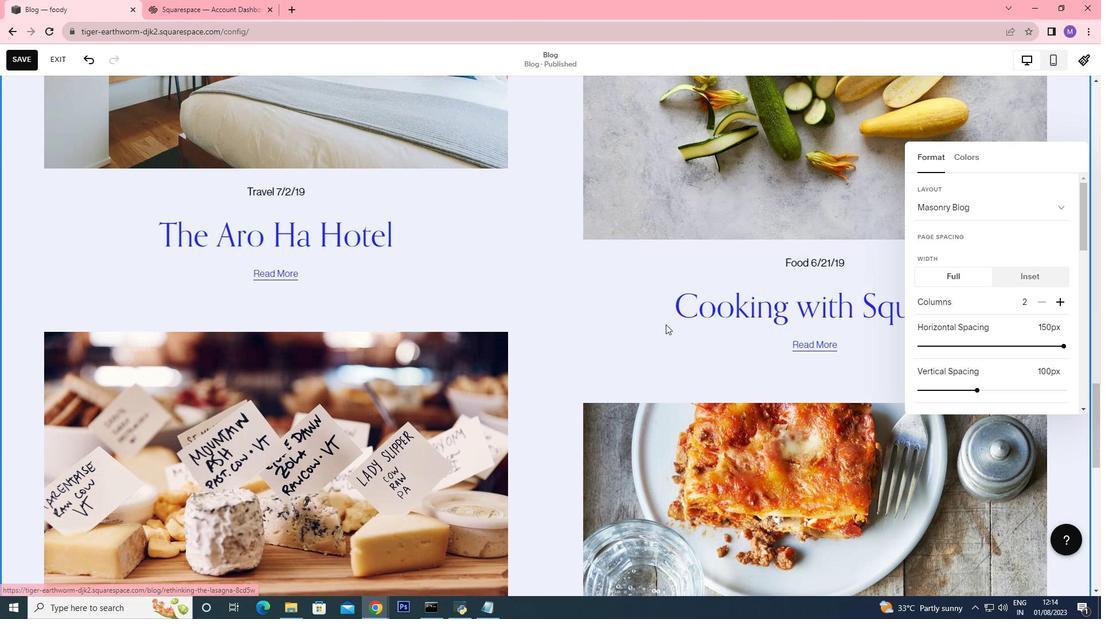 
Action: Mouse scrolled (666, 325) with delta (0, 0)
Screenshot: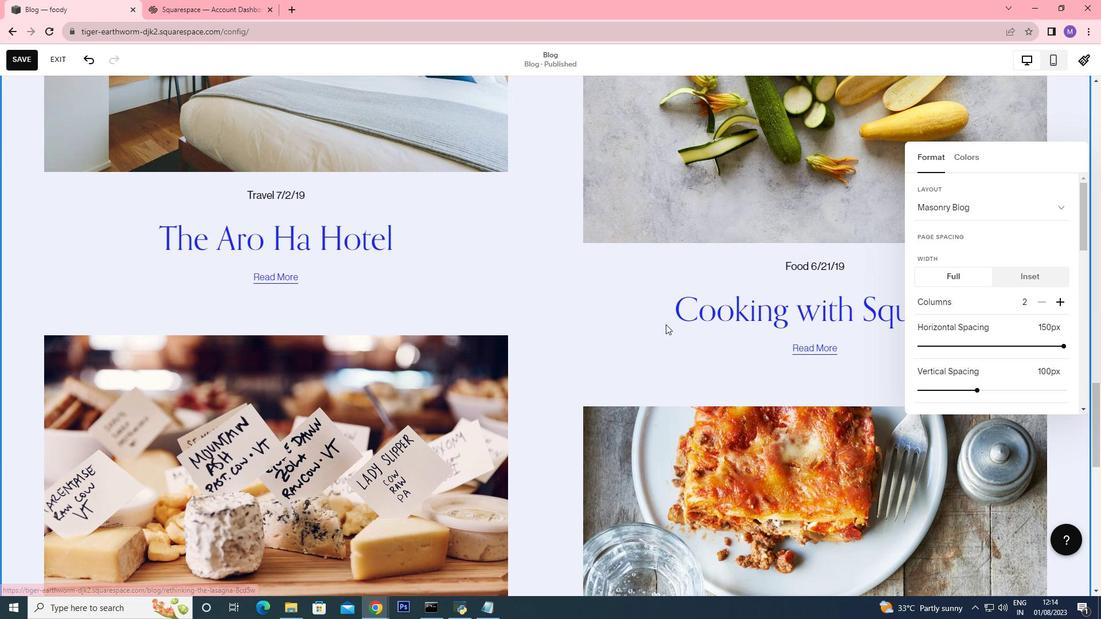 
Action: Mouse scrolled (666, 325) with delta (0, 0)
Screenshot: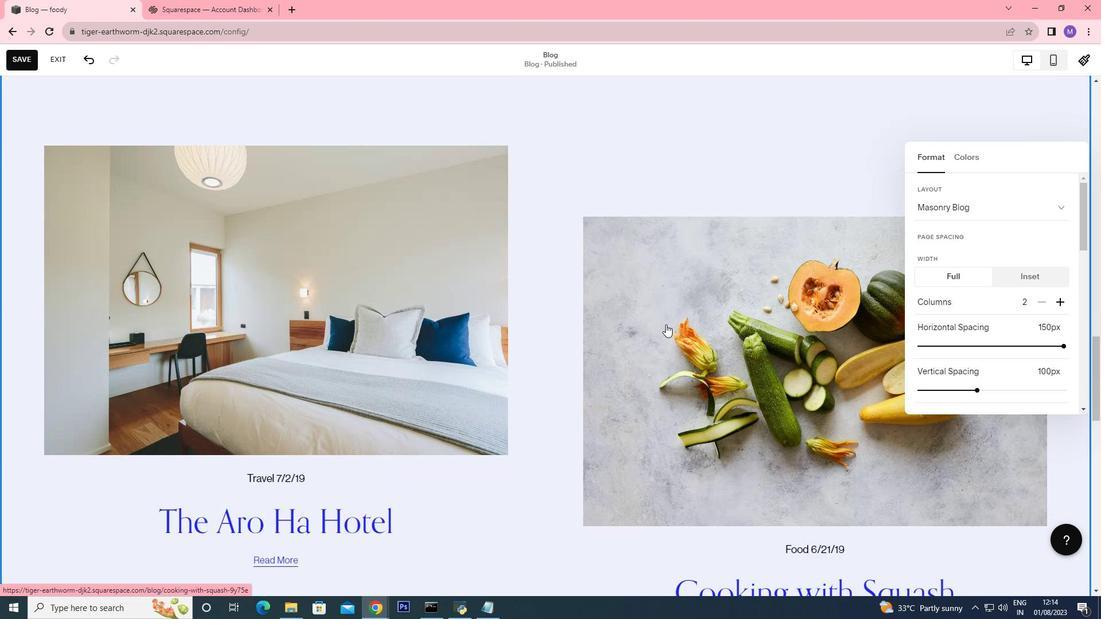 
Action: Mouse scrolled (666, 325) with delta (0, 0)
Screenshot: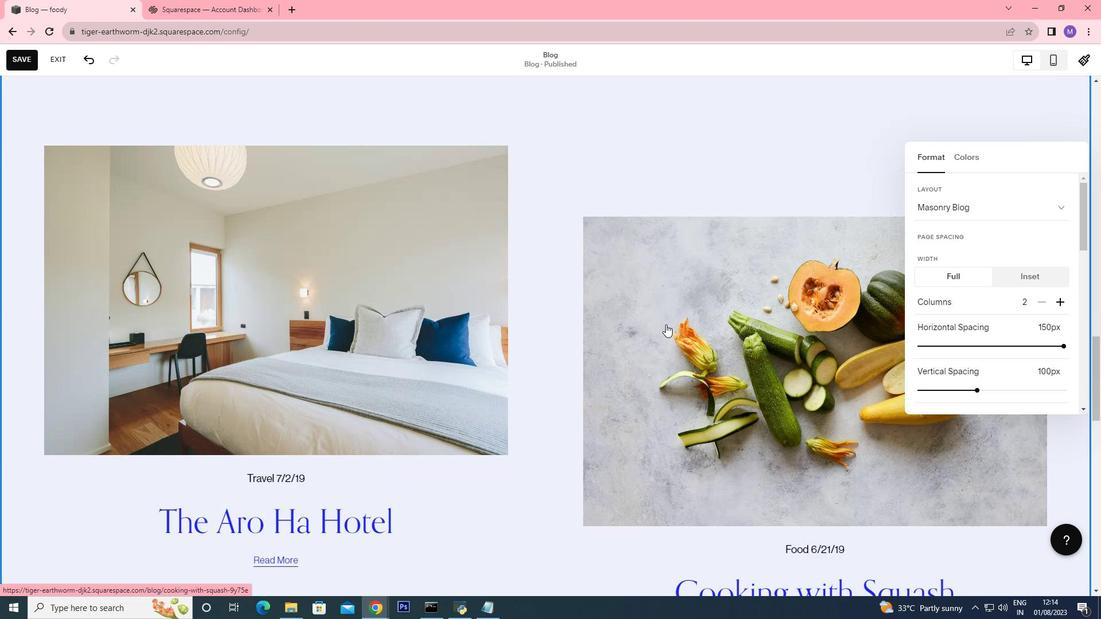 
Action: Mouse scrolled (666, 325) with delta (0, 0)
Screenshot: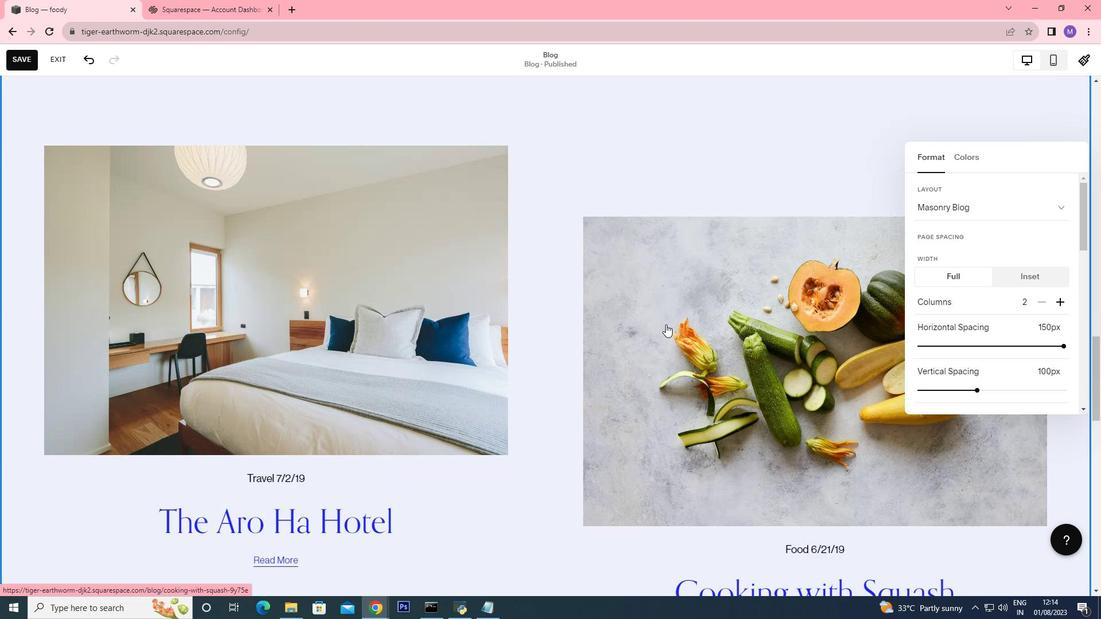 
Action: Mouse moved to (667, 324)
Screenshot: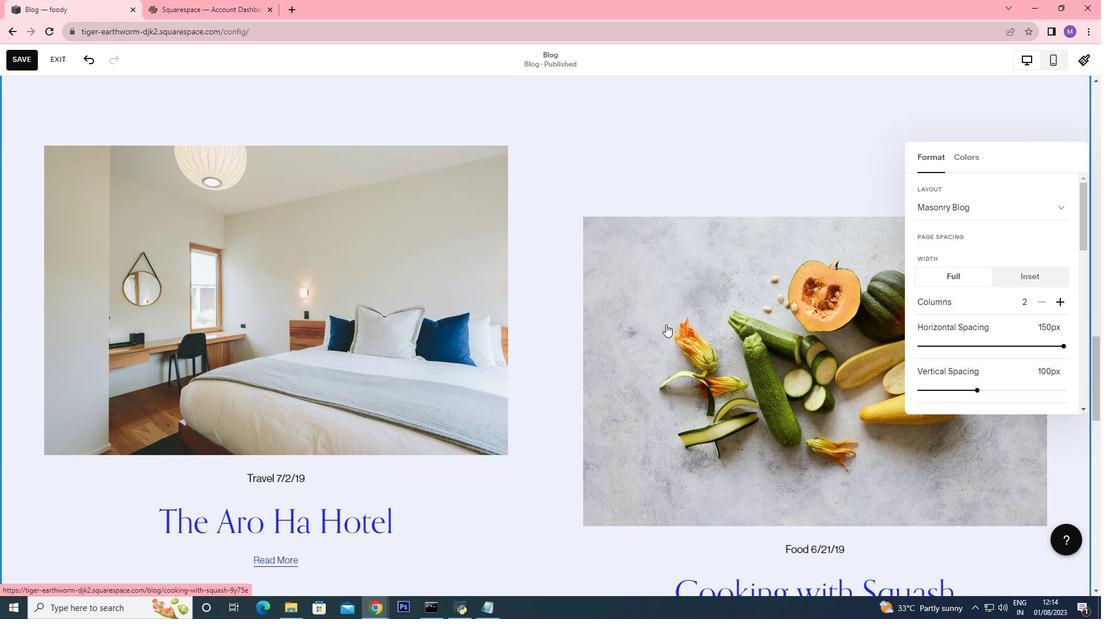 
Action: Mouse scrolled (667, 325) with delta (0, 0)
Screenshot: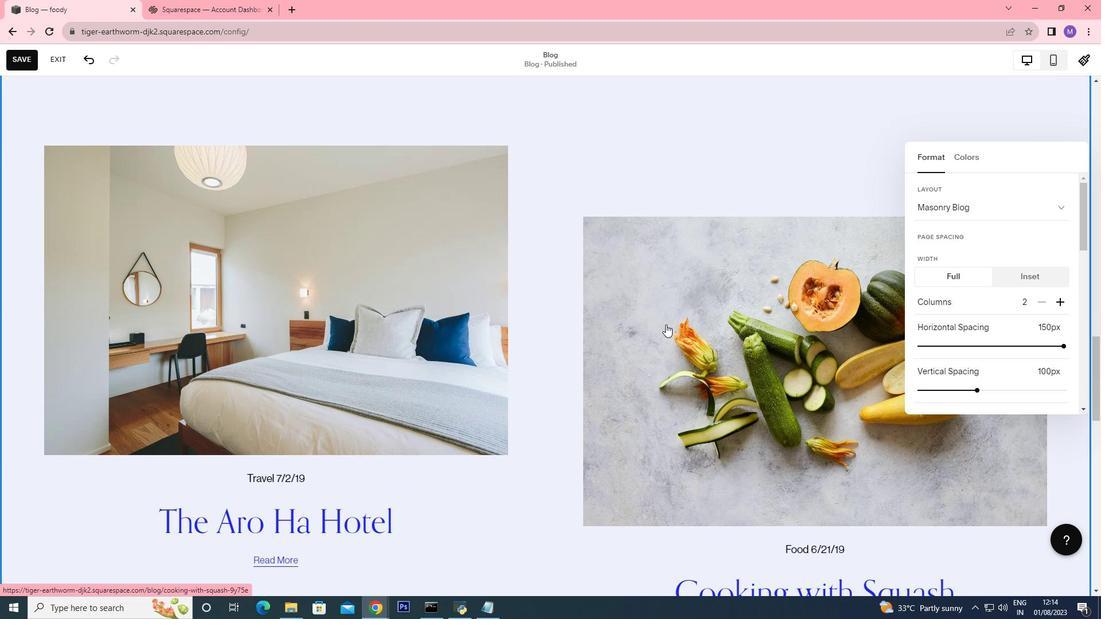 
Action: Mouse scrolled (667, 325) with delta (0, 0)
Screenshot: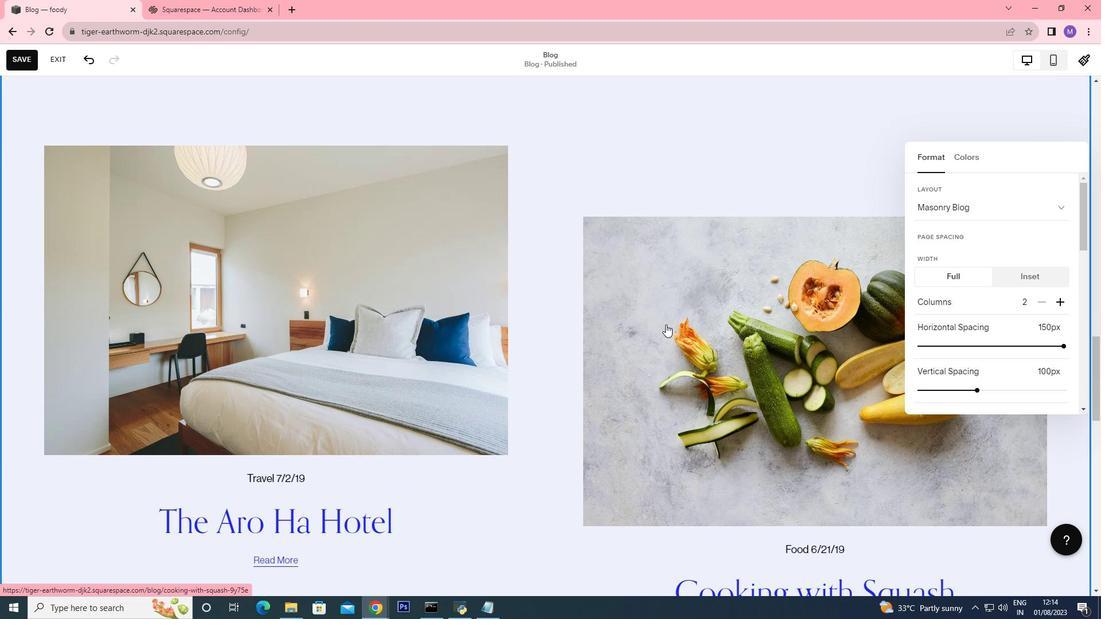 
Action: Mouse scrolled (667, 325) with delta (0, 0)
Screenshot: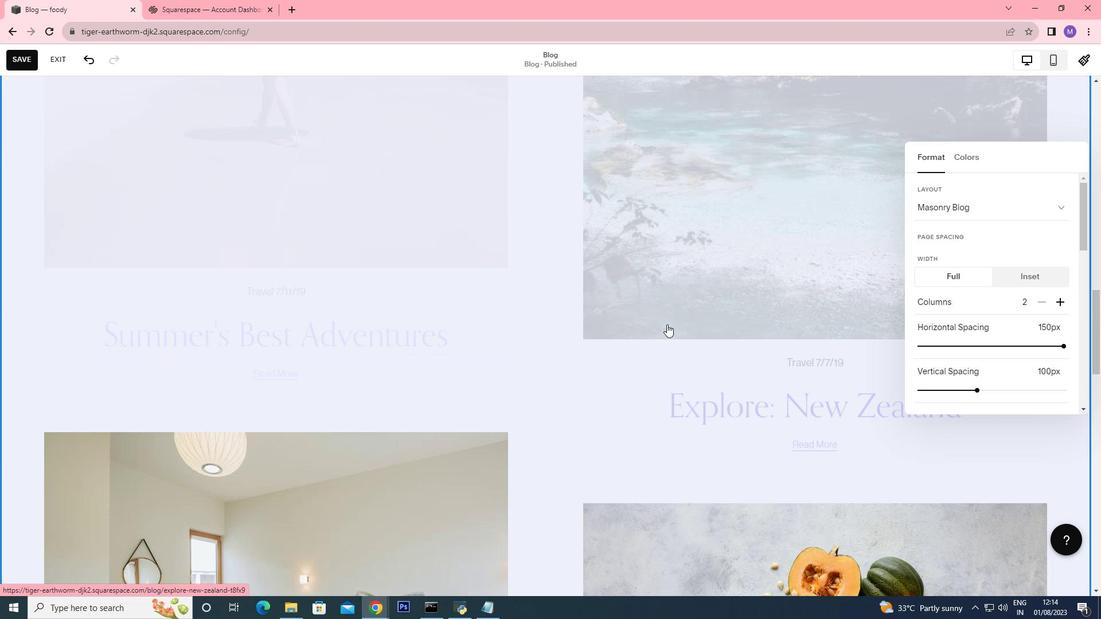 
Action: Mouse scrolled (667, 325) with delta (0, 0)
Screenshot: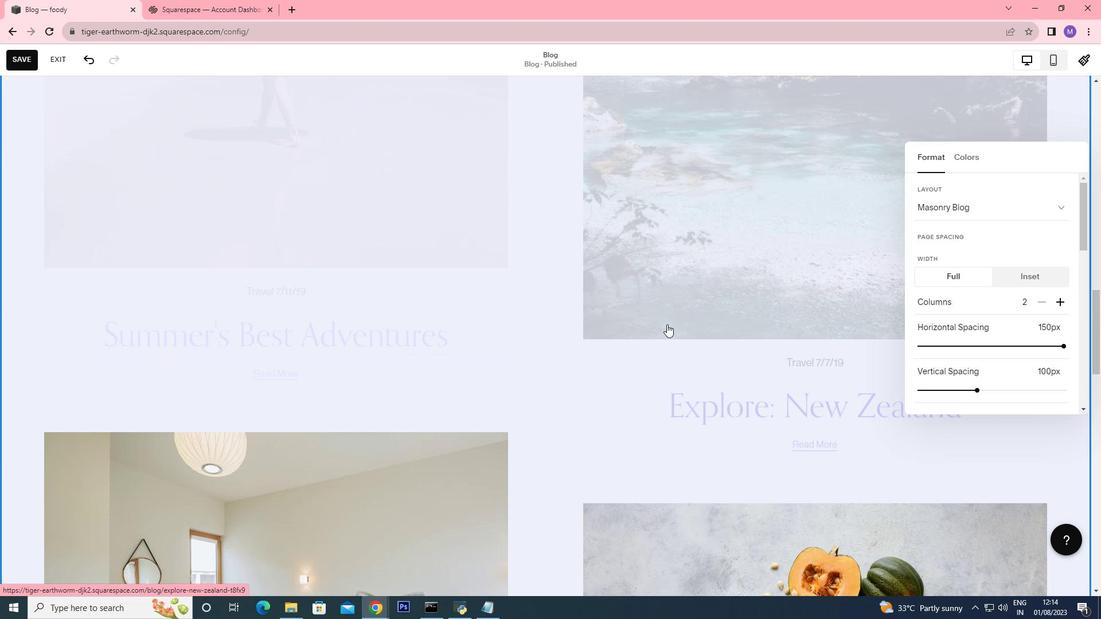 
Action: Mouse scrolled (667, 325) with delta (0, 0)
Screenshot: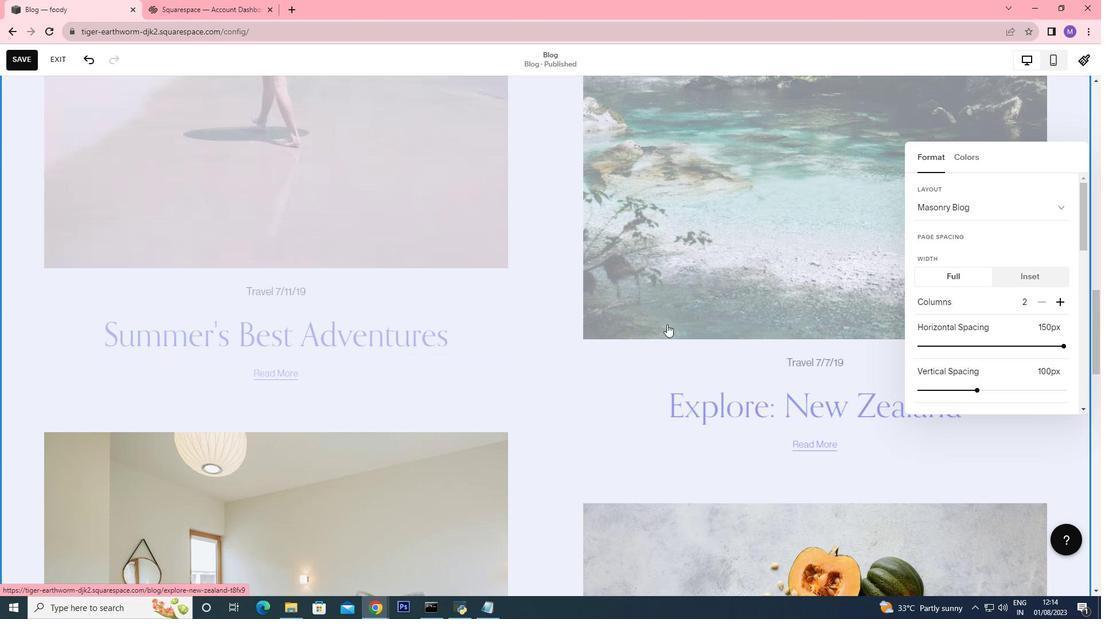 
Action: Mouse scrolled (667, 325) with delta (0, 0)
Screenshot: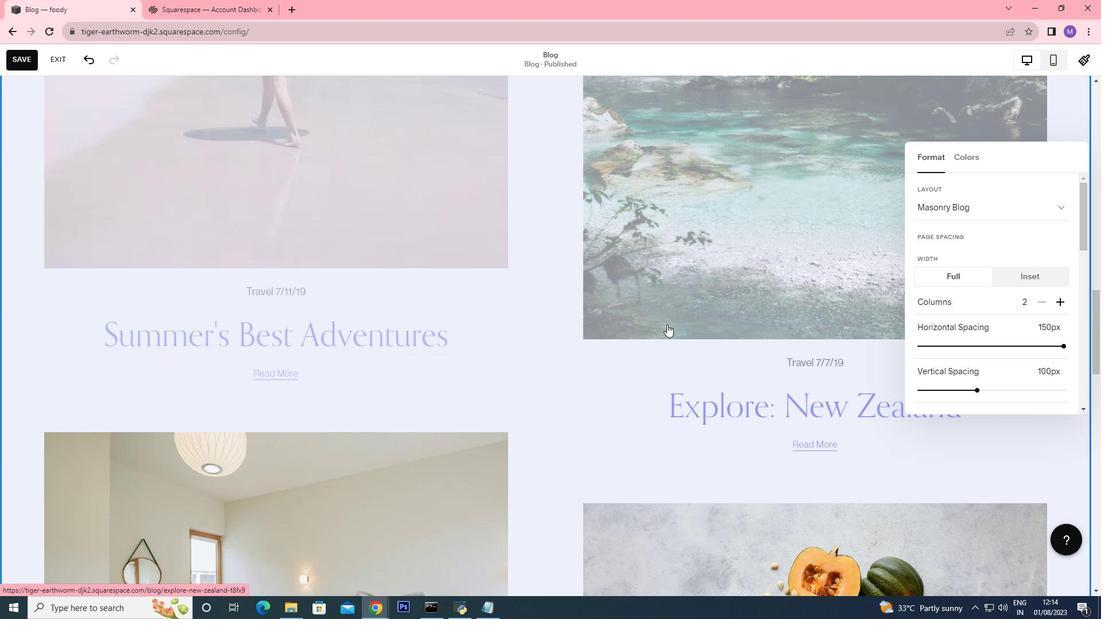 
Action: Mouse scrolled (667, 325) with delta (0, 0)
Screenshot: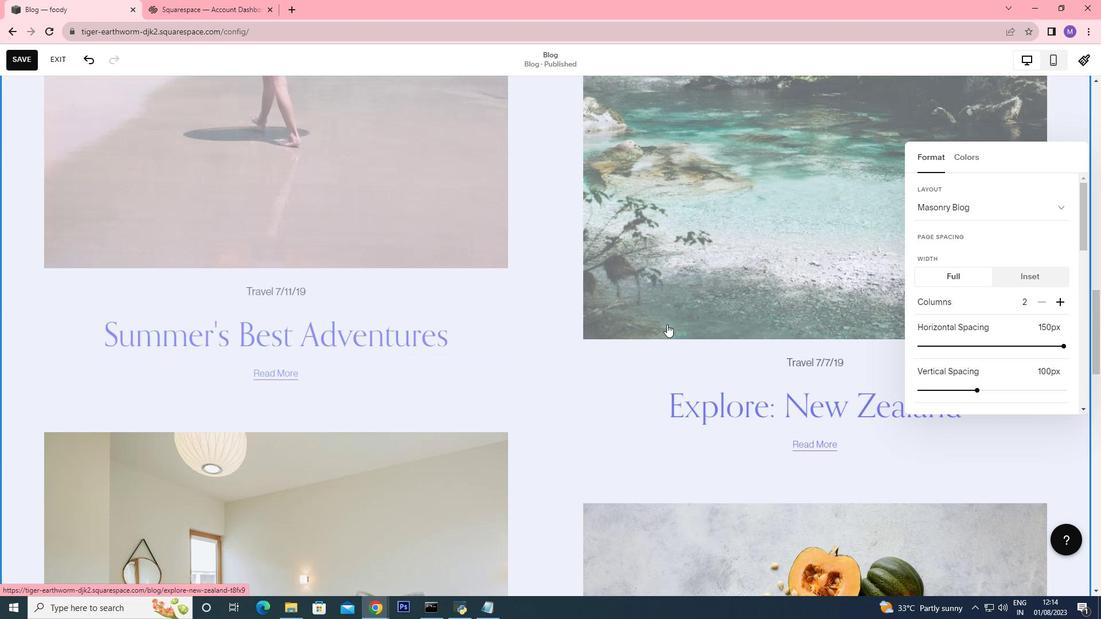 
Action: Mouse scrolled (667, 325) with delta (0, 0)
Screenshot: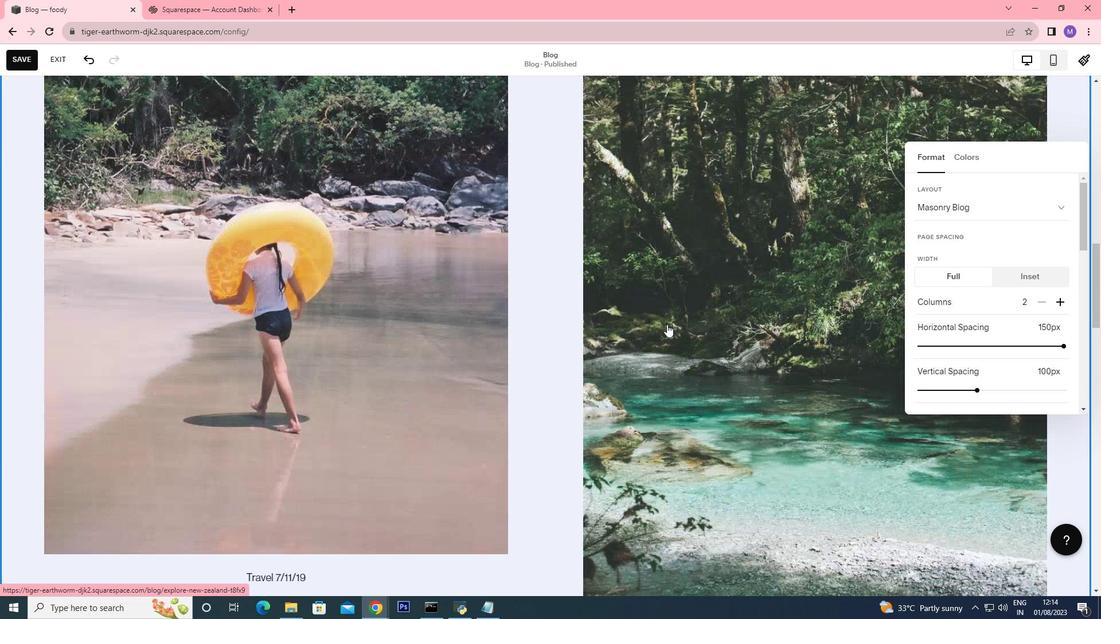 
Action: Mouse scrolled (667, 325) with delta (0, 0)
Screenshot: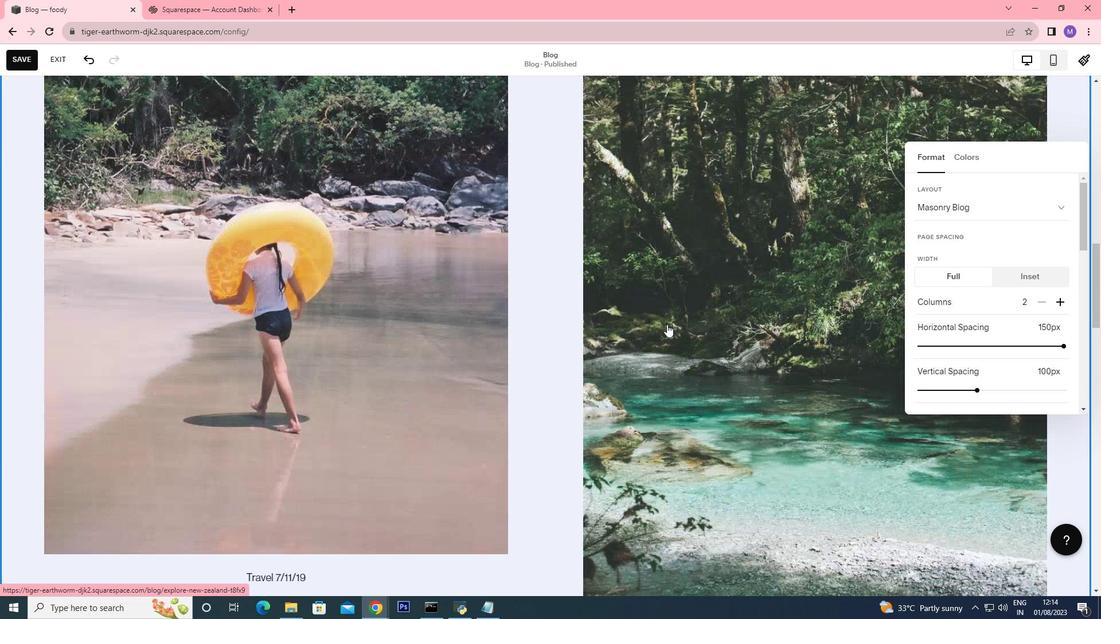 
Action: Mouse scrolled (667, 325) with delta (0, 0)
Screenshot: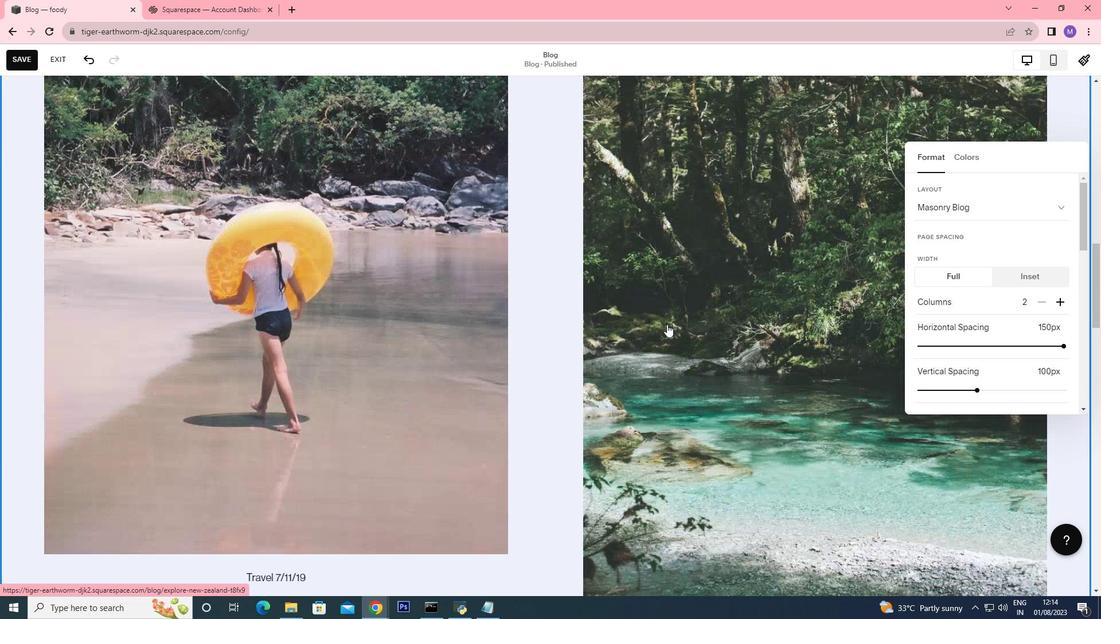 
Action: Mouse scrolled (667, 325) with delta (0, 0)
Screenshot: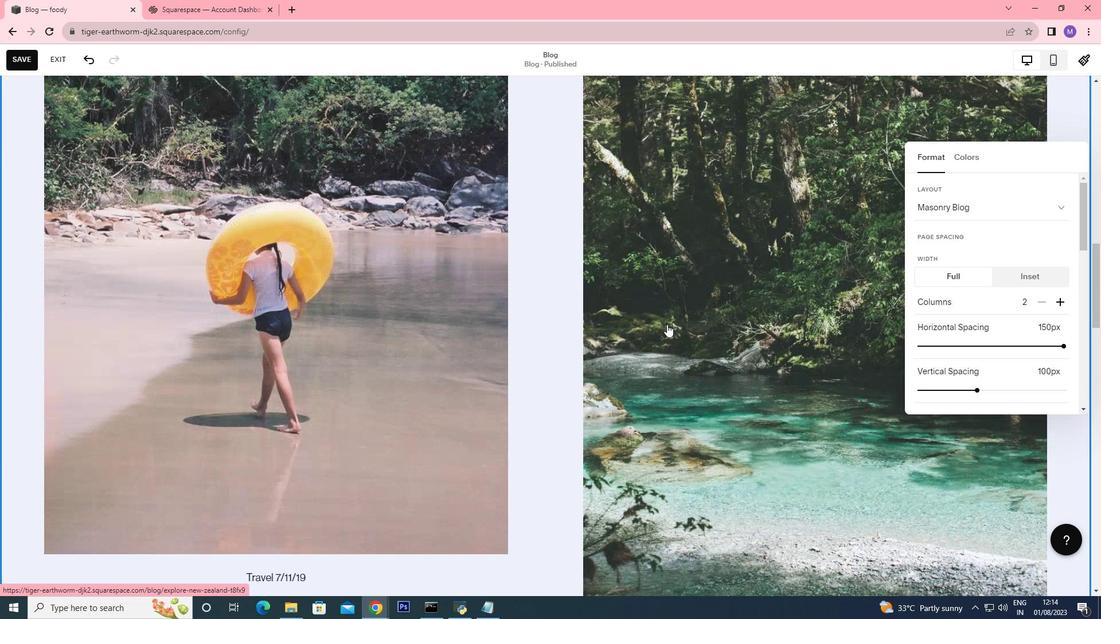 
Action: Mouse scrolled (667, 325) with delta (0, 0)
Screenshot: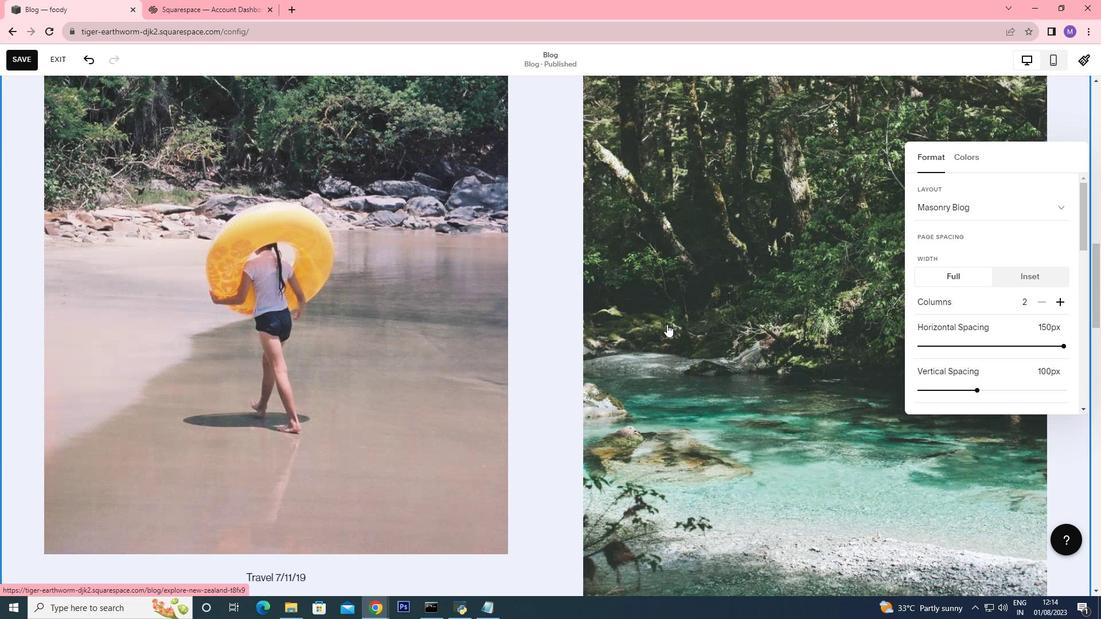 
Action: Mouse scrolled (667, 325) with delta (0, 0)
Screenshot: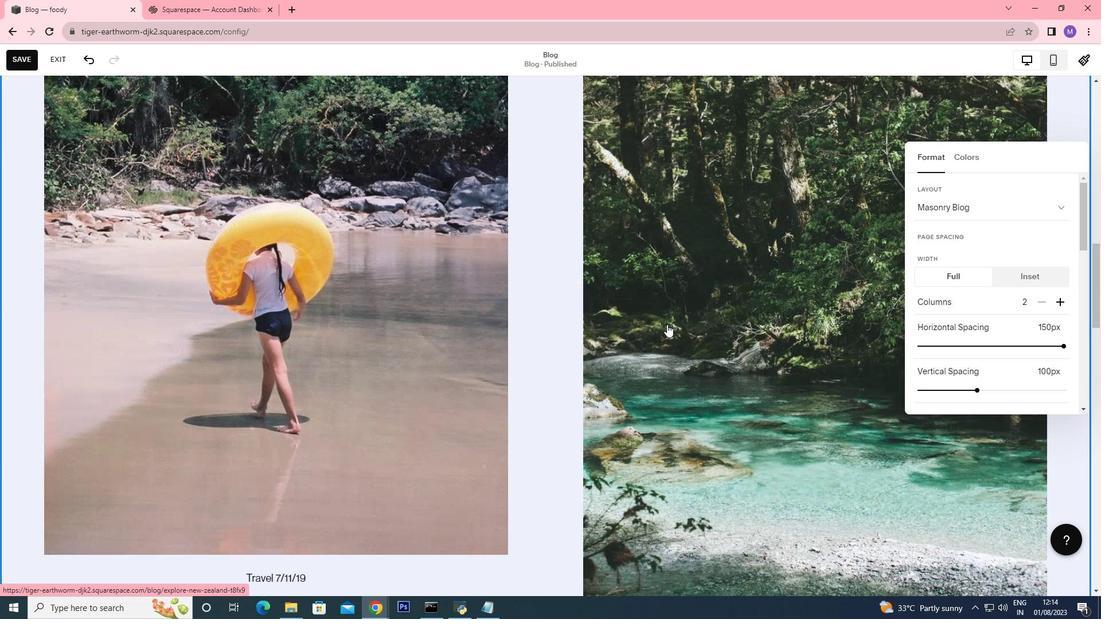 
Action: Mouse moved to (698, 317)
Screenshot: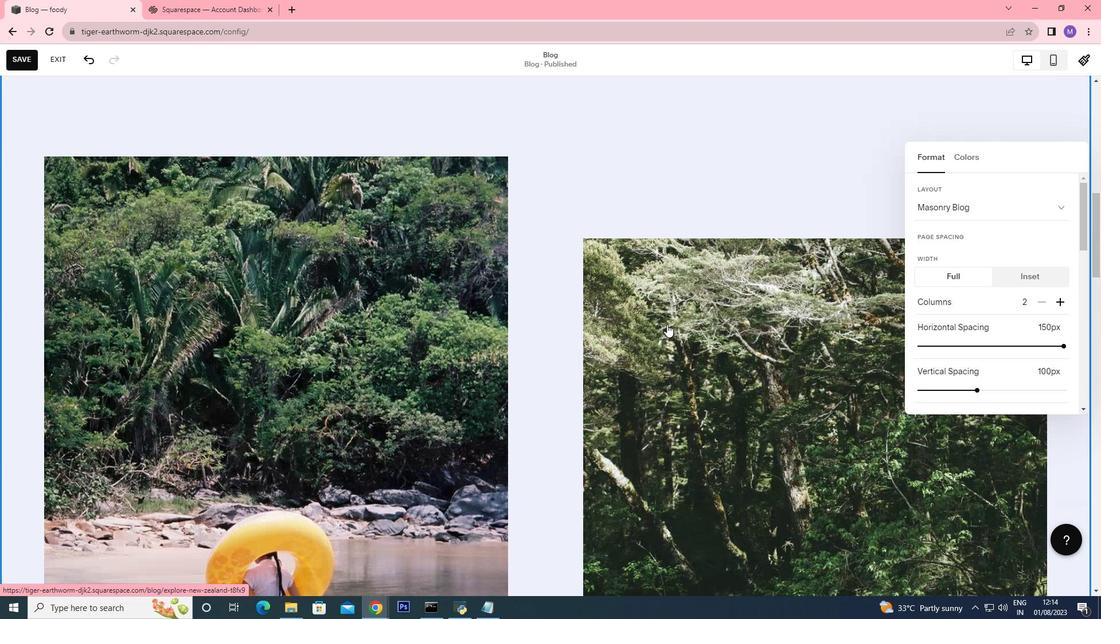 
Action: Mouse scrolled (698, 318) with delta (0, 0)
Screenshot: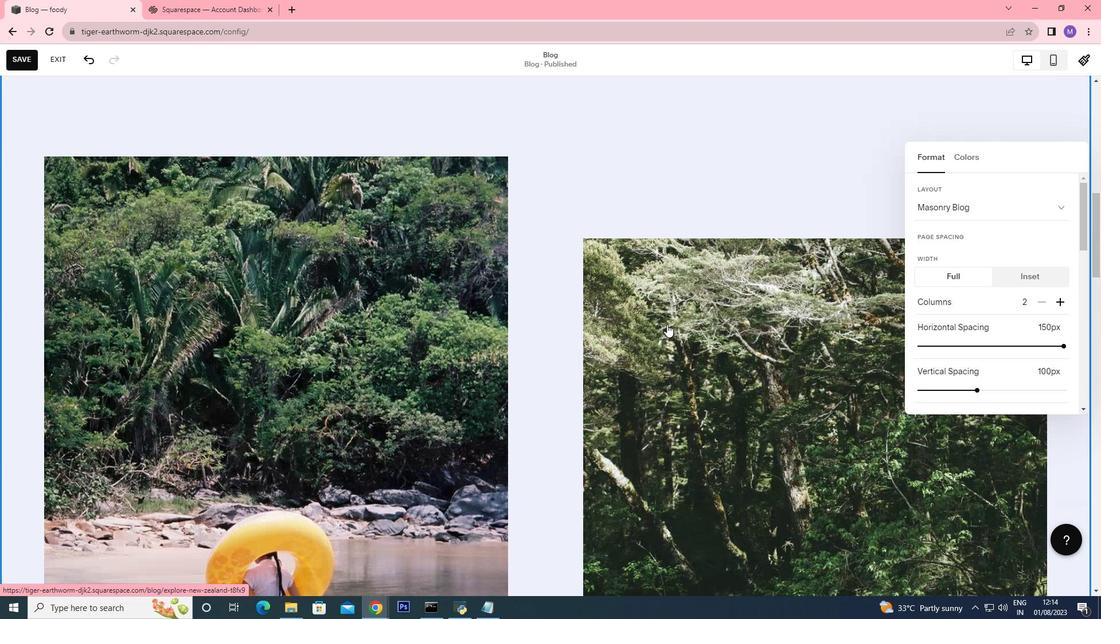 
Action: Mouse moved to (714, 316)
Screenshot: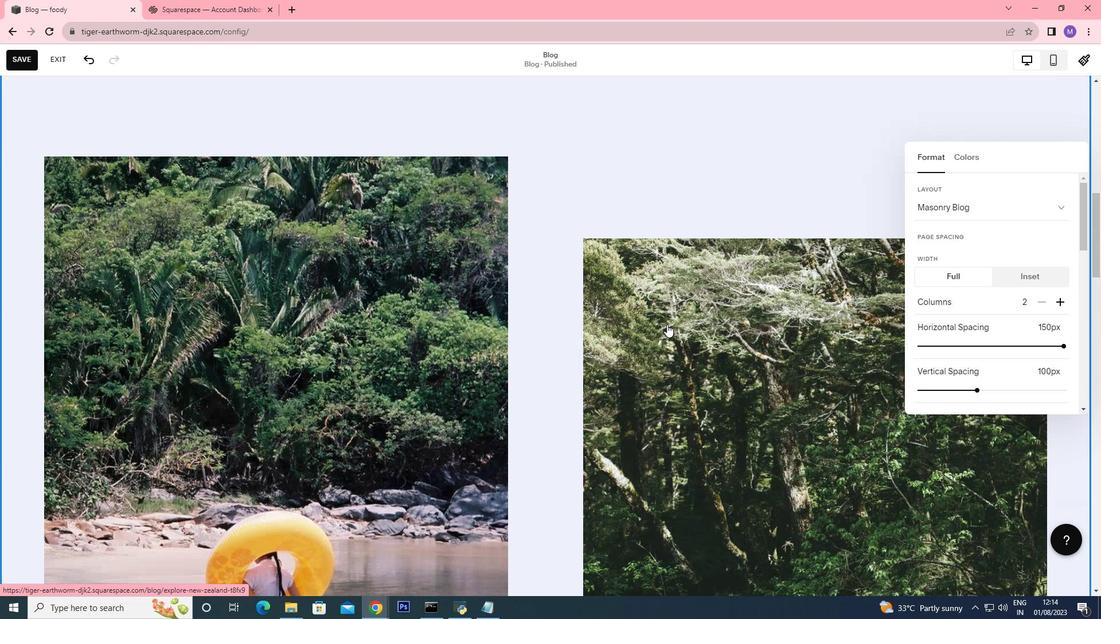 
Action: Mouse scrolled (709, 316) with delta (0, 0)
Screenshot: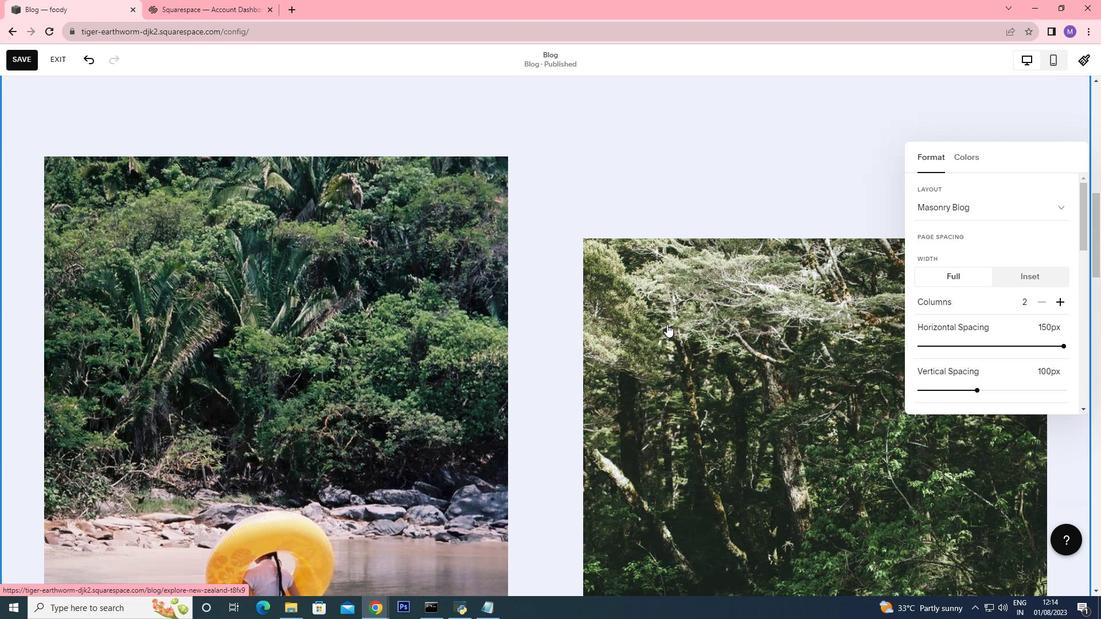 
Action: Mouse moved to (744, 308)
Screenshot: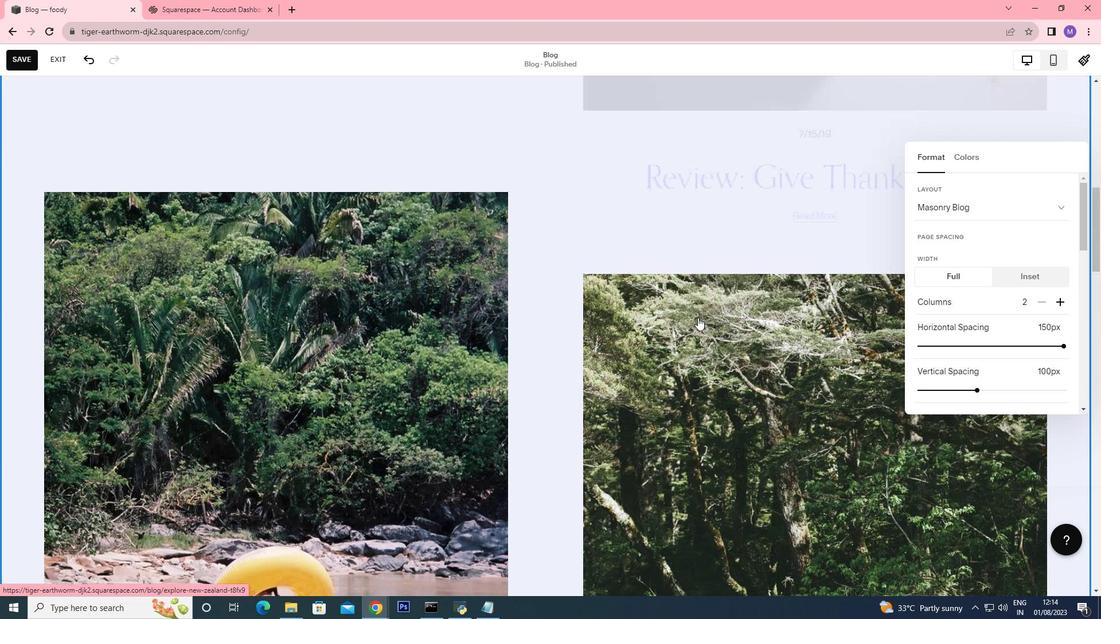 
Action: Mouse scrolled (724, 313) with delta (0, 0)
Screenshot: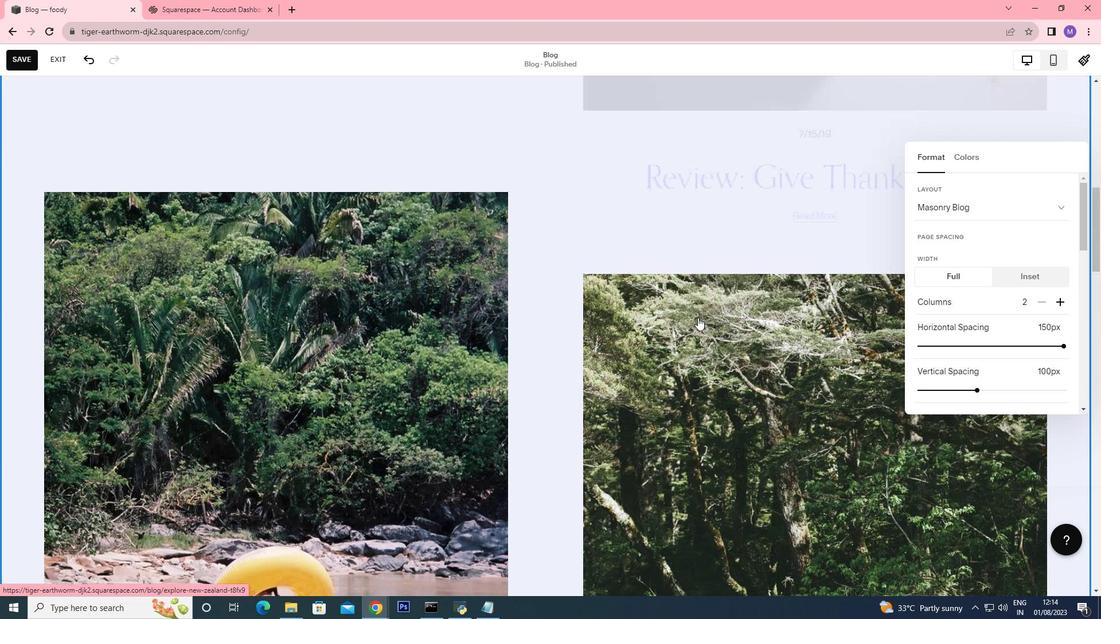 
Action: Mouse moved to (898, 278)
Screenshot: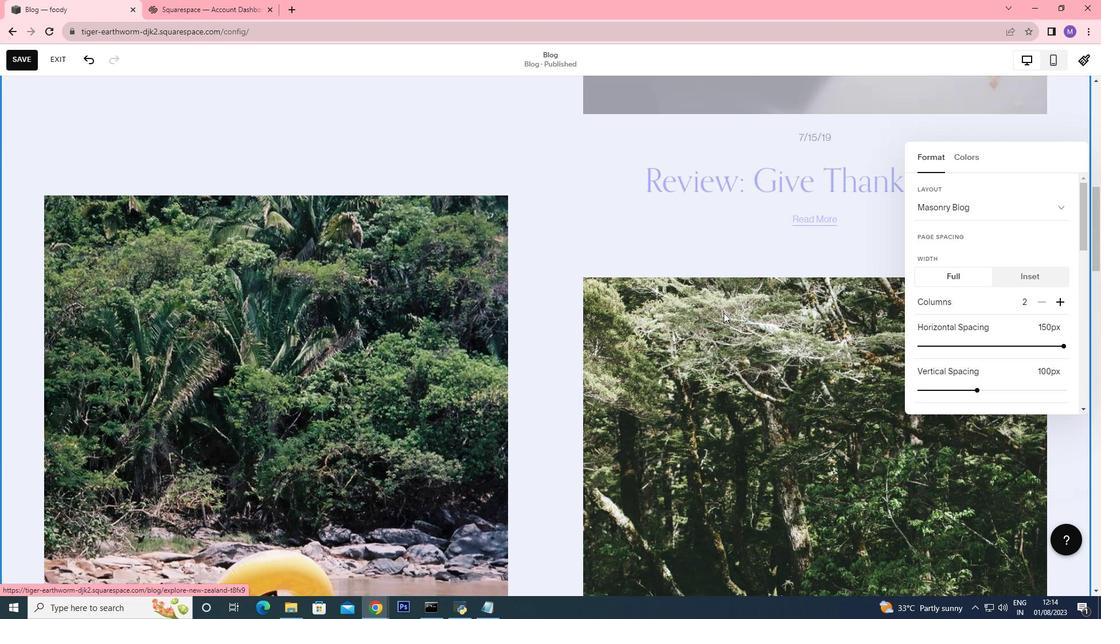 
Action: Mouse scrolled (748, 308) with delta (0, 0)
Screenshot: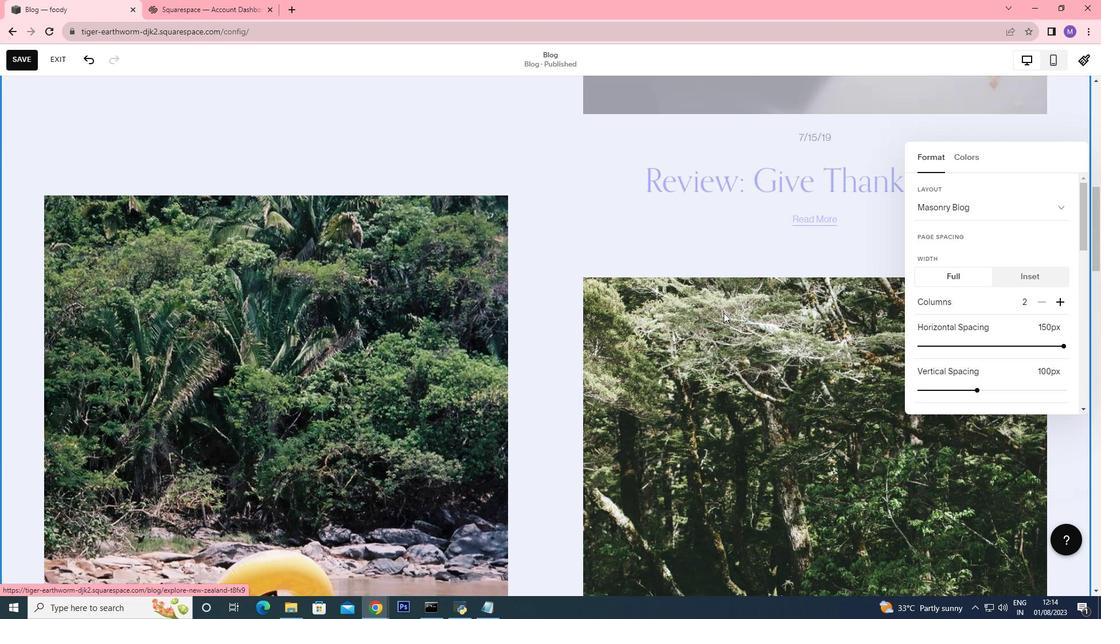 
Action: Mouse moved to (1023, 210)
Screenshot: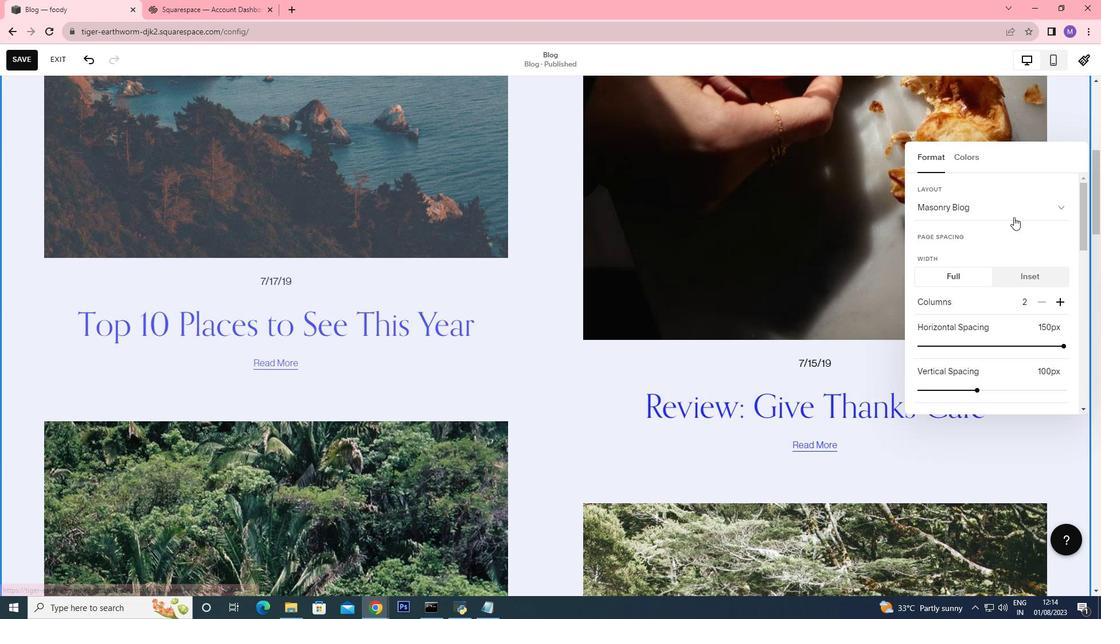 
Action: Mouse pressed left at (1023, 210)
Screenshot: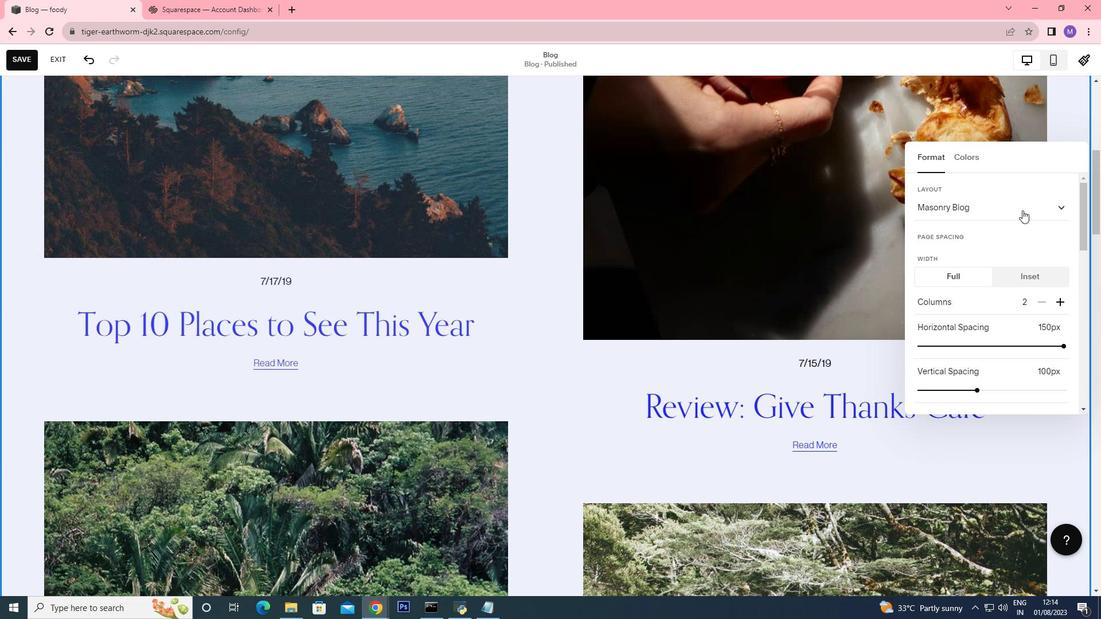
Action: Mouse moved to (961, 306)
Screenshot: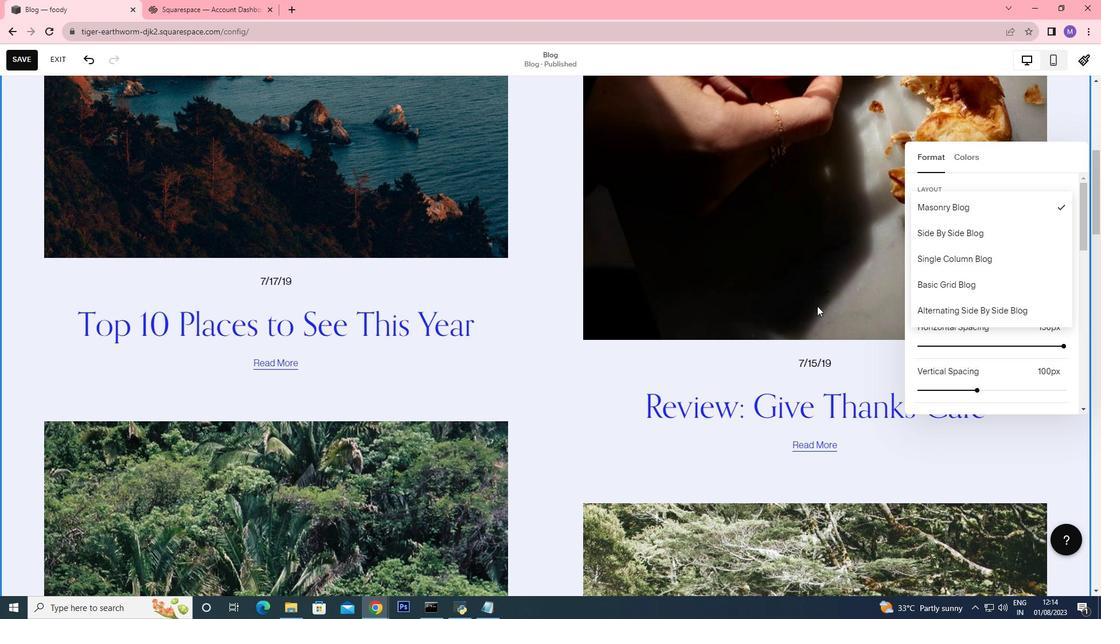 
Action: Mouse pressed left at (961, 306)
Screenshot: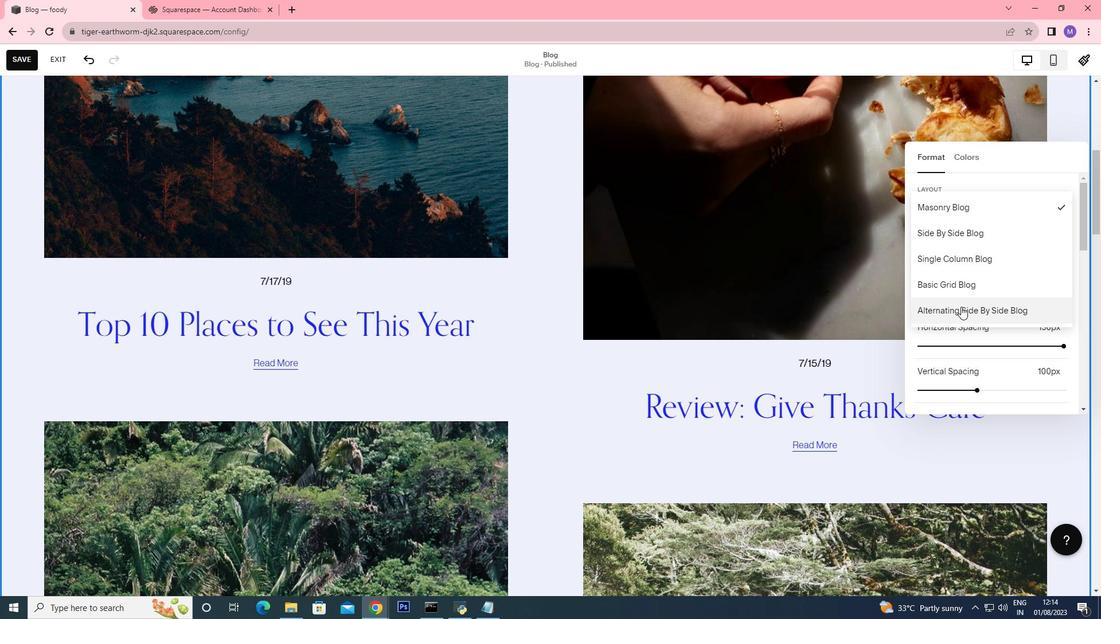 
Action: Mouse moved to (972, 317)
Screenshot: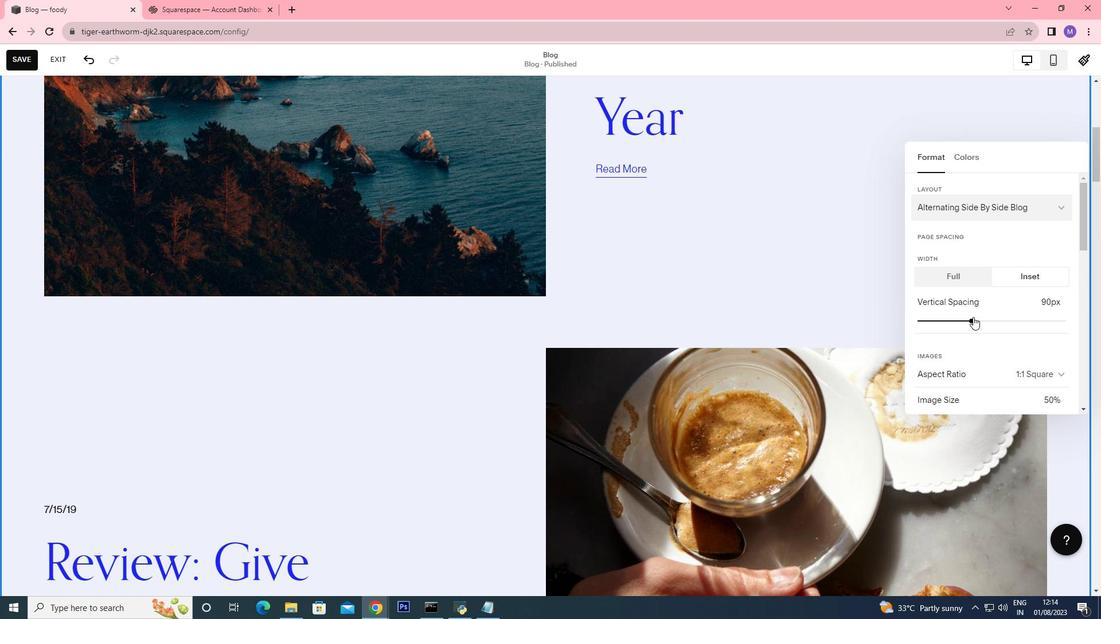 
Action: Mouse pressed left at (972, 317)
Screenshot: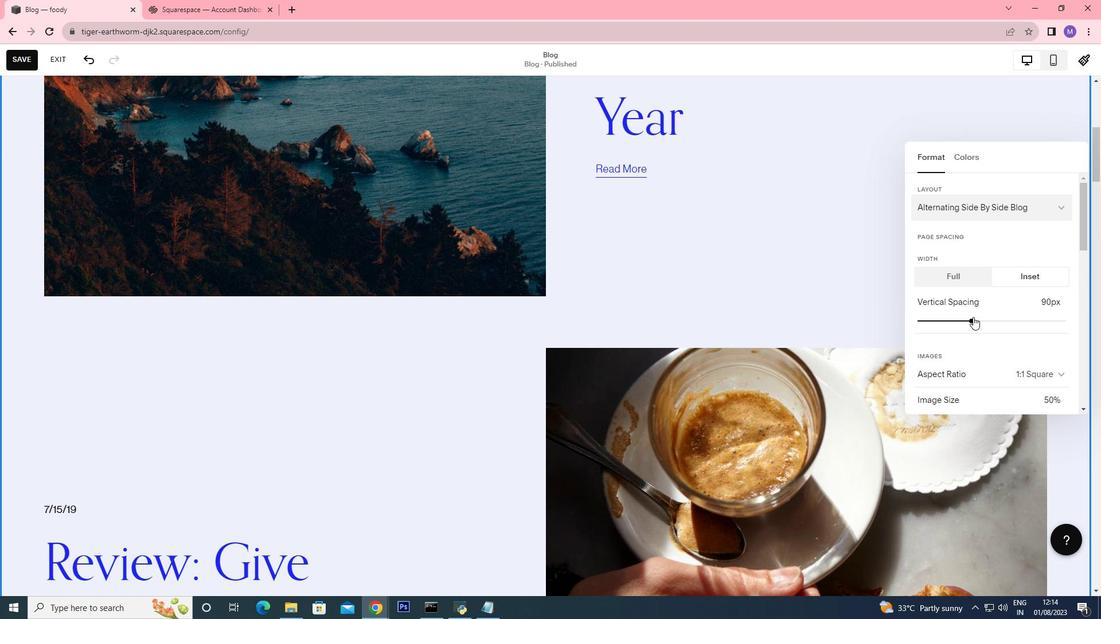 
Action: Mouse moved to (1006, 353)
Screenshot: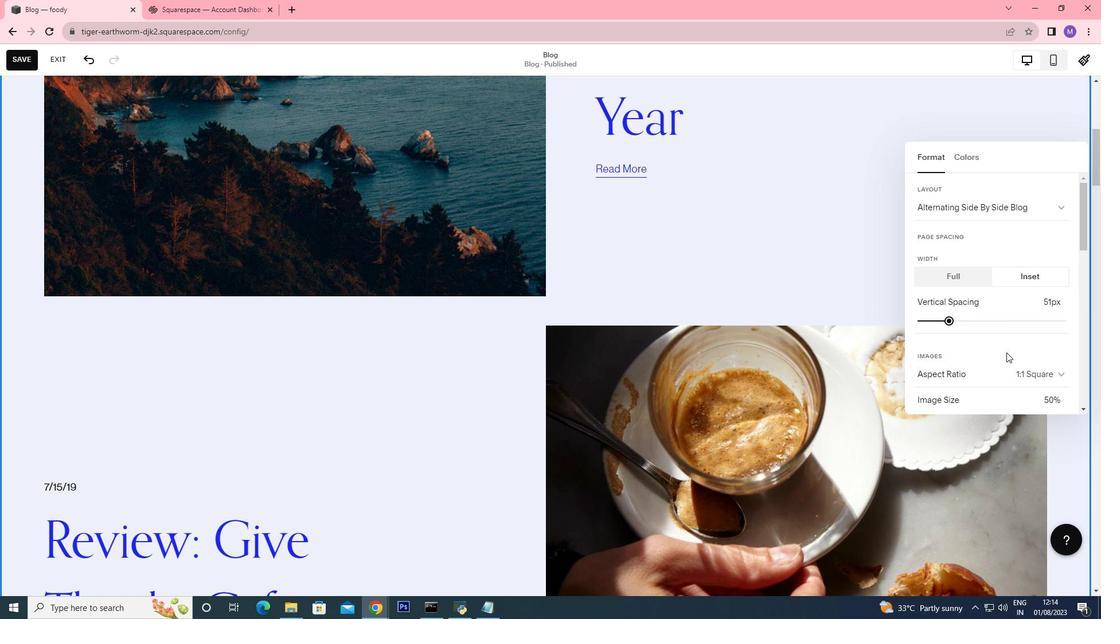 
Action: Mouse scrolled (1006, 352) with delta (0, 0)
Screenshot: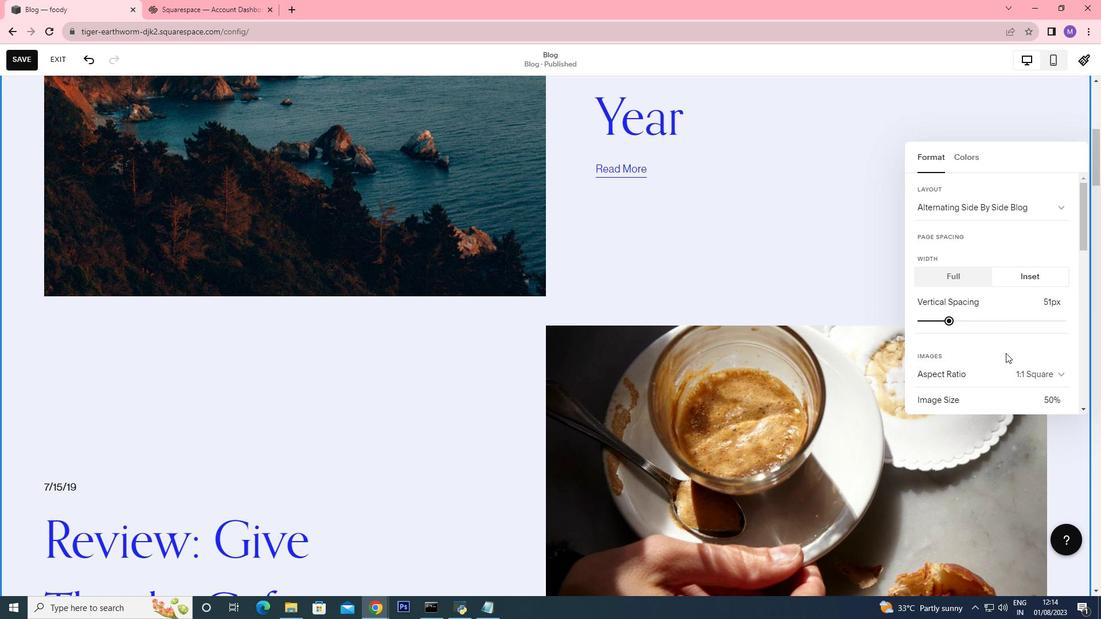 
Action: Mouse scrolled (1006, 352) with delta (0, 0)
Screenshot: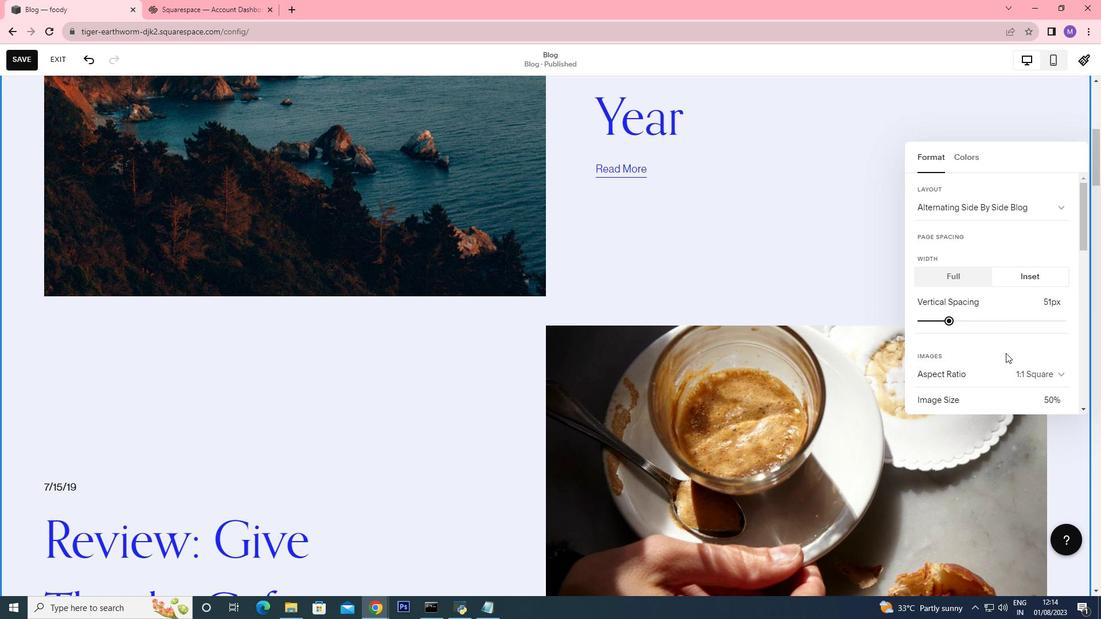 
Action: Mouse scrolled (1006, 352) with delta (0, 0)
Screenshot: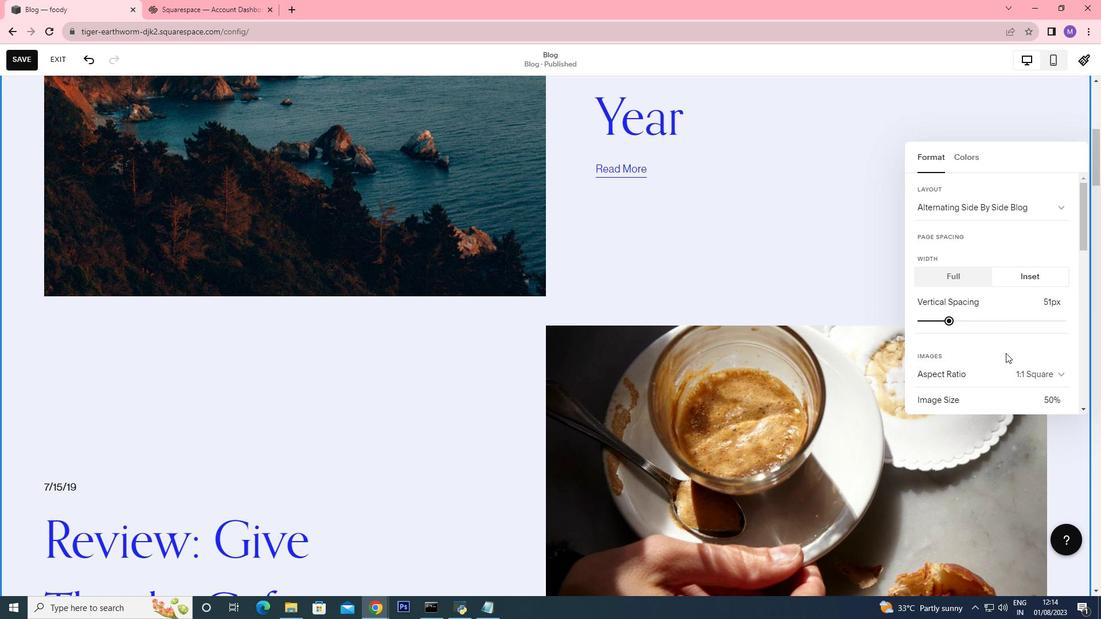 
Action: Mouse scrolled (1006, 352) with delta (0, 0)
Screenshot: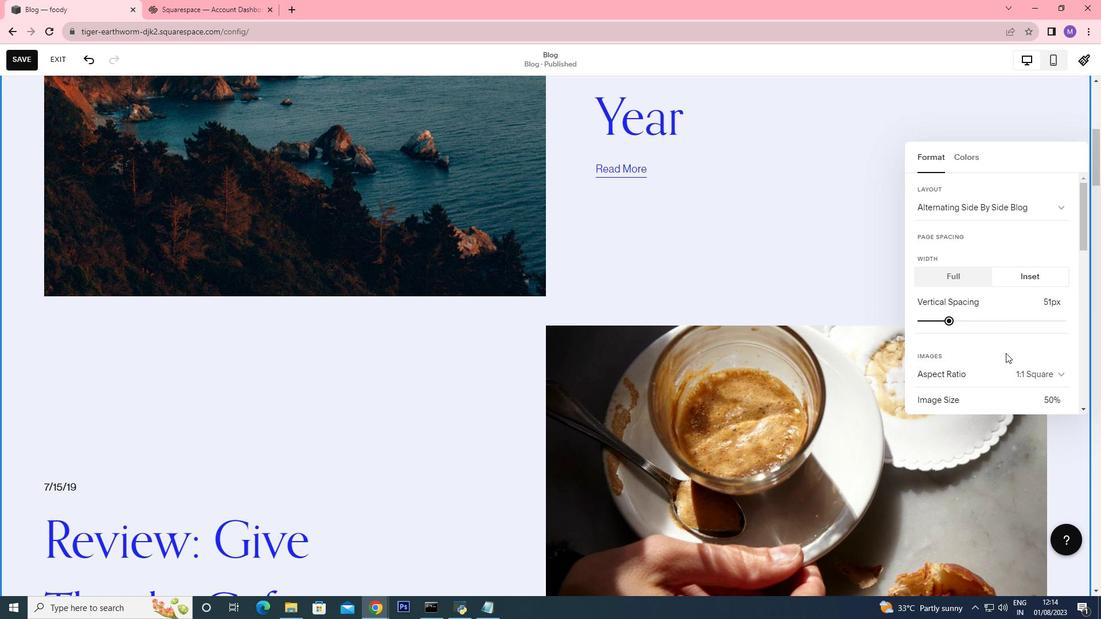 
Action: Mouse scrolled (1006, 352) with delta (0, 0)
Screenshot: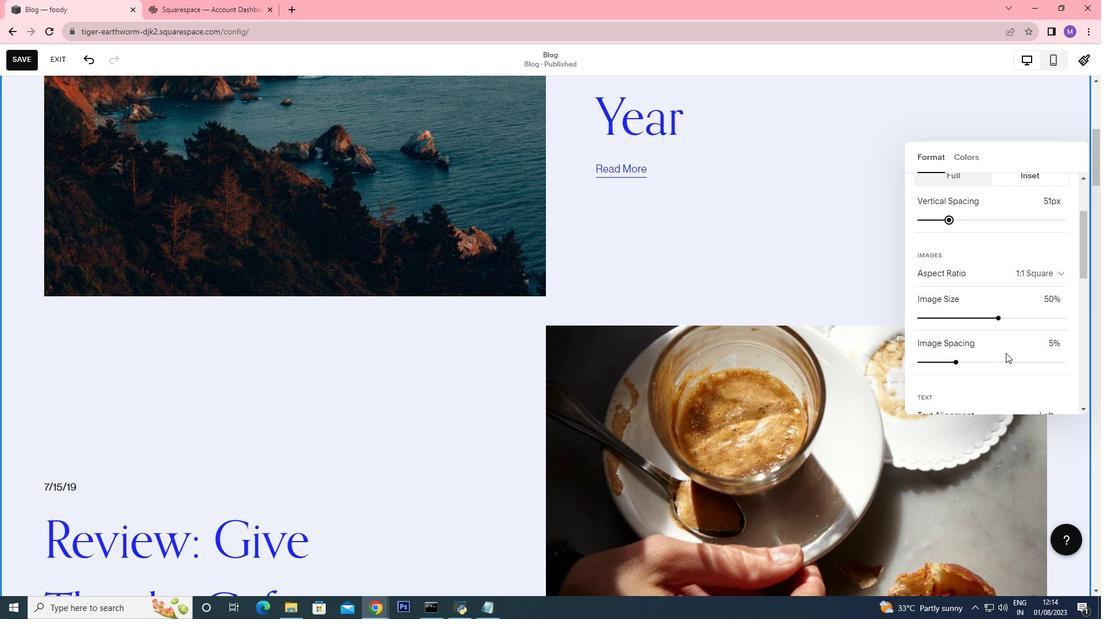
Action: Mouse scrolled (1006, 352) with delta (0, 0)
Screenshot: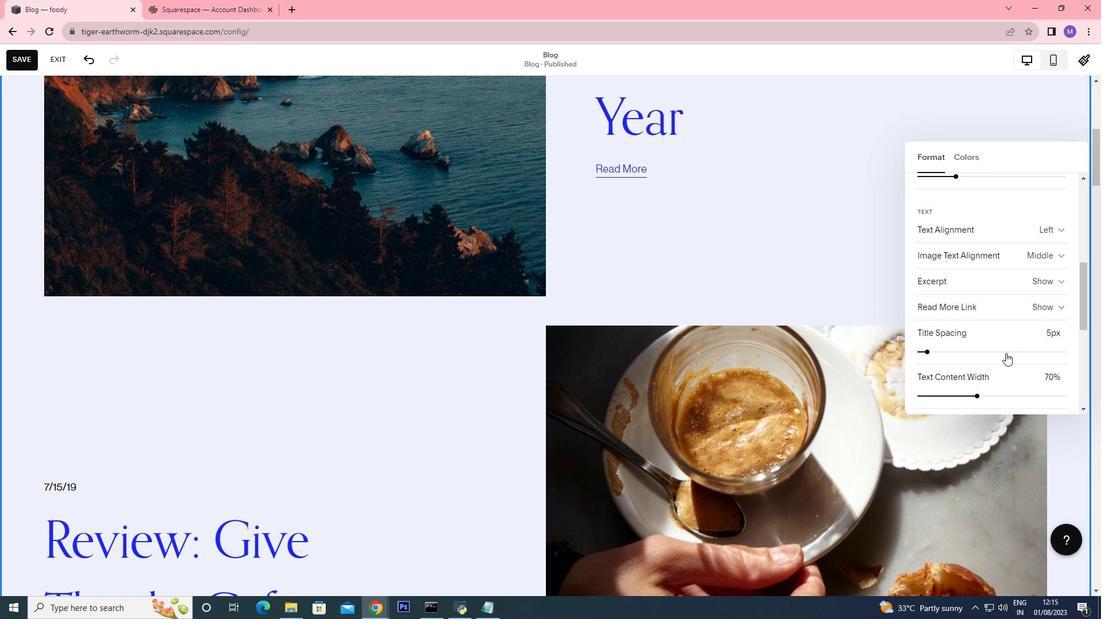 
Action: Mouse scrolled (1006, 352) with delta (0, 0)
Screenshot: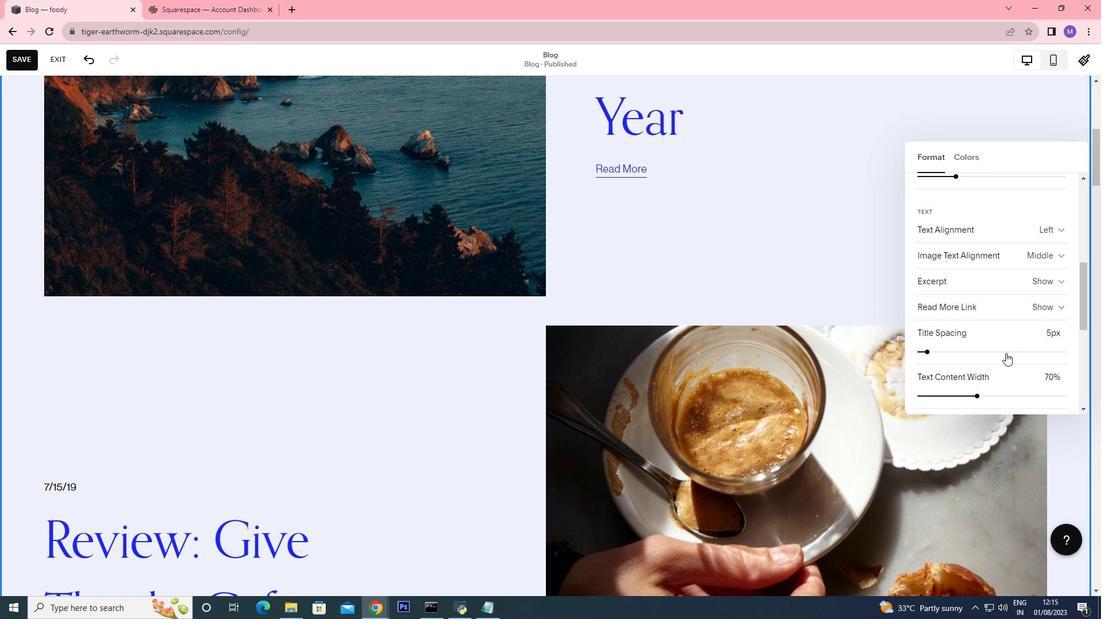
Action: Mouse moved to (1005, 354)
Screenshot: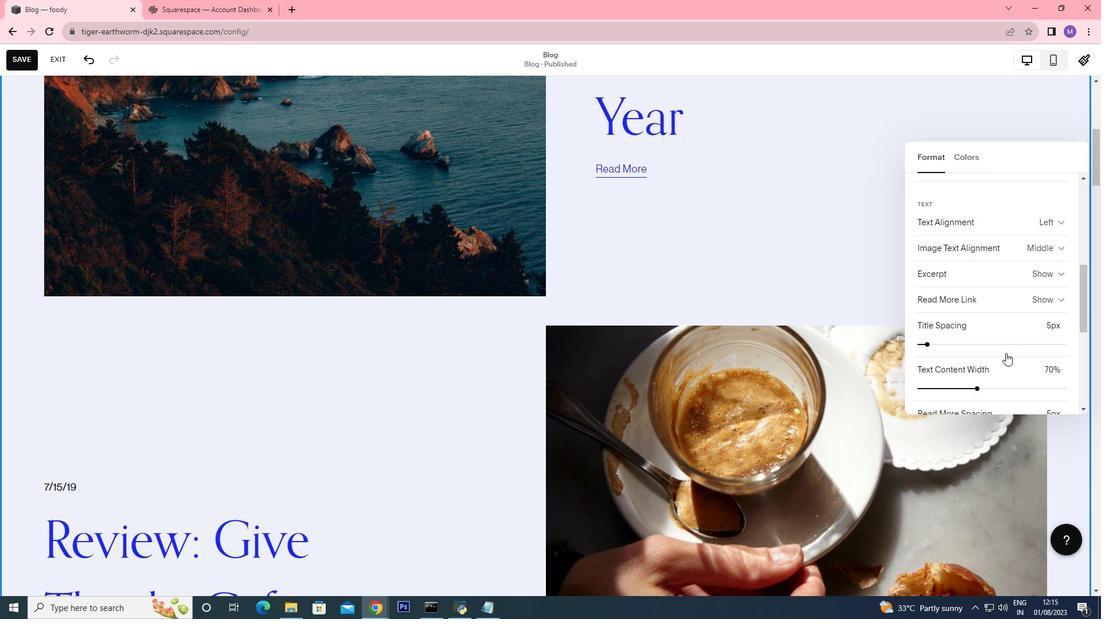
Action: Mouse scrolled (1005, 353) with delta (0, 0)
Screenshot: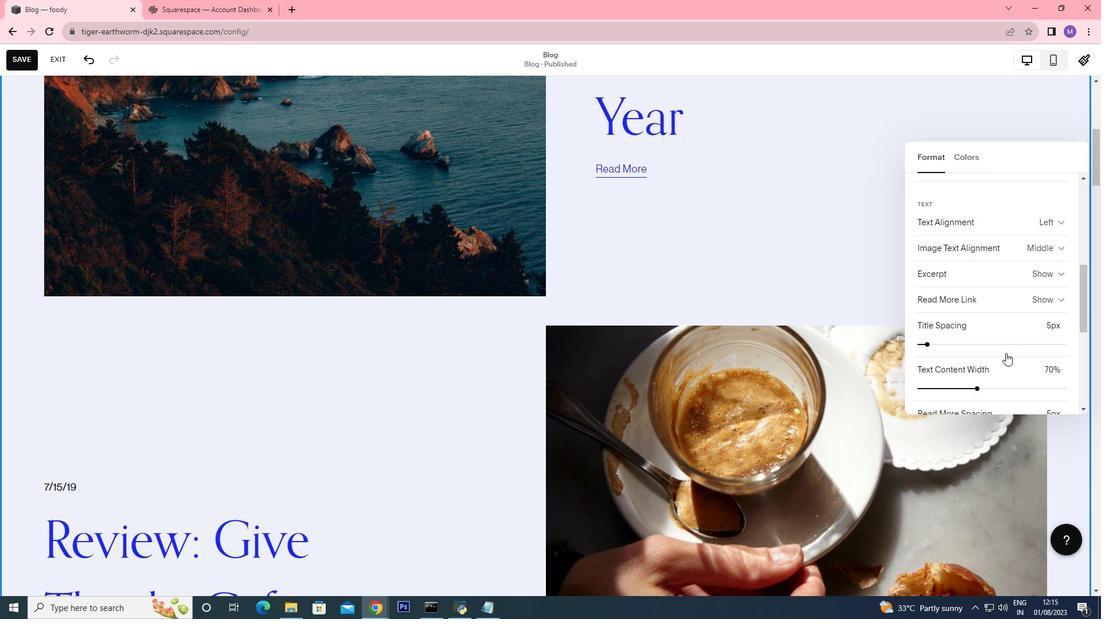 
Action: Mouse moved to (997, 359)
Screenshot: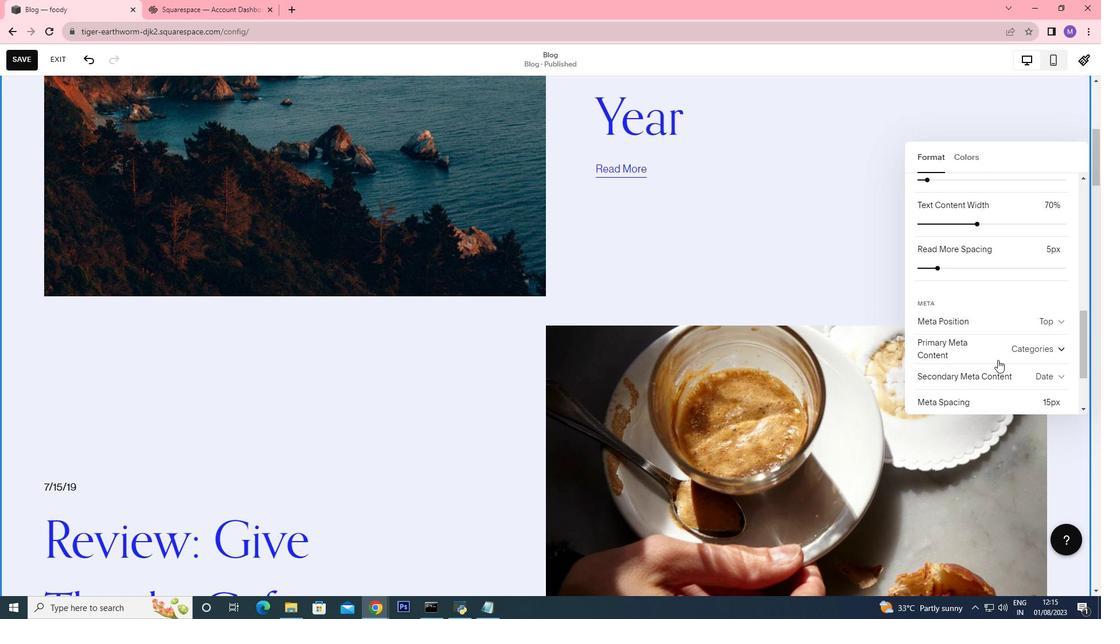 
Action: Mouse scrolled (997, 360) with delta (0, 0)
Screenshot: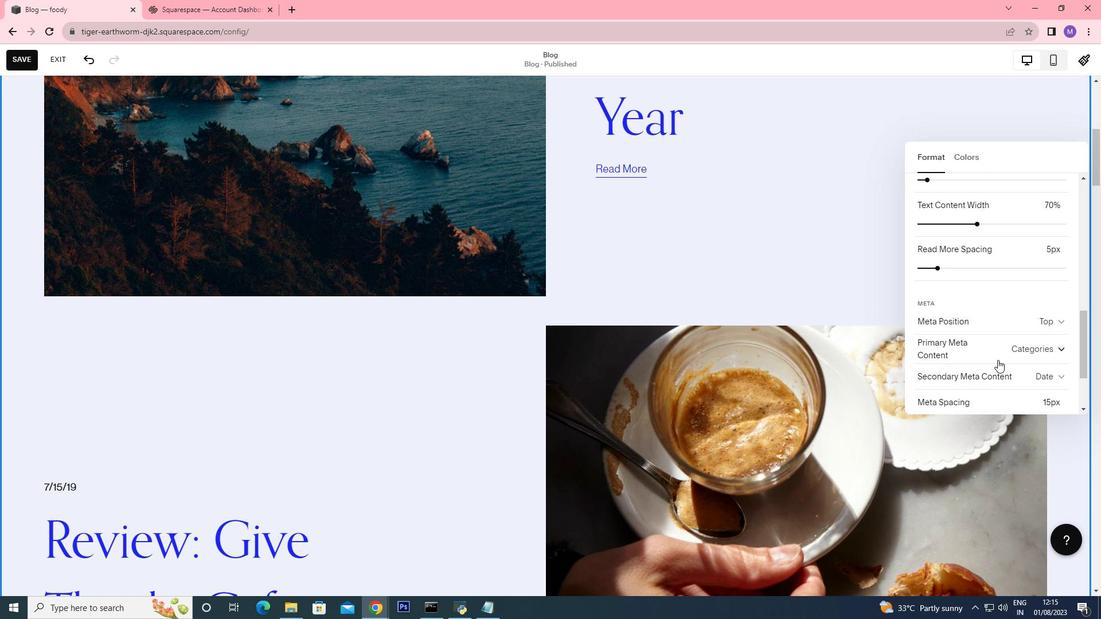 
Action: Mouse scrolled (997, 360) with delta (0, 0)
Screenshot: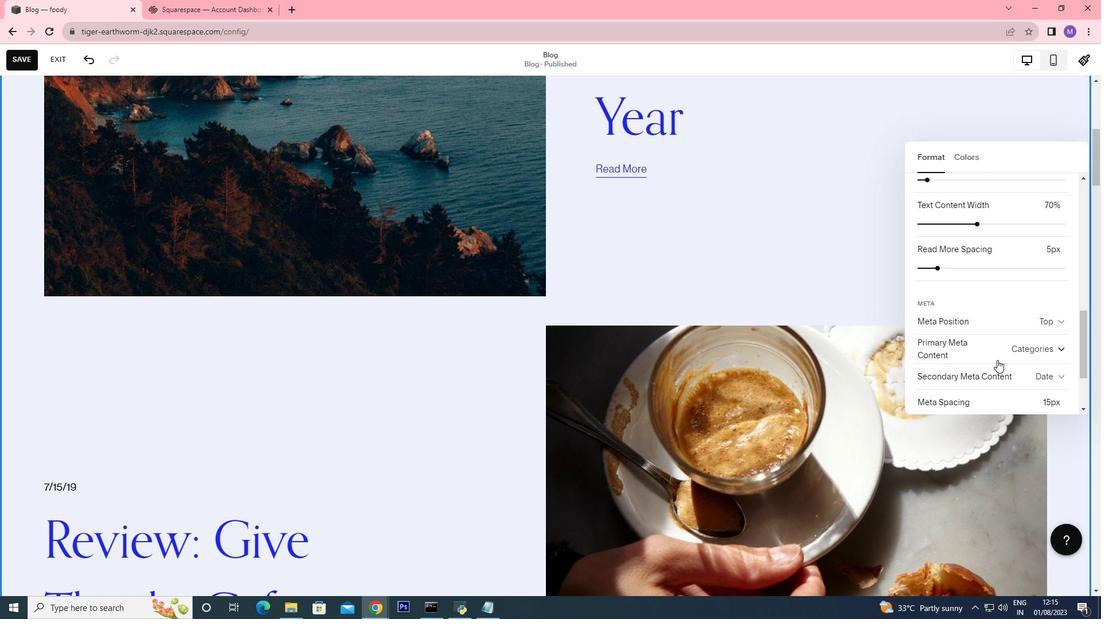 
Action: Mouse scrolled (997, 360) with delta (0, 0)
Screenshot: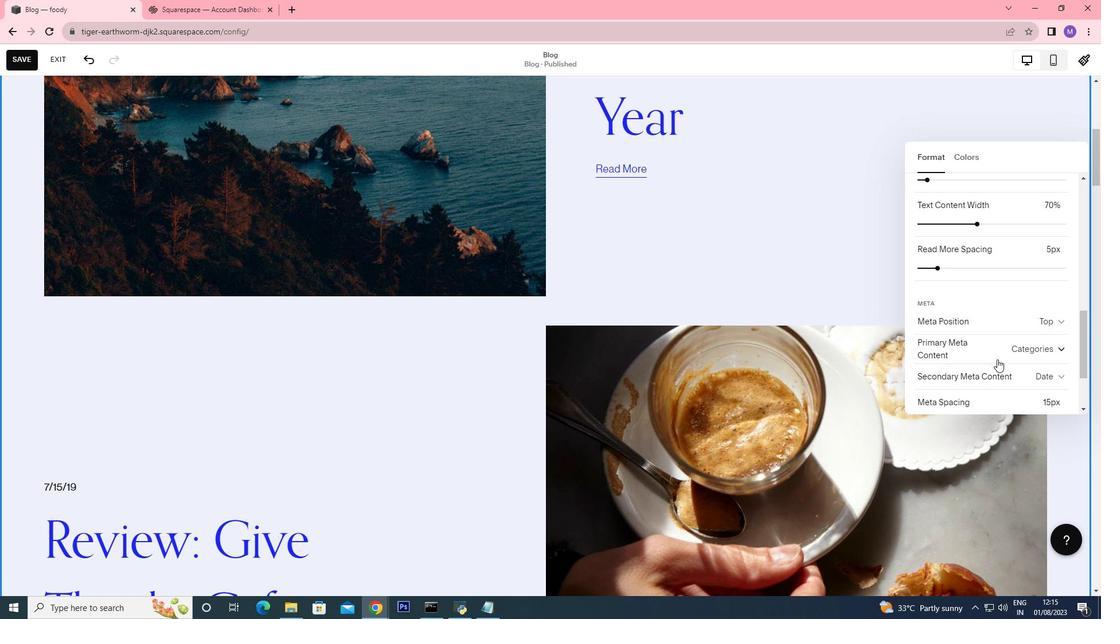 
Action: Mouse scrolled (997, 359) with delta (0, 0)
Screenshot: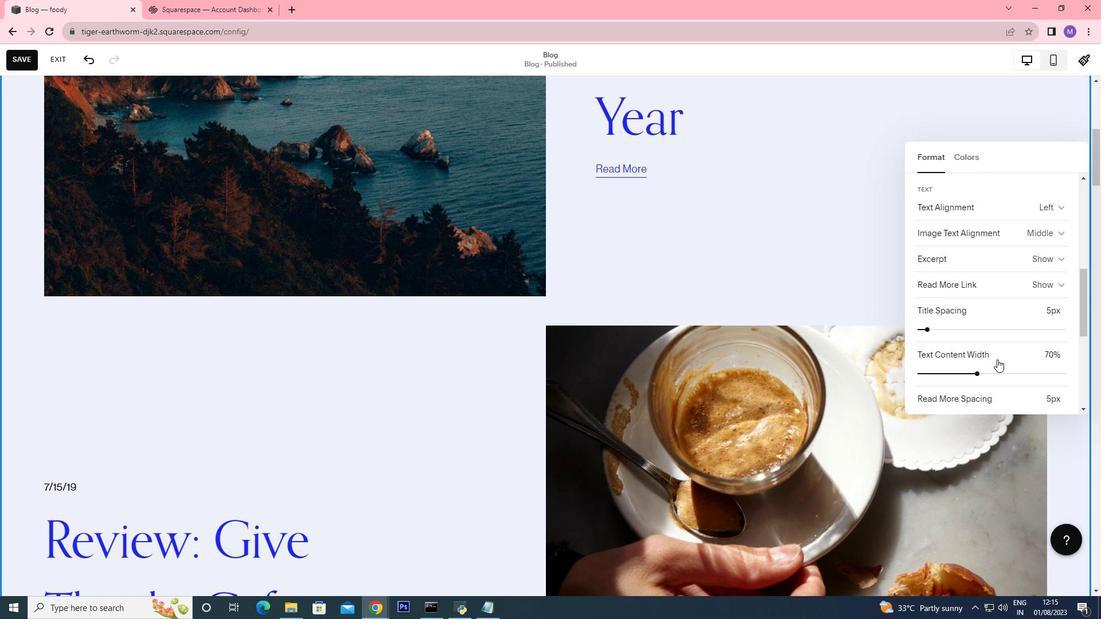 
Action: Mouse scrolled (997, 359) with delta (0, 0)
Screenshot: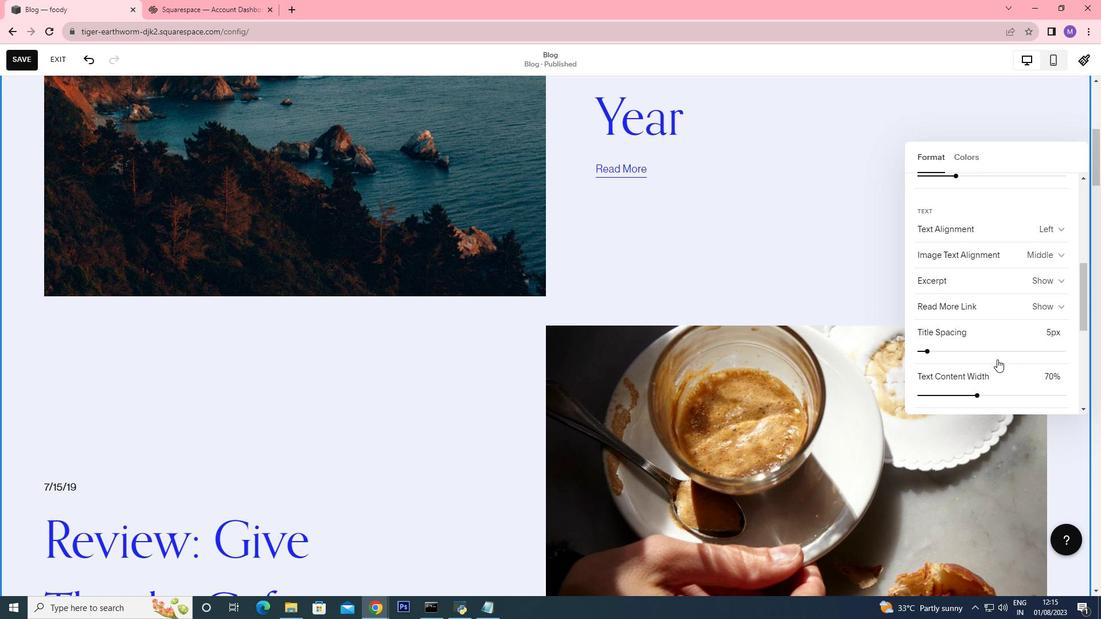 
Action: Mouse scrolled (997, 359) with delta (0, 0)
Screenshot: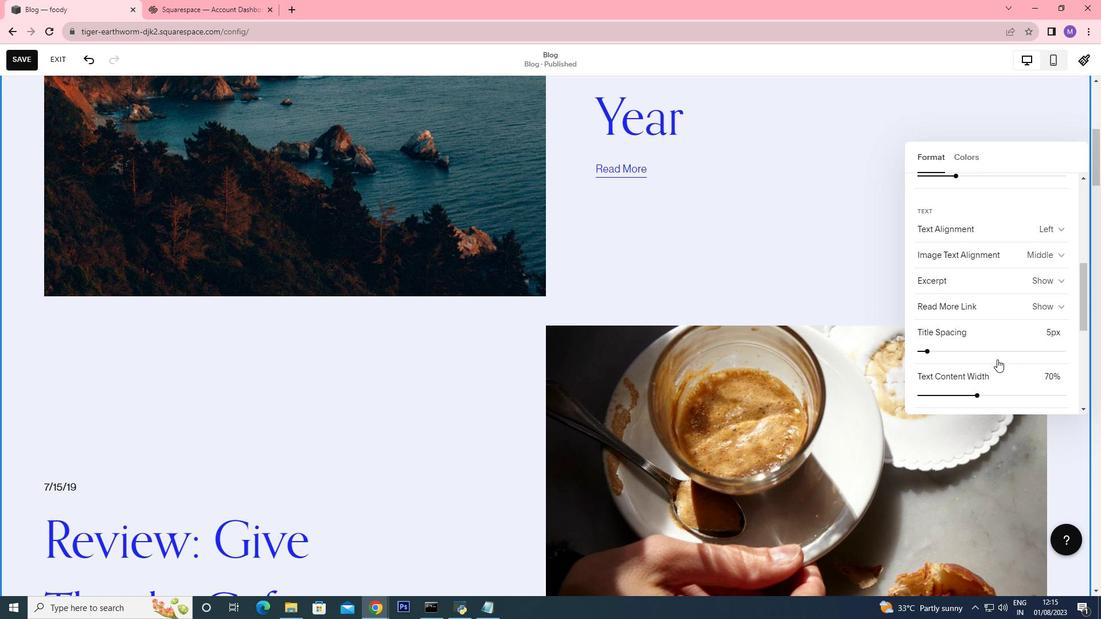 
Action: Mouse scrolled (997, 359) with delta (0, 0)
Screenshot: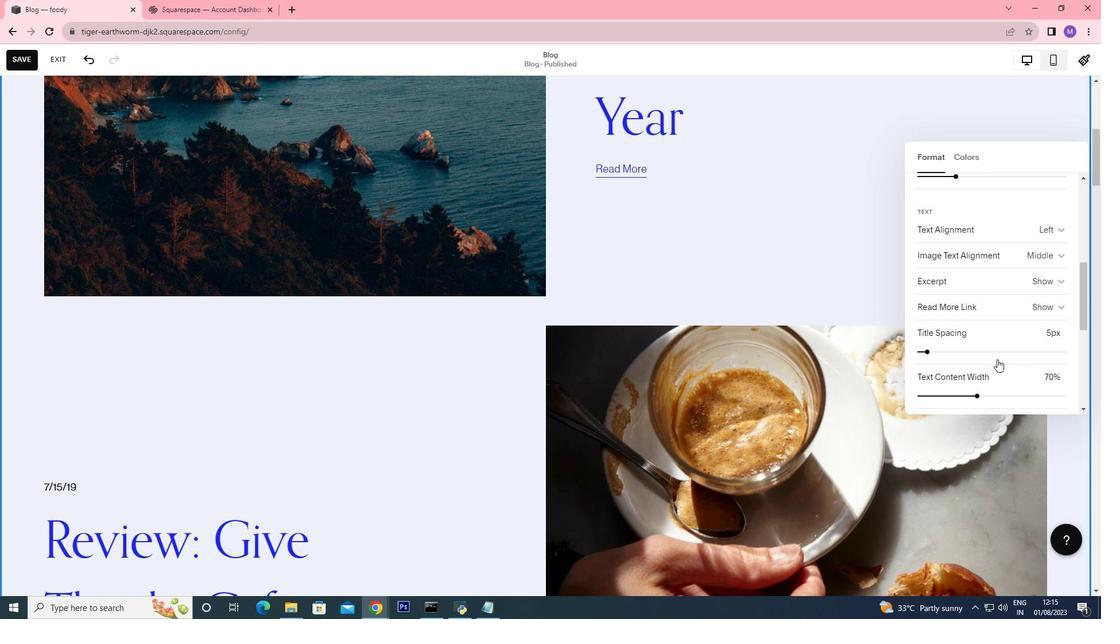 
Action: Mouse scrolled (997, 359) with delta (0, 0)
Screenshot: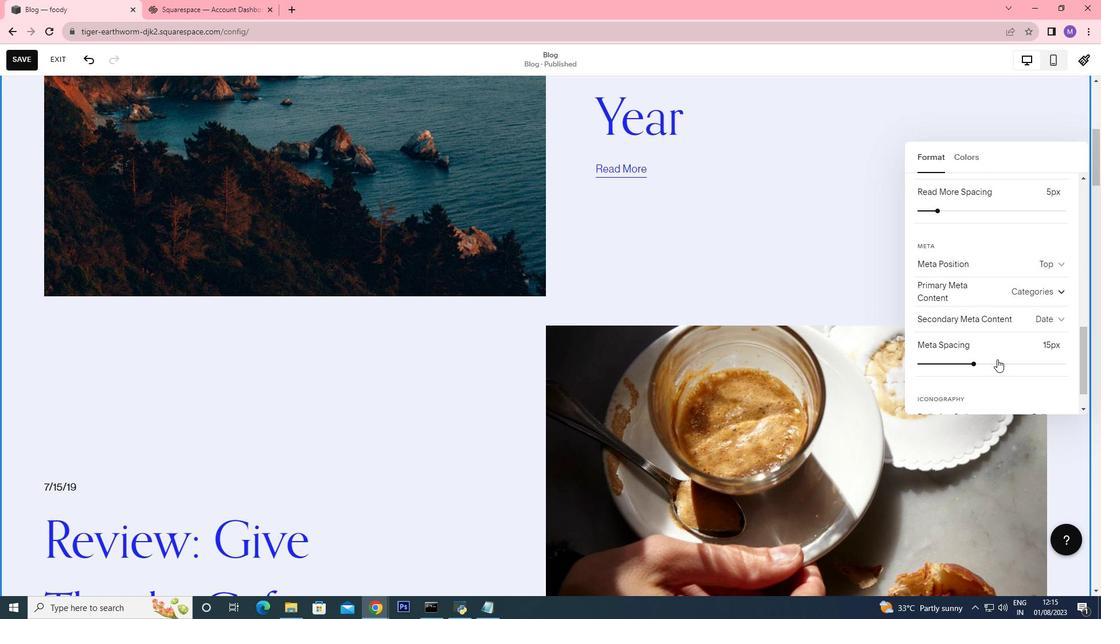 
Action: Mouse scrolled (997, 359) with delta (0, 0)
Screenshot: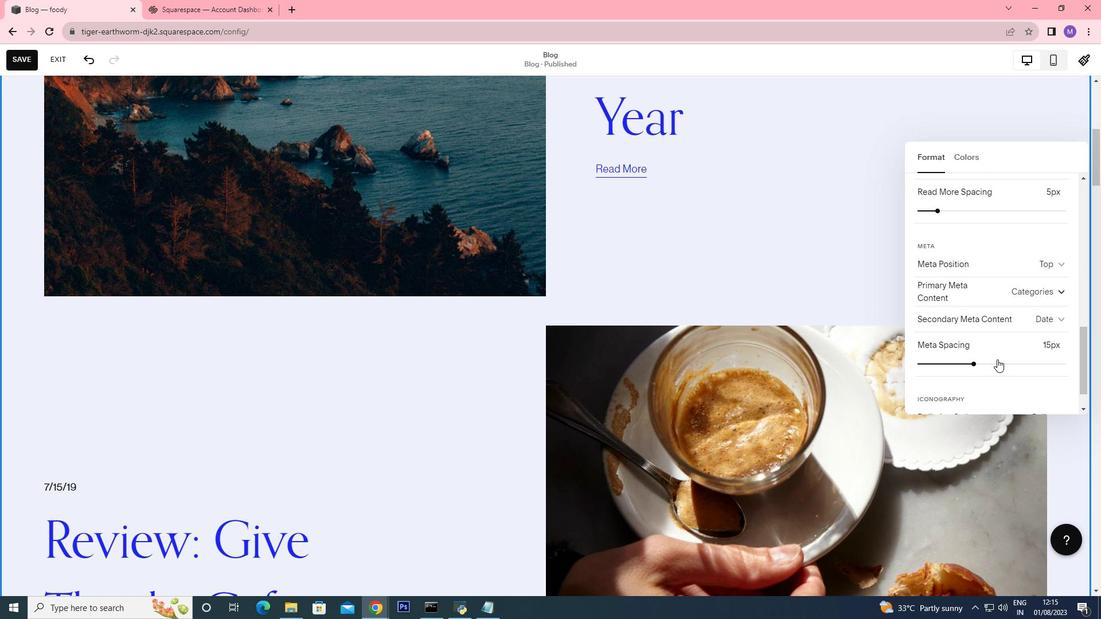 
Action: Mouse scrolled (997, 359) with delta (0, 0)
Screenshot: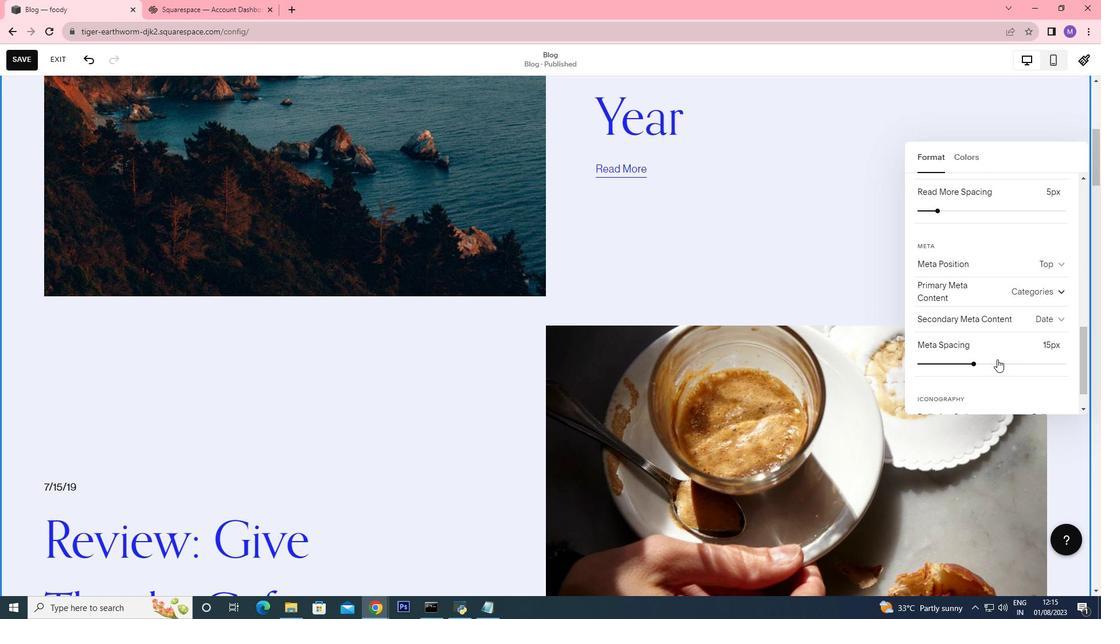 
Action: Mouse scrolled (997, 359) with delta (0, 0)
Screenshot: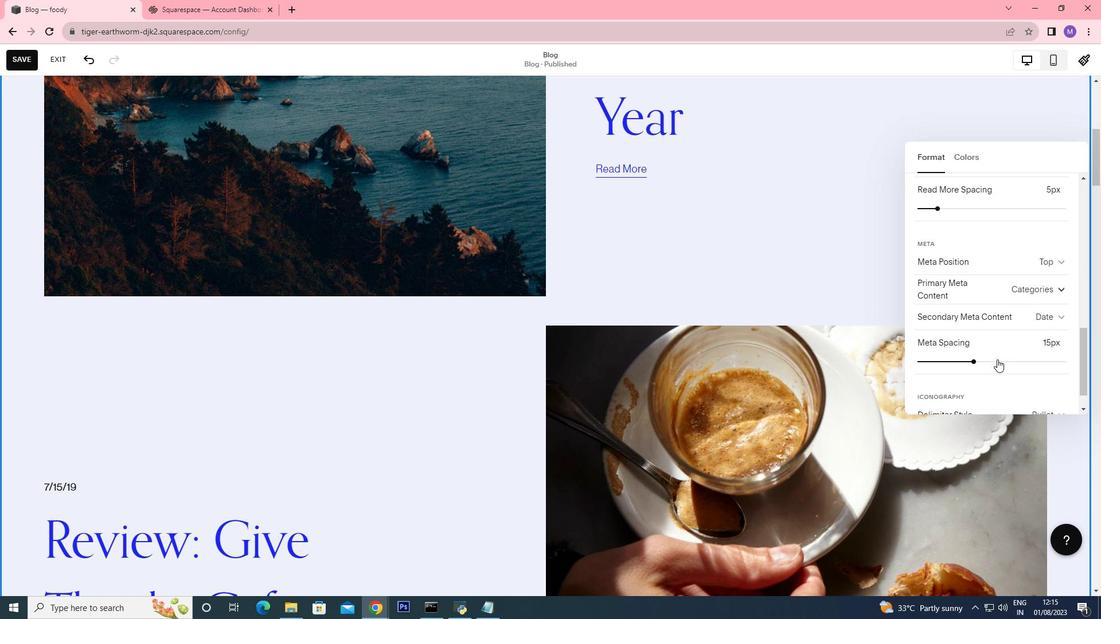 
Action: Mouse scrolled (997, 359) with delta (0, 0)
Screenshot: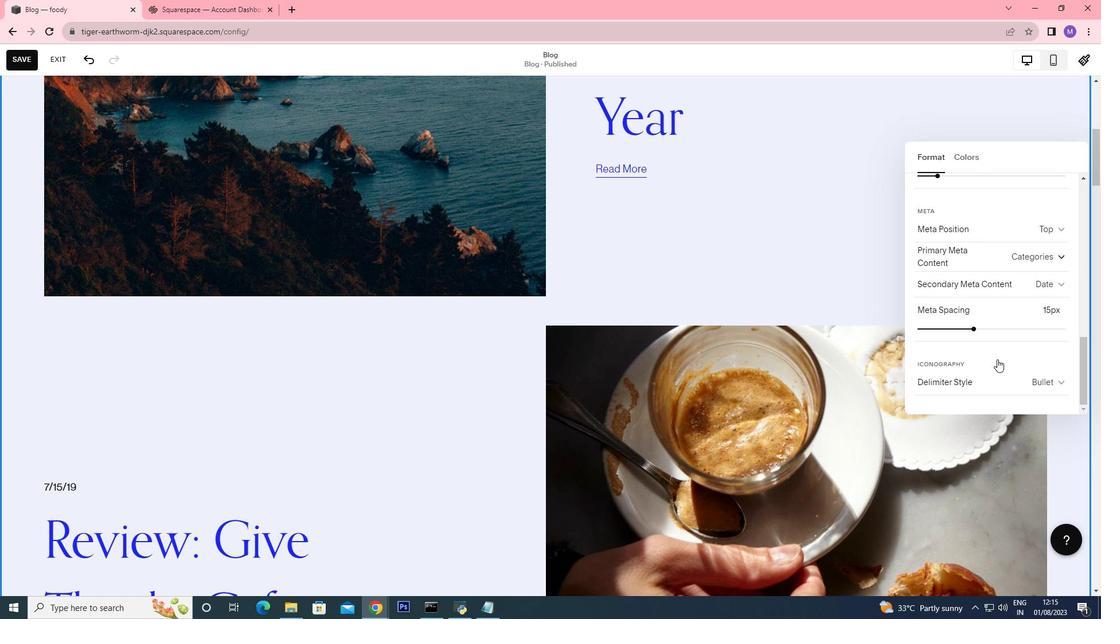 
Action: Mouse scrolled (997, 359) with delta (0, 0)
Screenshot: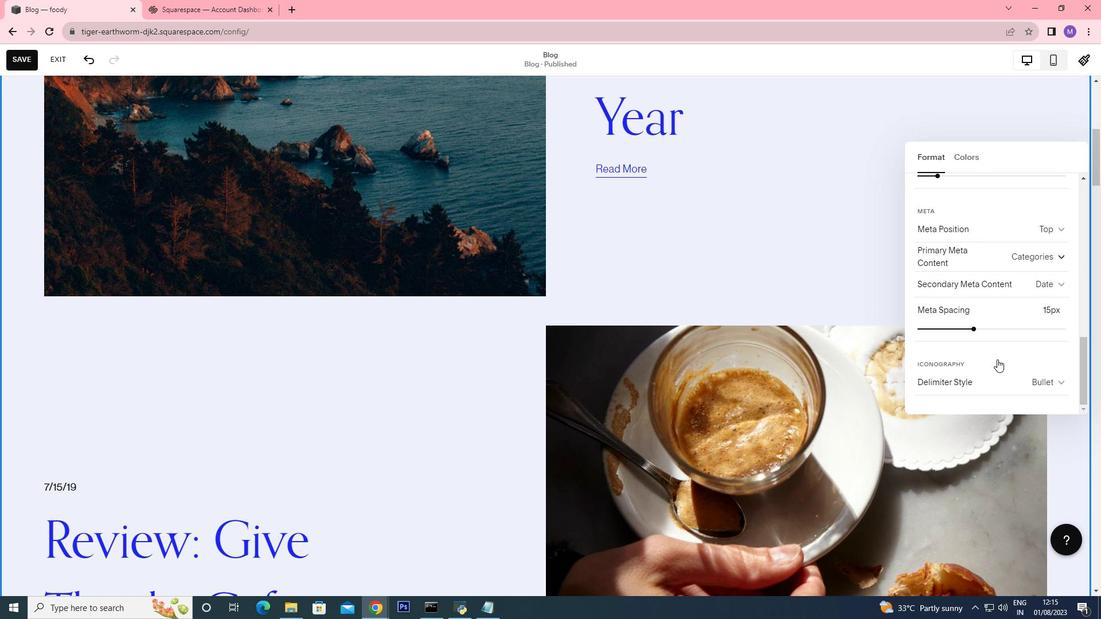 
Action: Mouse scrolled (997, 359) with delta (0, 0)
Screenshot: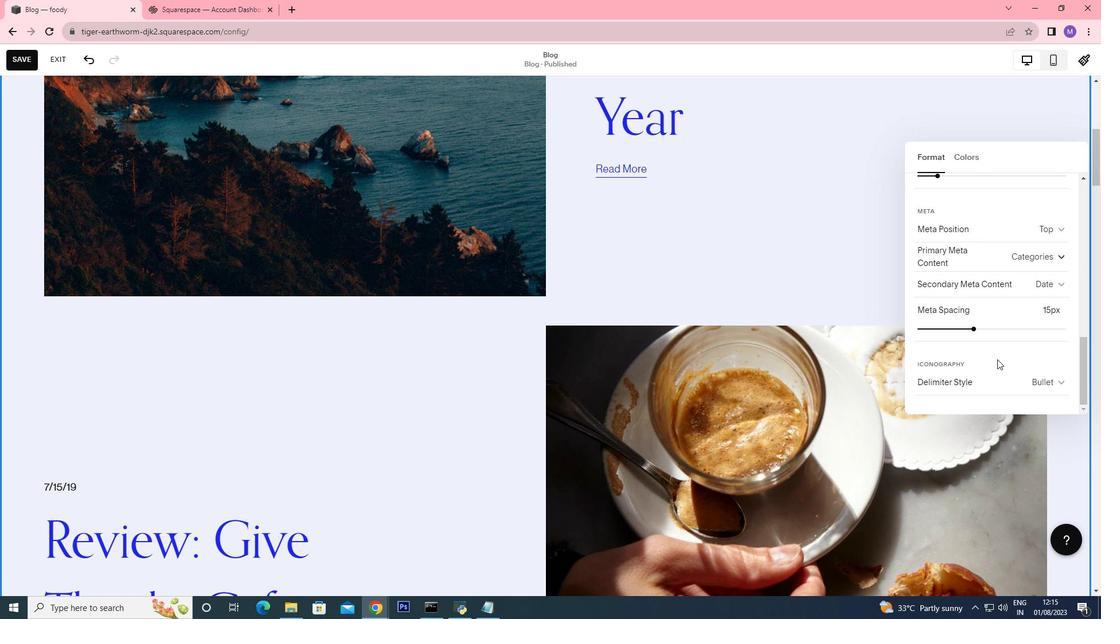 
Action: Mouse scrolled (997, 360) with delta (0, 0)
Screenshot: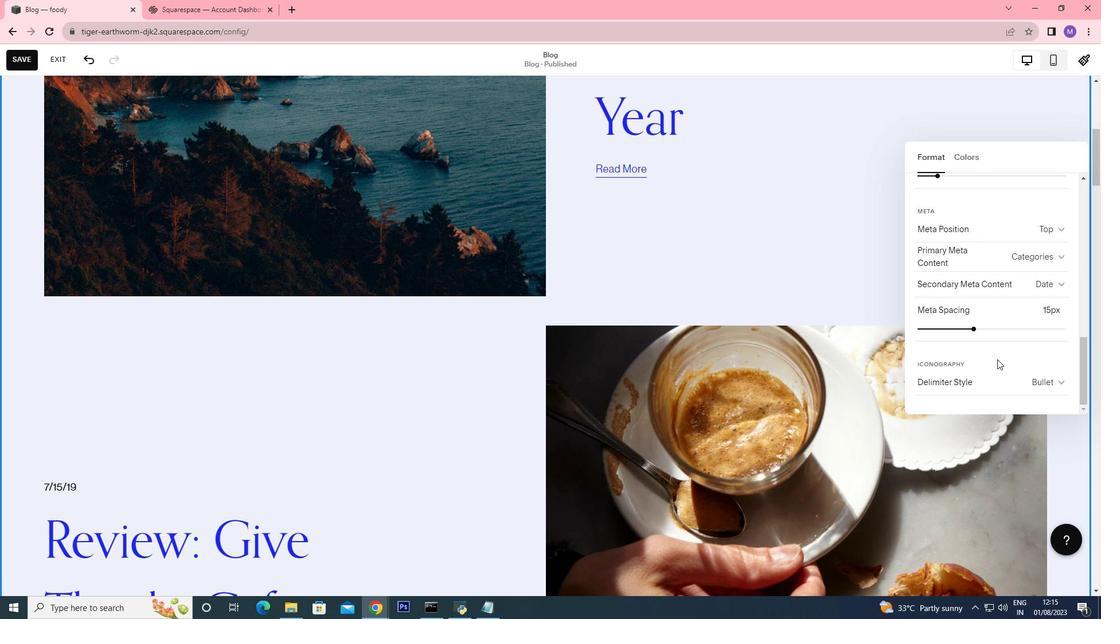 
Action: Mouse scrolled (997, 360) with delta (0, 0)
Screenshot: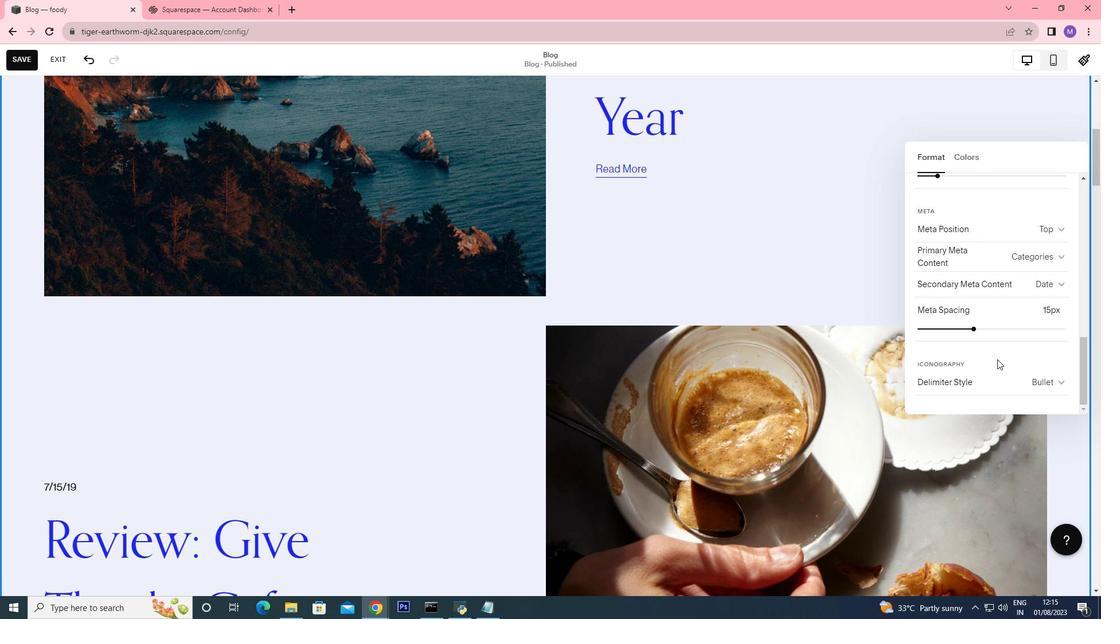 
Action: Mouse scrolled (997, 360) with delta (0, 0)
Screenshot: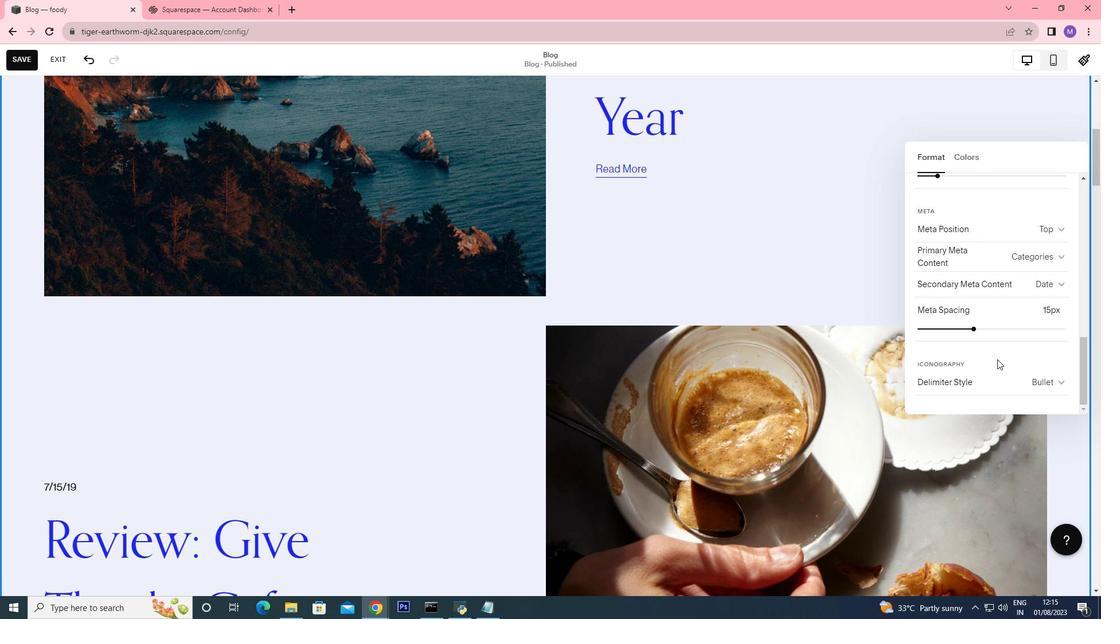 
Action: Mouse scrolled (997, 360) with delta (0, 0)
